 Task: Look for space in Unterkrozingen, Germany from 26th August, 2023 to 10th September, 2023 for 6 adults, 2 children in price range Rs.10000 to Rs.15000. Place can be entire place or shared room with 6 bedrooms having 6 beds and 6 bathrooms. Property type can be house, flat, guest house. Amenities needed are: wifi, TV, free parkinig on premises, gym, breakfast. Booking option can be shelf check-in. Required host language is English.
Action: Mouse pressed left at (535, 101)
Screenshot: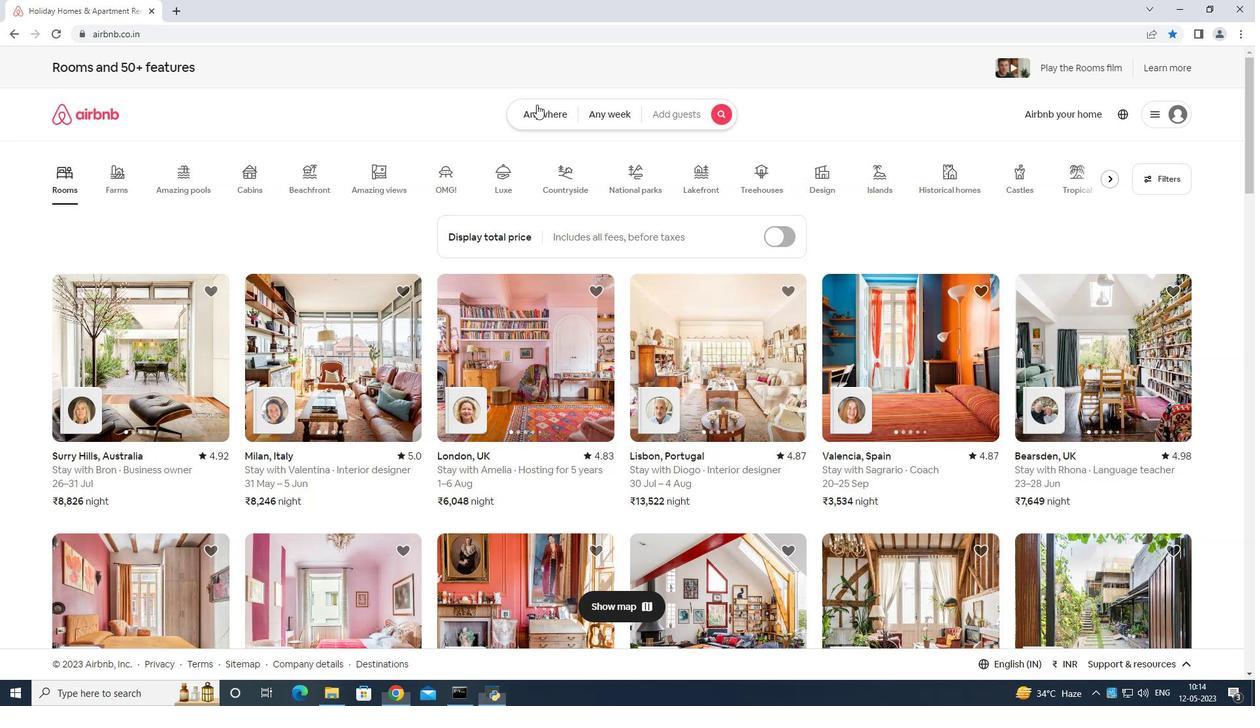 
Action: Mouse moved to (494, 166)
Screenshot: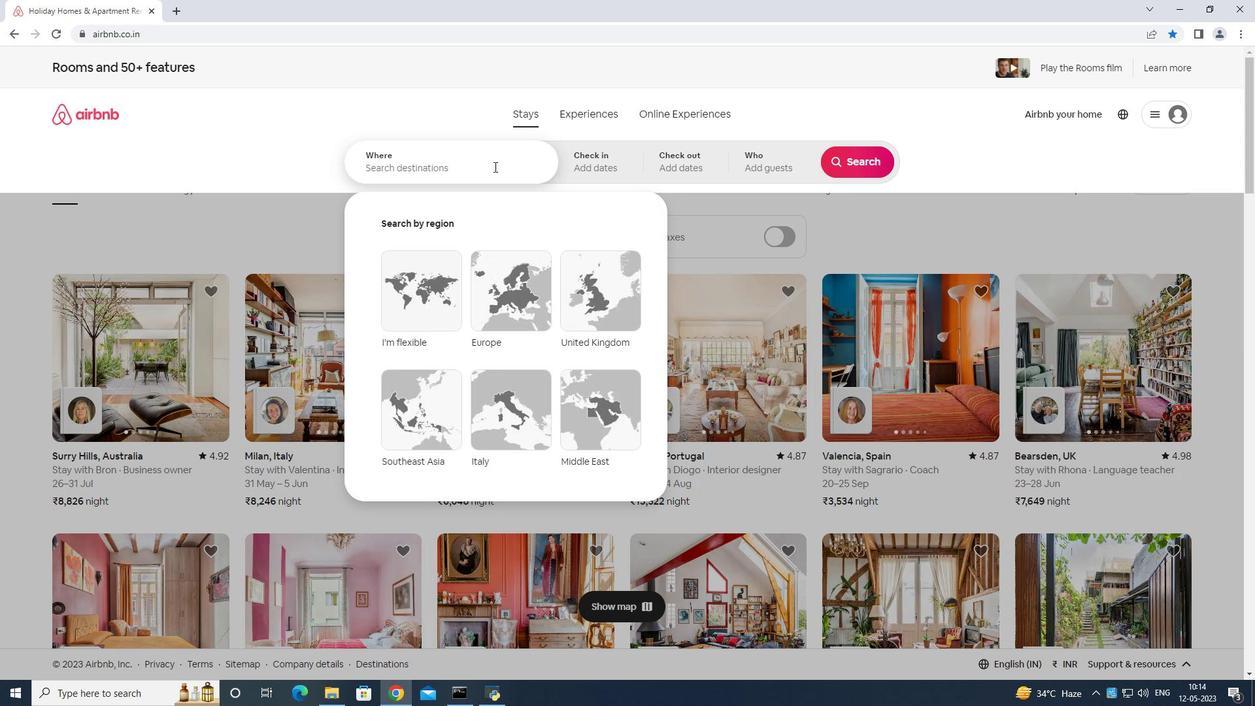 
Action: Mouse pressed left at (494, 166)
Screenshot: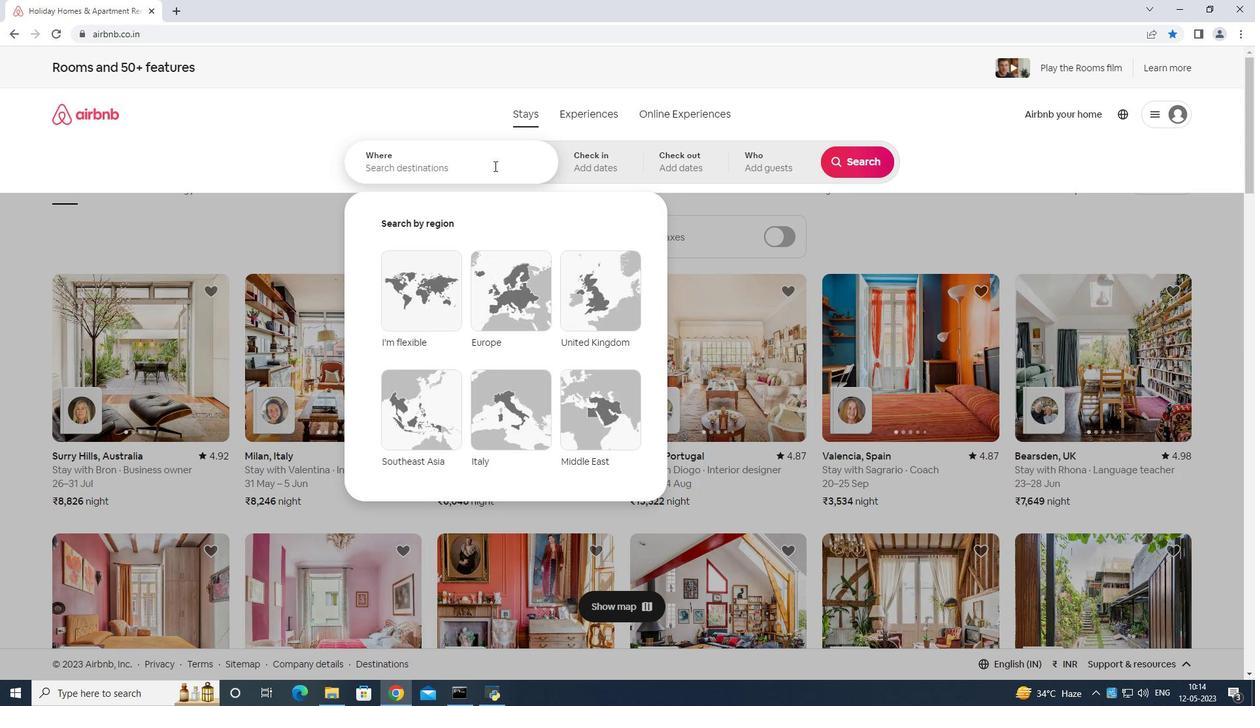 
Action: Mouse moved to (475, 160)
Screenshot: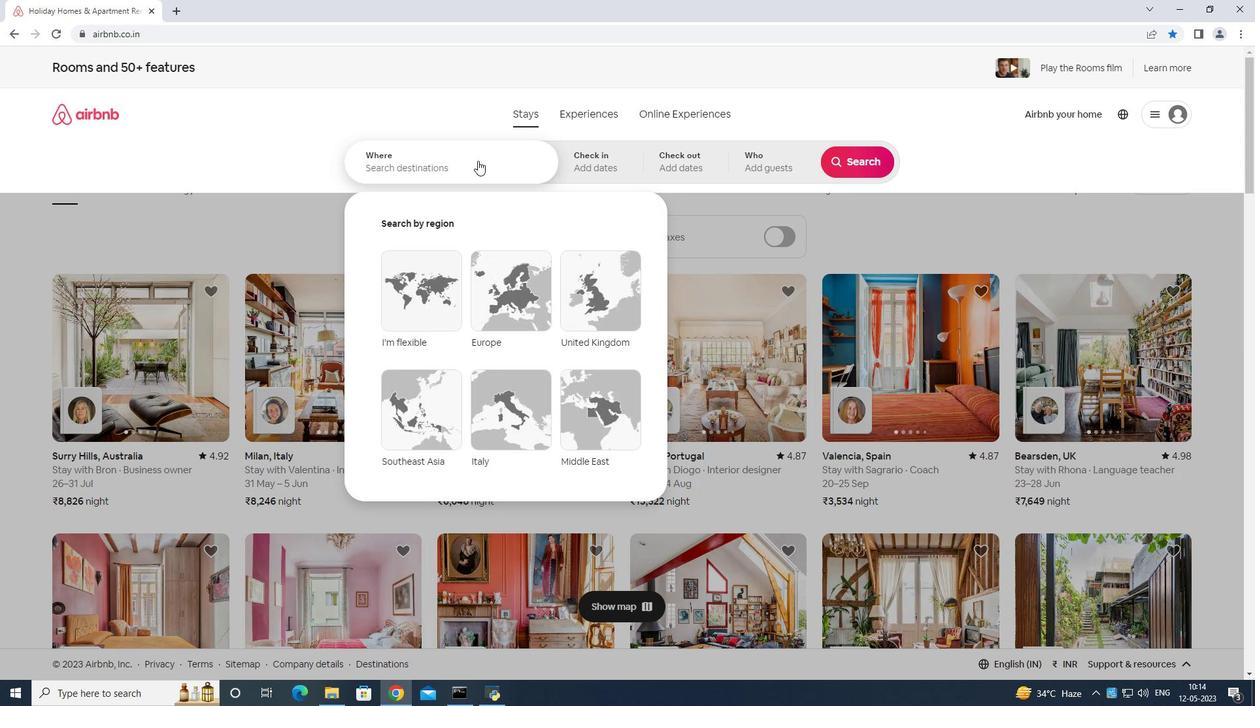 
Action: Key pressed <Key.shift>Untee<Key.backspace>rkrozingen<Key.space>germany<Key.enter>
Screenshot: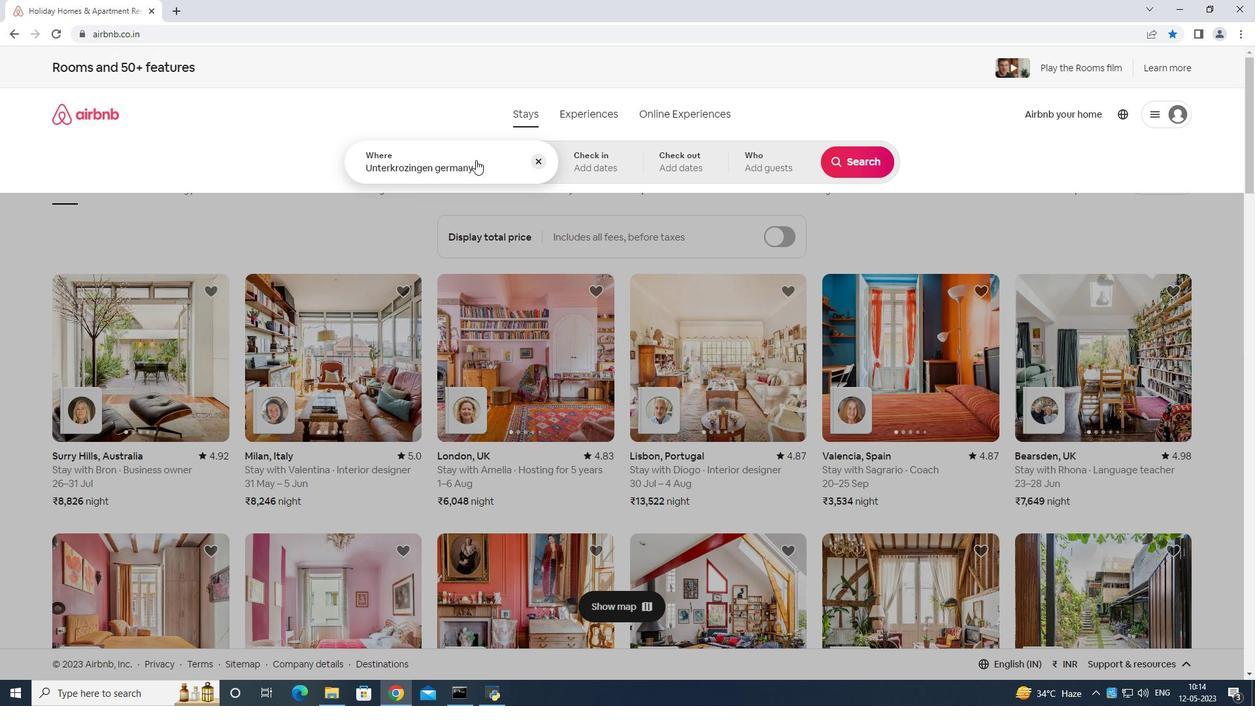 
Action: Mouse moved to (861, 273)
Screenshot: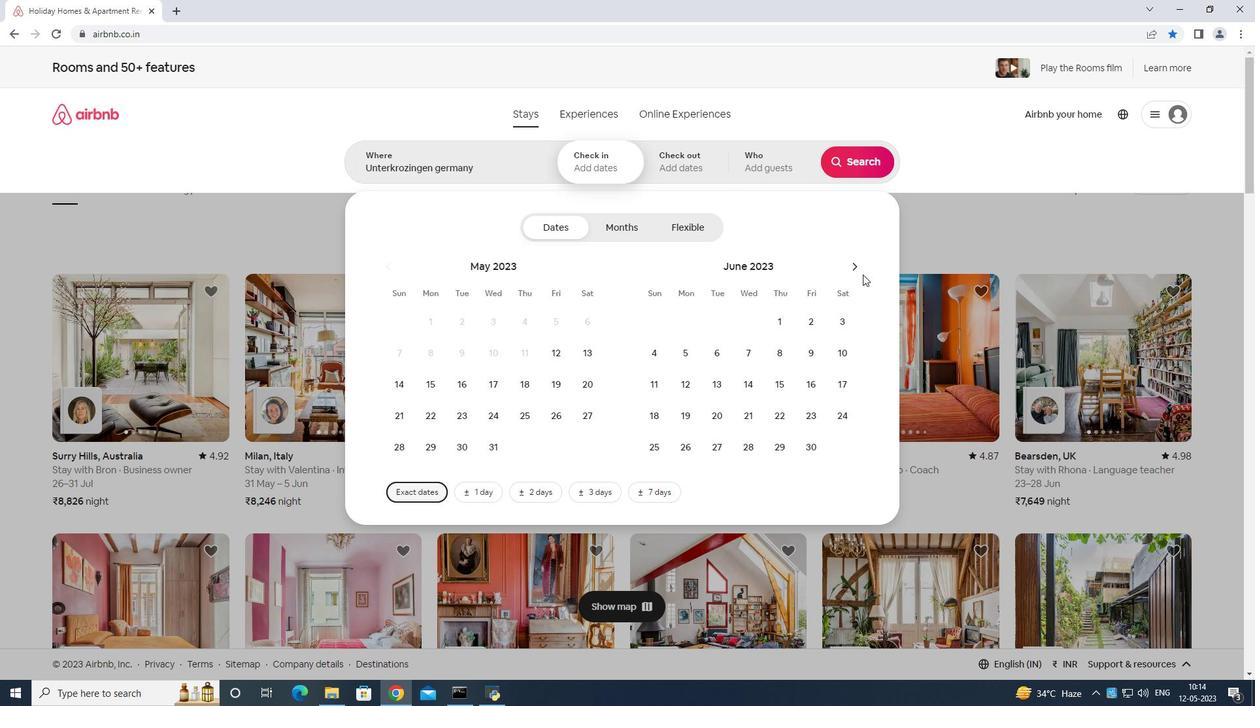 
Action: Mouse pressed left at (861, 273)
Screenshot: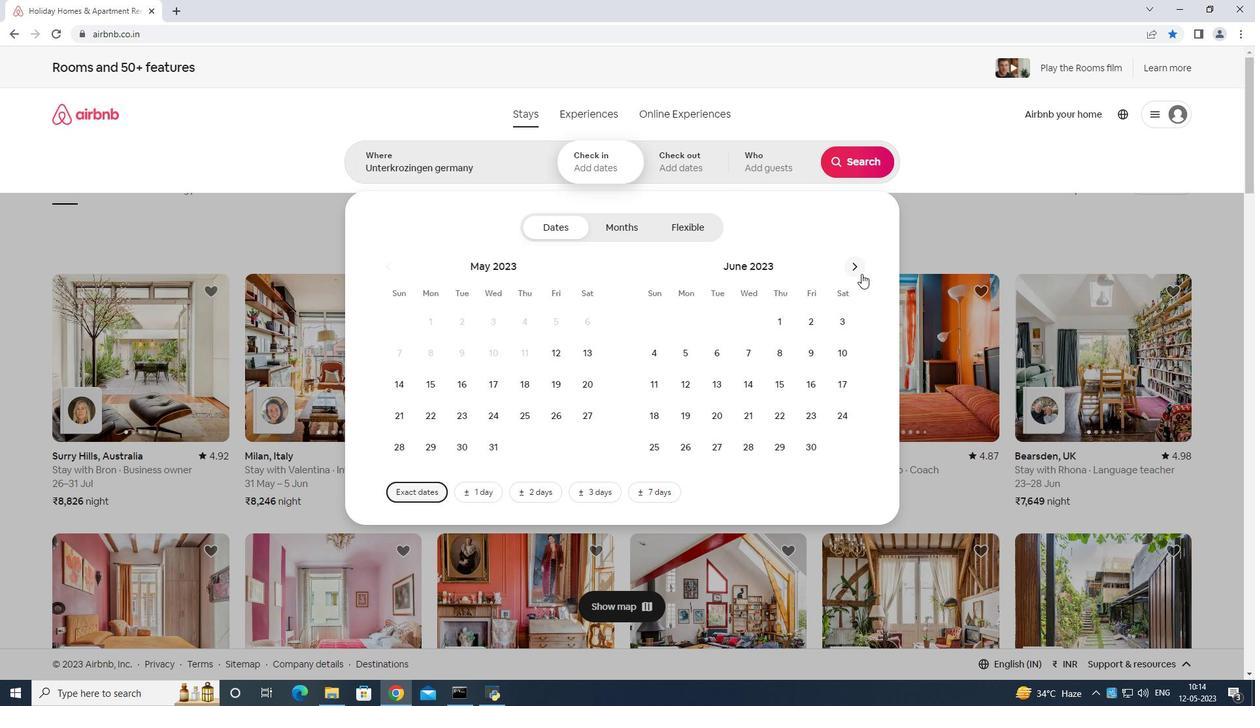 
Action: Mouse pressed left at (861, 273)
Screenshot: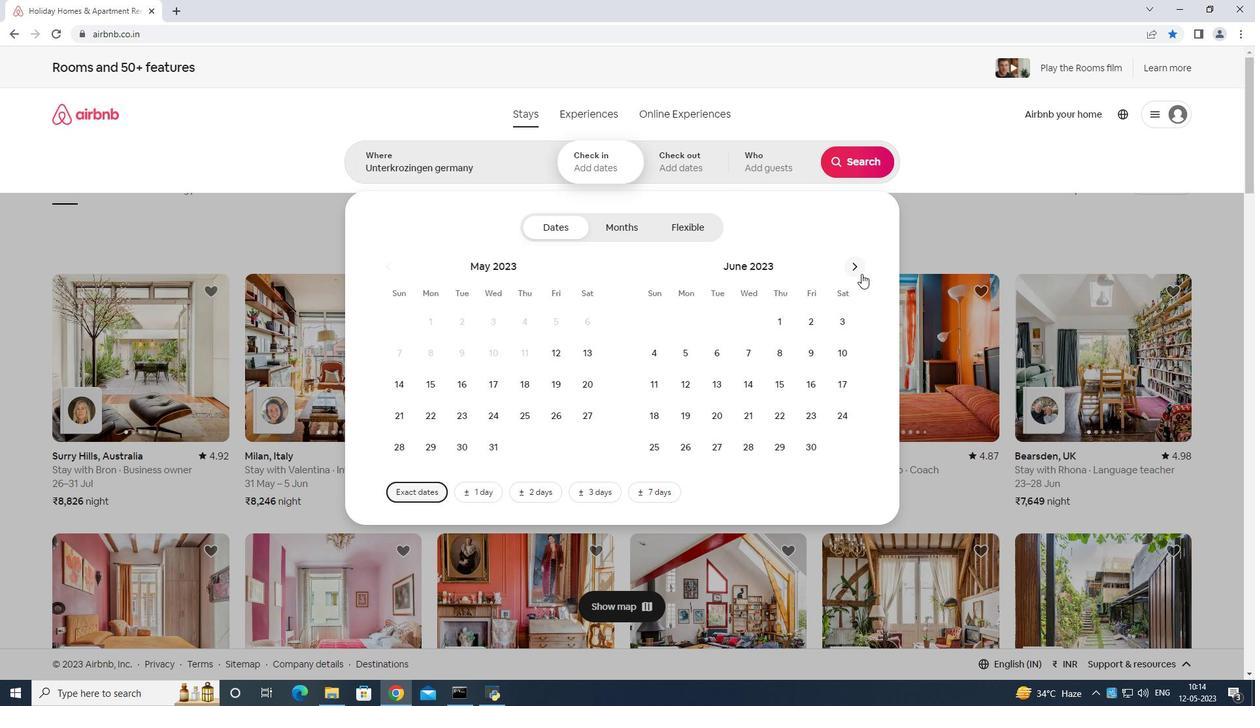 
Action: Mouse pressed left at (861, 273)
Screenshot: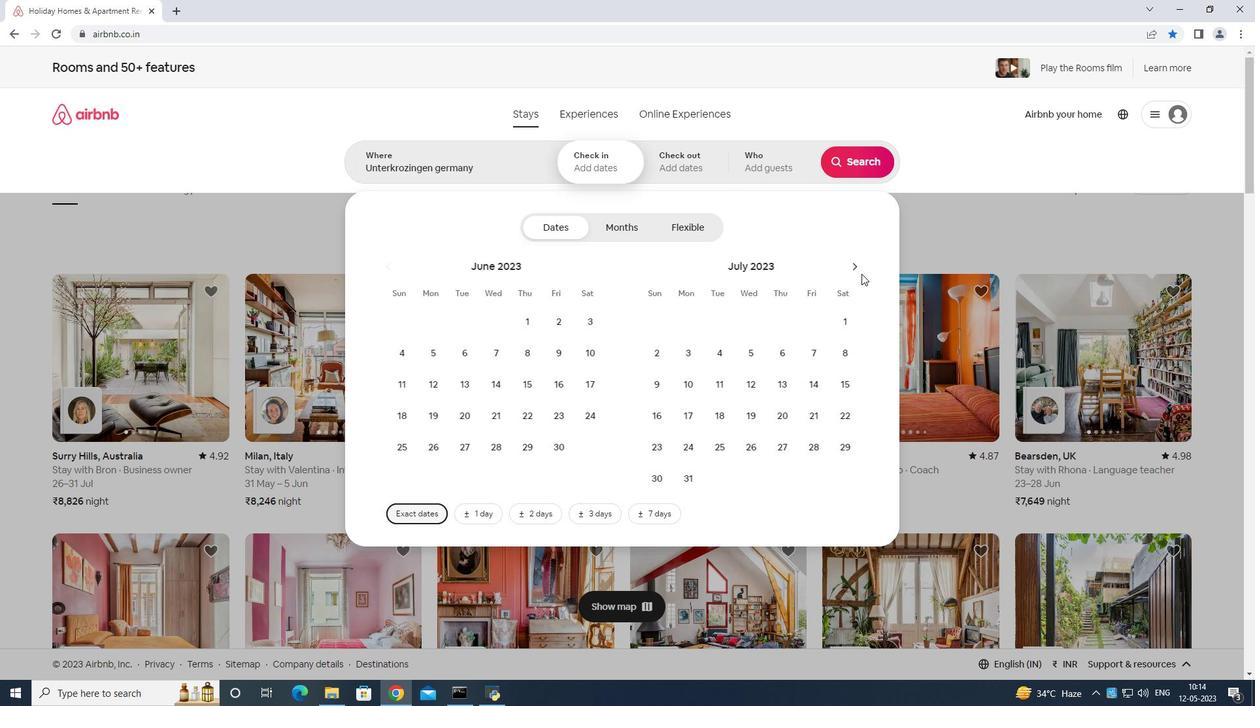 
Action: Mouse pressed left at (861, 273)
Screenshot: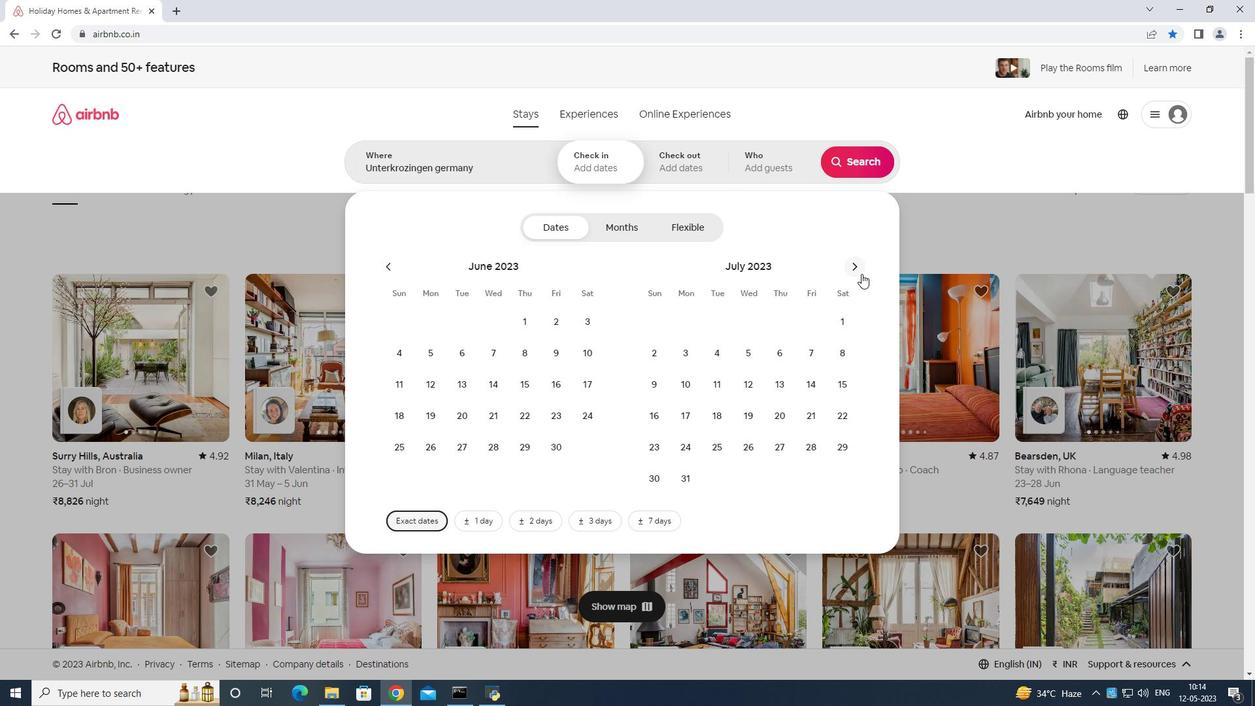 
Action: Mouse moved to (834, 412)
Screenshot: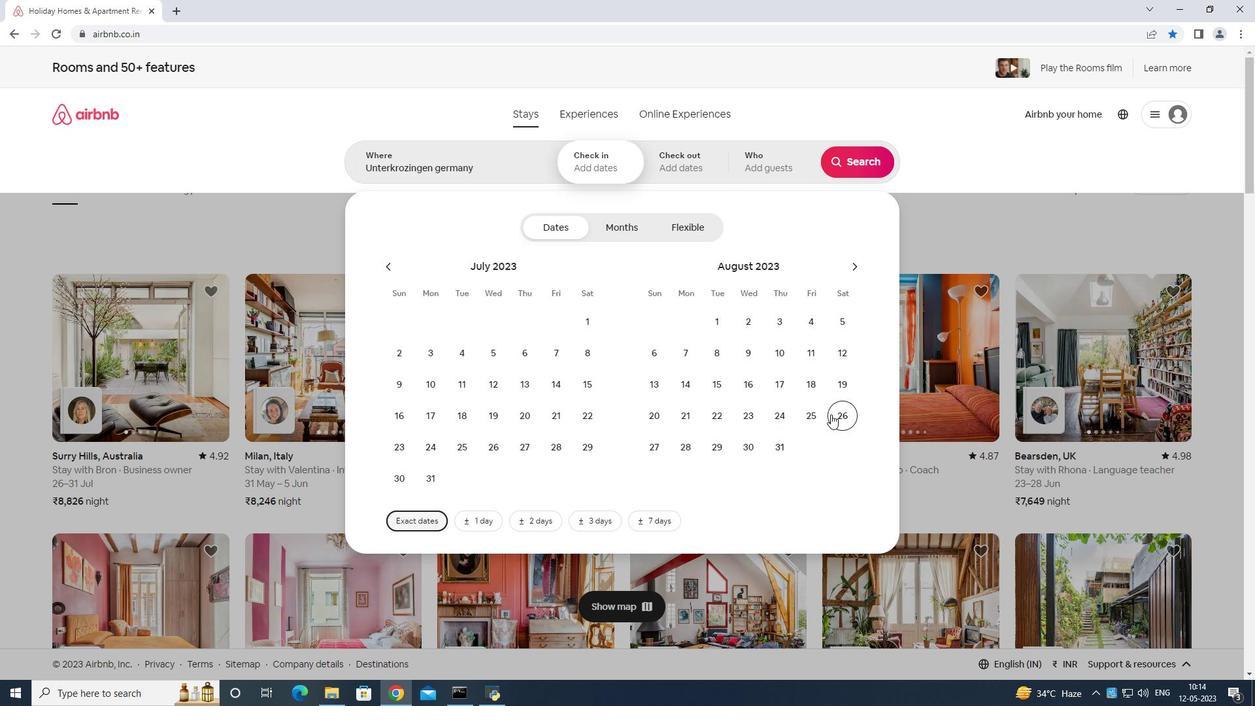 
Action: Mouse pressed left at (834, 412)
Screenshot: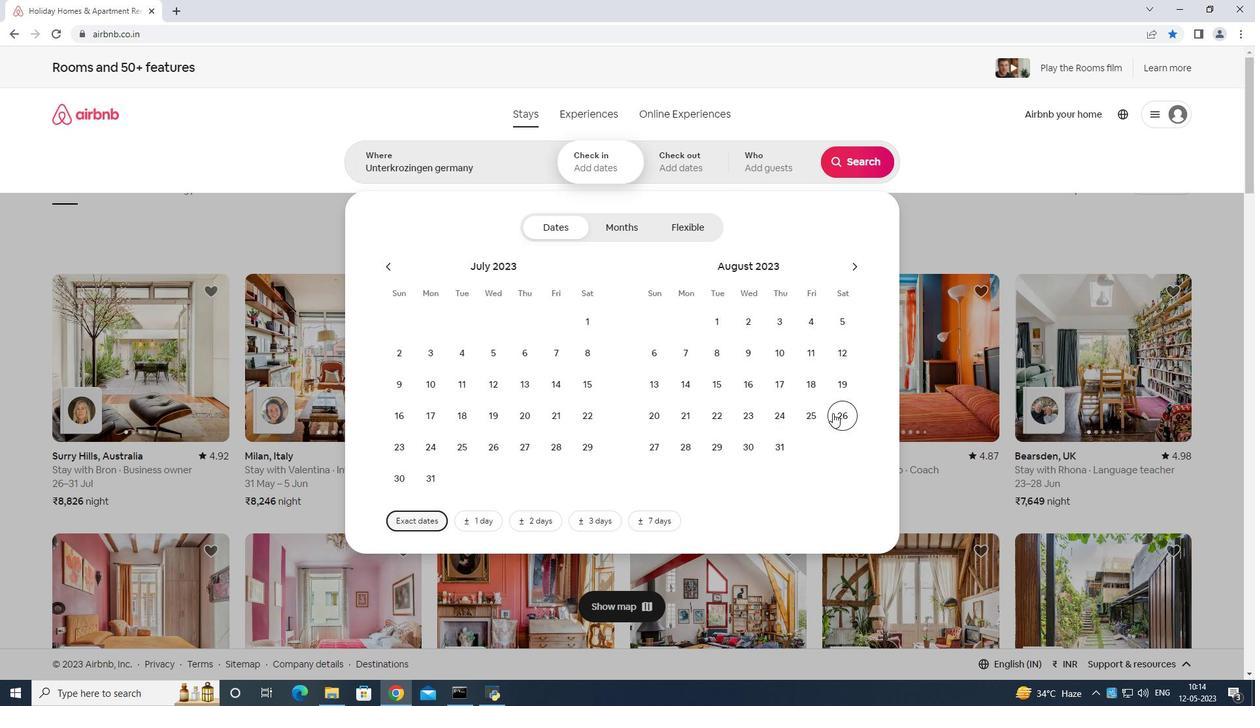 
Action: Mouse moved to (853, 268)
Screenshot: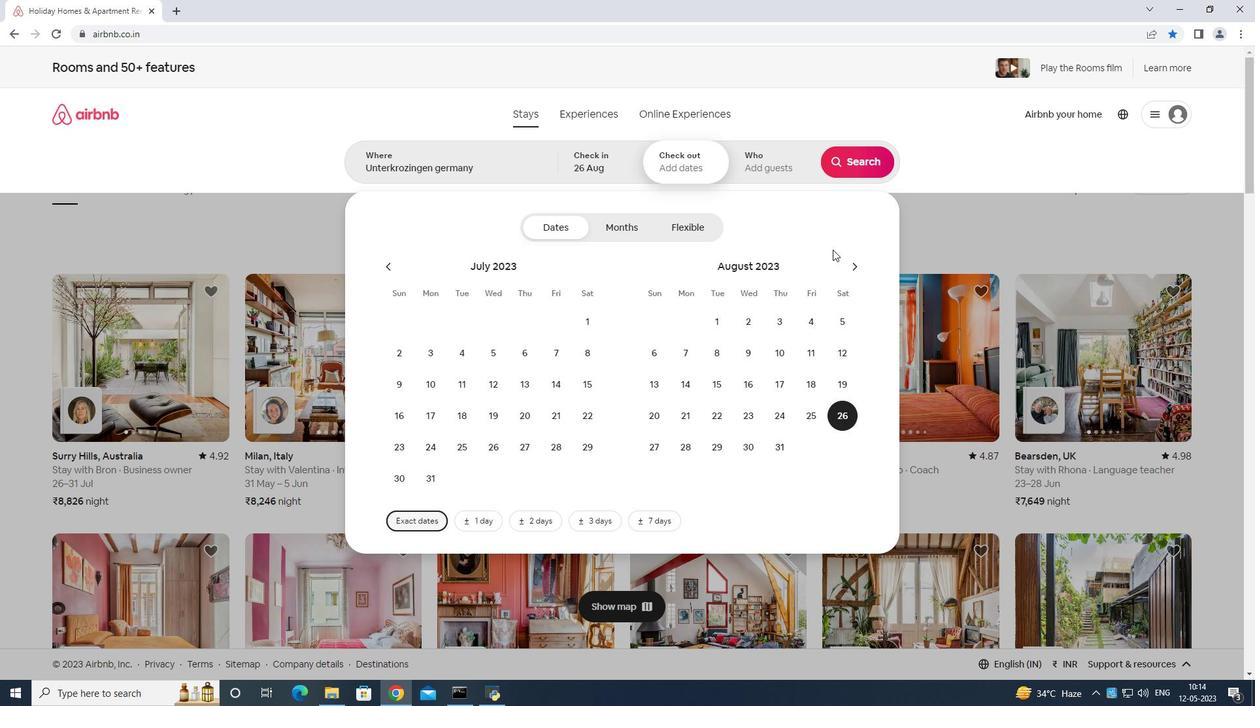 
Action: Mouse pressed left at (853, 268)
Screenshot: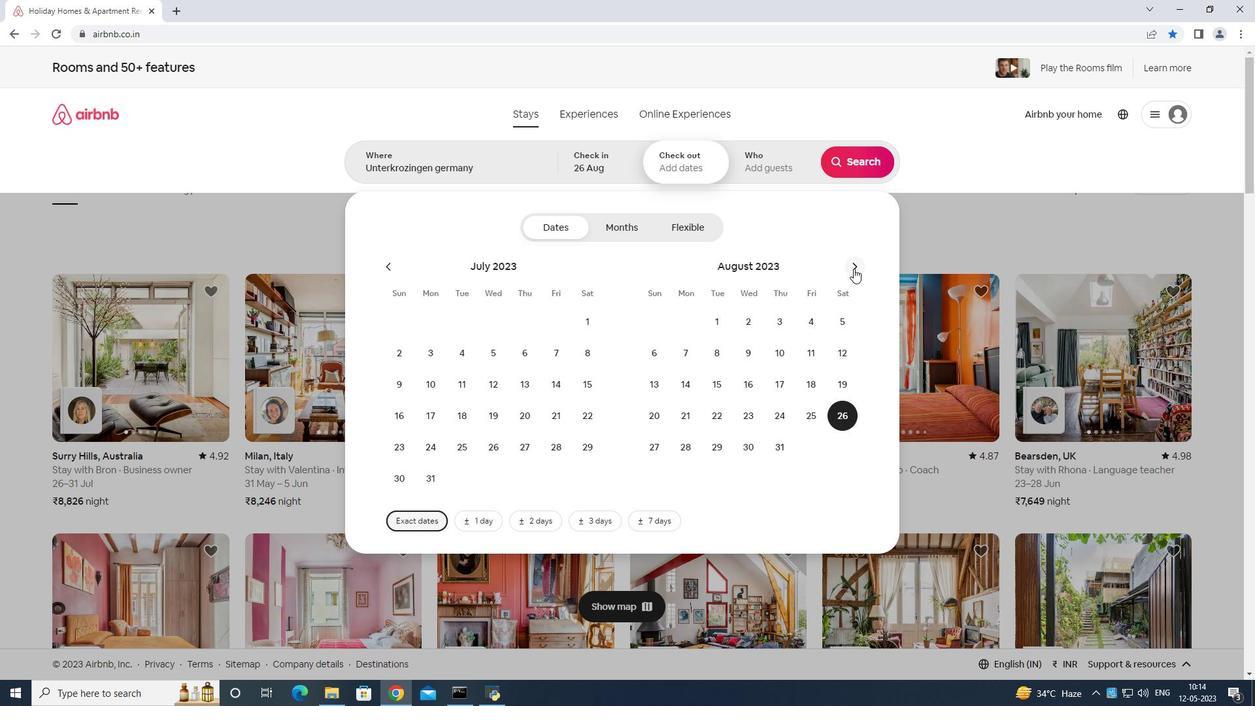 
Action: Mouse moved to (659, 386)
Screenshot: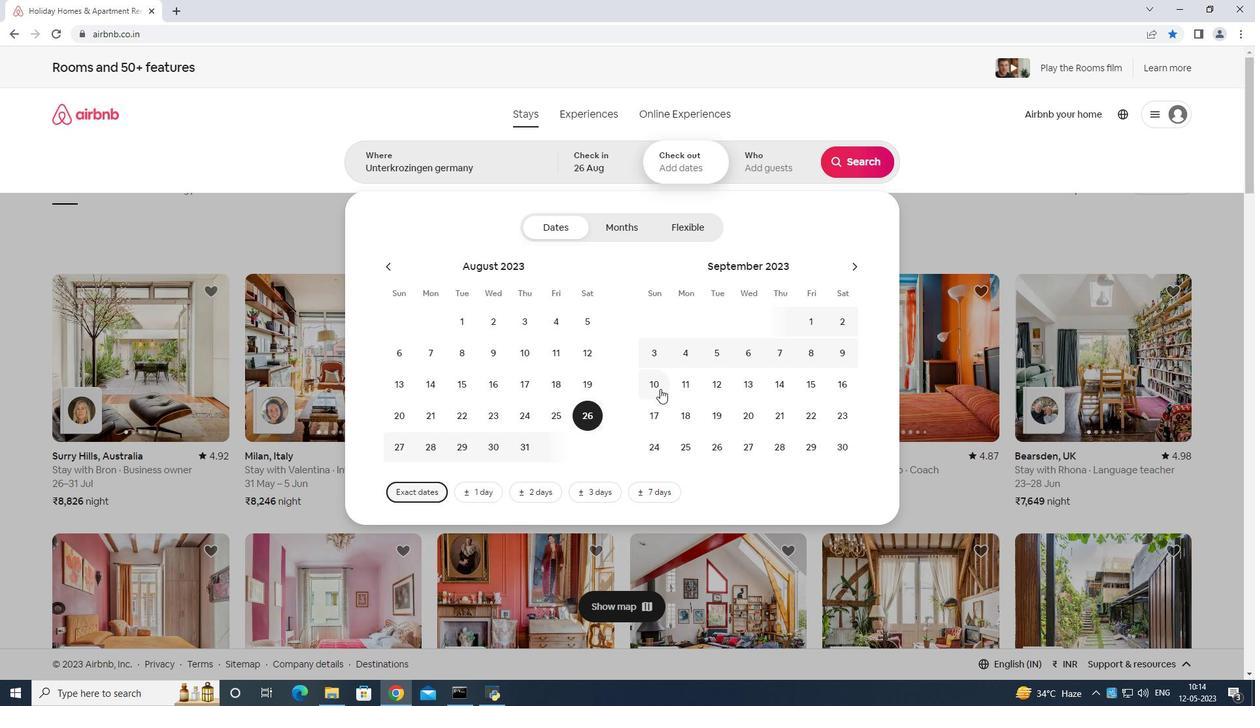 
Action: Mouse pressed left at (659, 386)
Screenshot: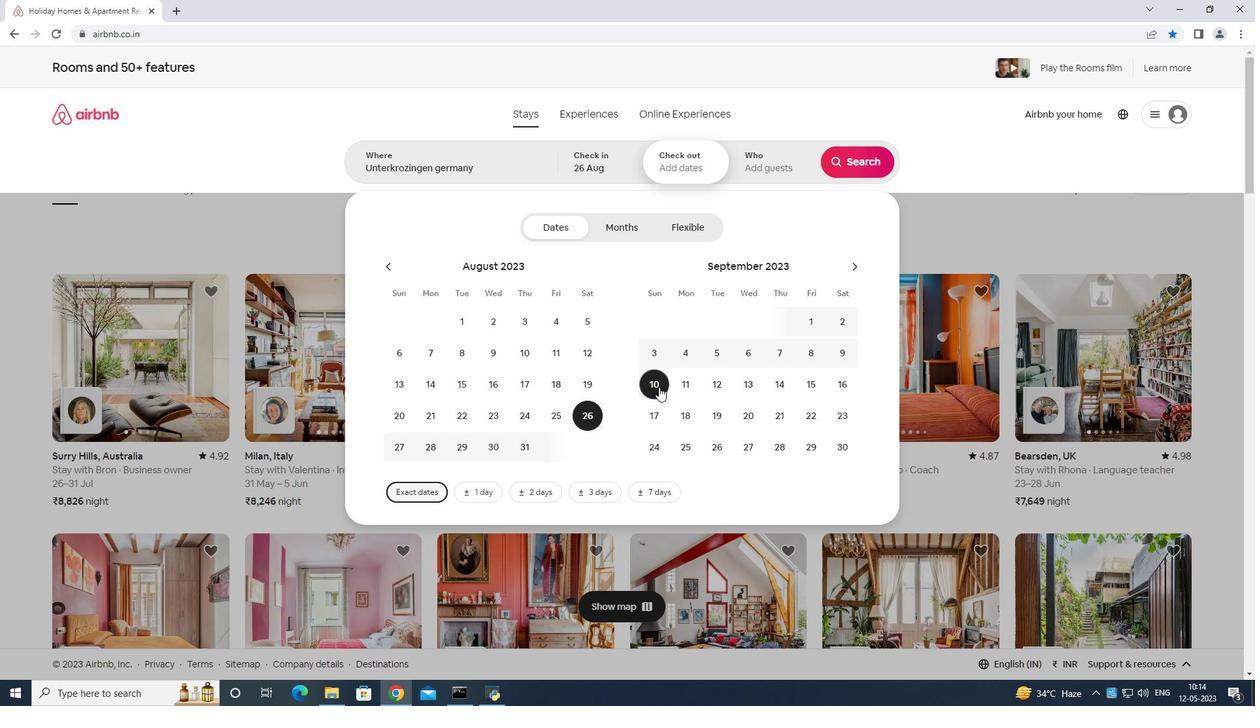 
Action: Mouse moved to (778, 164)
Screenshot: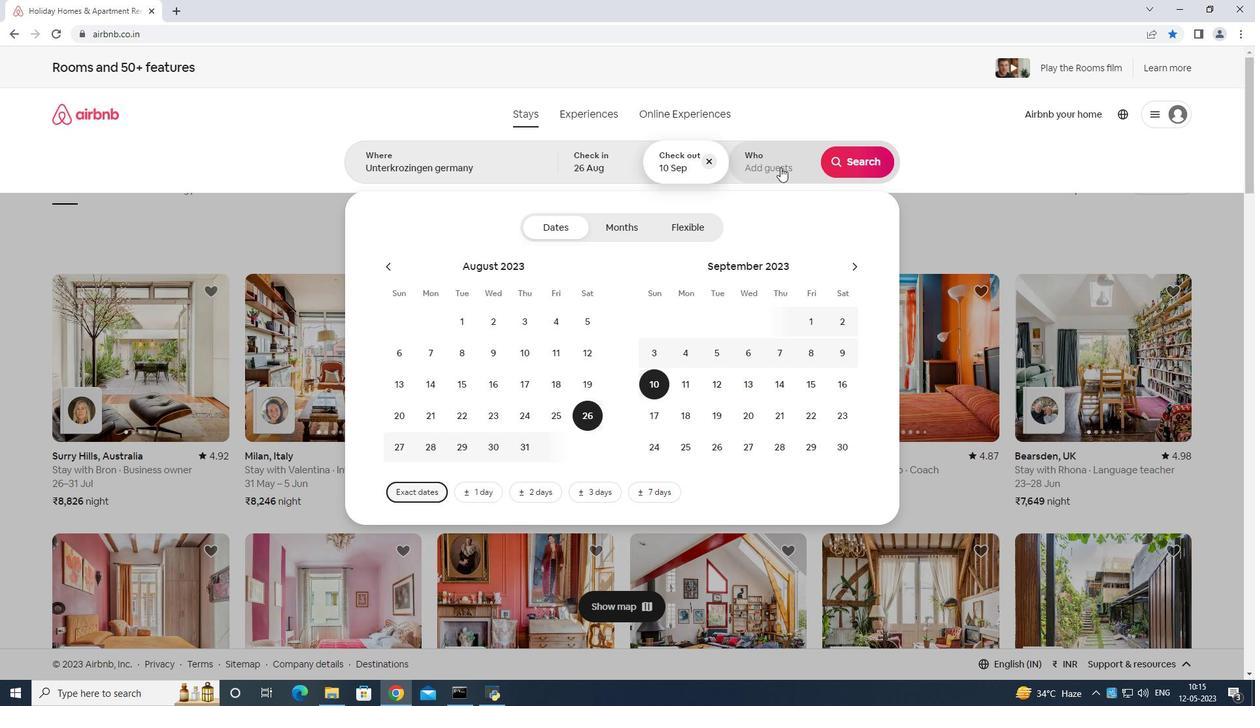 
Action: Mouse pressed left at (778, 164)
Screenshot: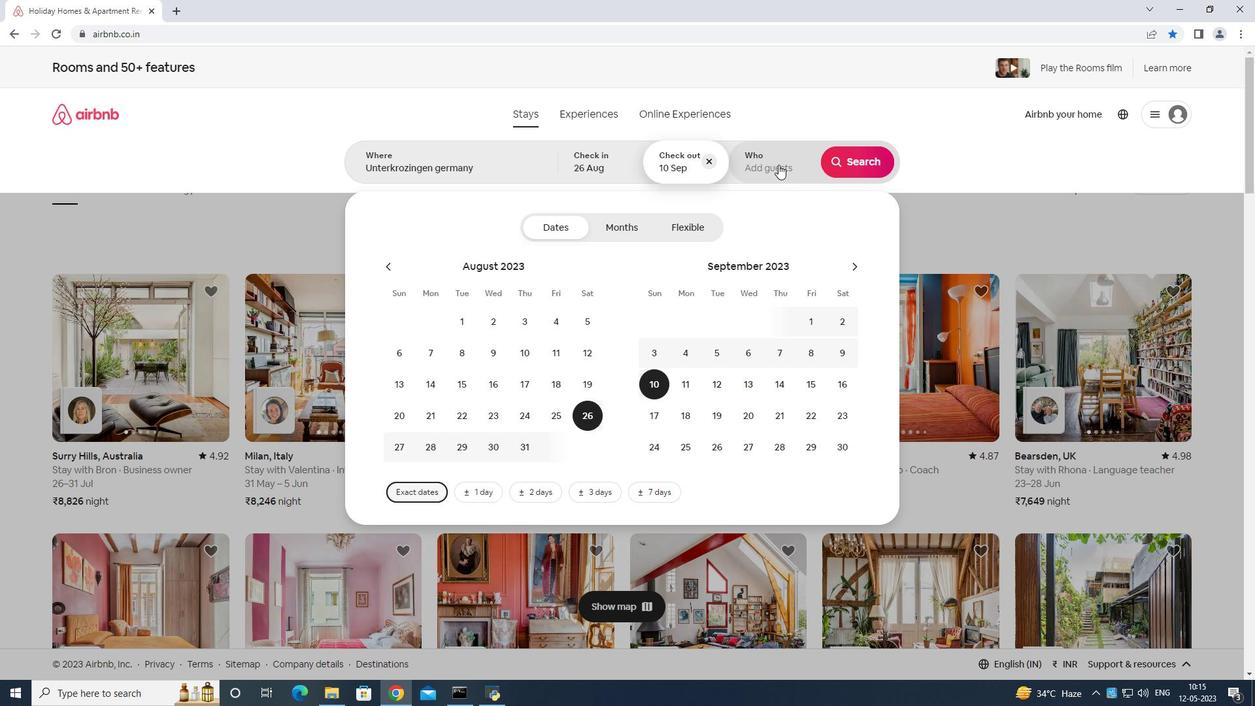 
Action: Mouse moved to (864, 244)
Screenshot: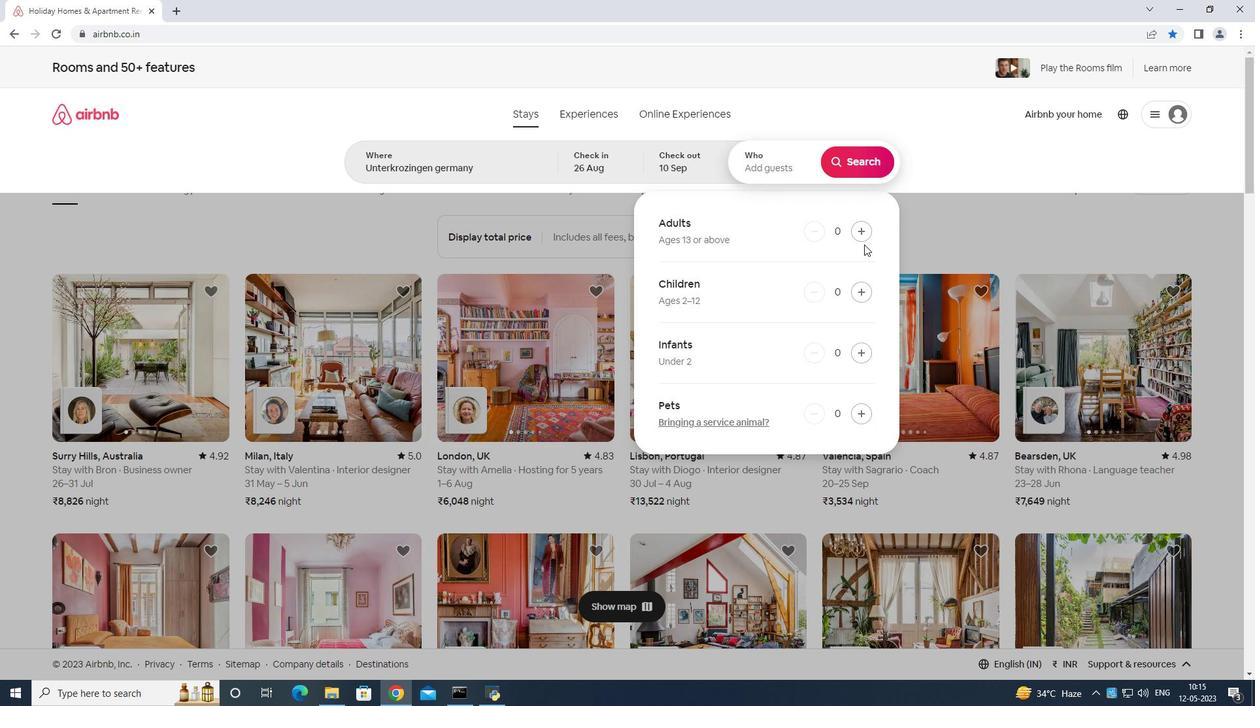 
Action: Mouse pressed left at (864, 244)
Screenshot: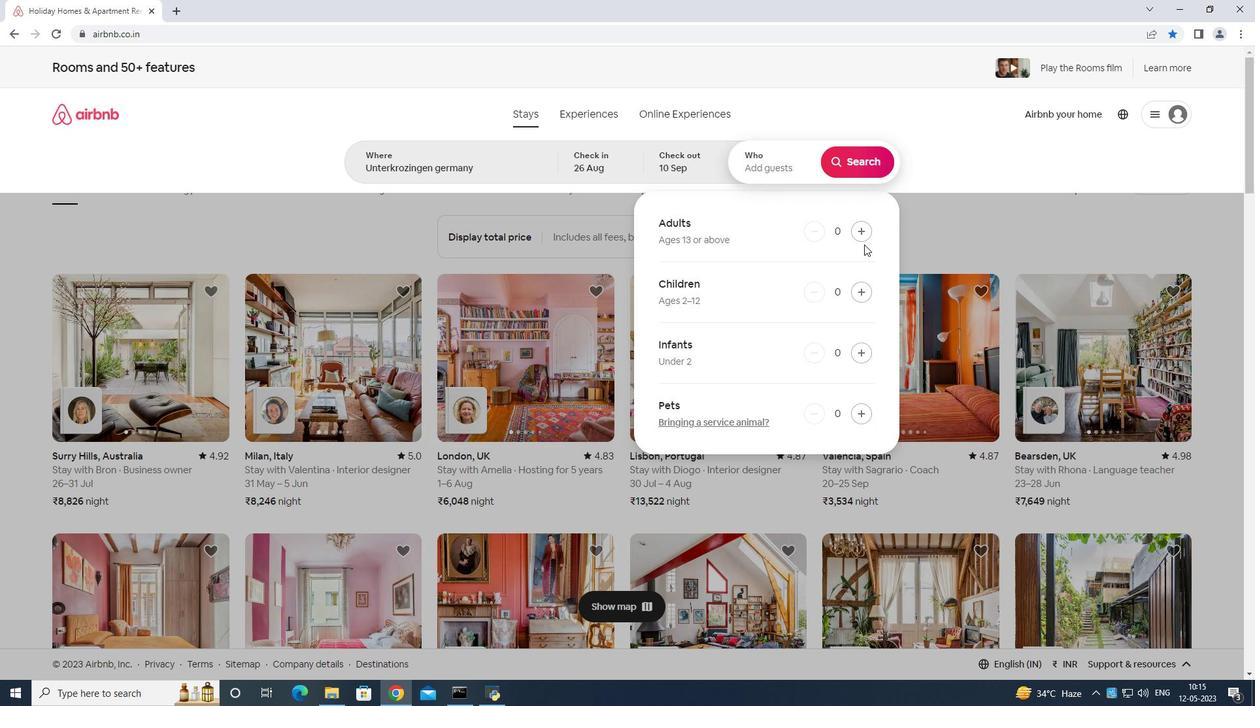 
Action: Mouse pressed left at (864, 244)
Screenshot: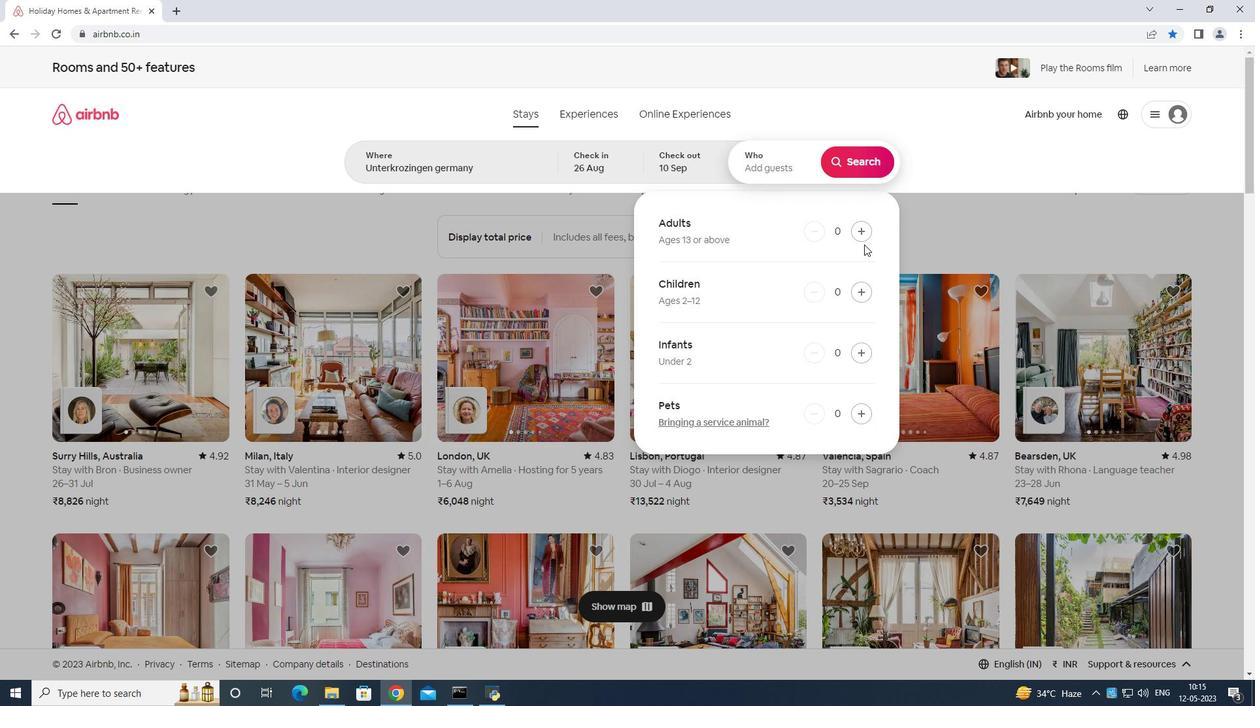 
Action: Mouse moved to (867, 236)
Screenshot: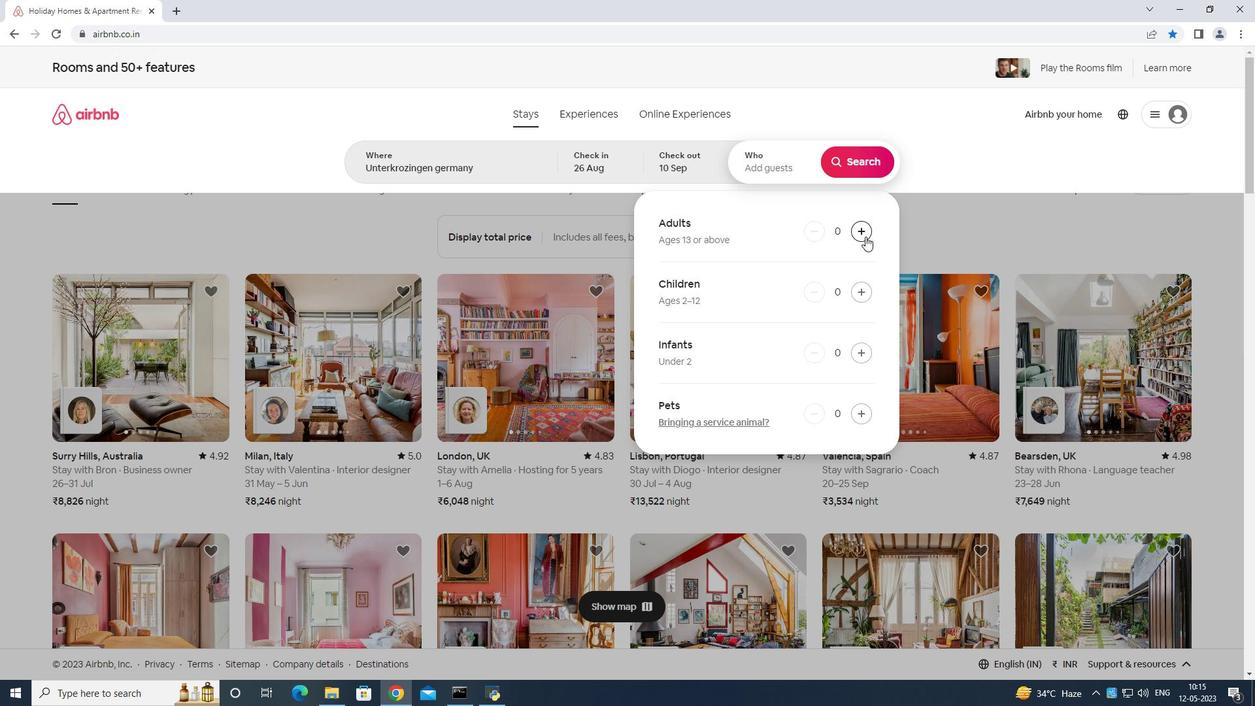 
Action: Mouse pressed left at (867, 236)
Screenshot: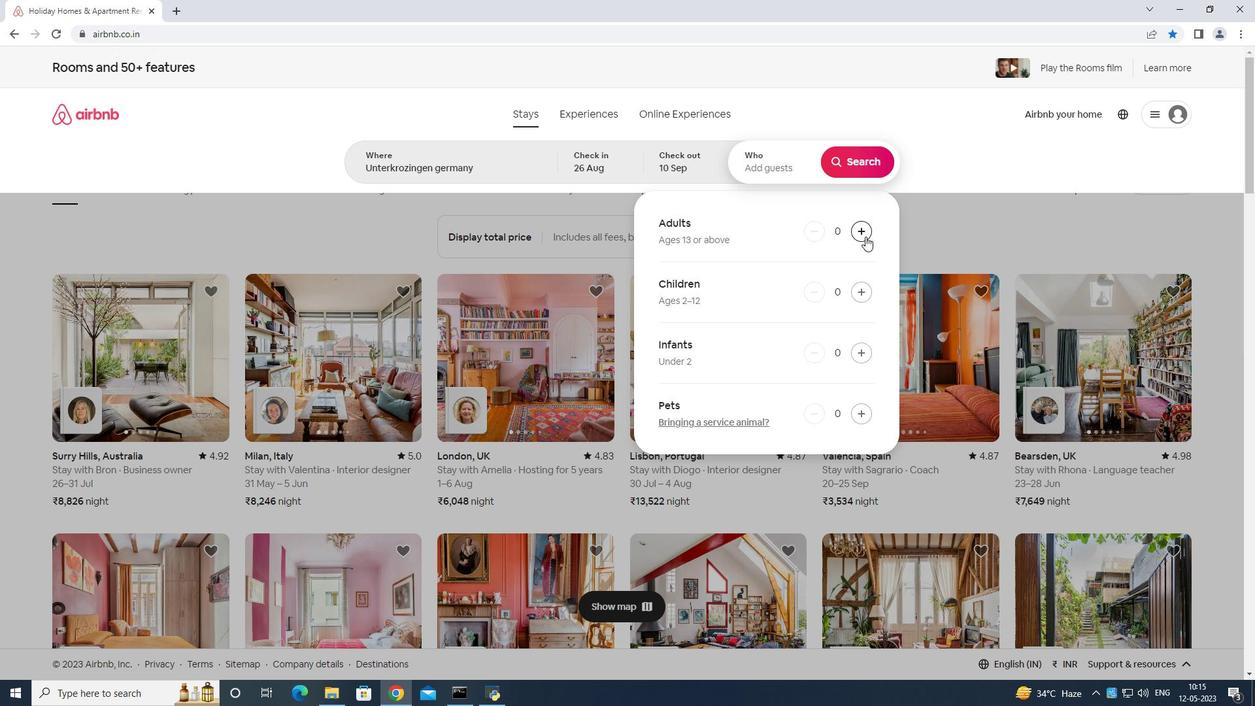 
Action: Mouse moved to (866, 230)
Screenshot: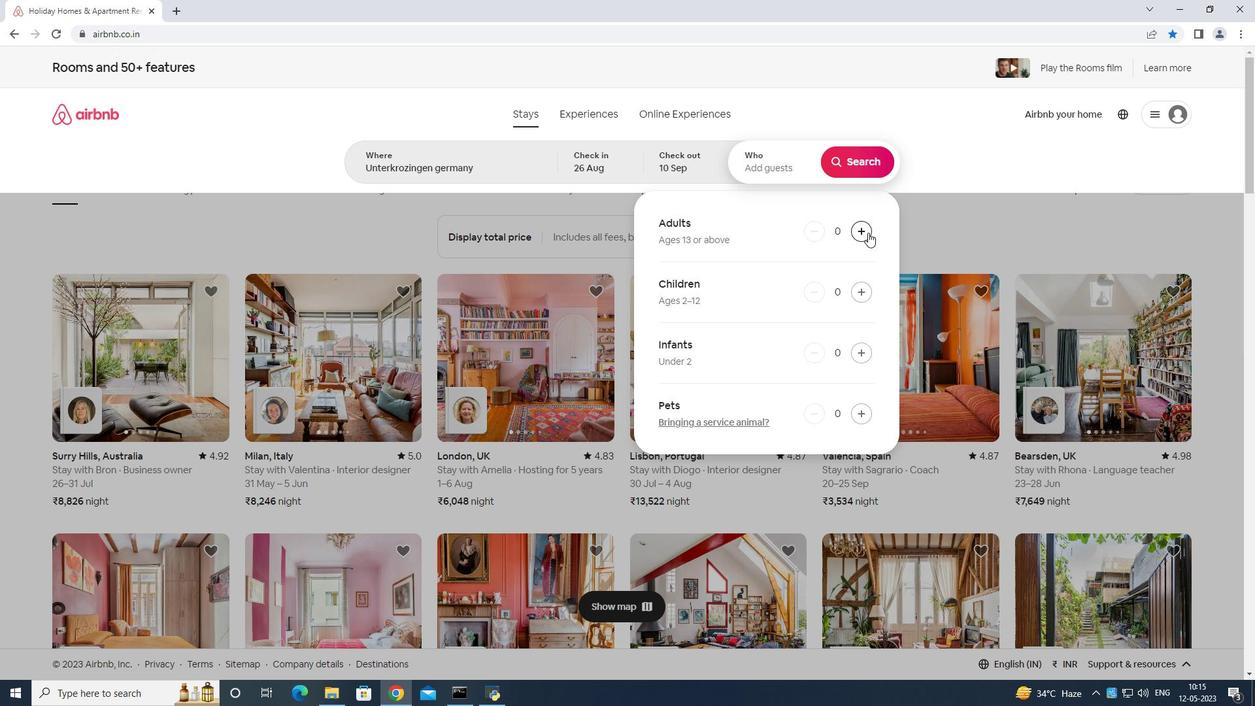 
Action: Mouse pressed left at (866, 230)
Screenshot: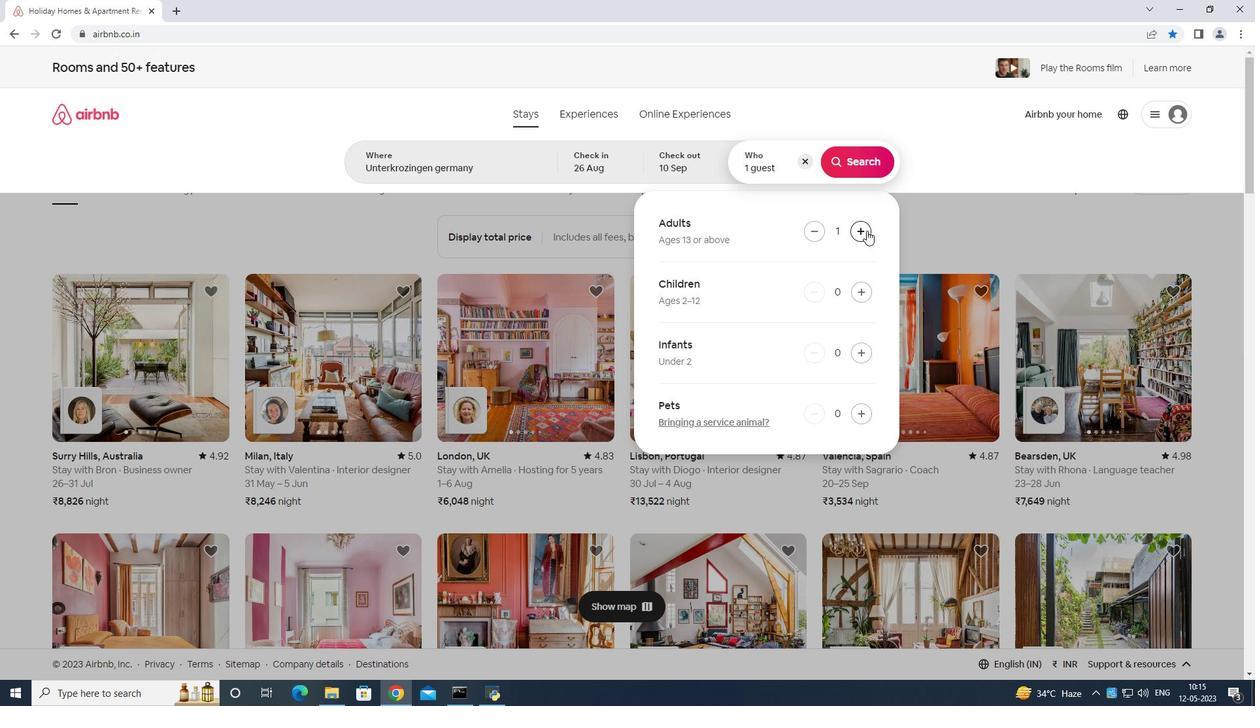 
Action: Mouse moved to (857, 163)
Screenshot: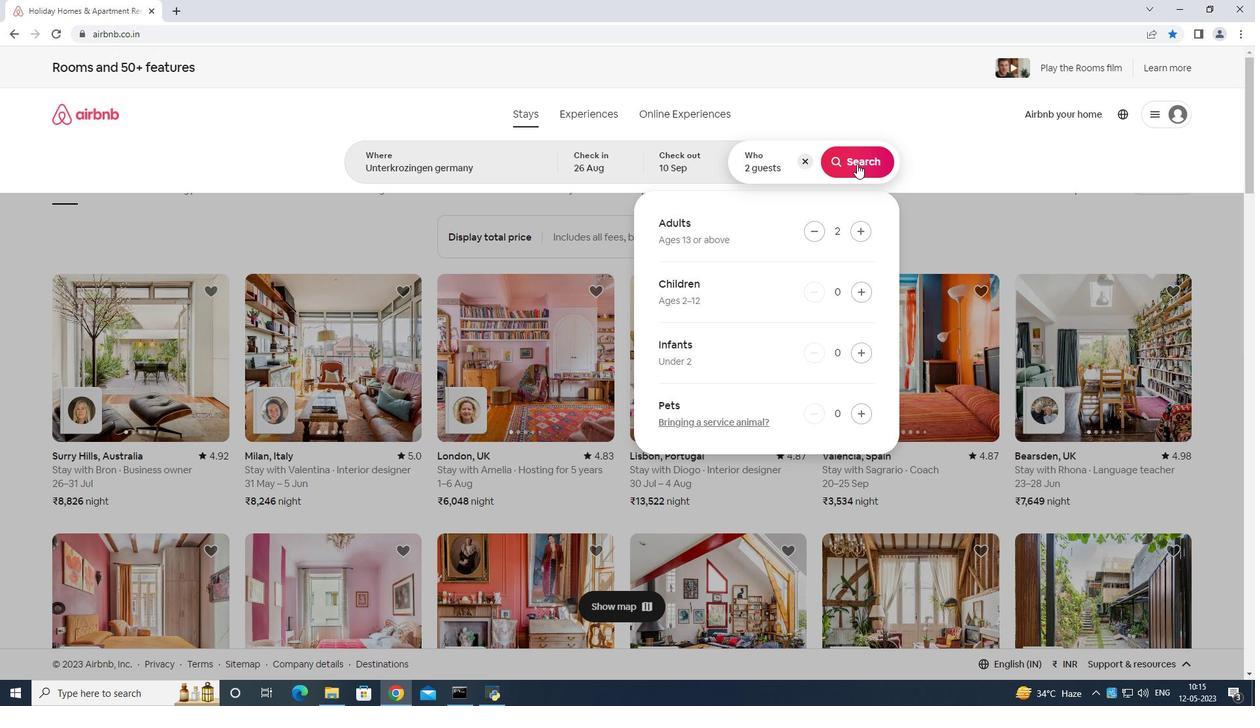 
Action: Mouse pressed left at (857, 163)
Screenshot: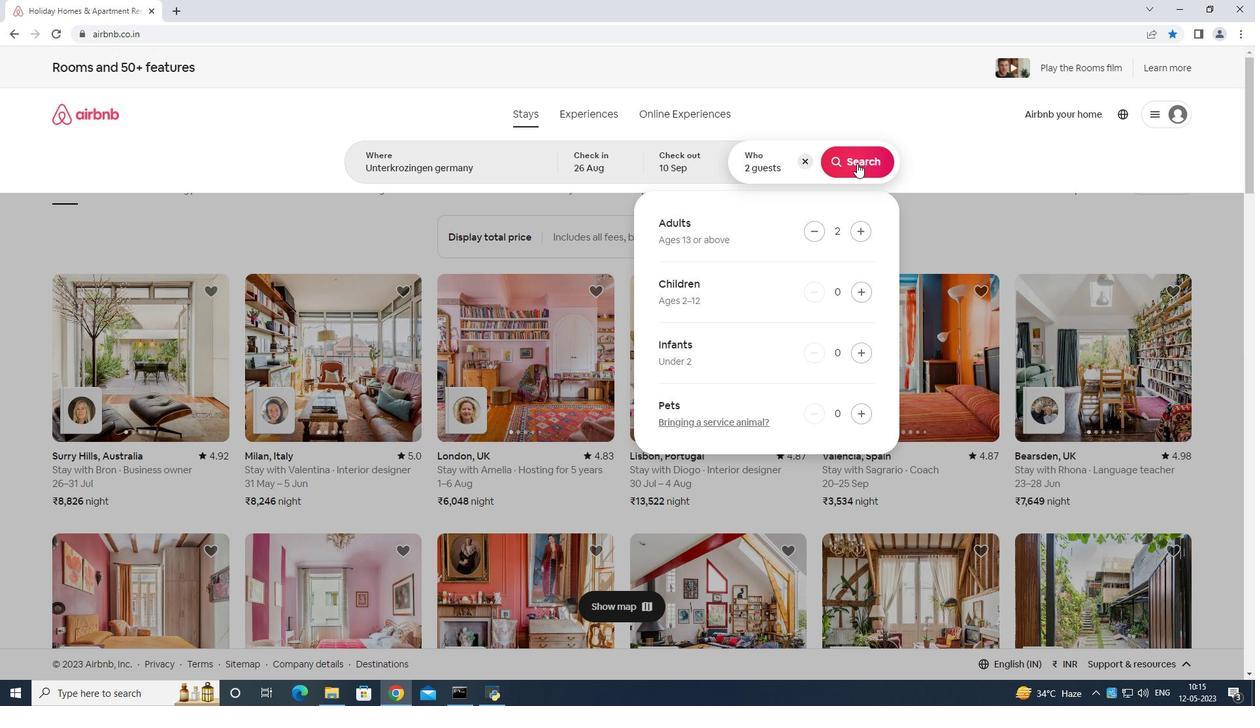 
Action: Mouse moved to (717, 73)
Screenshot: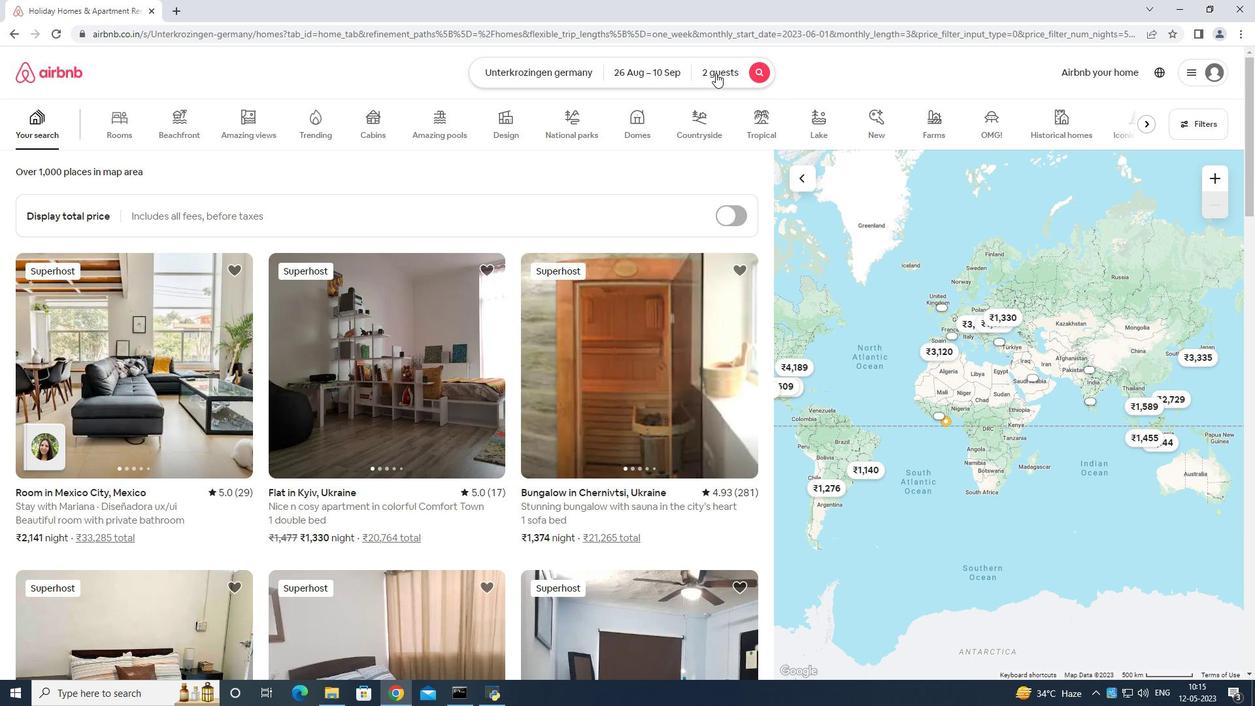 
Action: Mouse pressed left at (717, 73)
Screenshot: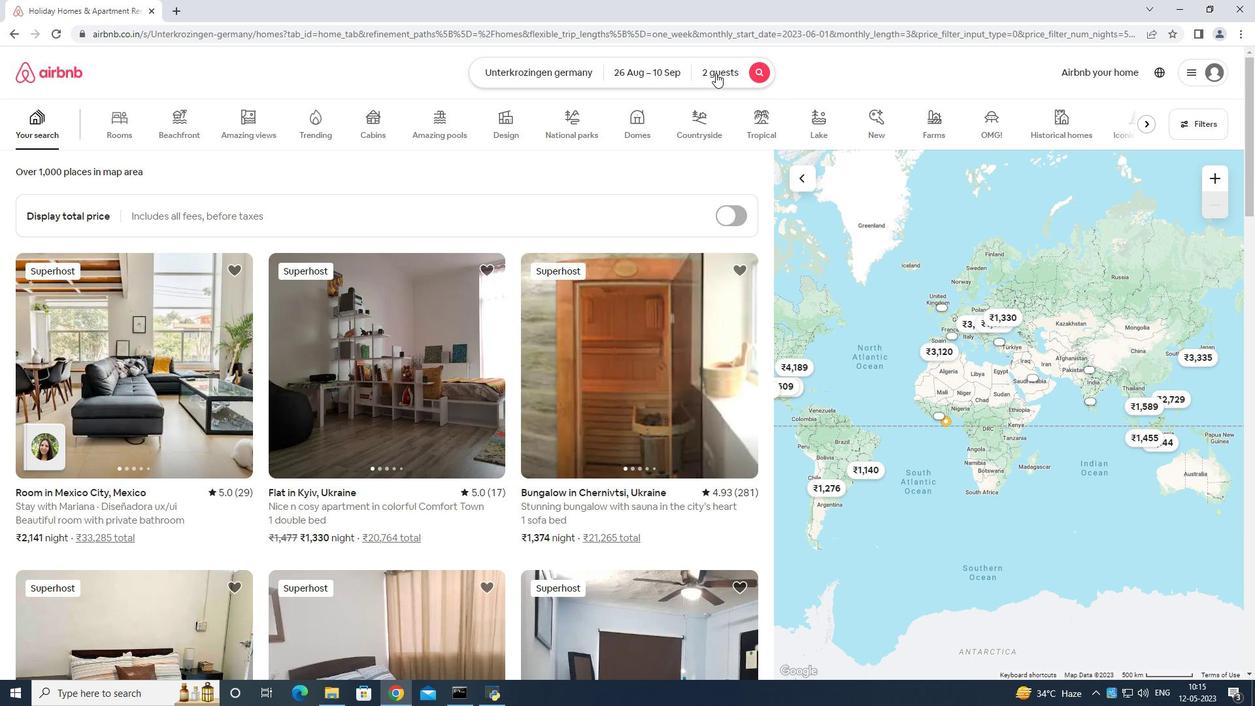 
Action: Mouse moved to (855, 186)
Screenshot: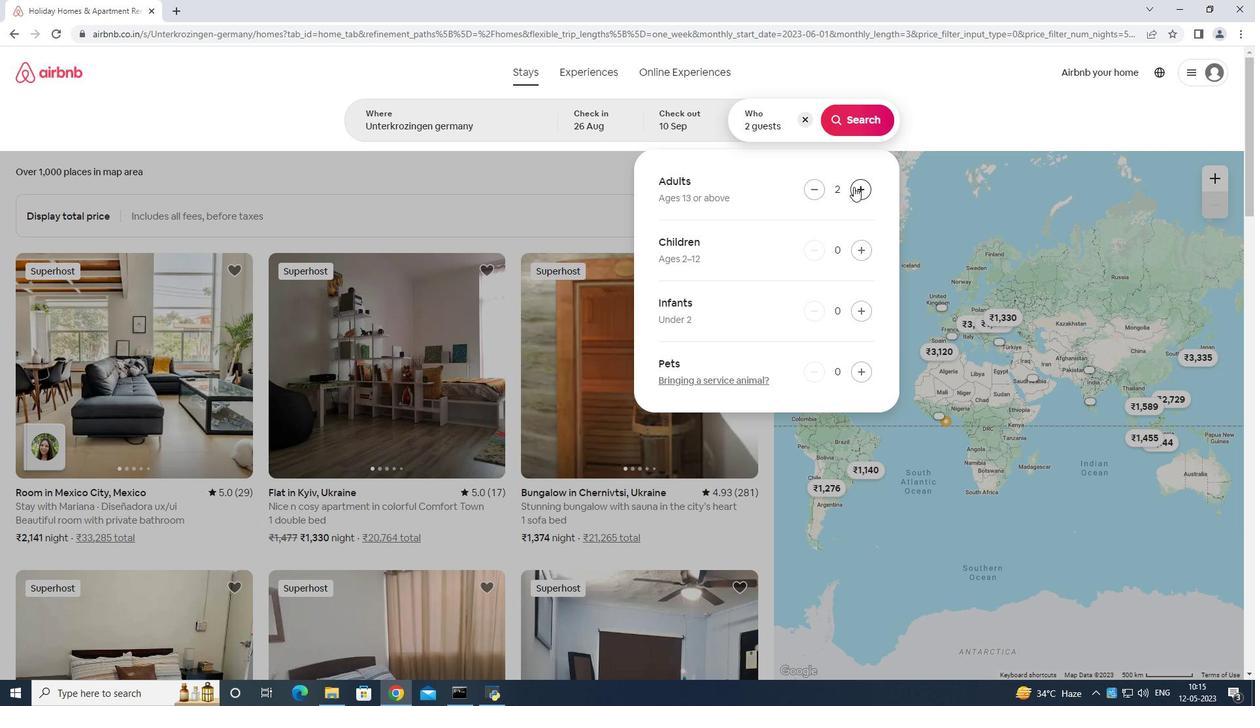 
Action: Mouse pressed left at (855, 186)
Screenshot: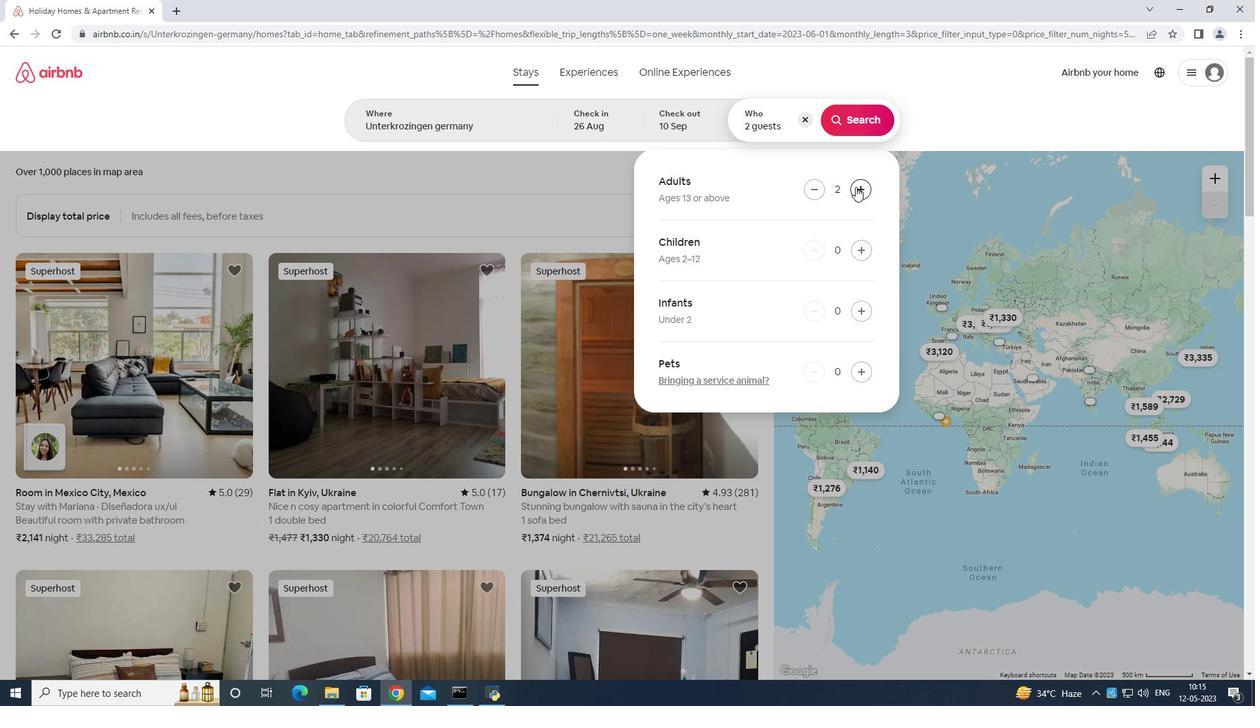 
Action: Mouse moved to (856, 186)
Screenshot: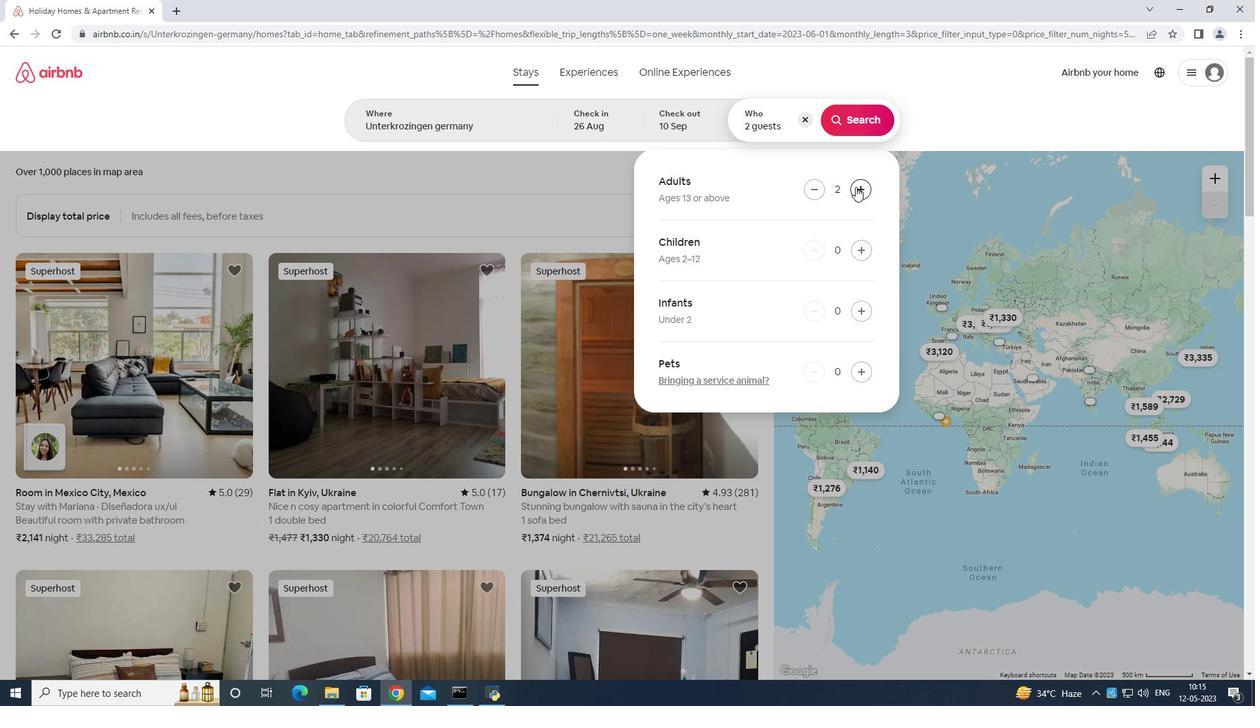 
Action: Mouse pressed left at (856, 186)
Screenshot: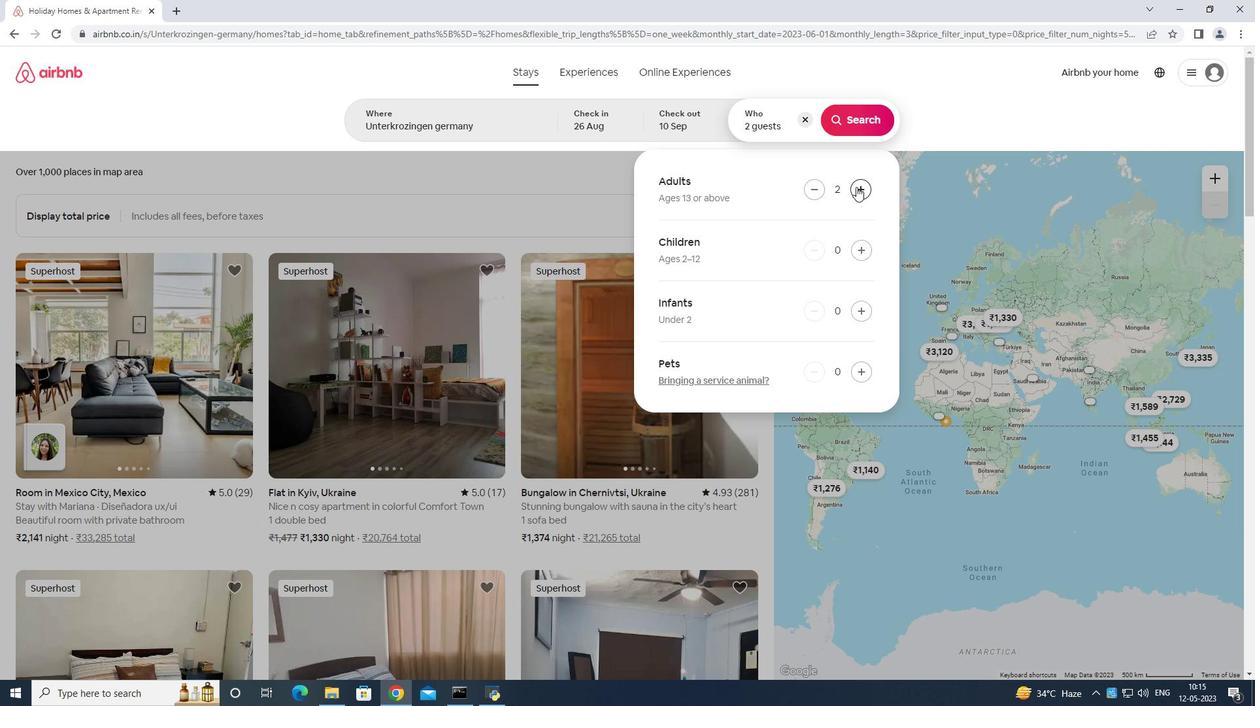 
Action: Mouse pressed left at (856, 186)
Screenshot: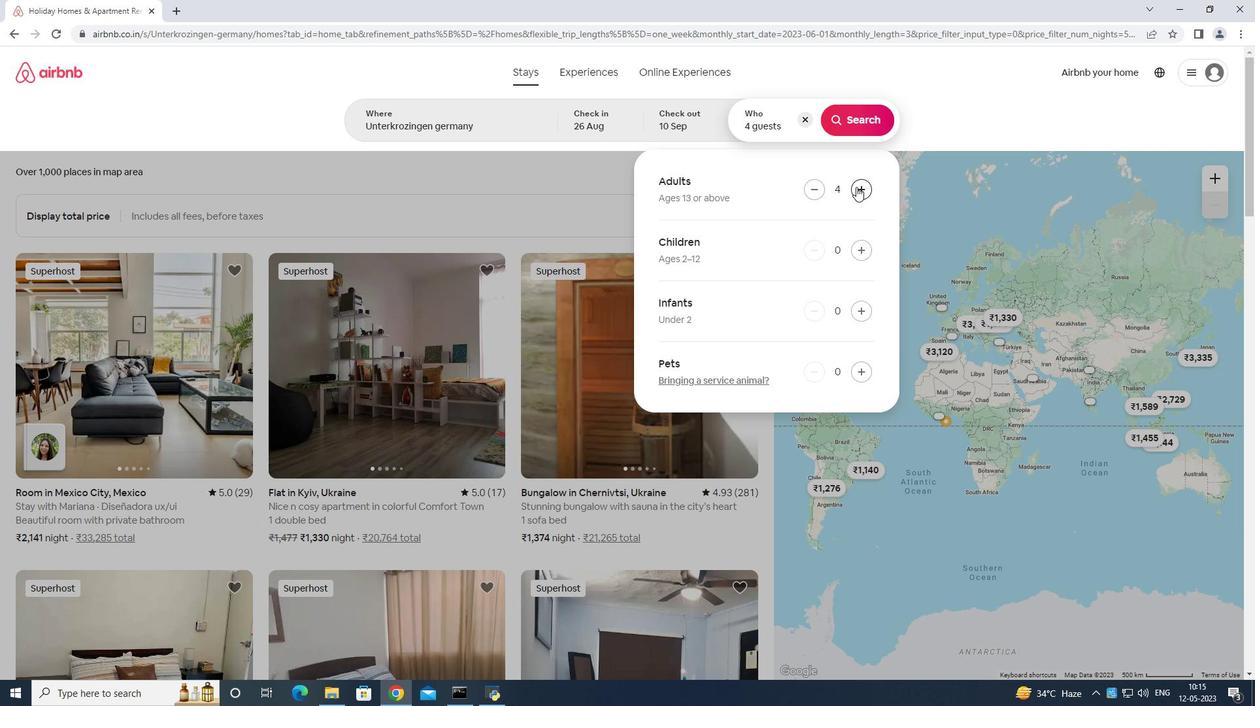 
Action: Mouse moved to (857, 186)
Screenshot: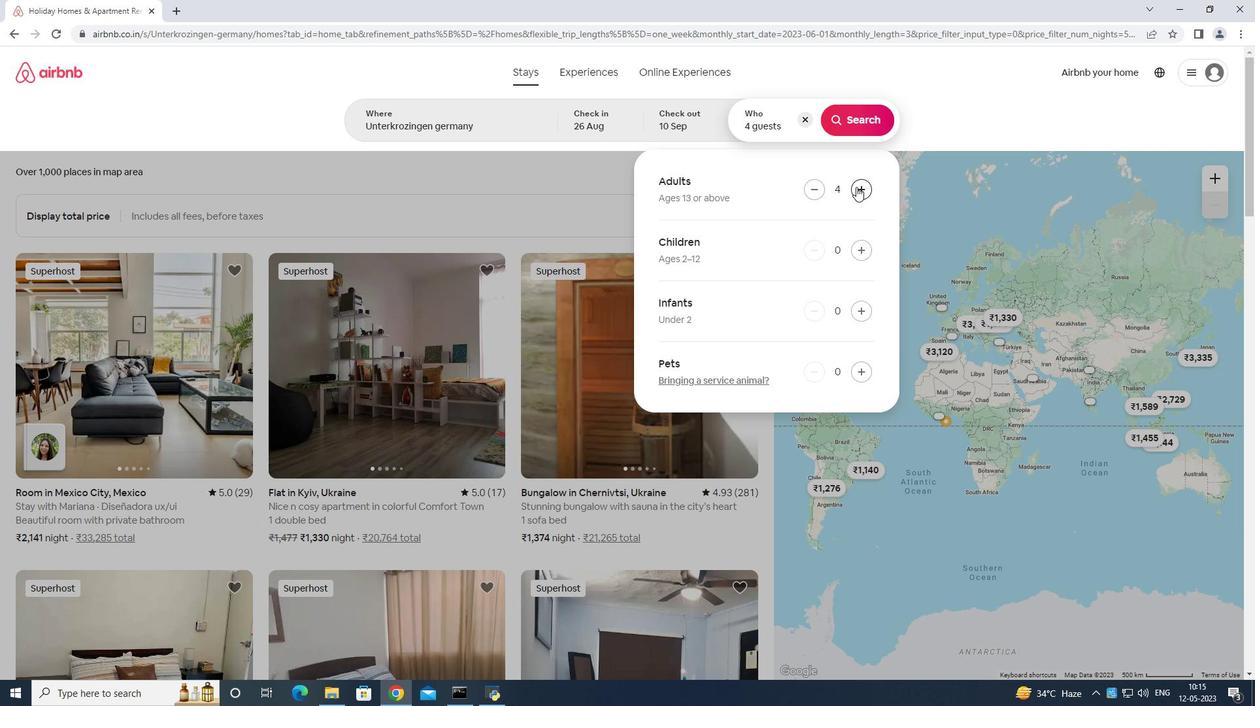 
Action: Mouse pressed left at (857, 186)
Screenshot: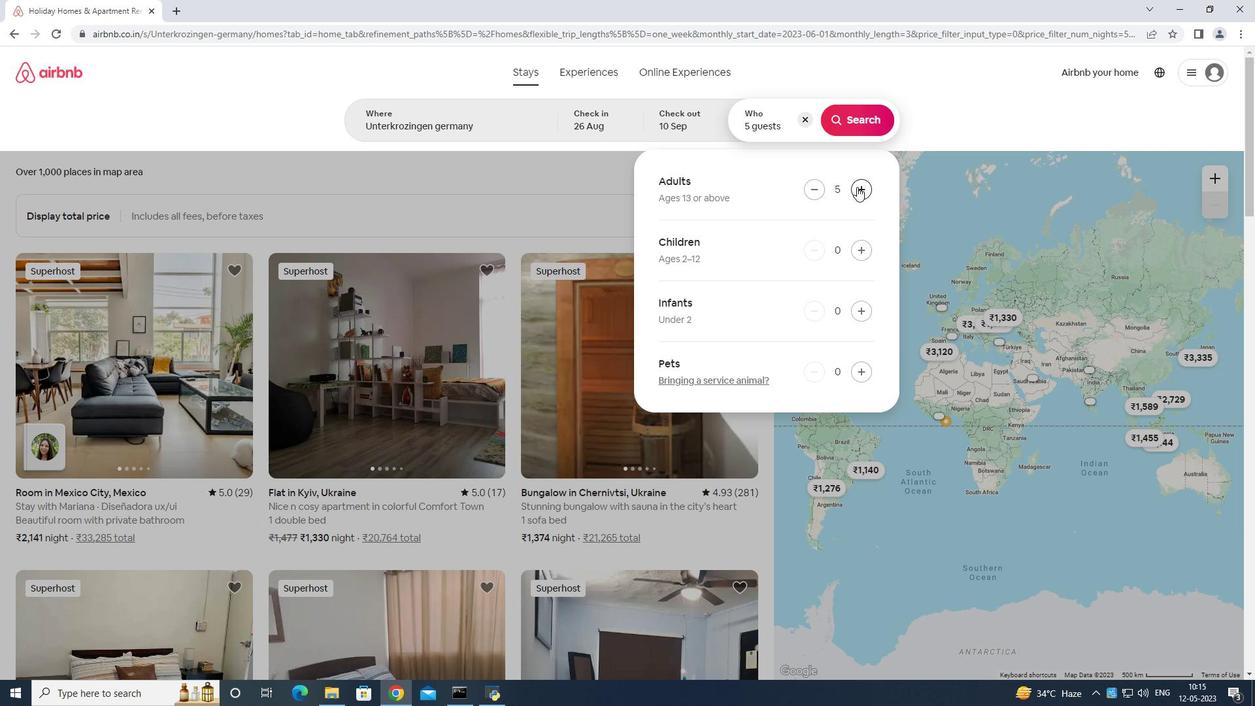 
Action: Mouse moved to (857, 245)
Screenshot: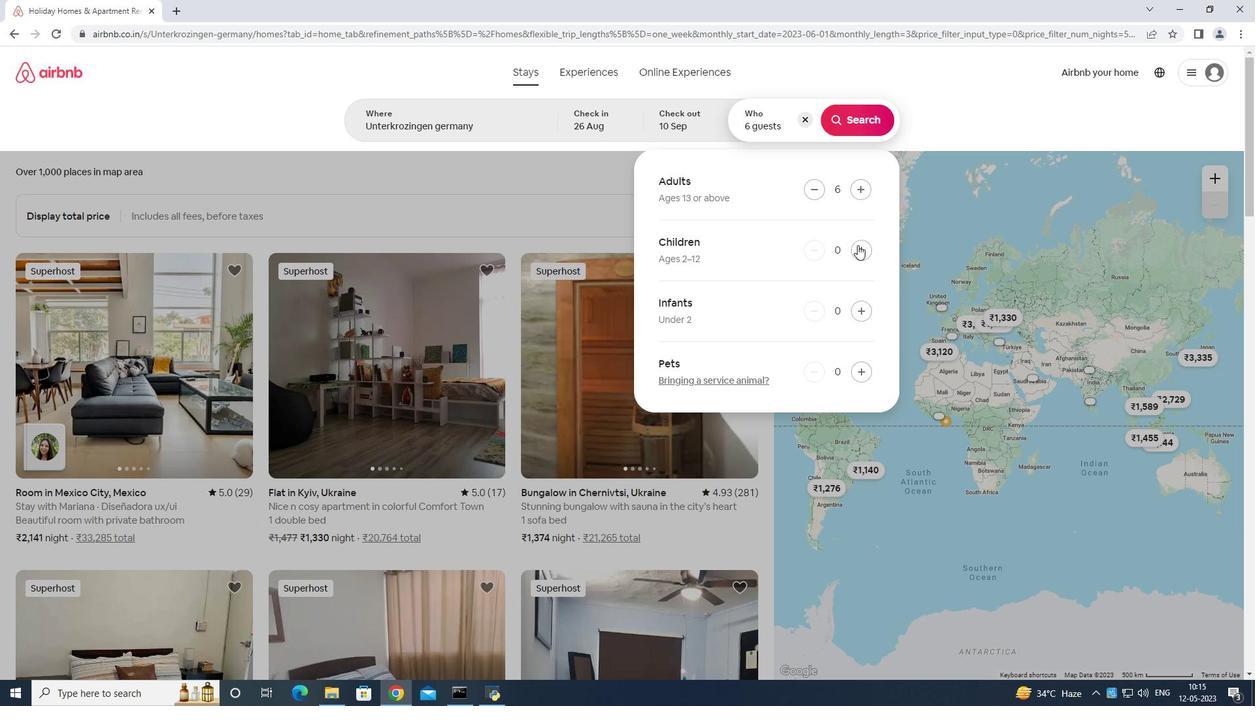 
Action: Mouse pressed left at (857, 245)
Screenshot: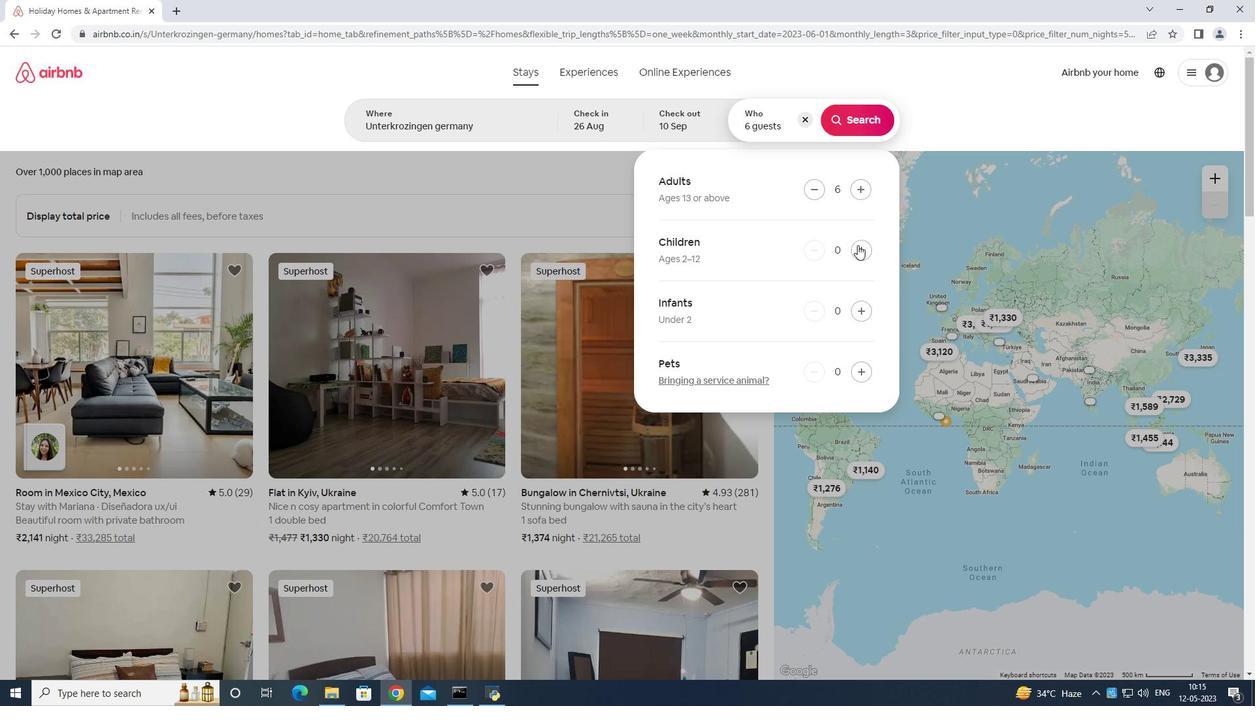 
Action: Mouse moved to (859, 245)
Screenshot: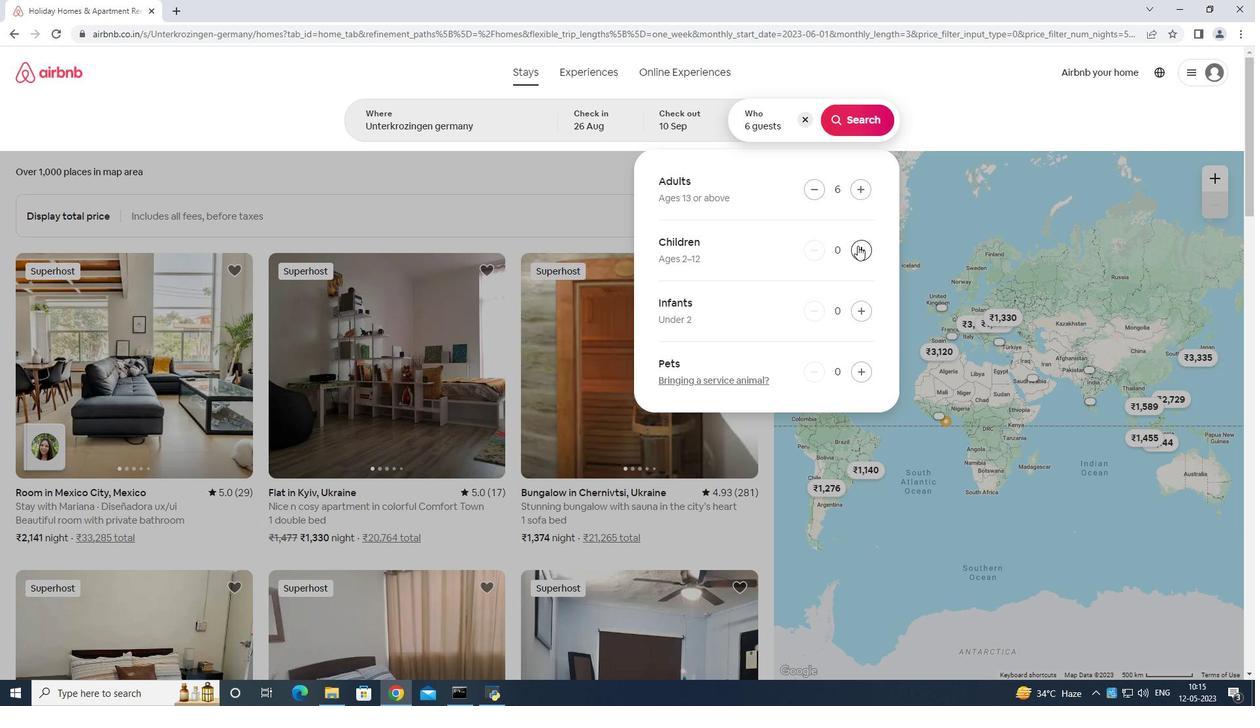 
Action: Mouse pressed left at (859, 245)
Screenshot: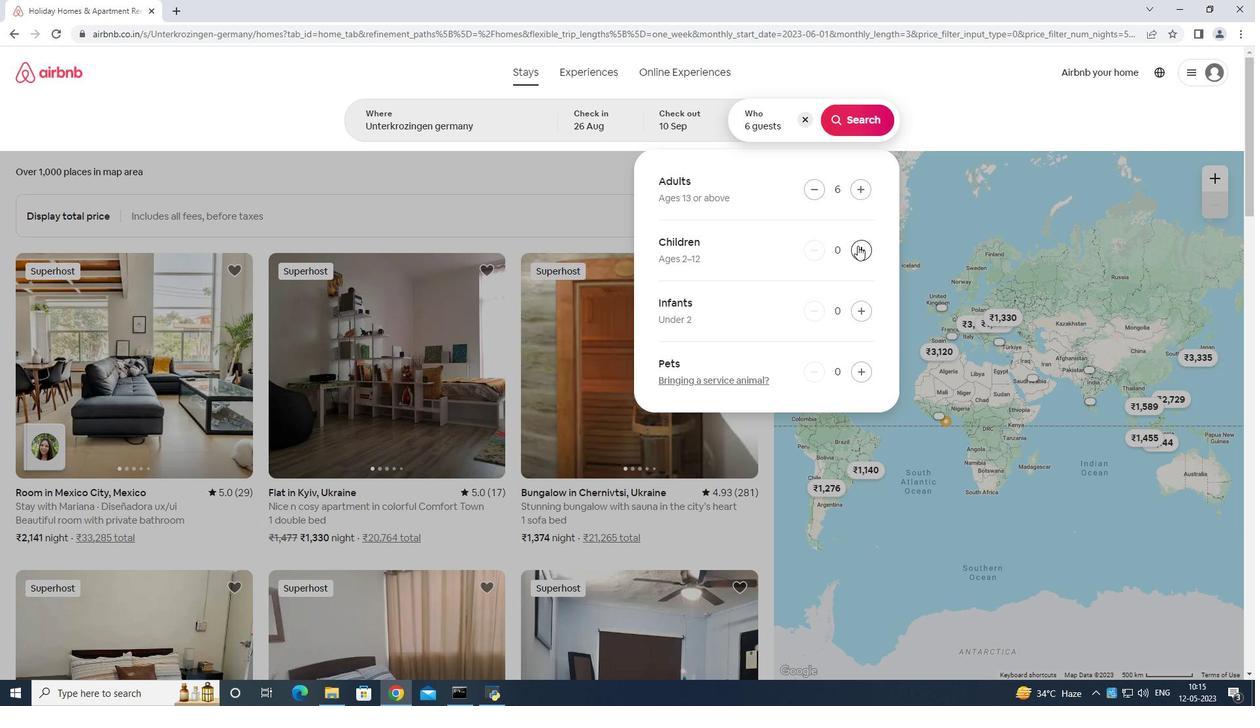 
Action: Mouse moved to (852, 119)
Screenshot: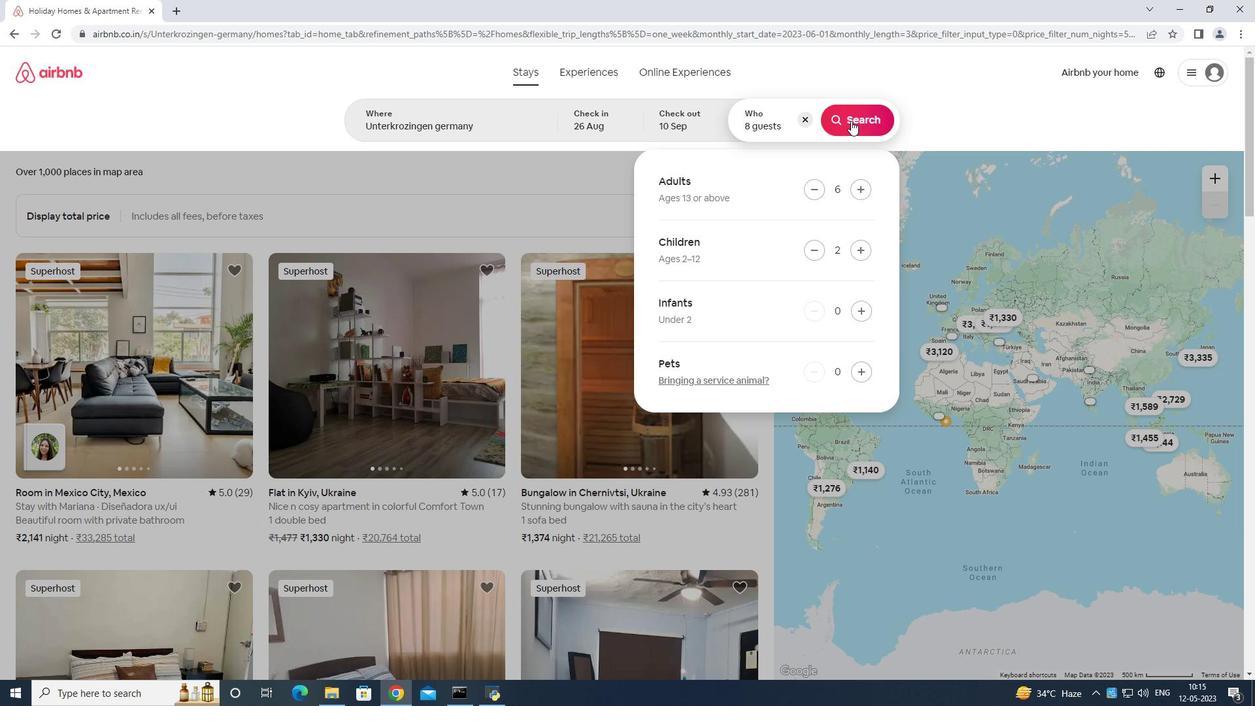 
Action: Mouse pressed left at (852, 119)
Screenshot: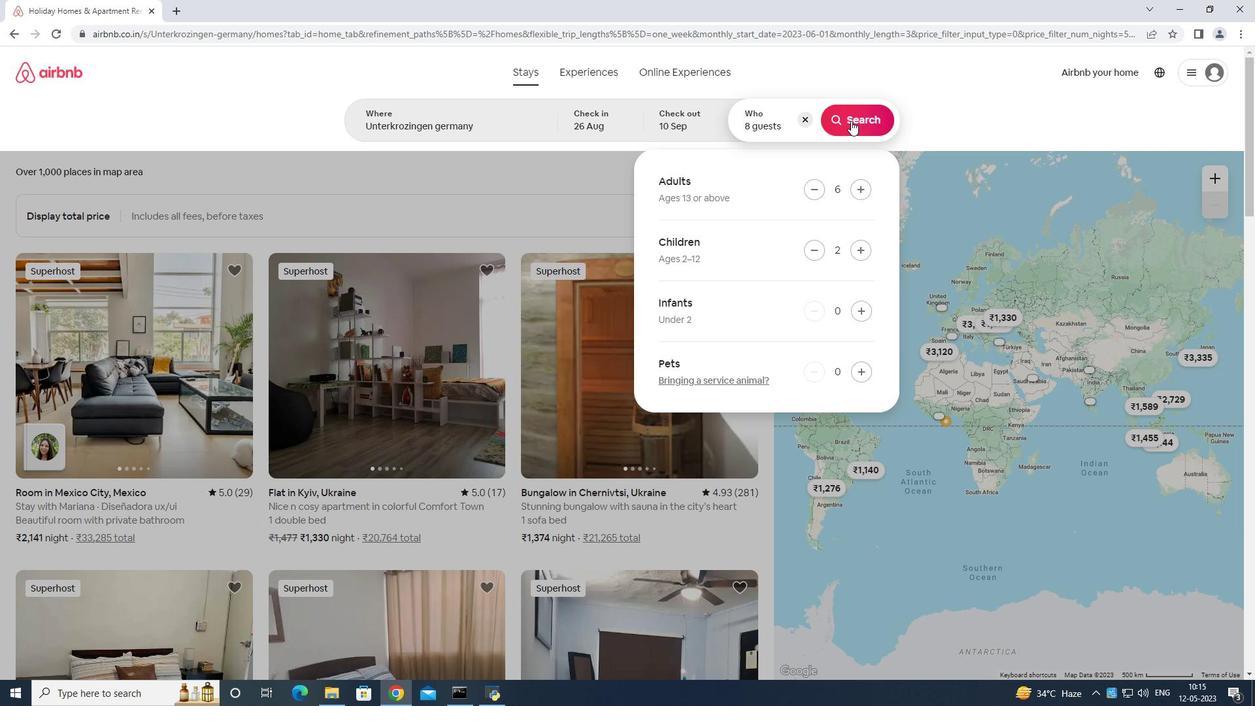 
Action: Mouse moved to (1193, 118)
Screenshot: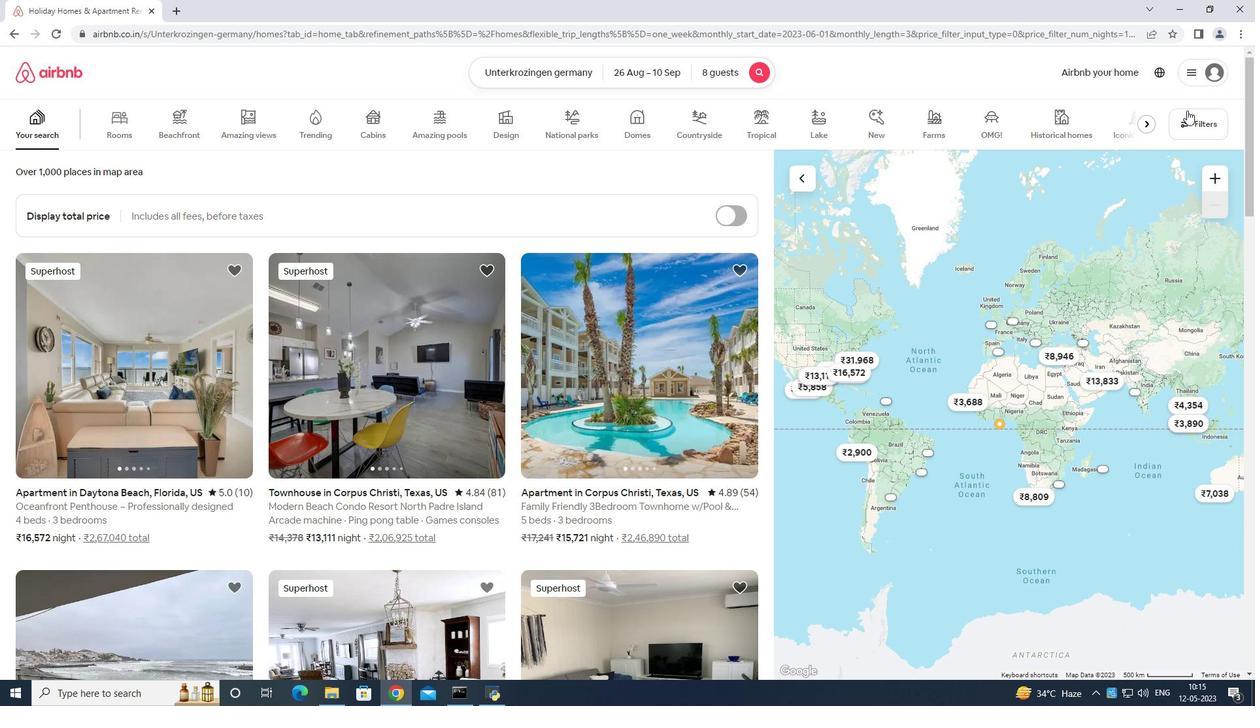 
Action: Mouse pressed left at (1193, 118)
Screenshot: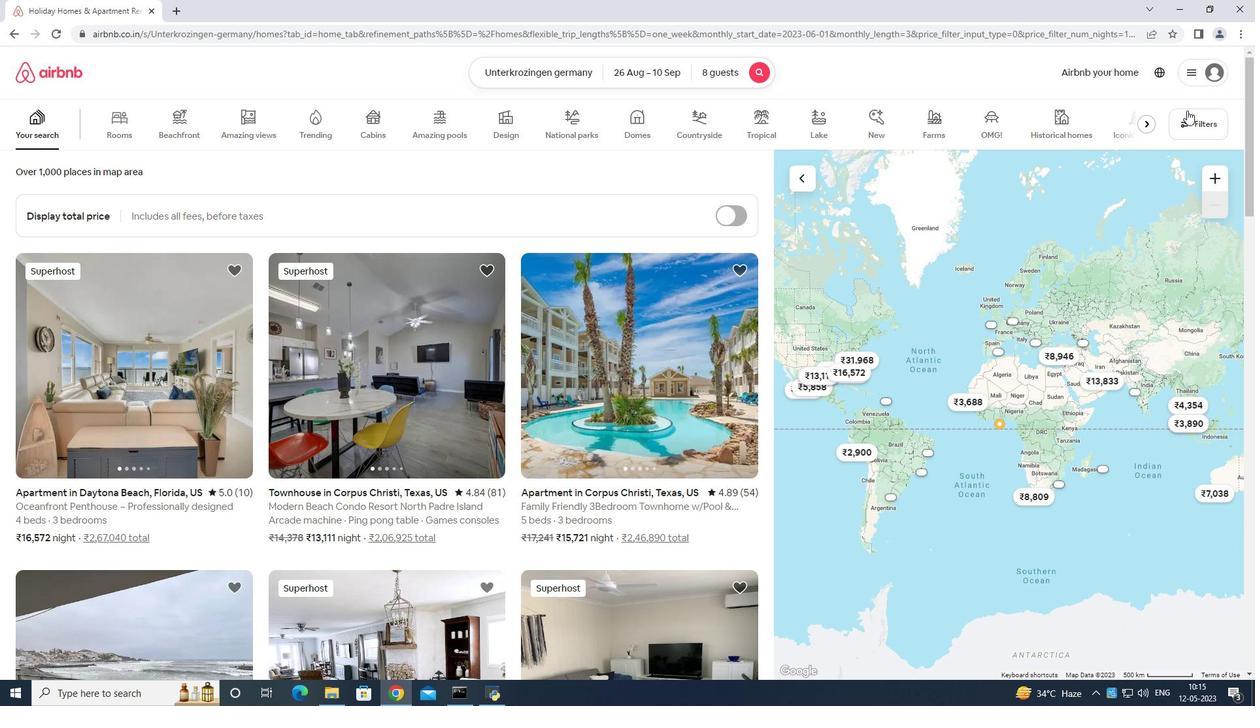 
Action: Mouse moved to (584, 434)
Screenshot: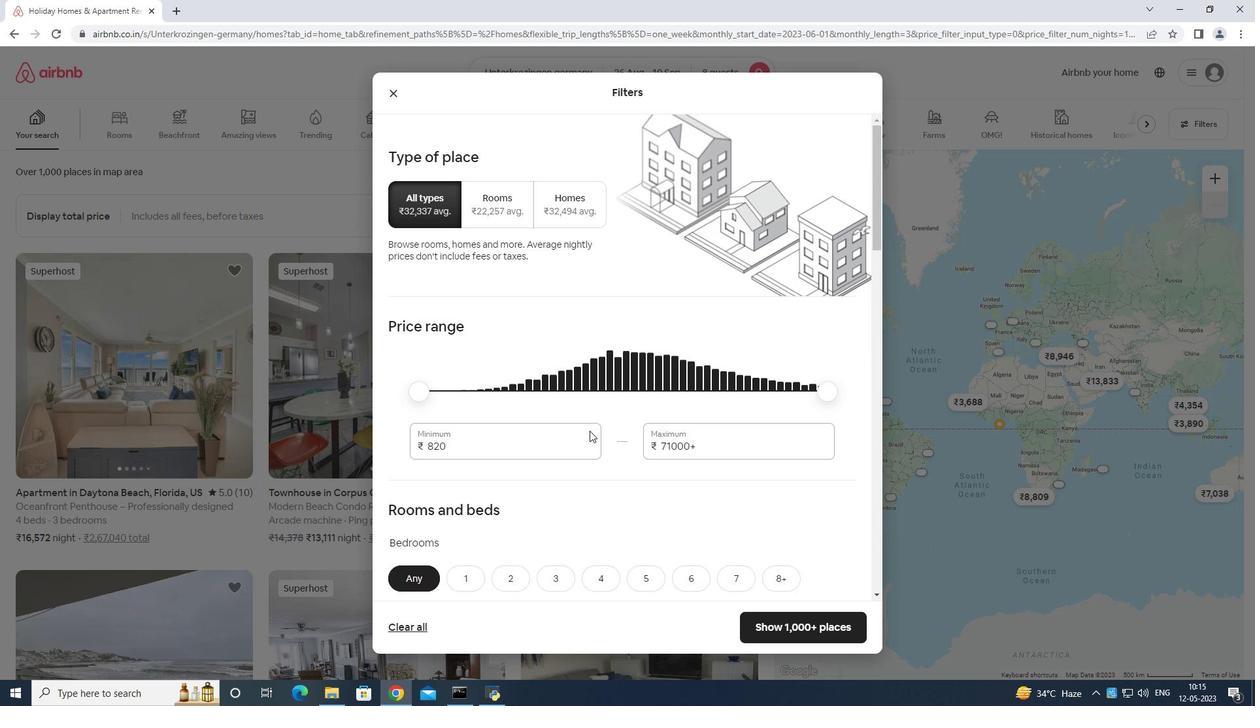 
Action: Mouse pressed left at (584, 434)
Screenshot: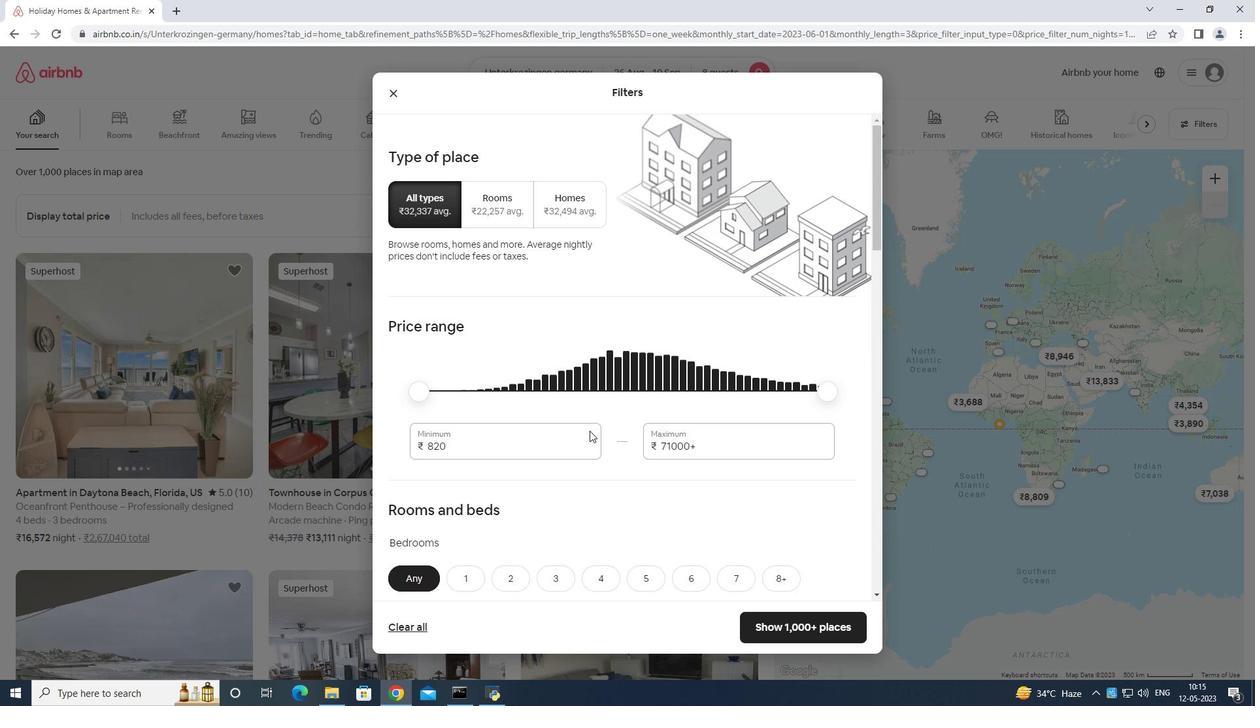 
Action: Mouse moved to (582, 435)
Screenshot: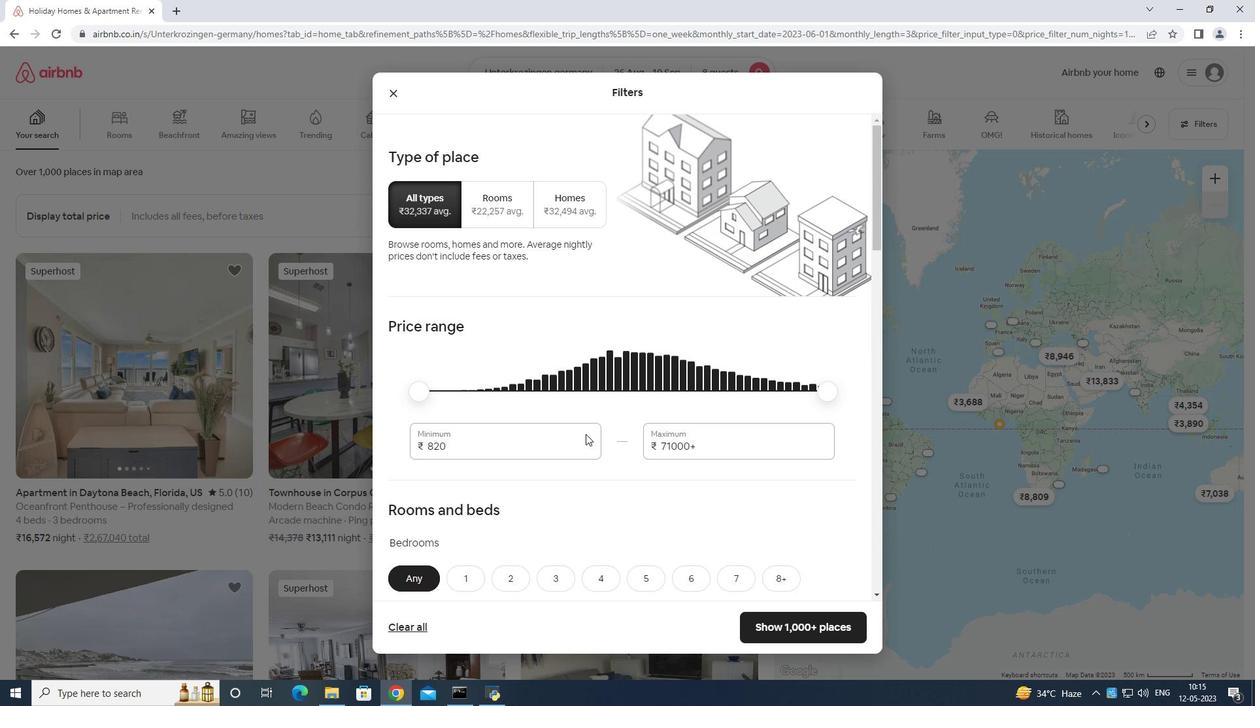 
Action: Key pressed <Key.backspace><Key.backspace><Key.backspace><Key.backspace><Key.backspace><Key.backspace><Key.backspace><Key.backspace><Key.backspace>10000
Screenshot: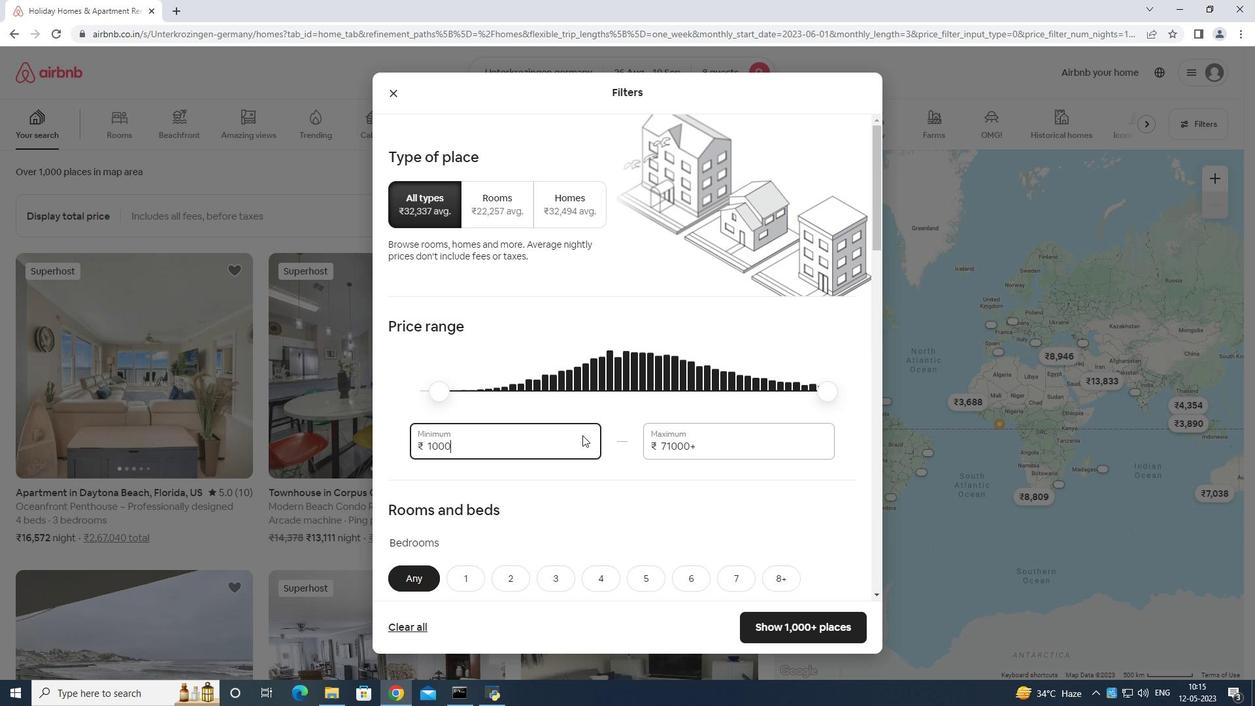 
Action: Mouse moved to (729, 441)
Screenshot: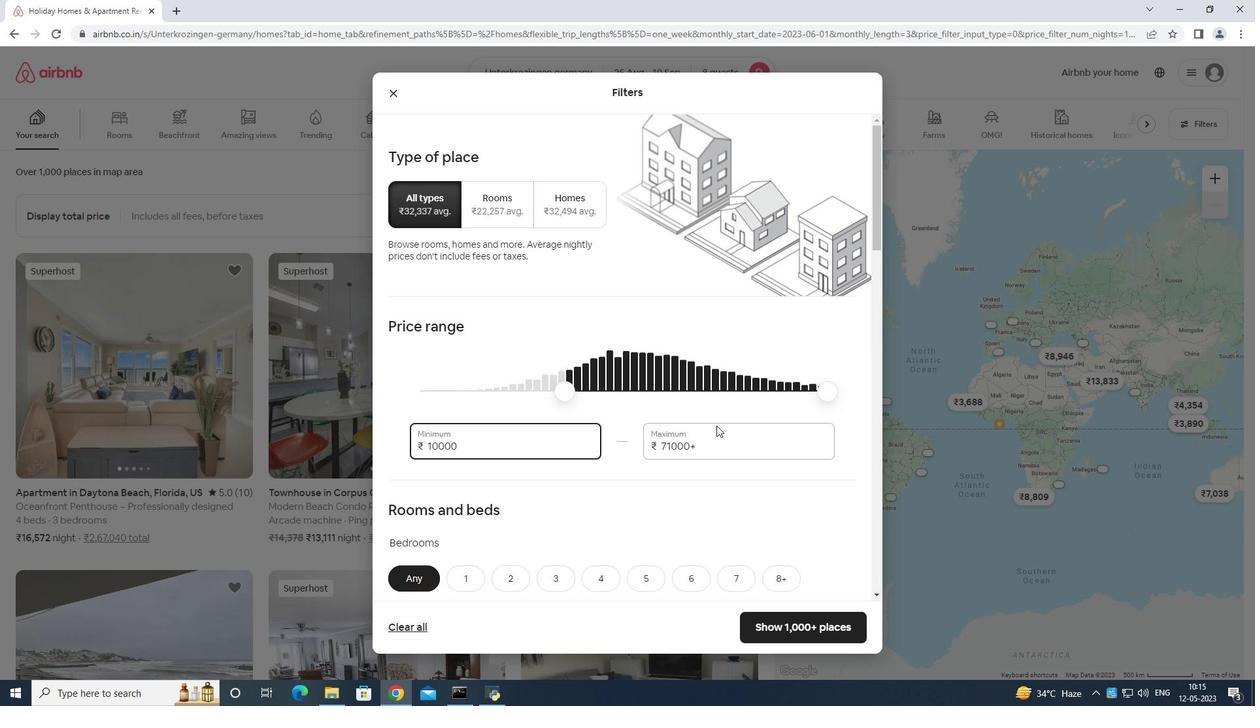 
Action: Mouse pressed left at (729, 441)
Screenshot: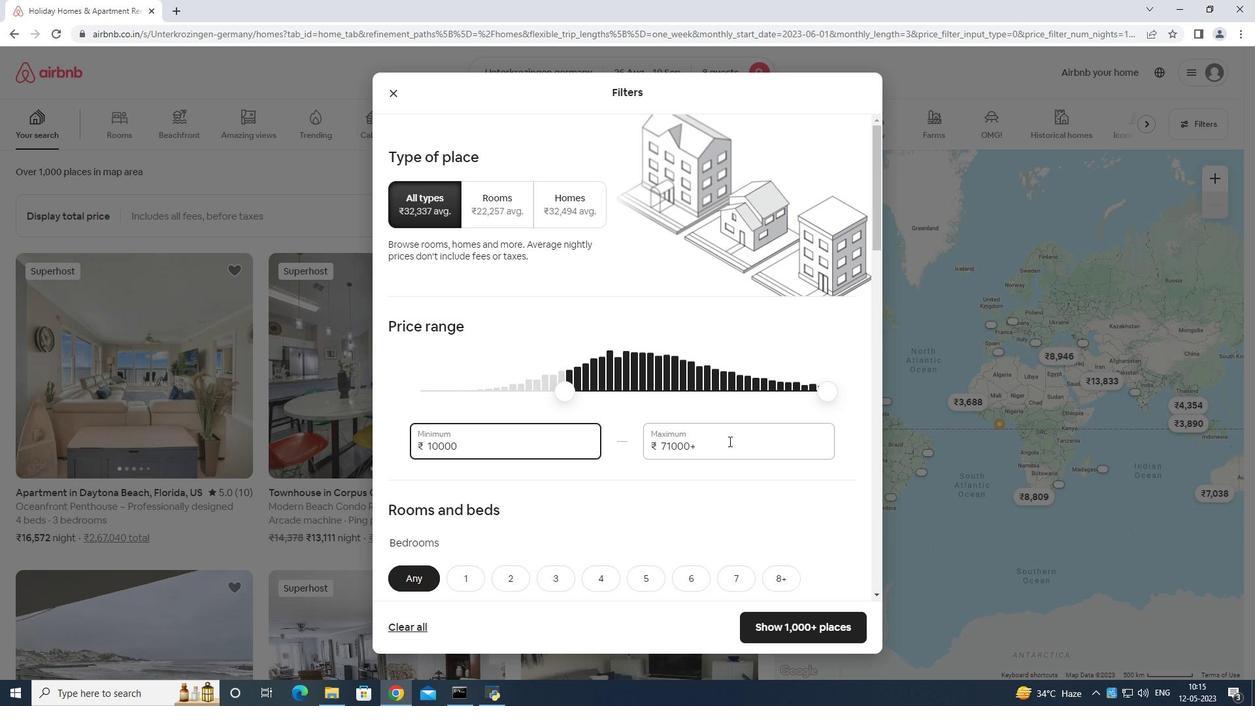 
Action: Key pressed <Key.backspace><Key.backspace><Key.backspace><Key.backspace><Key.backspace><Key.backspace><Key.backspace><Key.backspace><Key.backspace><Key.backspace><Key.backspace><Key.backspace><Key.backspace><Key.backspace><Key.backspace><Key.backspace><Key.backspace><Key.backspace><Key.backspace><Key.backspace><Key.backspace><Key.backspace><Key.backspace><Key.backspace><Key.backspace>15000
Screenshot: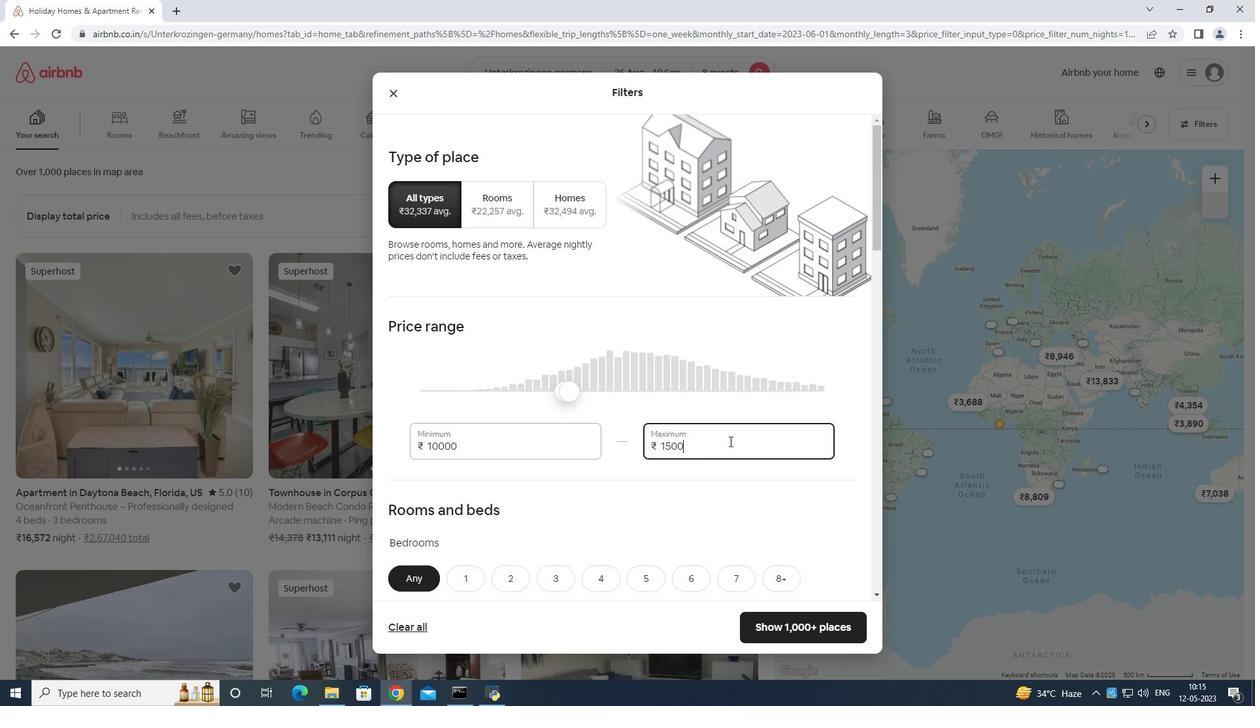 
Action: Mouse moved to (832, 434)
Screenshot: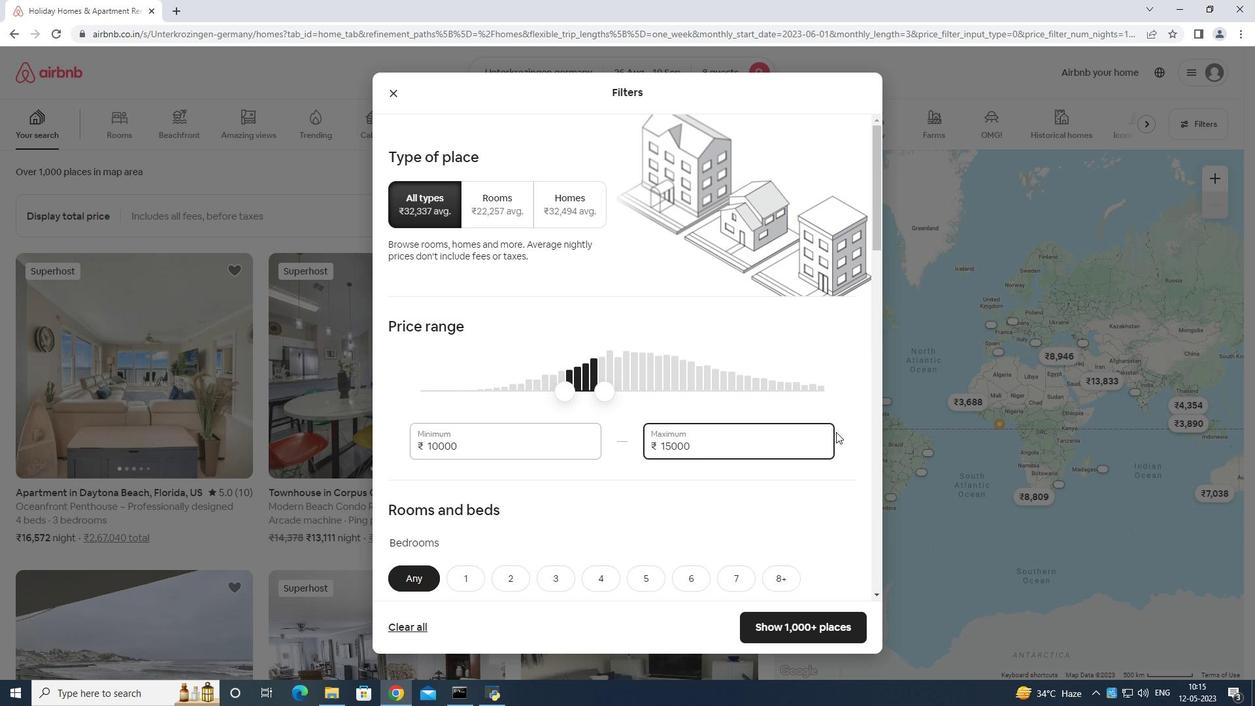 
Action: Mouse scrolled (832, 434) with delta (0, 0)
Screenshot: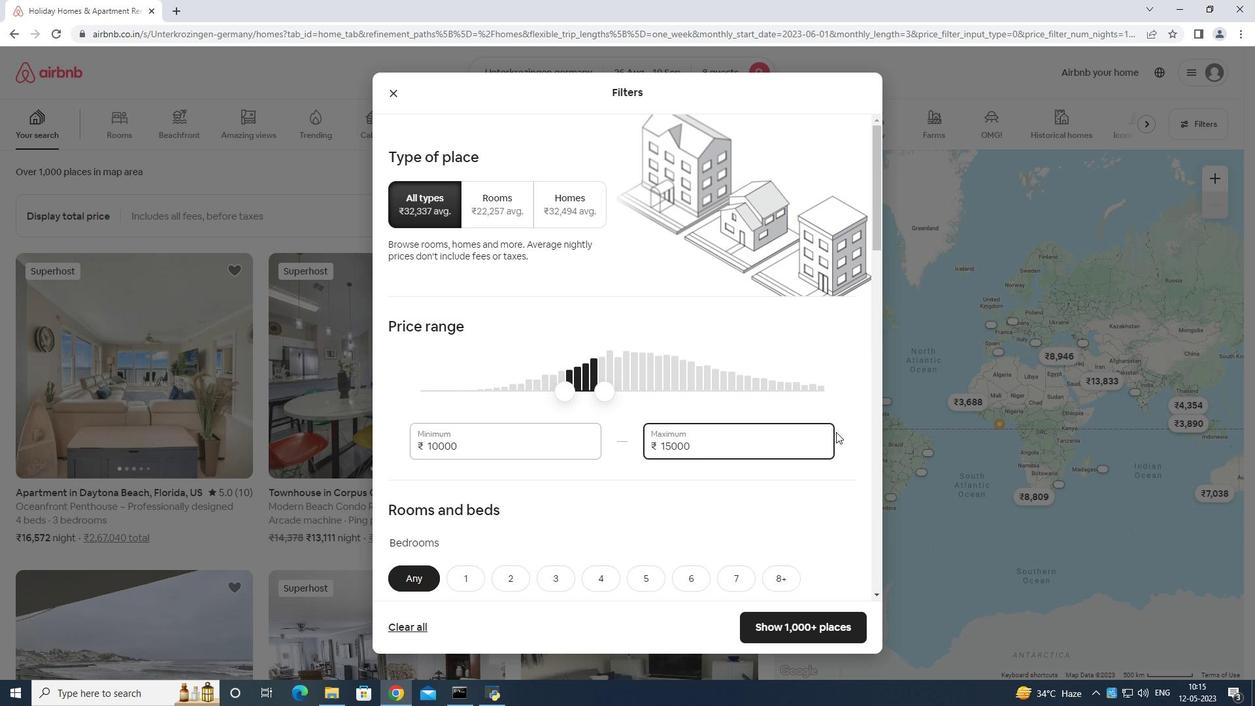 
Action: Mouse moved to (831, 435)
Screenshot: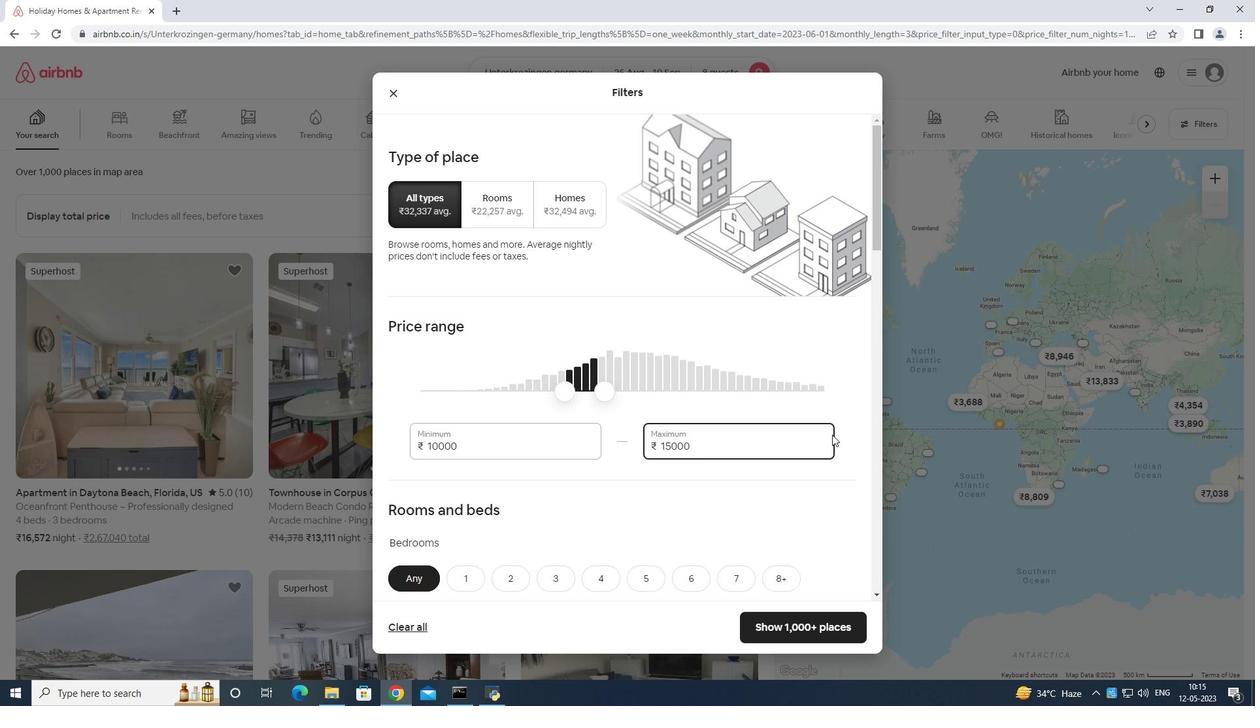 
Action: Mouse scrolled (831, 434) with delta (0, 0)
Screenshot: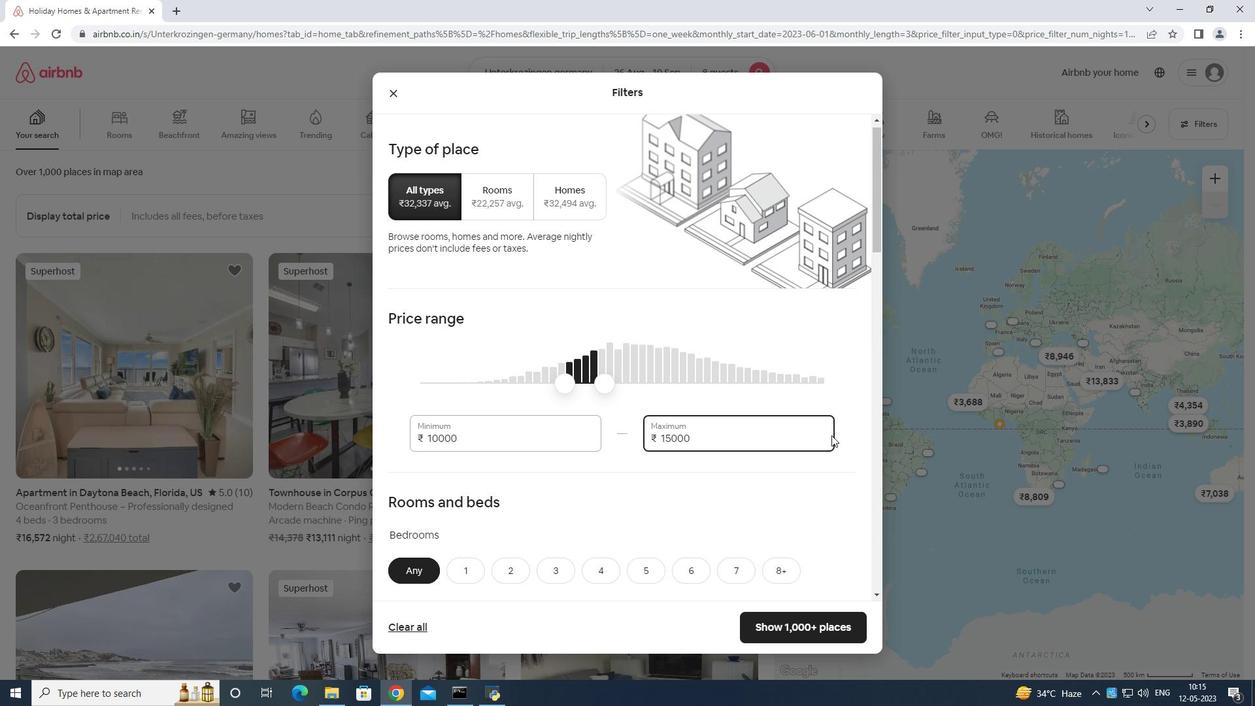 
Action: Mouse moved to (831, 435)
Screenshot: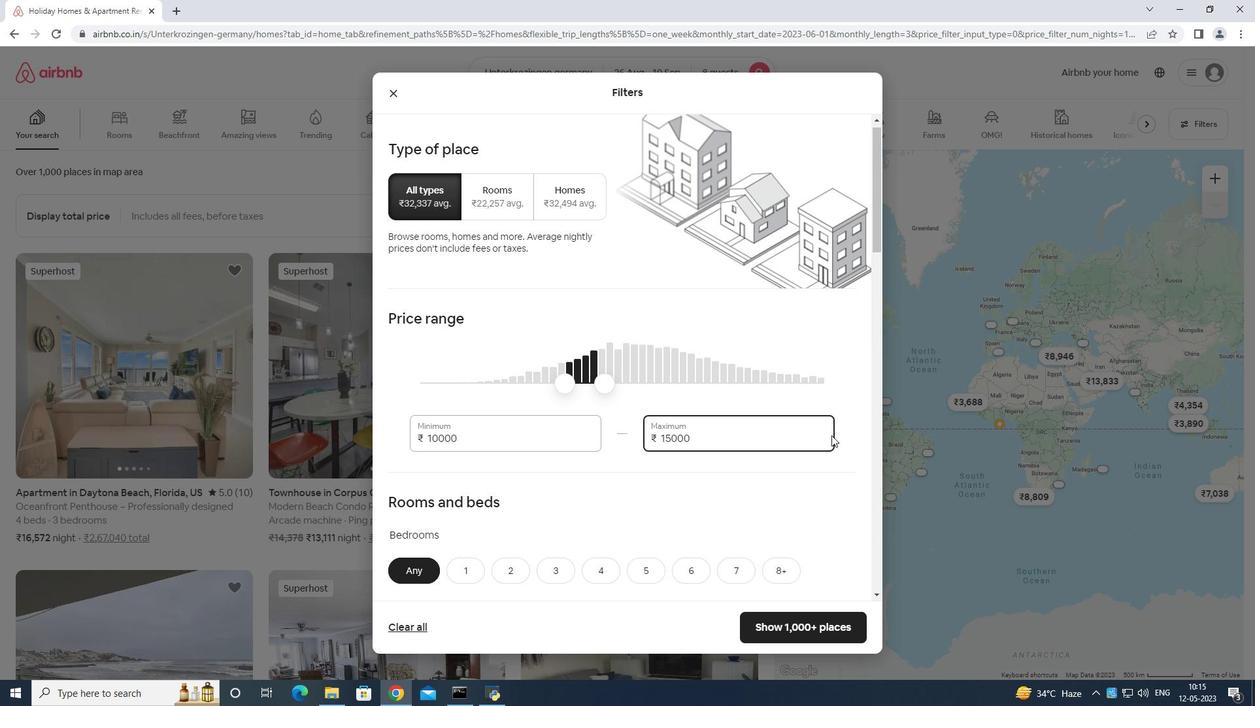 
Action: Mouse scrolled (831, 434) with delta (0, 0)
Screenshot: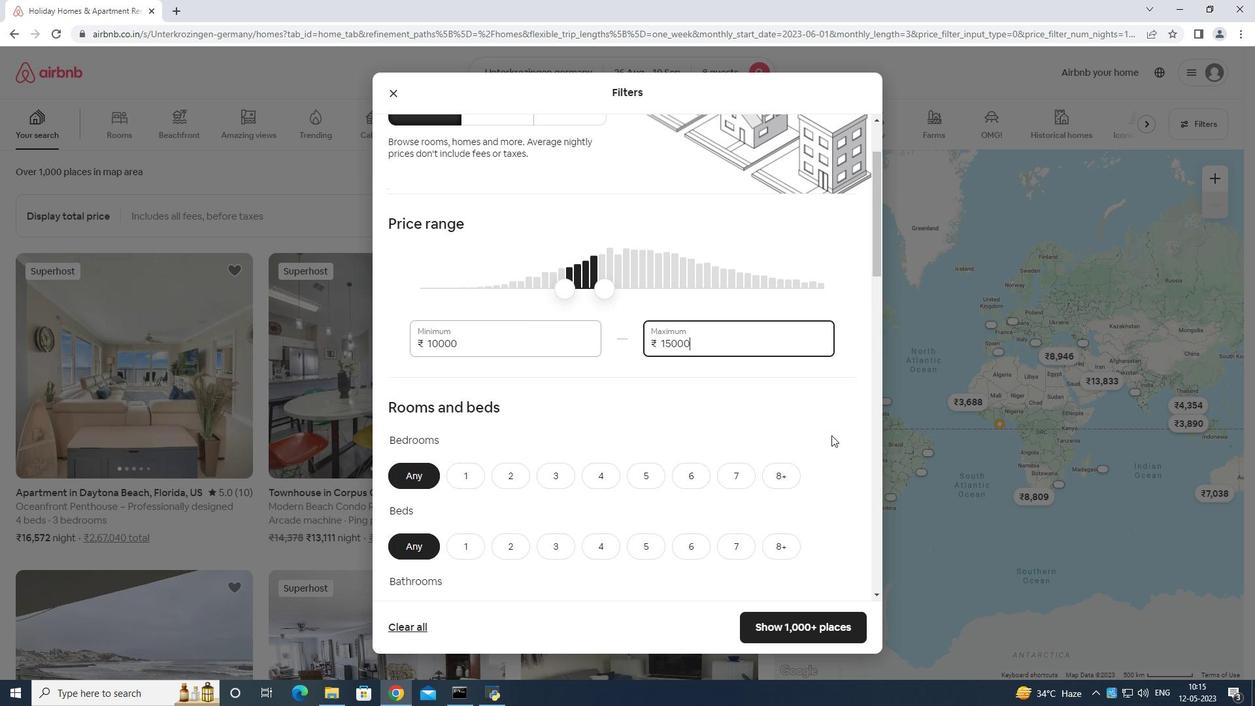 
Action: Mouse moved to (698, 381)
Screenshot: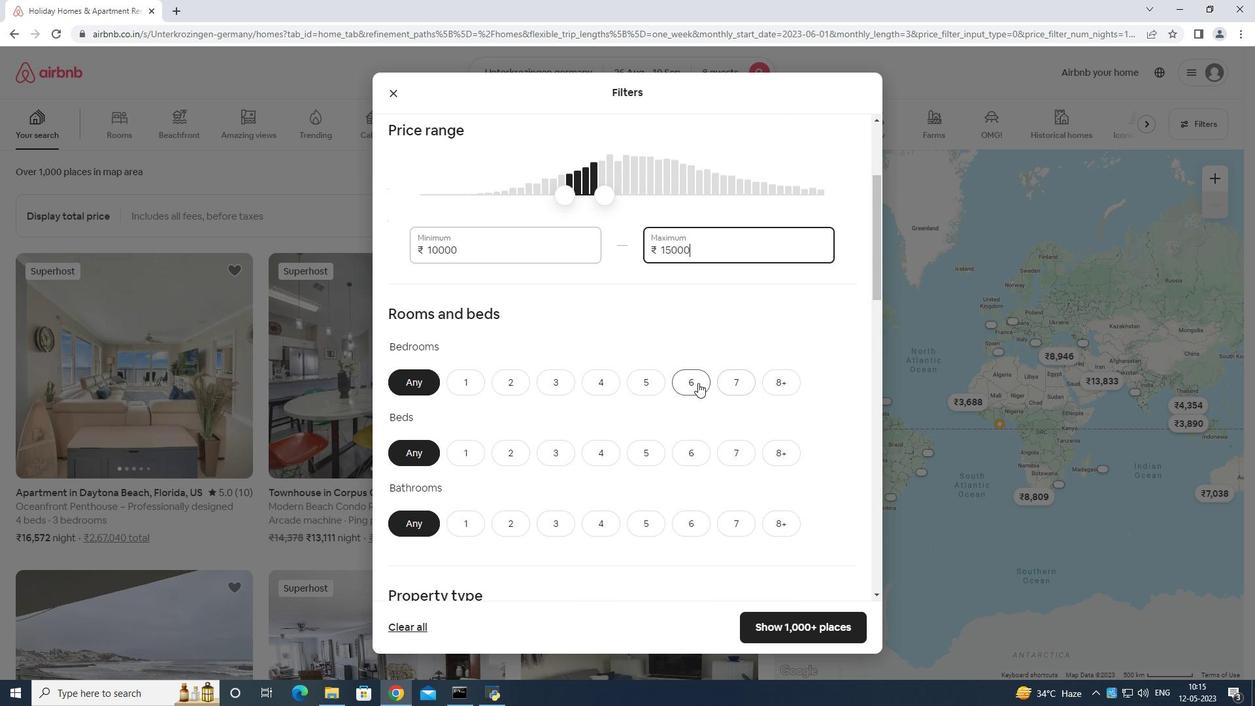 
Action: Mouse pressed left at (698, 381)
Screenshot: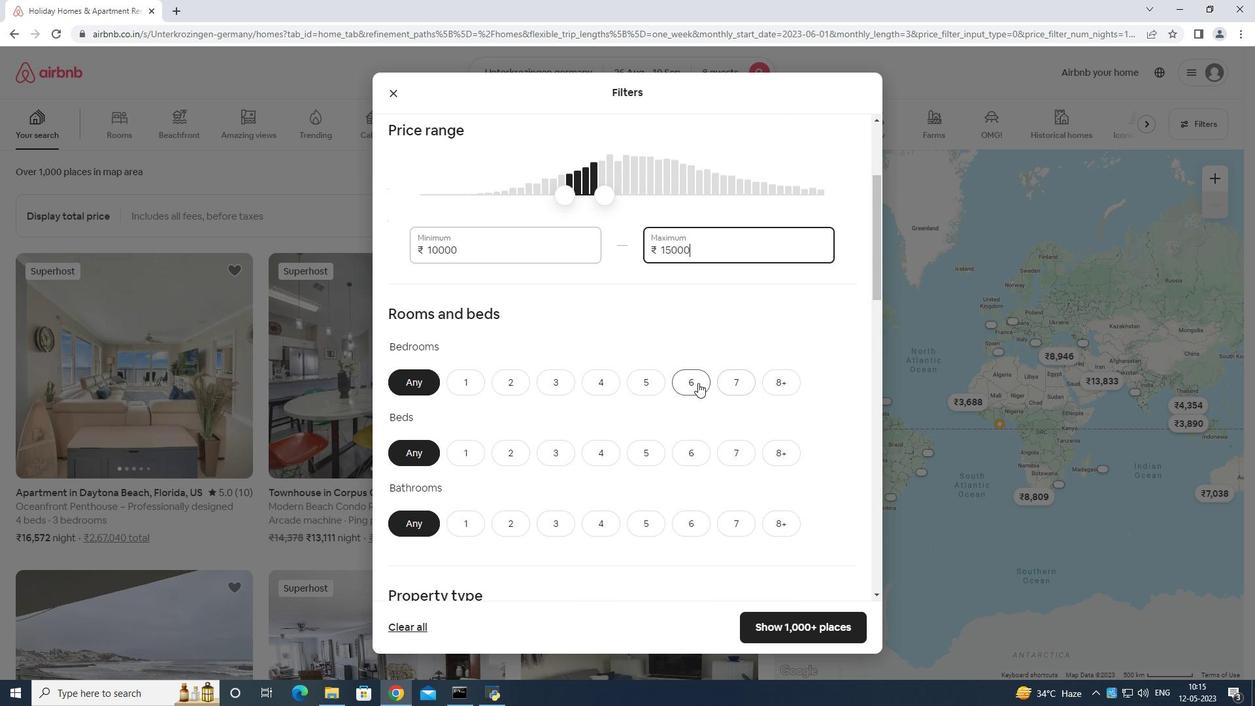 
Action: Mouse moved to (688, 462)
Screenshot: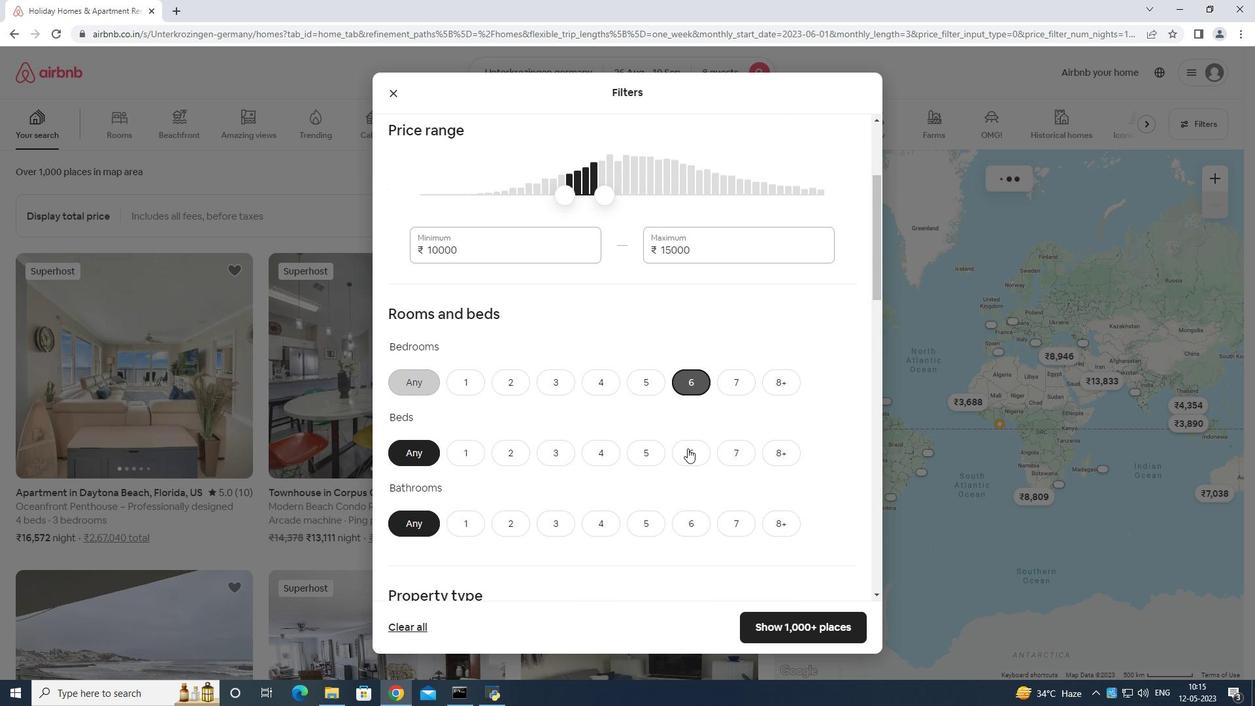 
Action: Mouse pressed left at (688, 462)
Screenshot: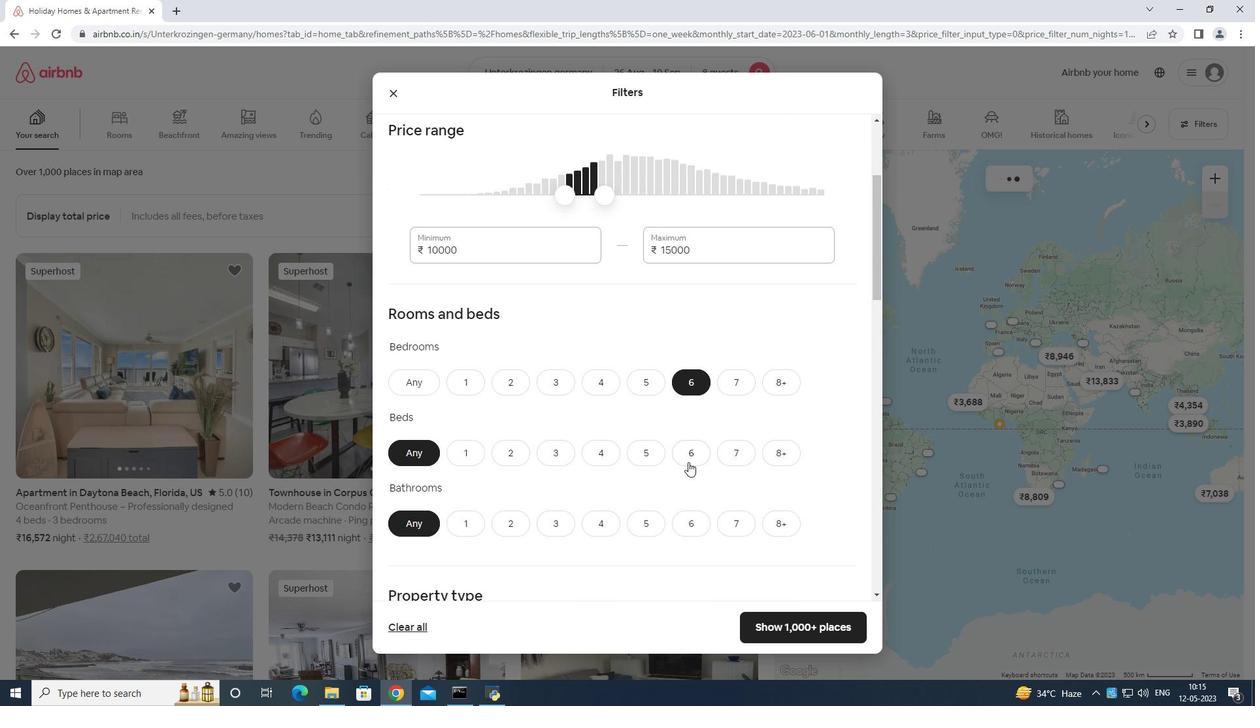 
Action: Mouse moved to (689, 523)
Screenshot: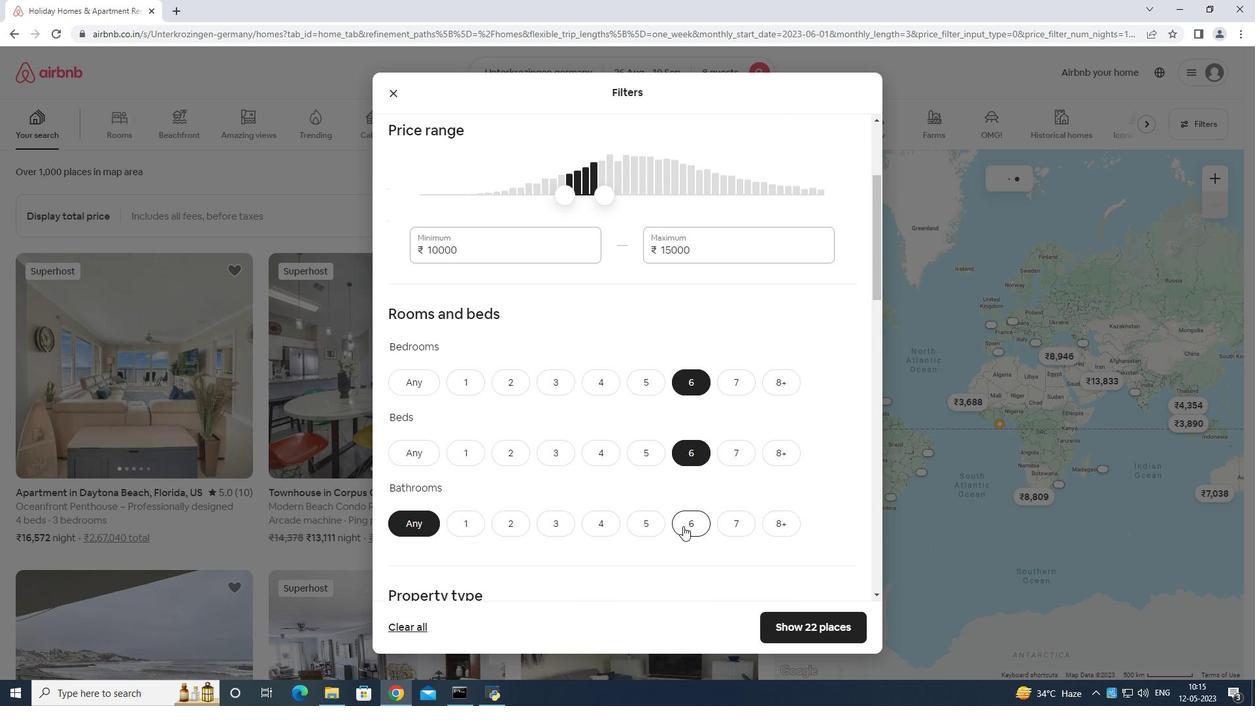 
Action: Mouse pressed left at (689, 523)
Screenshot: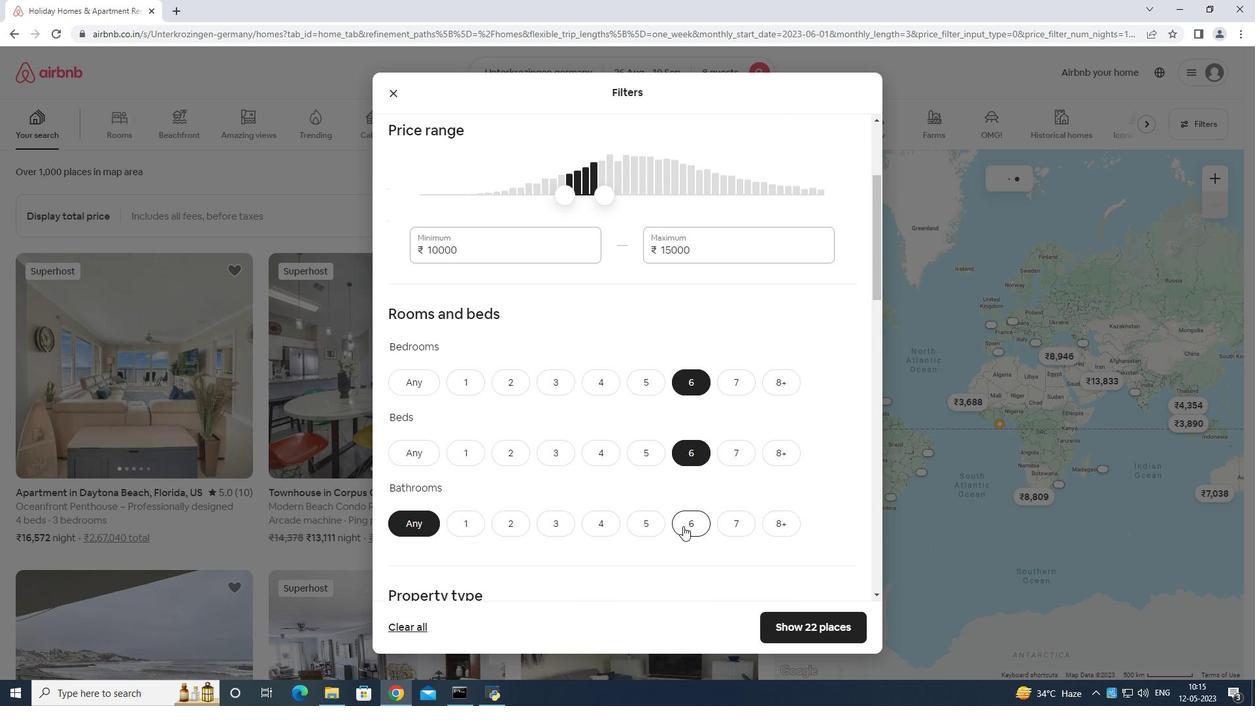 
Action: Mouse moved to (694, 513)
Screenshot: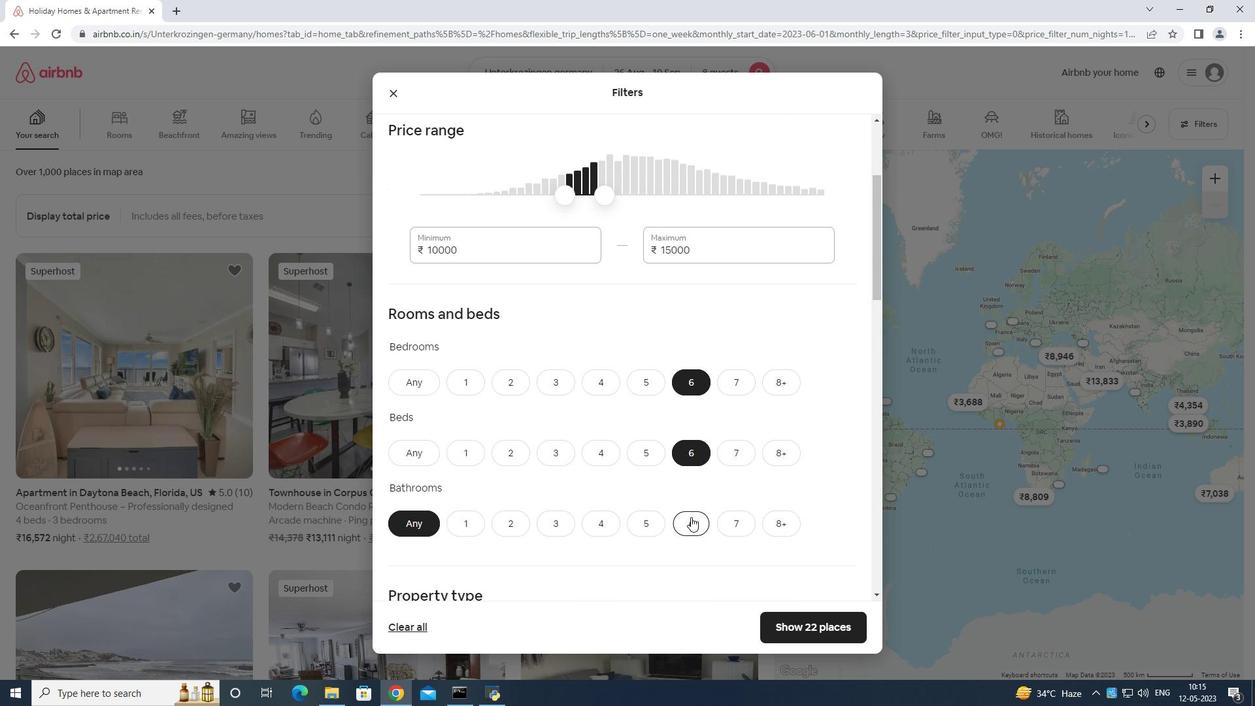 
Action: Mouse scrolled (694, 513) with delta (0, 0)
Screenshot: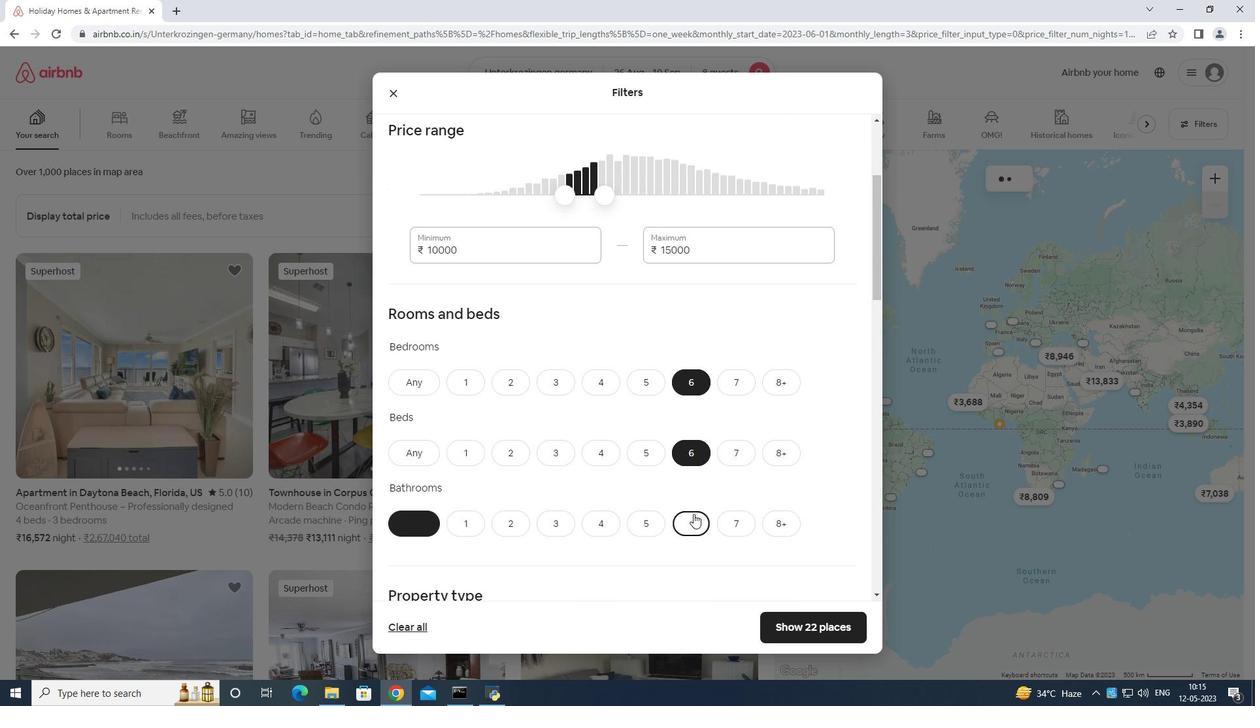 
Action: Mouse moved to (695, 514)
Screenshot: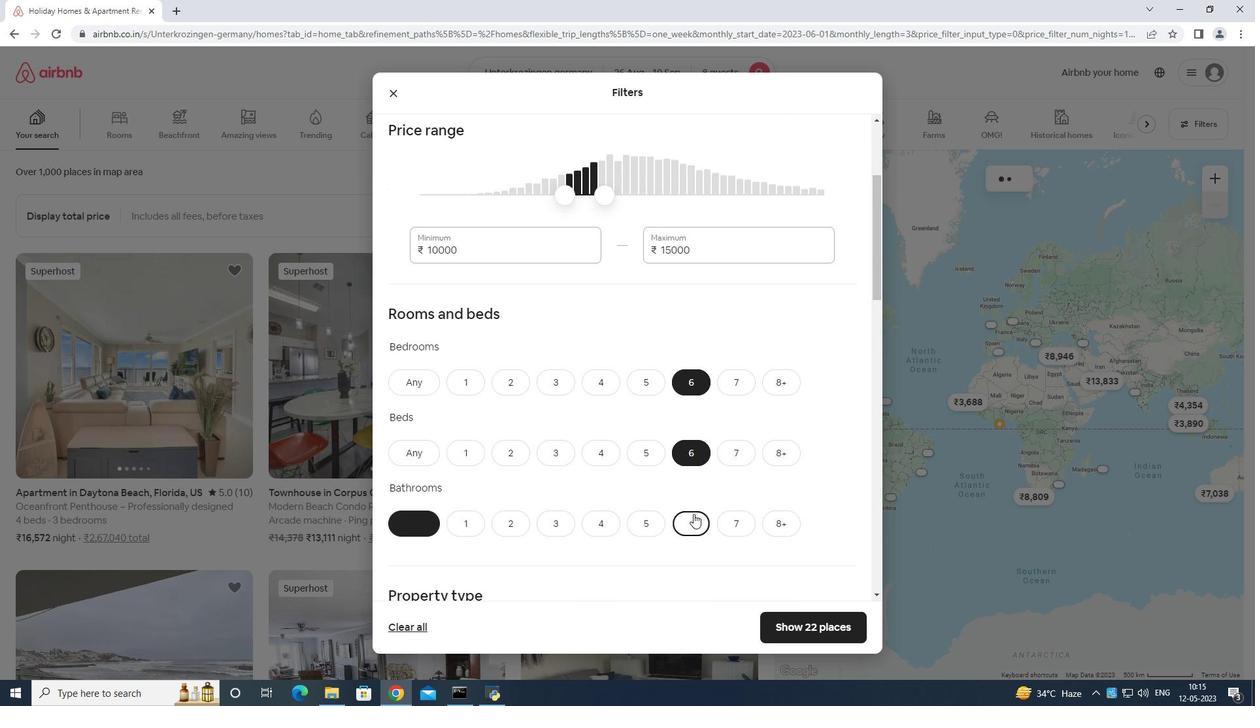 
Action: Mouse scrolled (695, 513) with delta (0, 0)
Screenshot: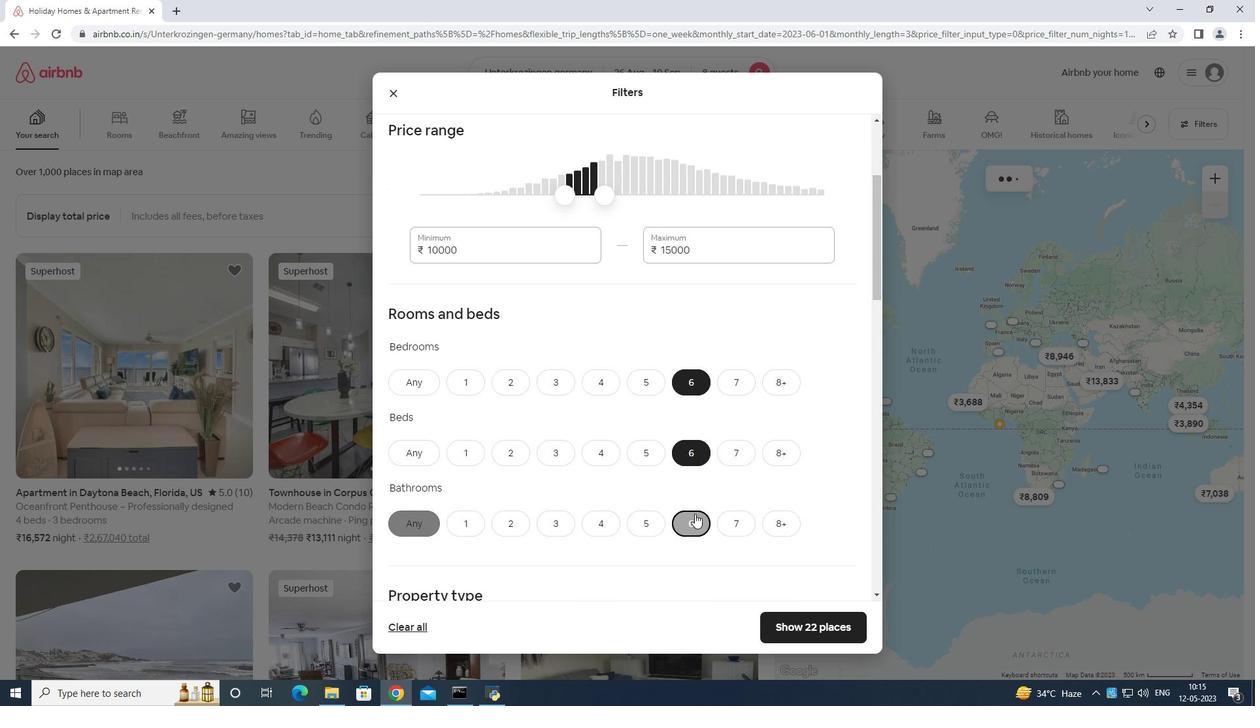 
Action: Mouse scrolled (695, 513) with delta (0, 0)
Screenshot: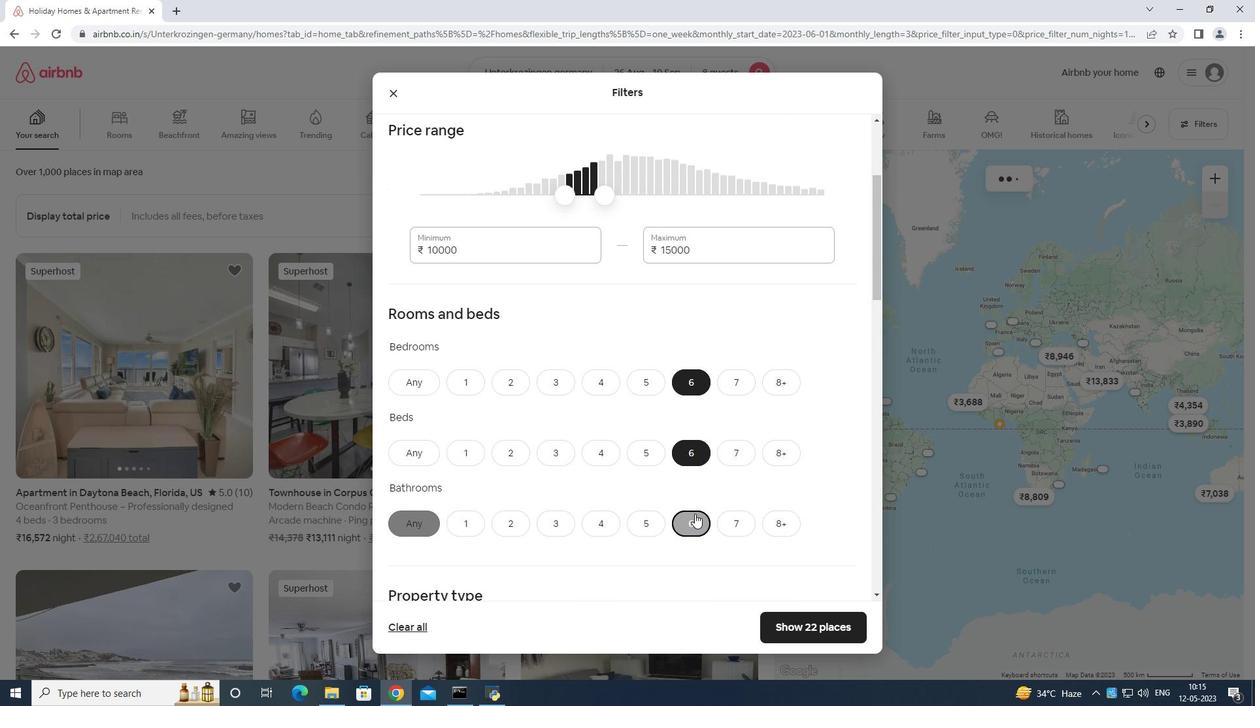
Action: Mouse scrolled (695, 513) with delta (0, 0)
Screenshot: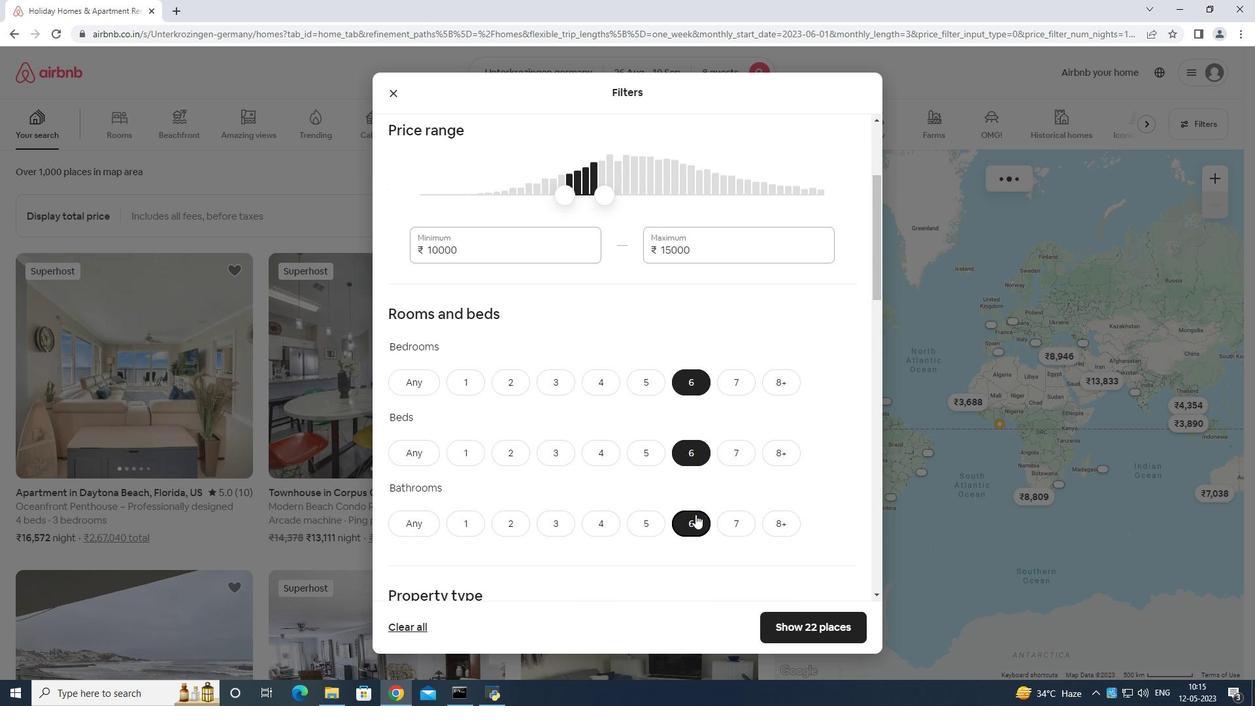 
Action: Mouse moved to (456, 386)
Screenshot: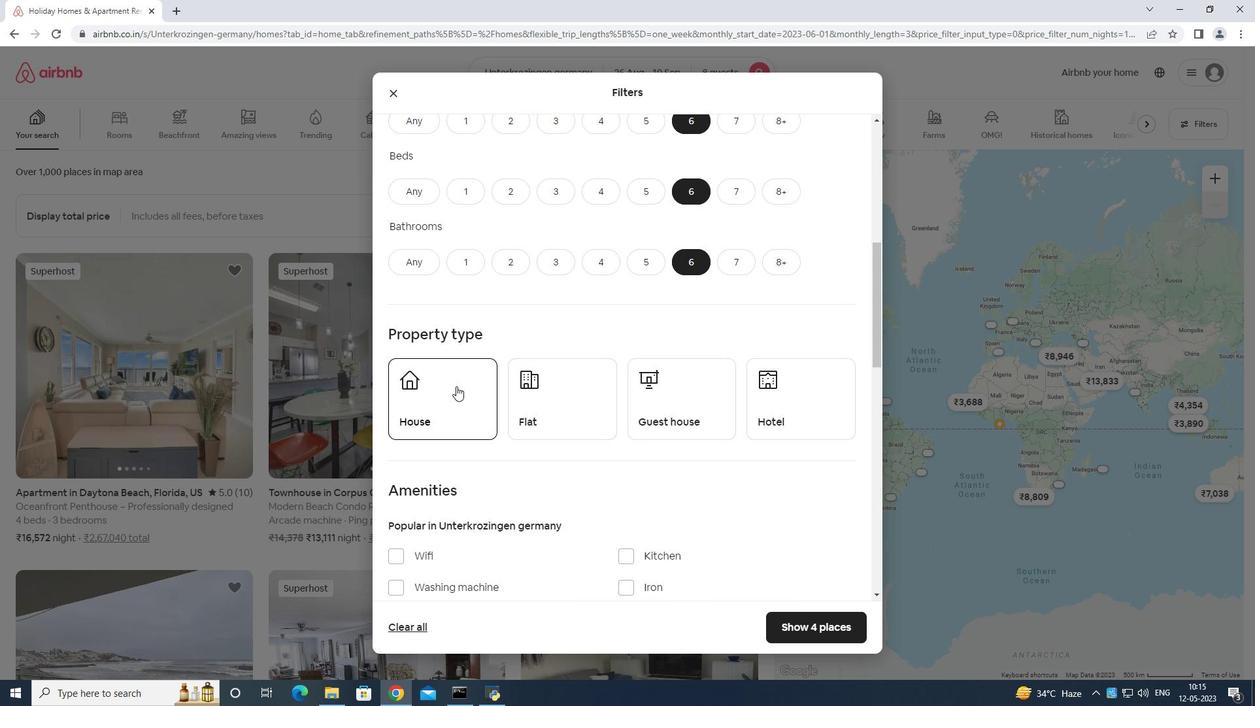 
Action: Mouse pressed left at (456, 386)
Screenshot: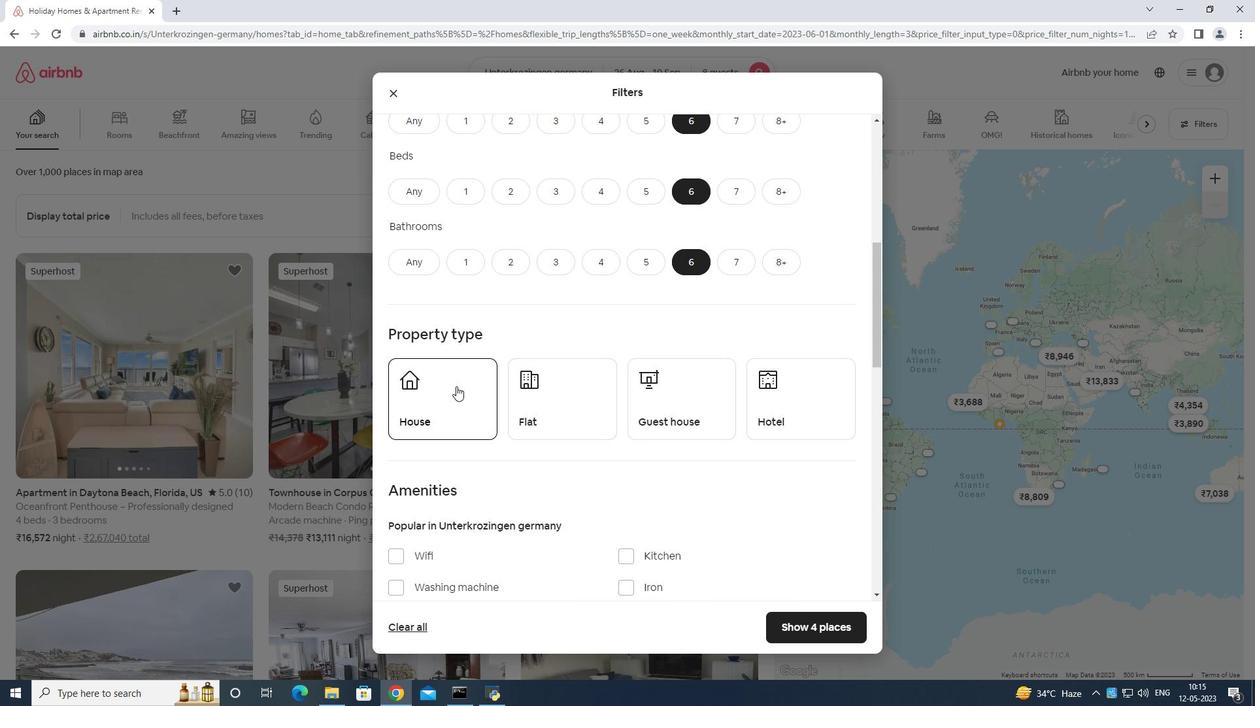 
Action: Mouse moved to (533, 387)
Screenshot: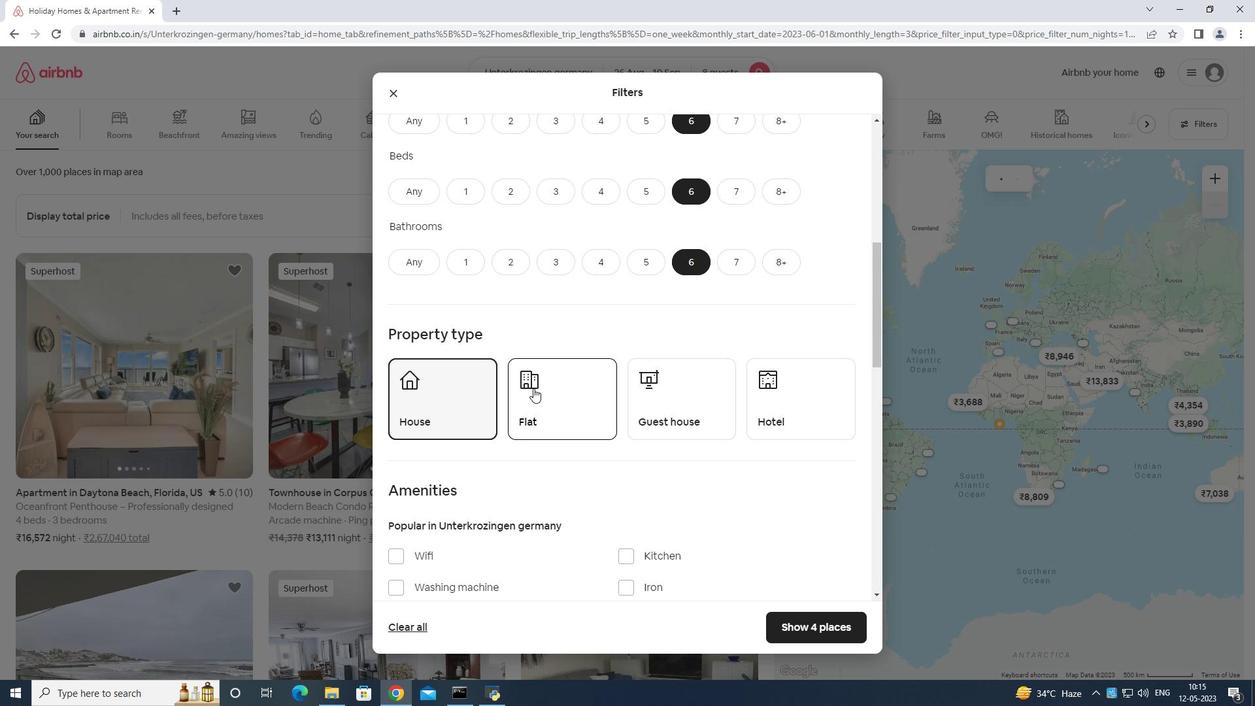 
Action: Mouse pressed left at (533, 387)
Screenshot: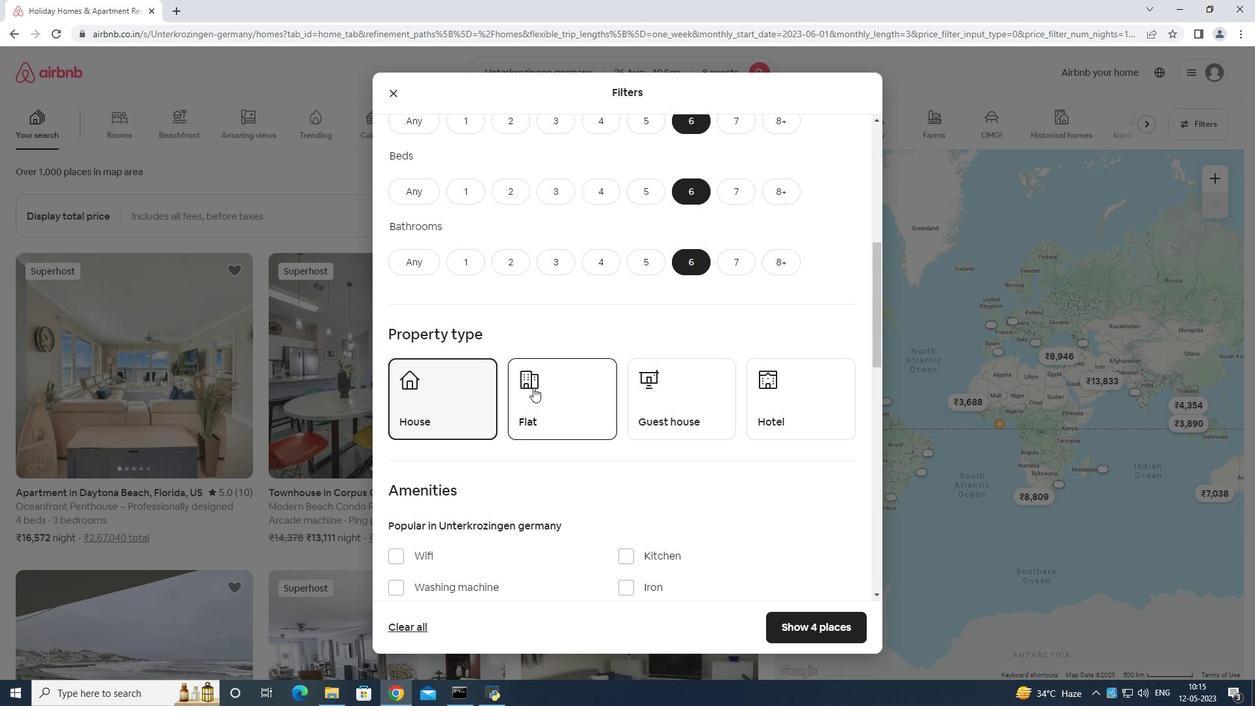 
Action: Mouse moved to (696, 406)
Screenshot: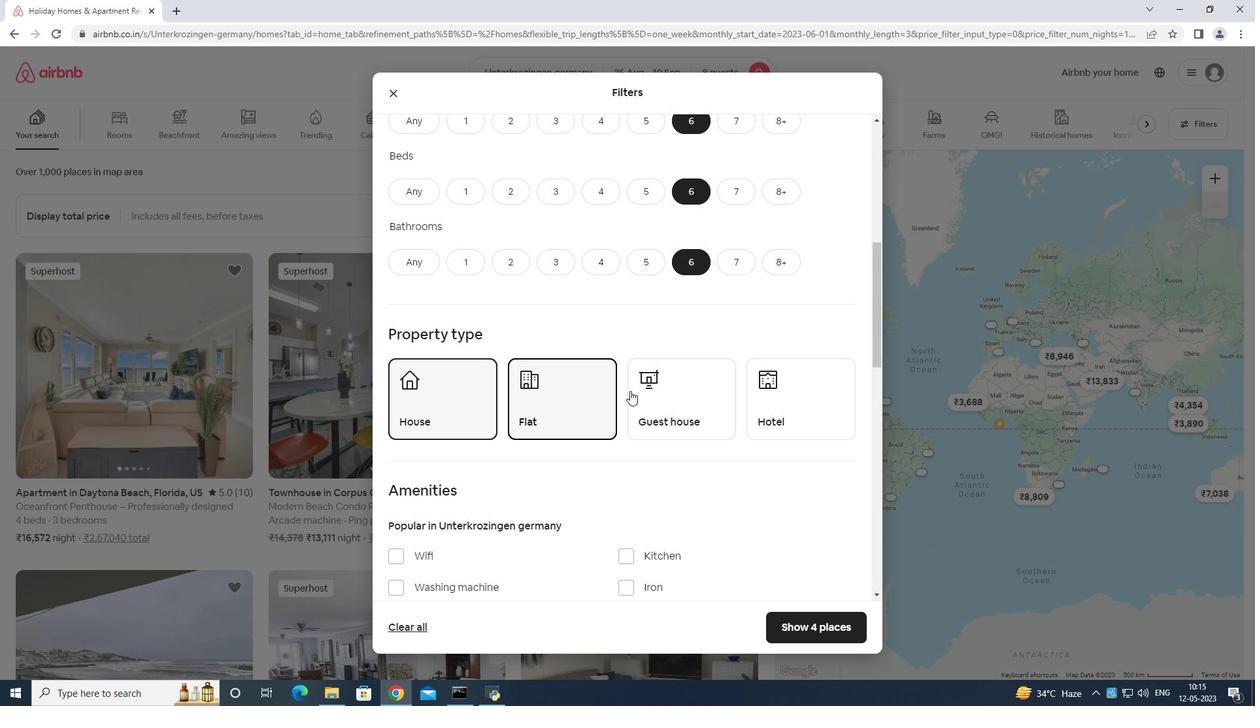 
Action: Mouse pressed left at (696, 406)
Screenshot: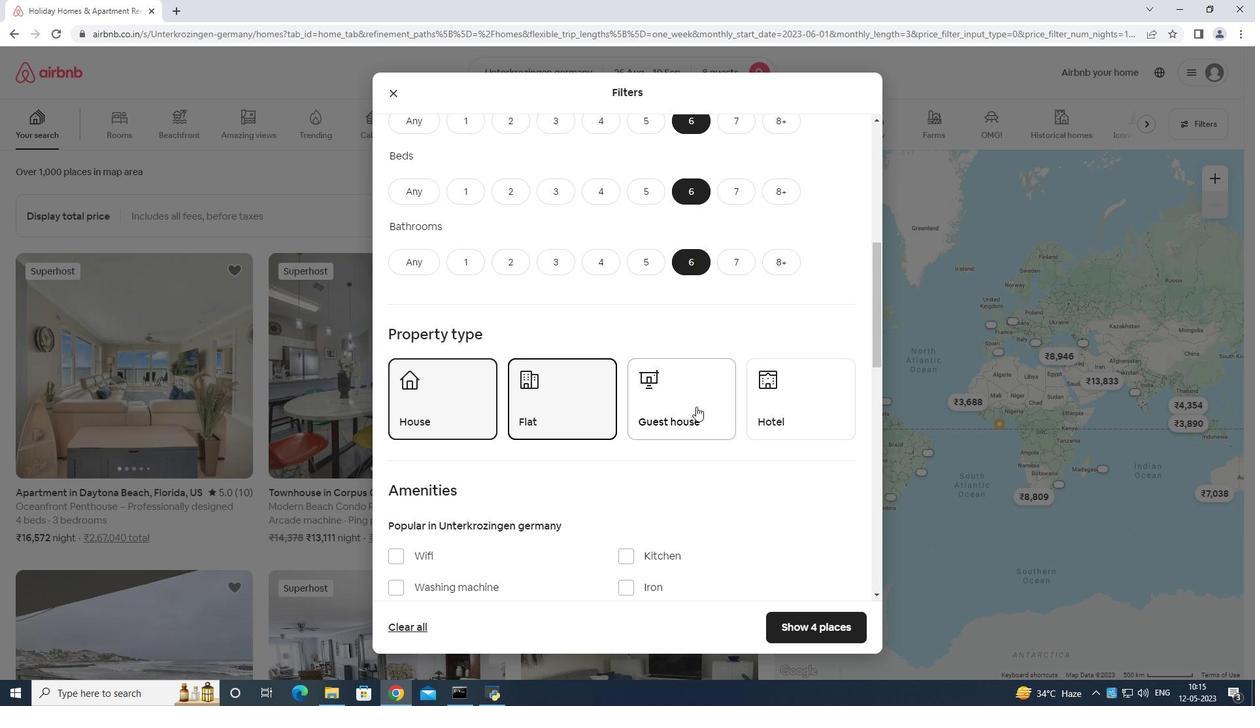 
Action: Mouse moved to (693, 413)
Screenshot: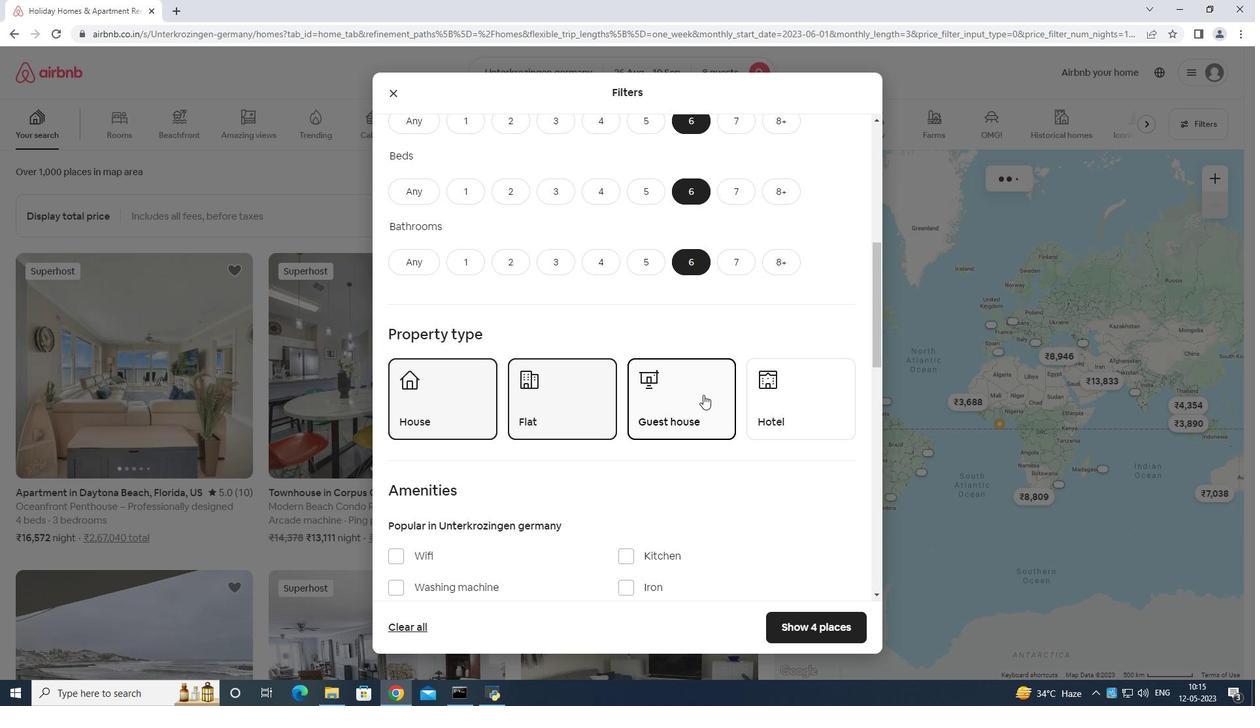 
Action: Mouse scrolled (693, 413) with delta (0, 0)
Screenshot: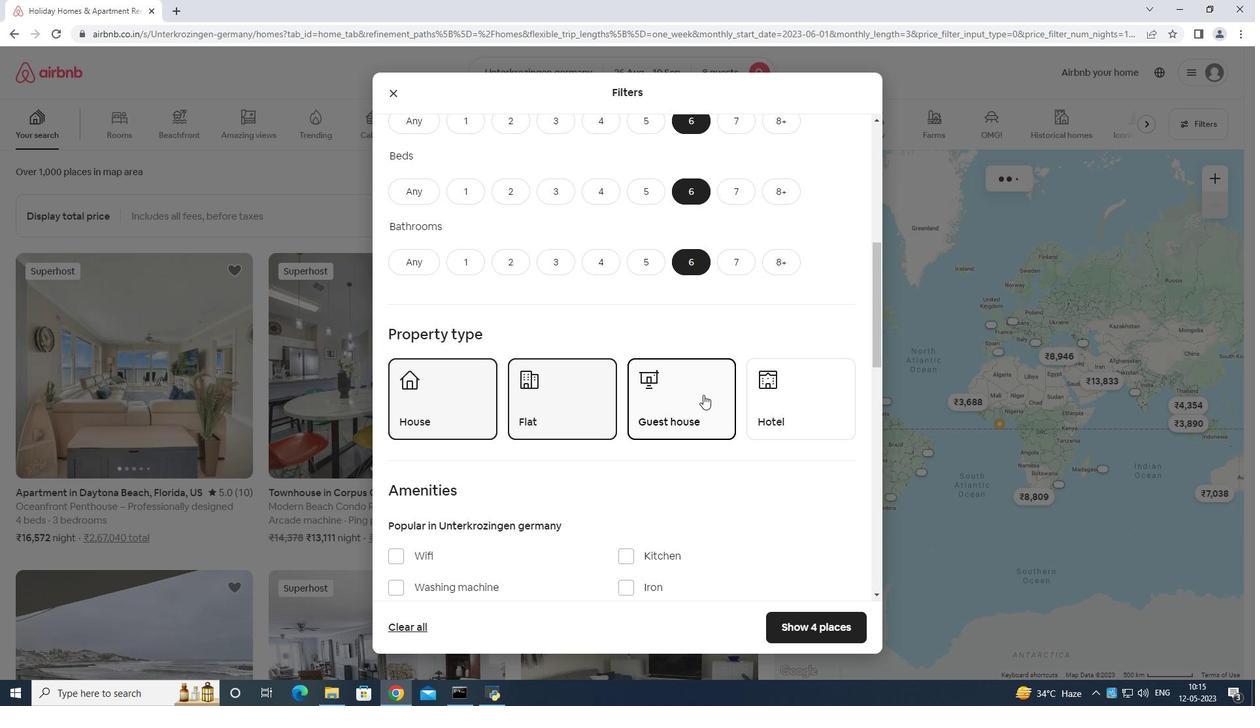 
Action: Mouse moved to (691, 418)
Screenshot: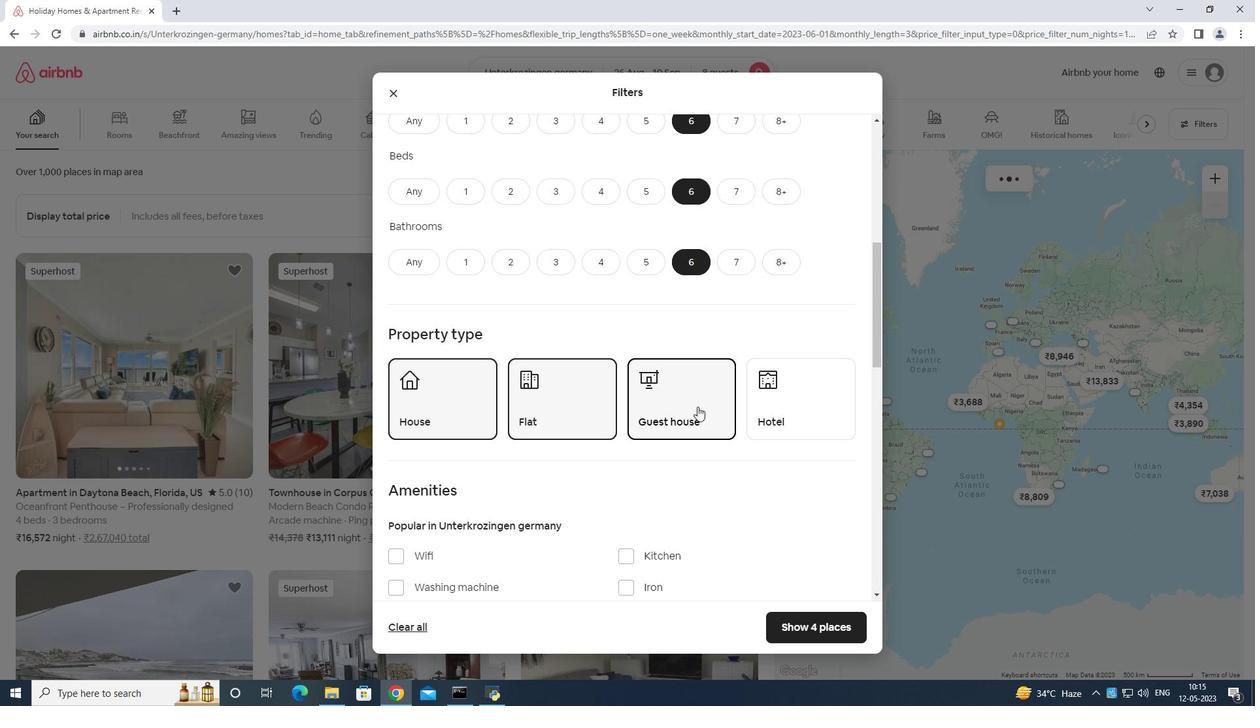 
Action: Mouse scrolled (691, 417) with delta (0, 0)
Screenshot: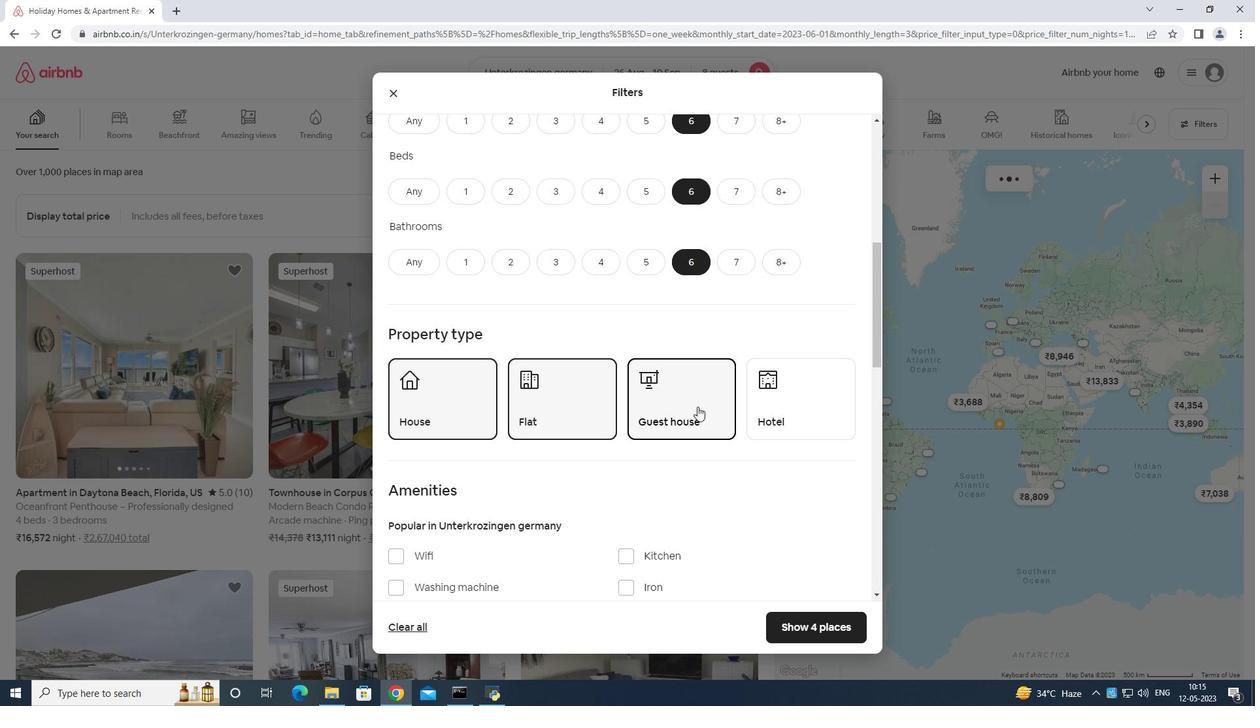 
Action: Mouse moved to (401, 422)
Screenshot: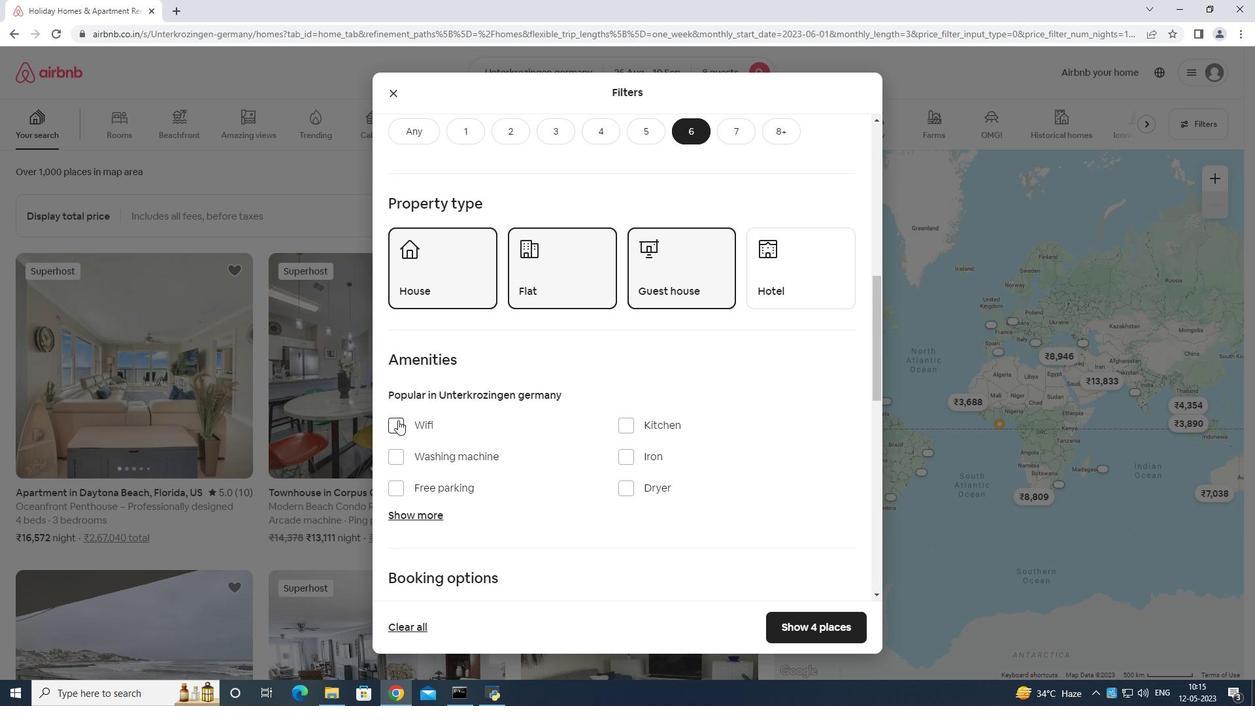
Action: Mouse pressed left at (401, 422)
Screenshot: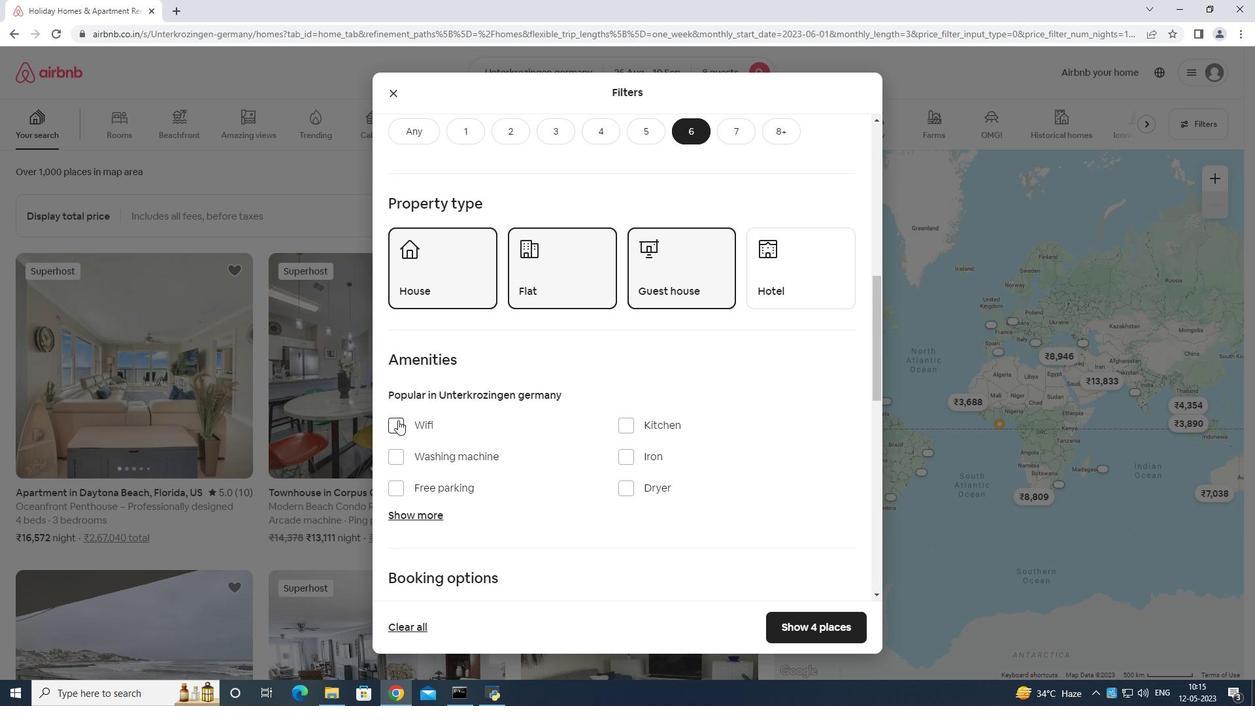 
Action: Mouse moved to (407, 491)
Screenshot: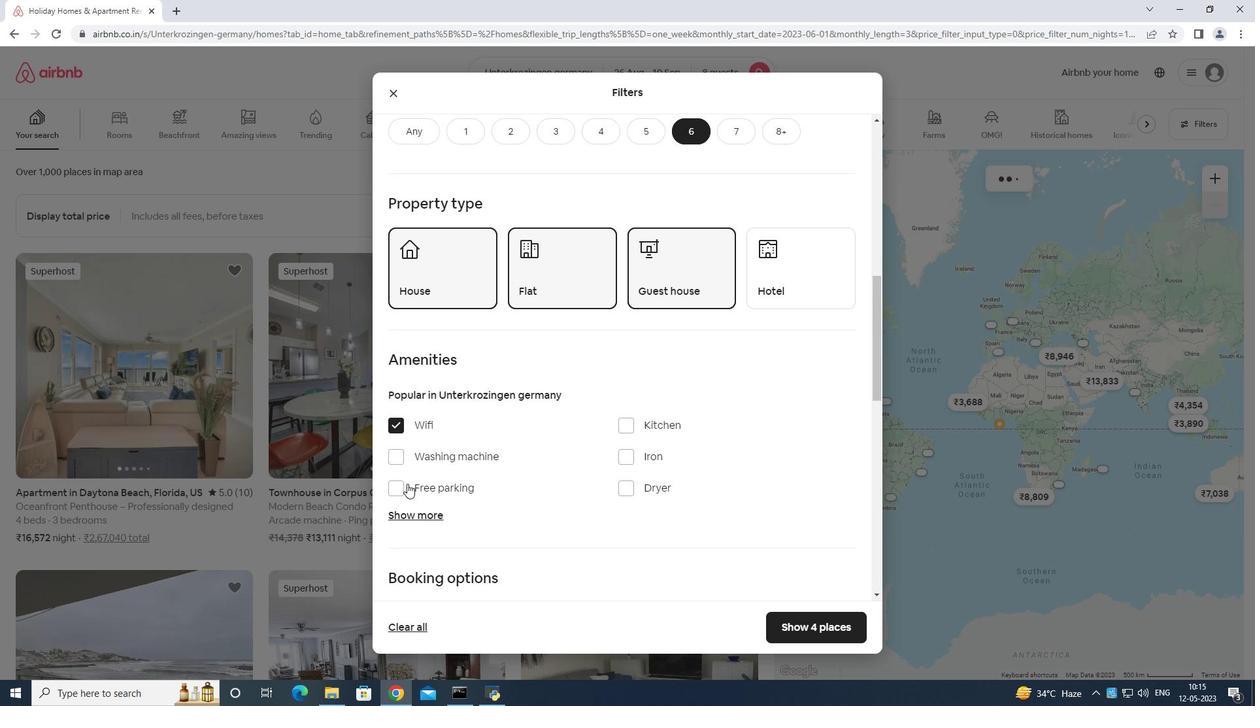 
Action: Mouse pressed left at (407, 491)
Screenshot: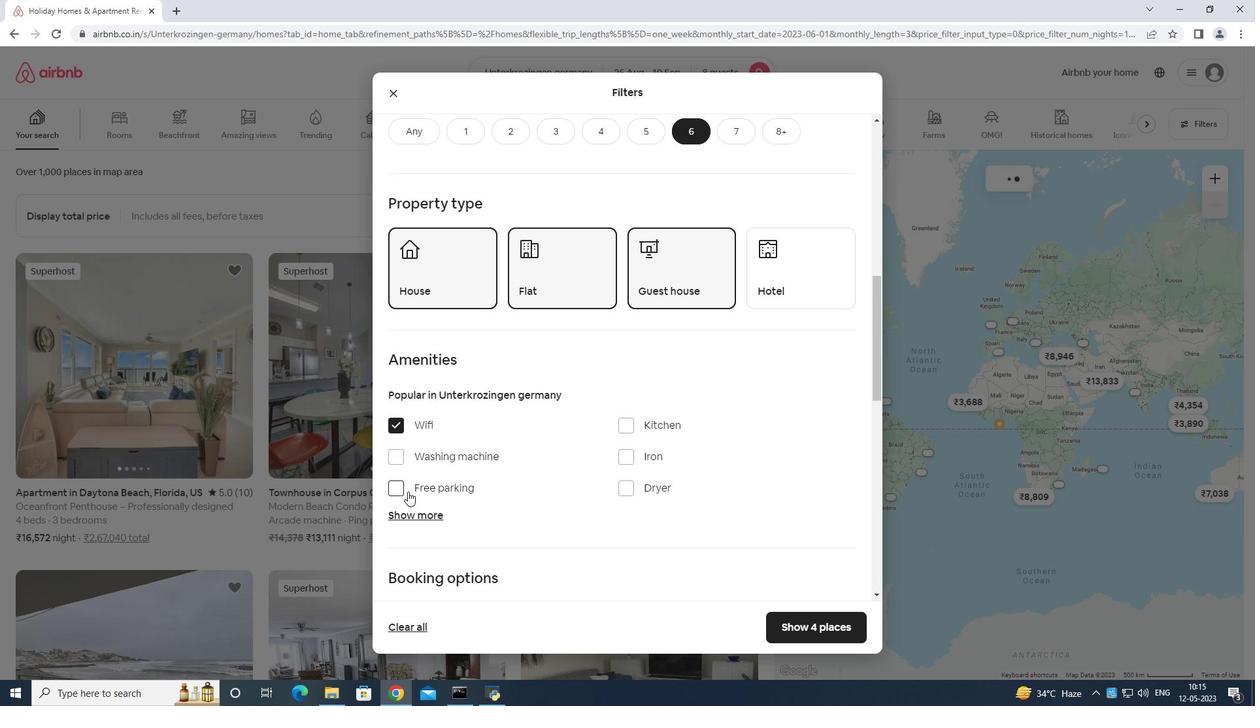 
Action: Mouse moved to (400, 507)
Screenshot: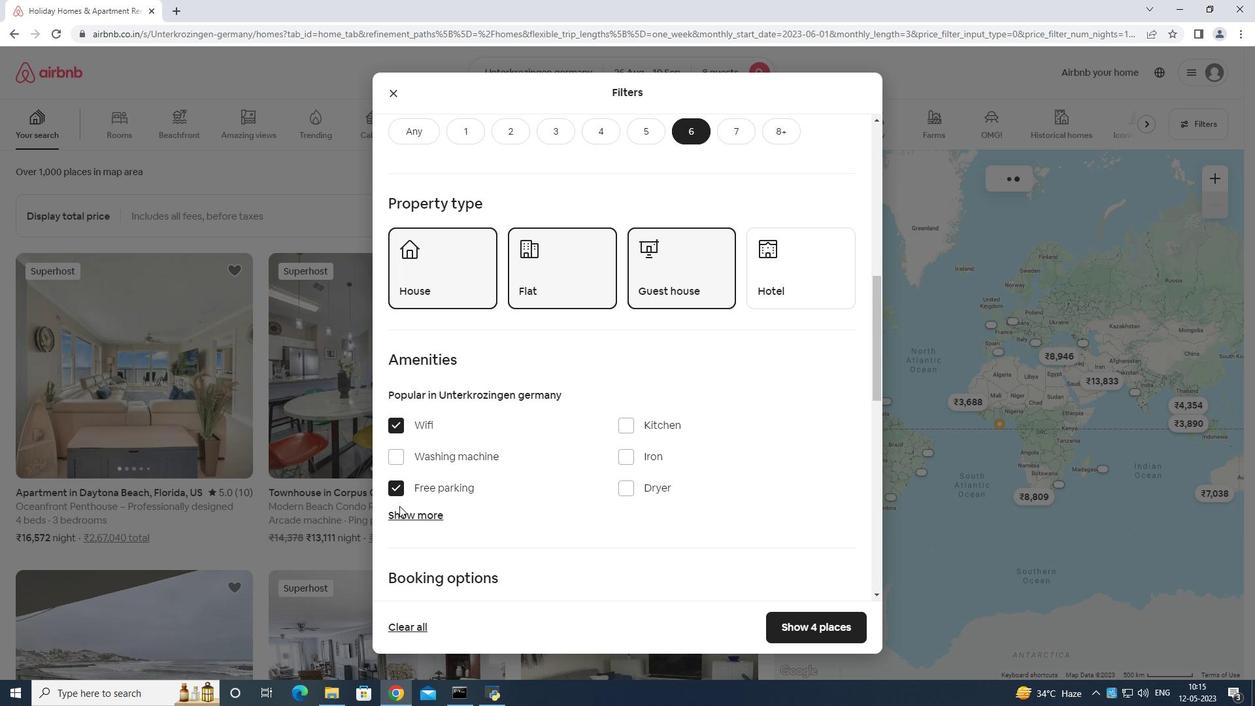 
Action: Mouse pressed left at (400, 507)
Screenshot: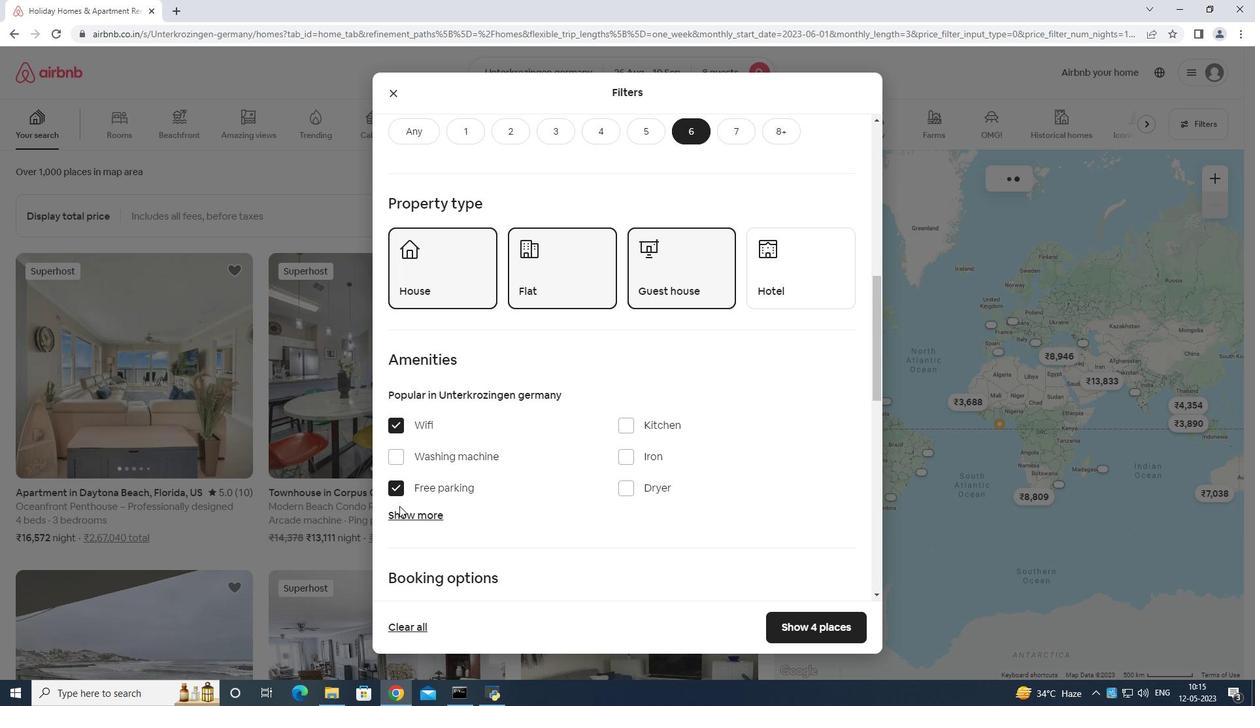 
Action: Mouse moved to (402, 515)
Screenshot: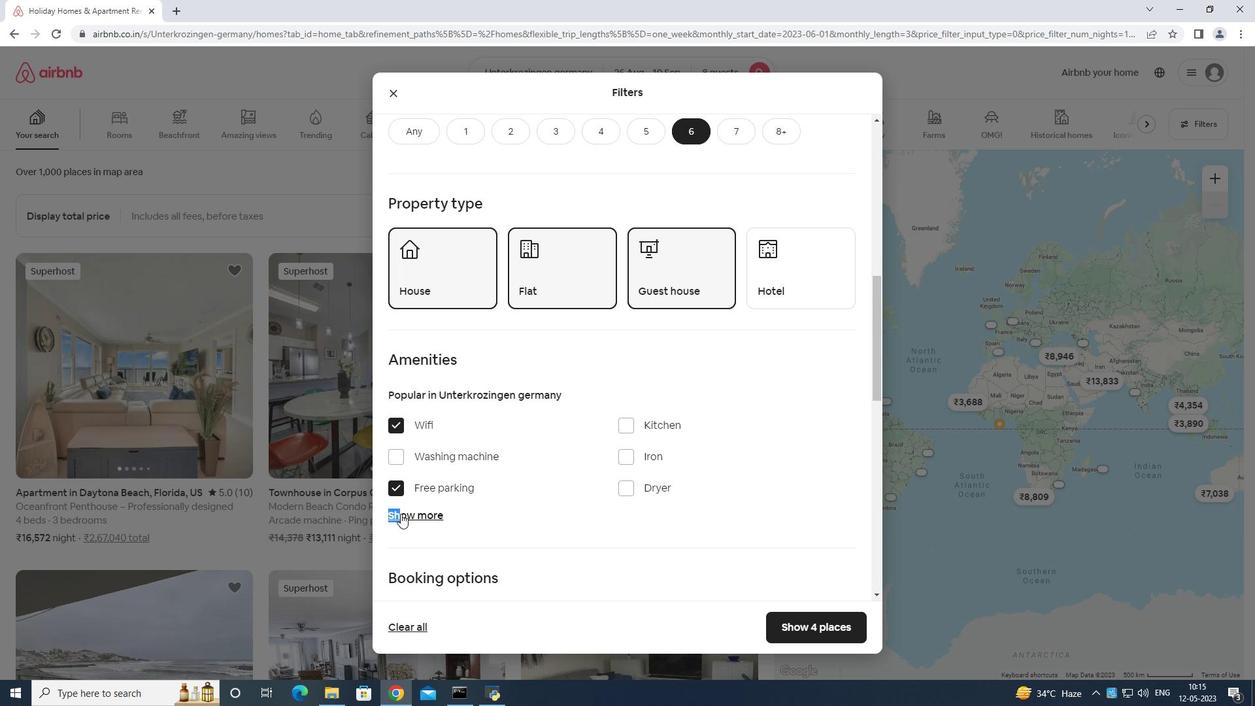 
Action: Mouse pressed left at (402, 515)
Screenshot: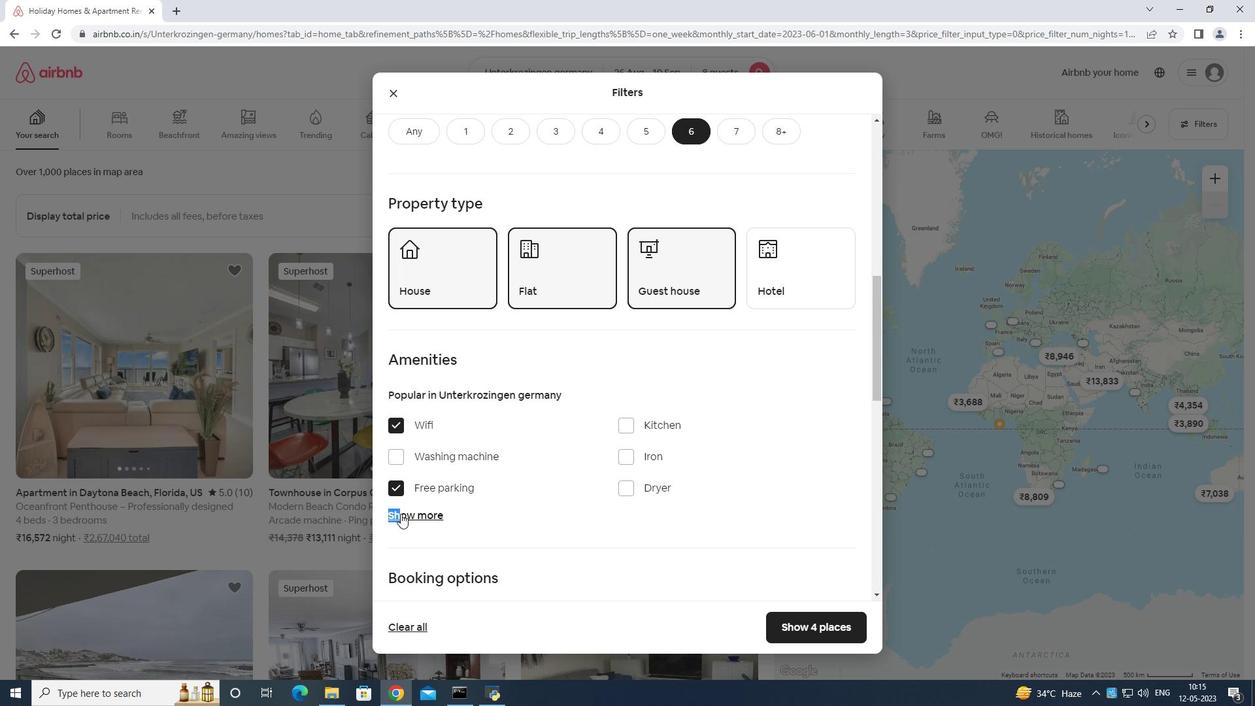 
Action: Mouse moved to (556, 556)
Screenshot: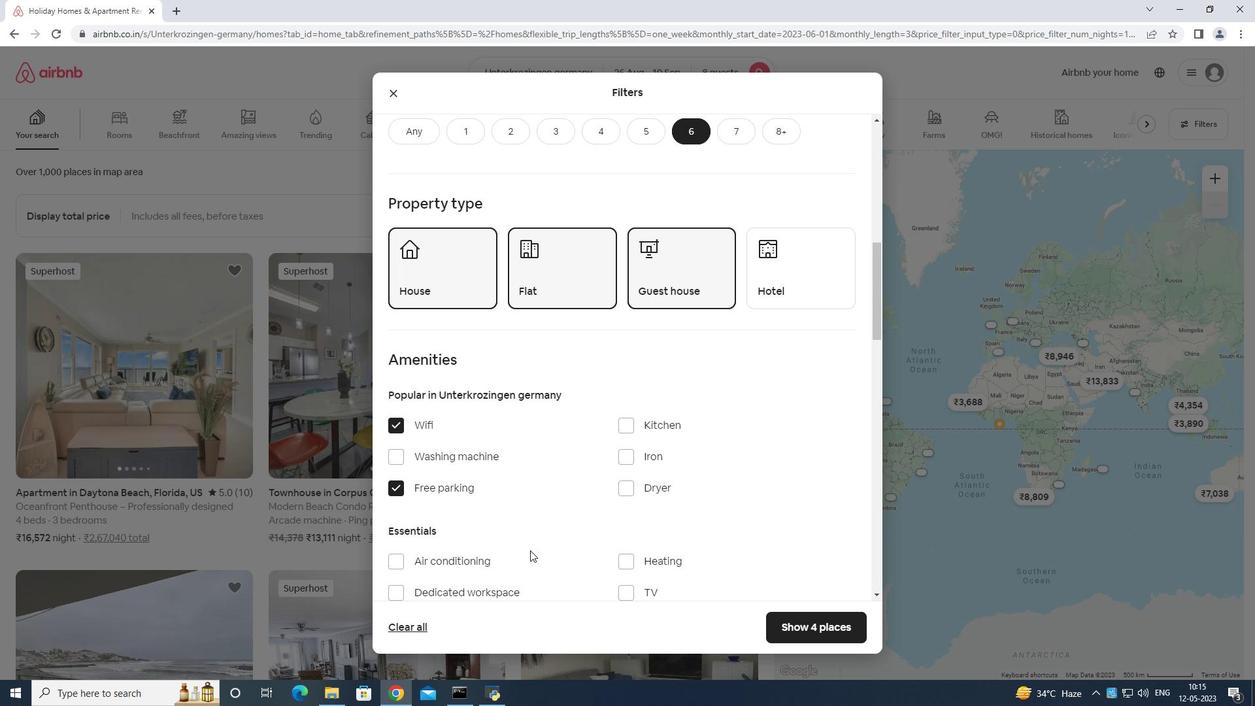 
Action: Mouse scrolled (534, 554) with delta (0, 0)
Screenshot: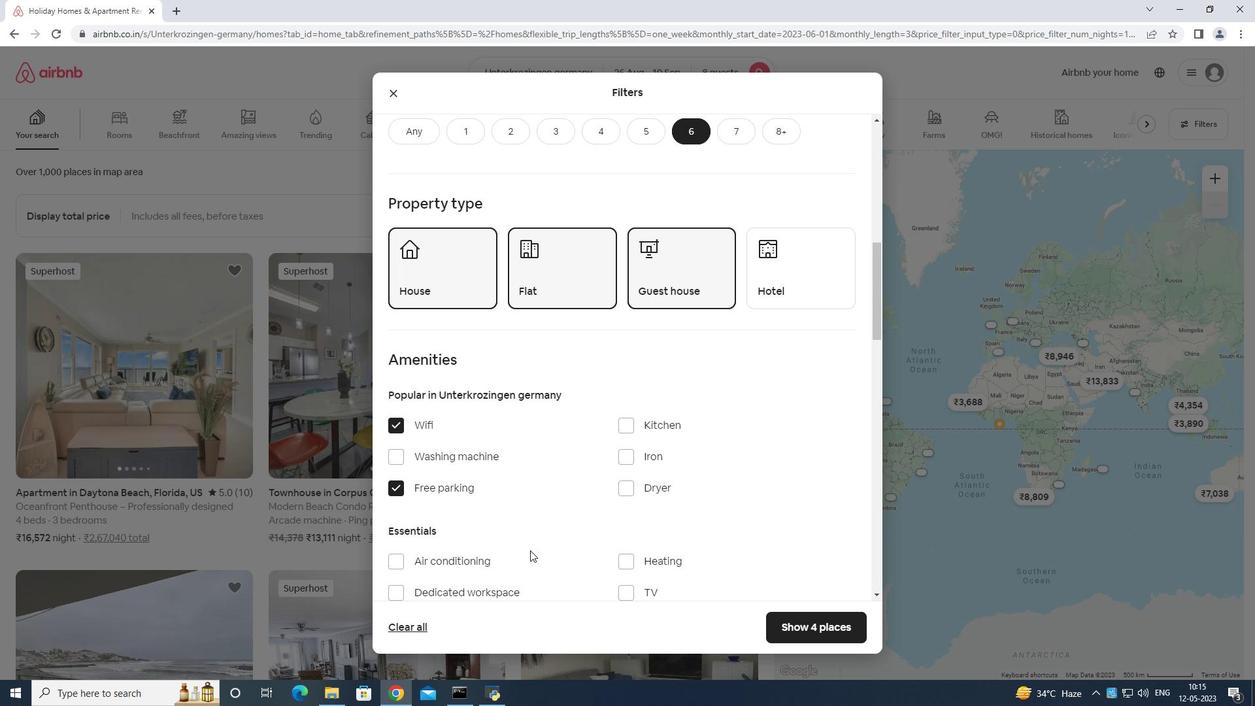 
Action: Mouse moved to (558, 554)
Screenshot: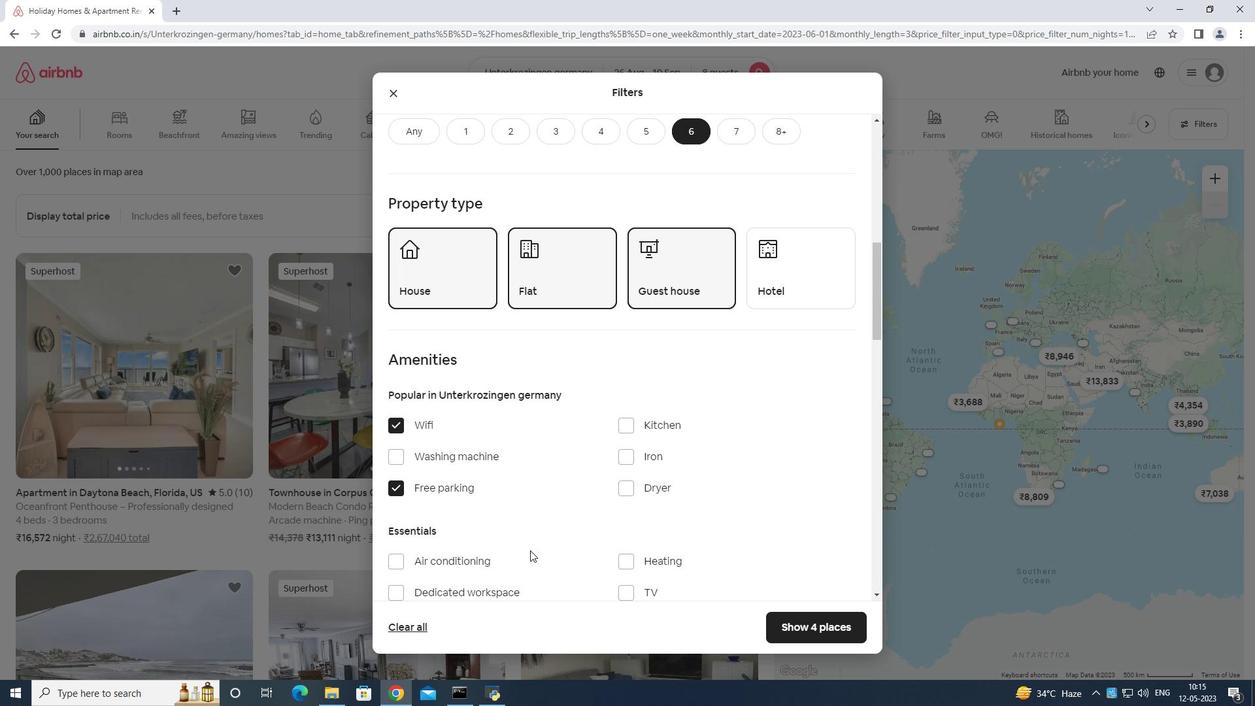 
Action: Mouse scrolled (545, 559) with delta (0, 0)
Screenshot: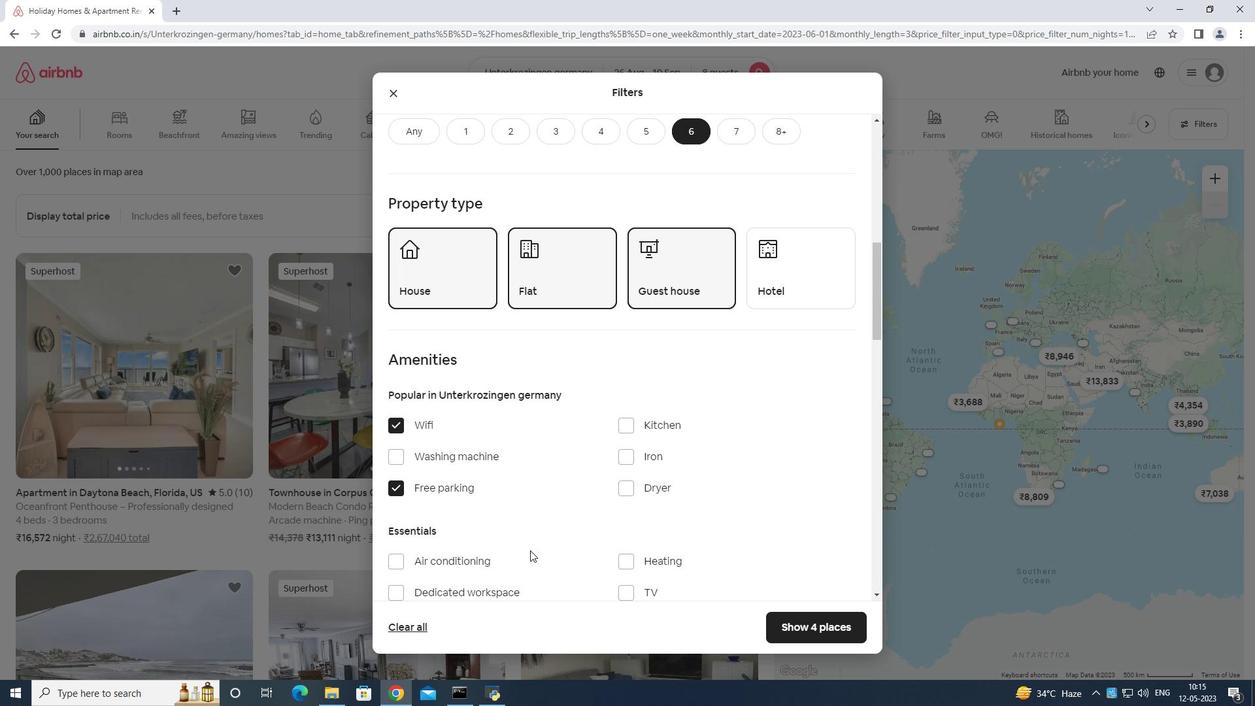 
Action: Mouse moved to (623, 464)
Screenshot: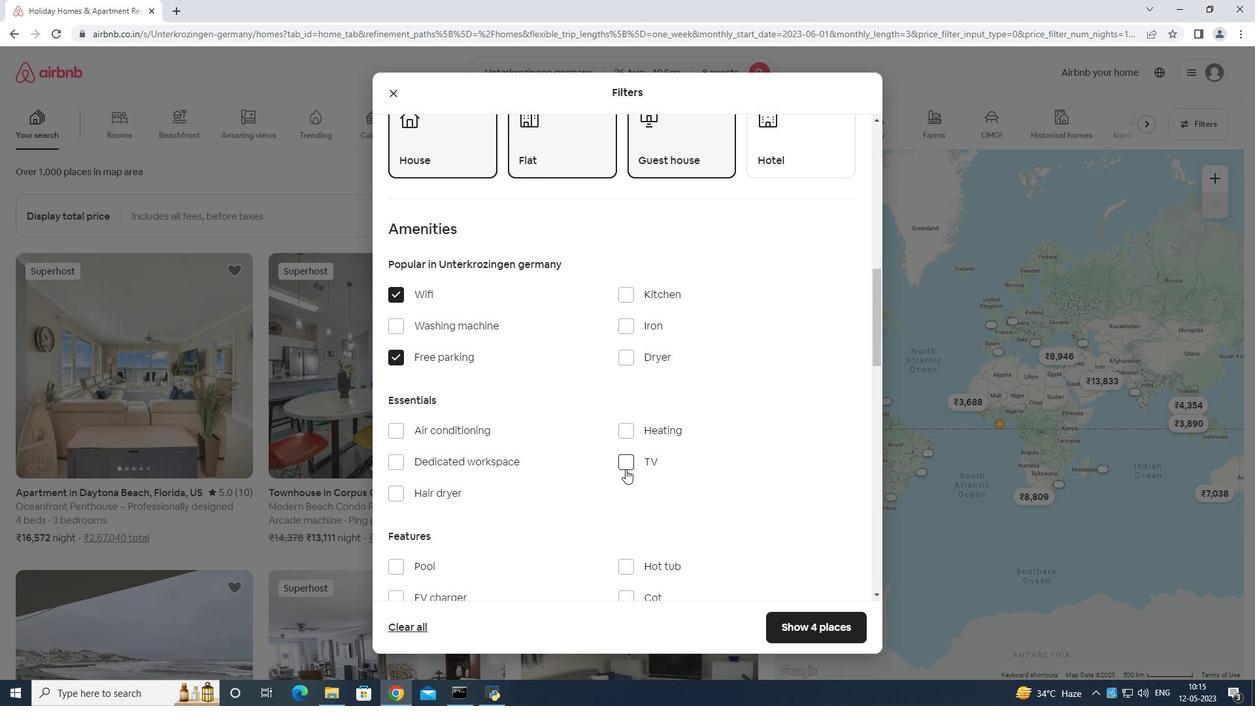 
Action: Mouse pressed left at (623, 464)
Screenshot: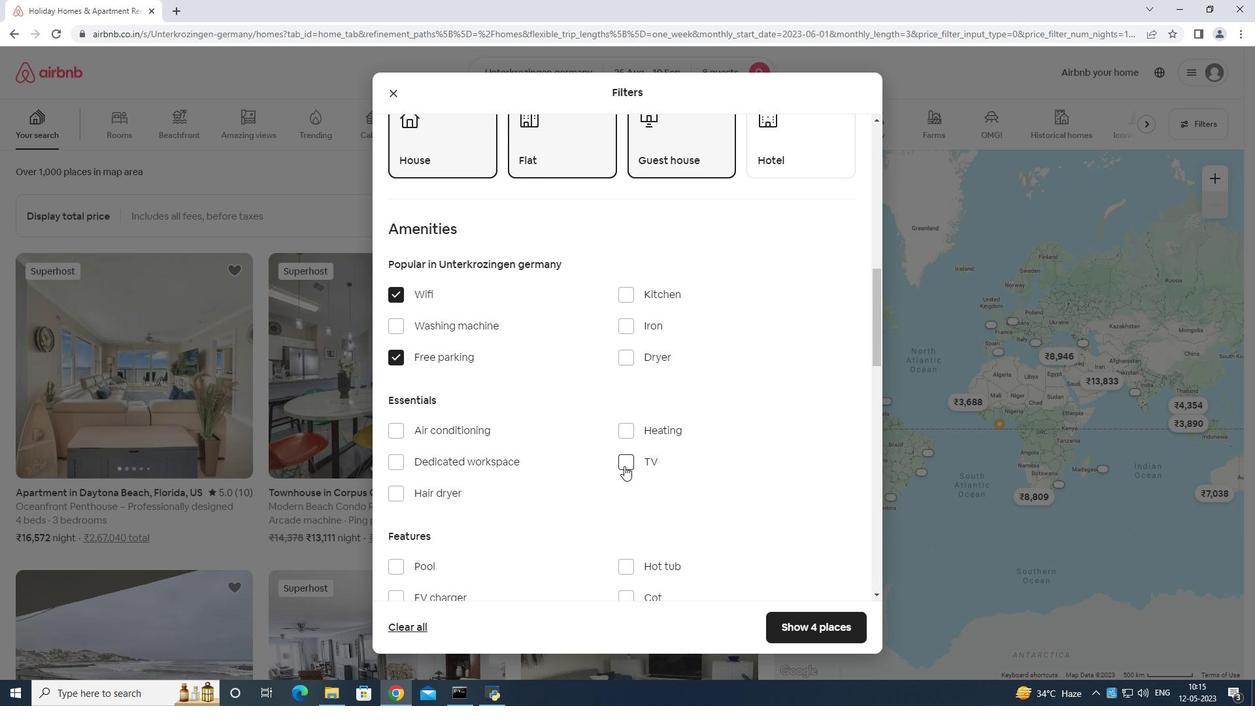 
Action: Mouse moved to (636, 458)
Screenshot: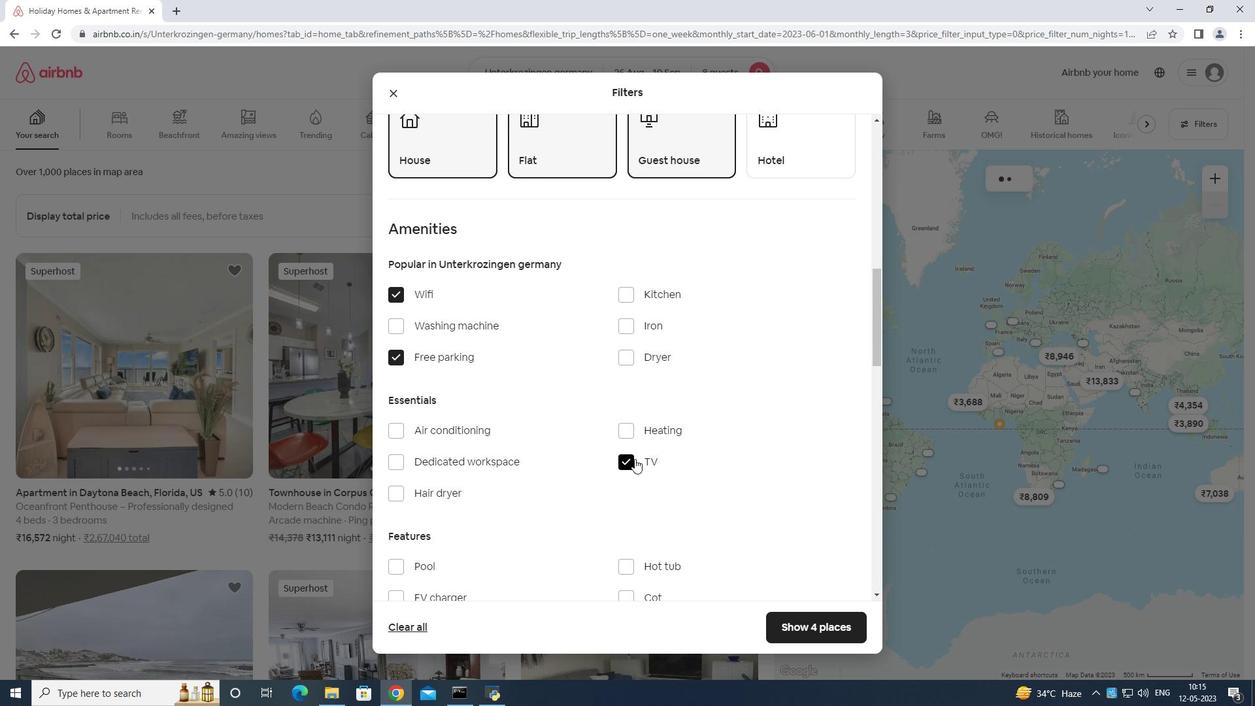 
Action: Mouse scrolled (636, 458) with delta (0, 0)
Screenshot: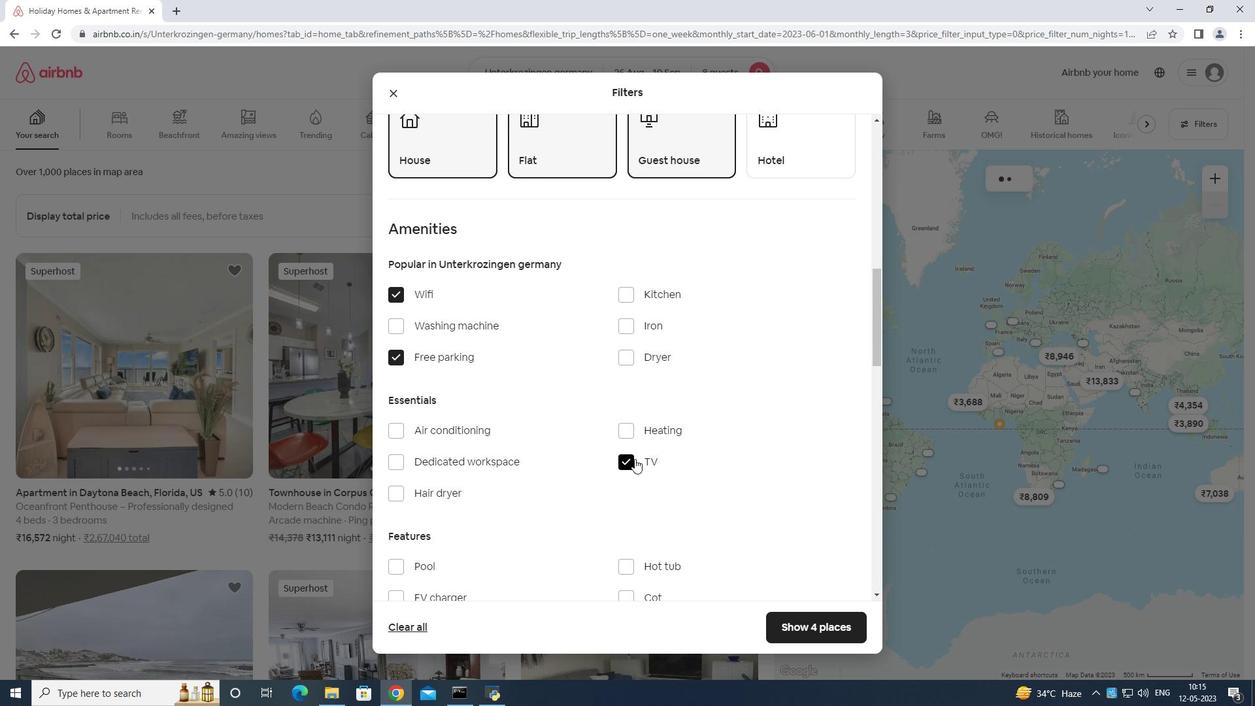 
Action: Mouse moved to (636, 460)
Screenshot: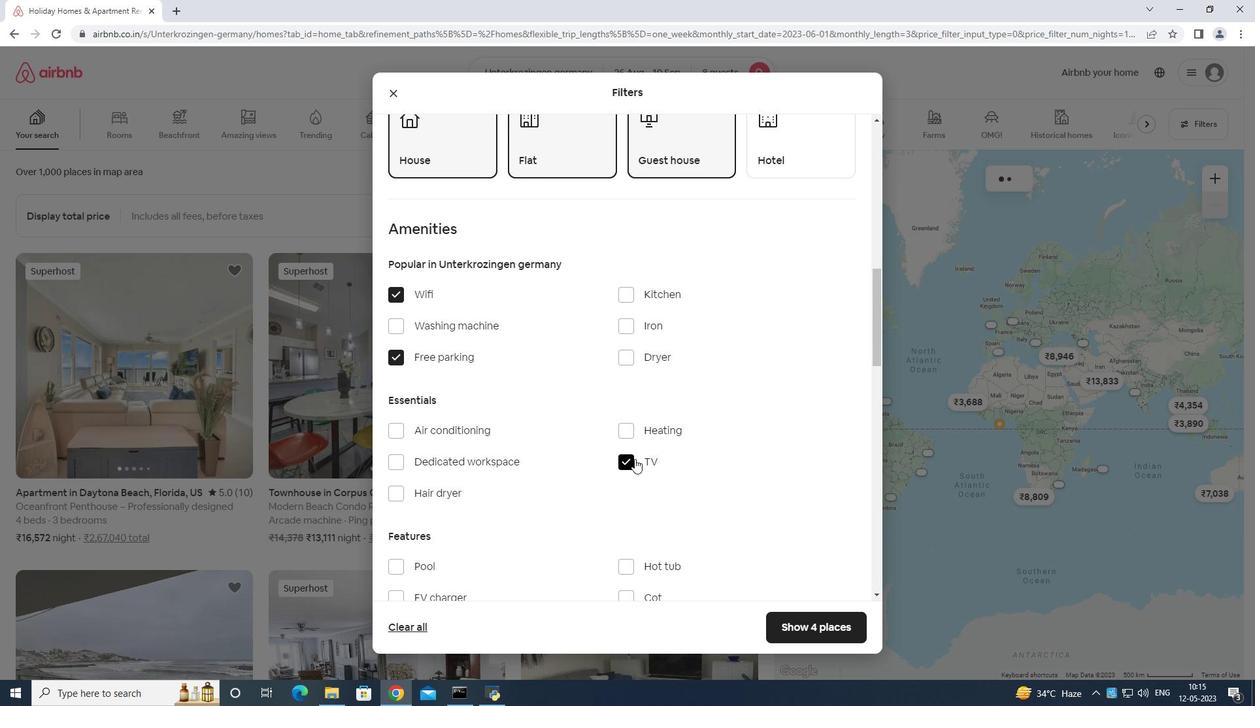
Action: Mouse scrolled (636, 460) with delta (0, 0)
Screenshot: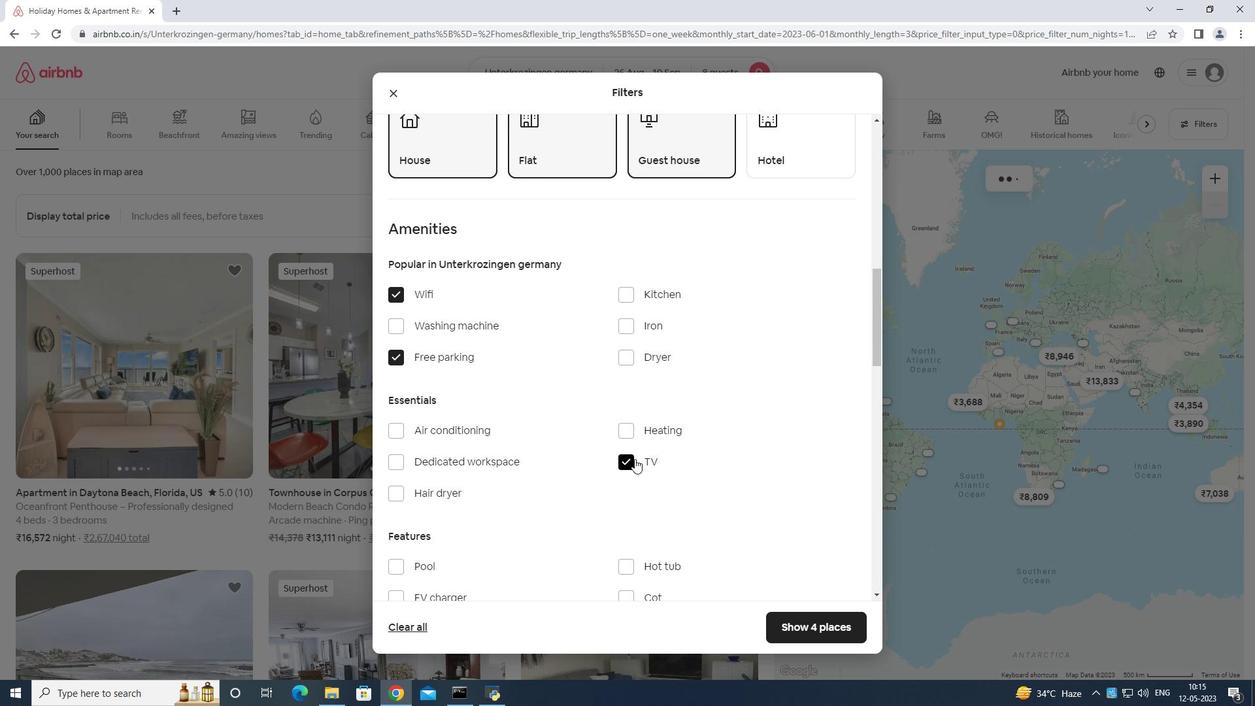 
Action: Mouse scrolled (636, 460) with delta (0, 0)
Screenshot: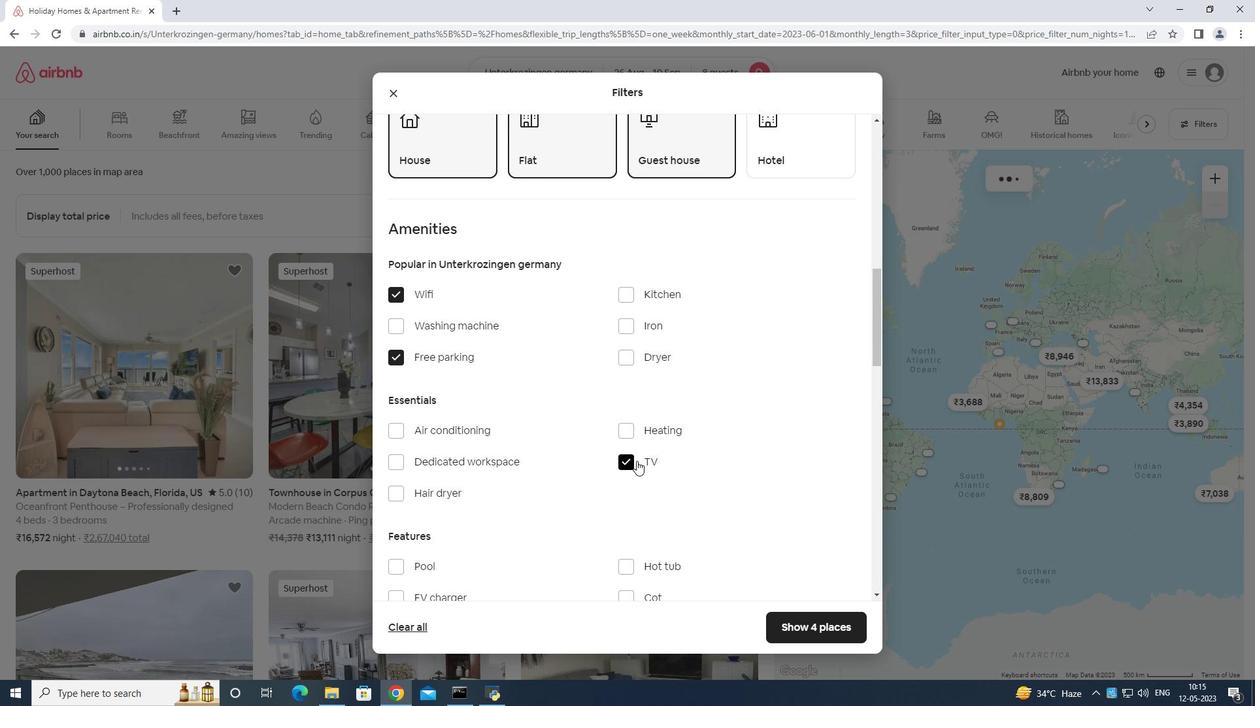 
Action: Mouse scrolled (636, 460) with delta (0, 0)
Screenshot: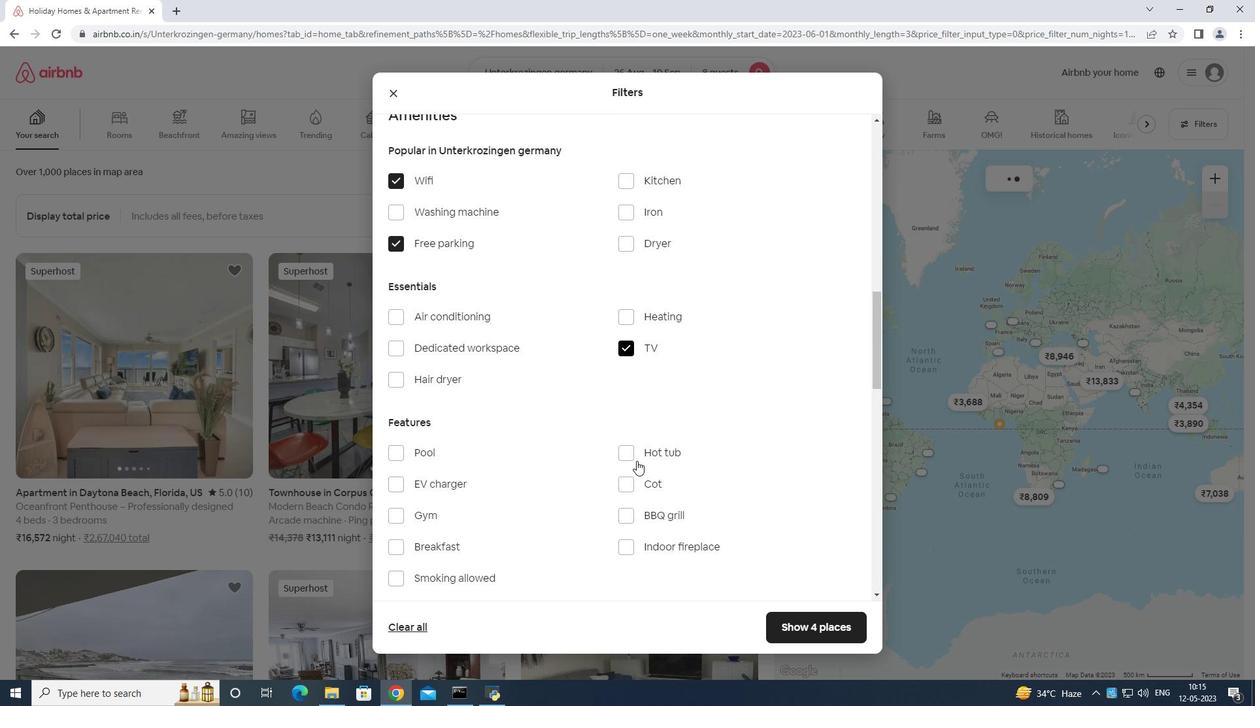 
Action: Mouse moved to (397, 366)
Screenshot: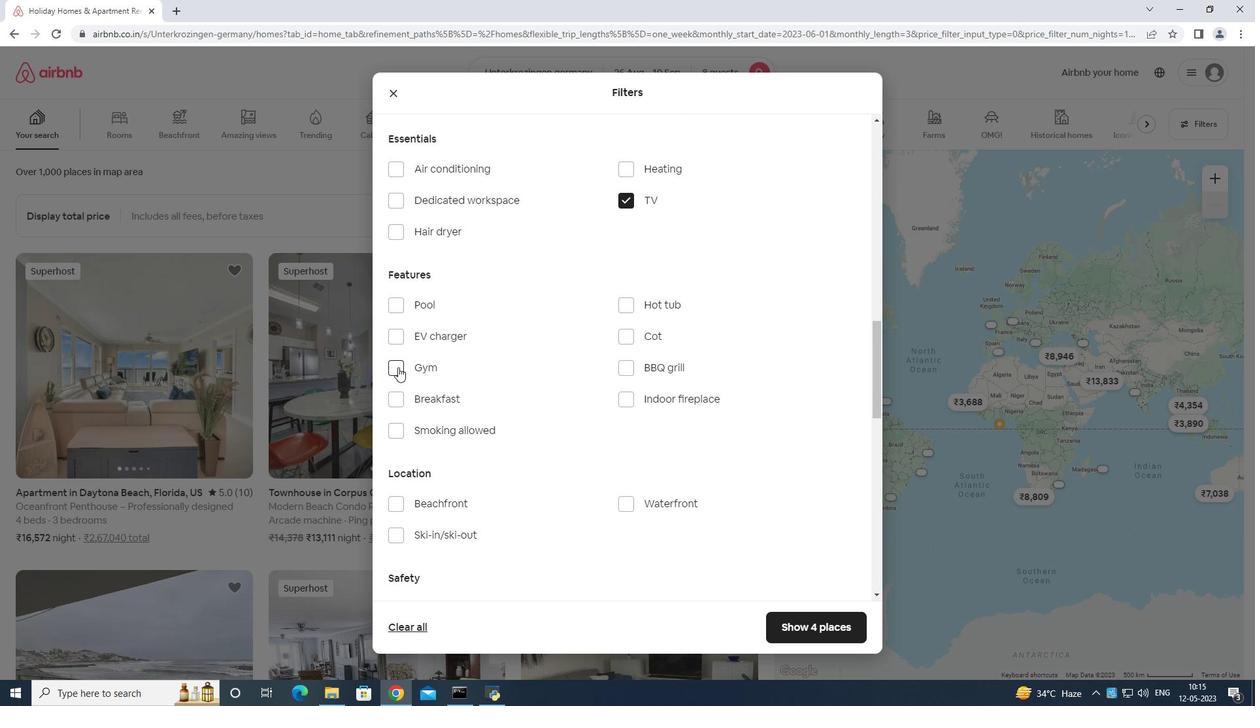 
Action: Mouse pressed left at (397, 366)
Screenshot: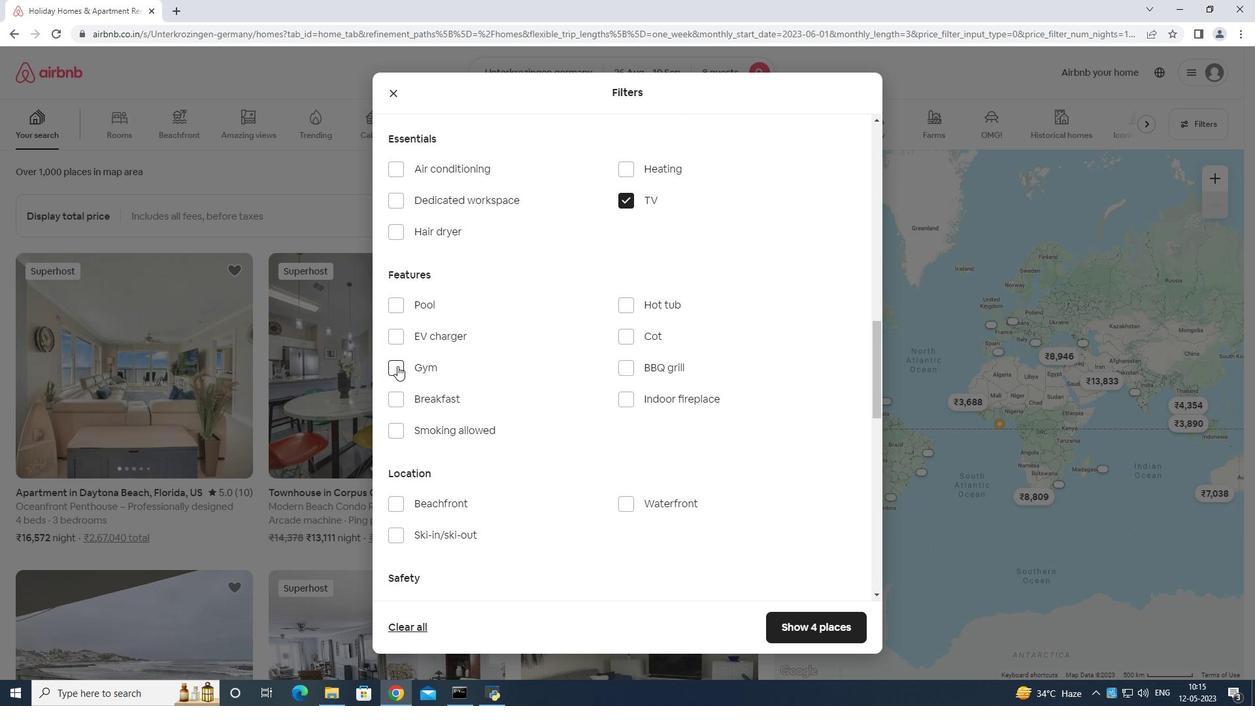 
Action: Mouse moved to (393, 401)
Screenshot: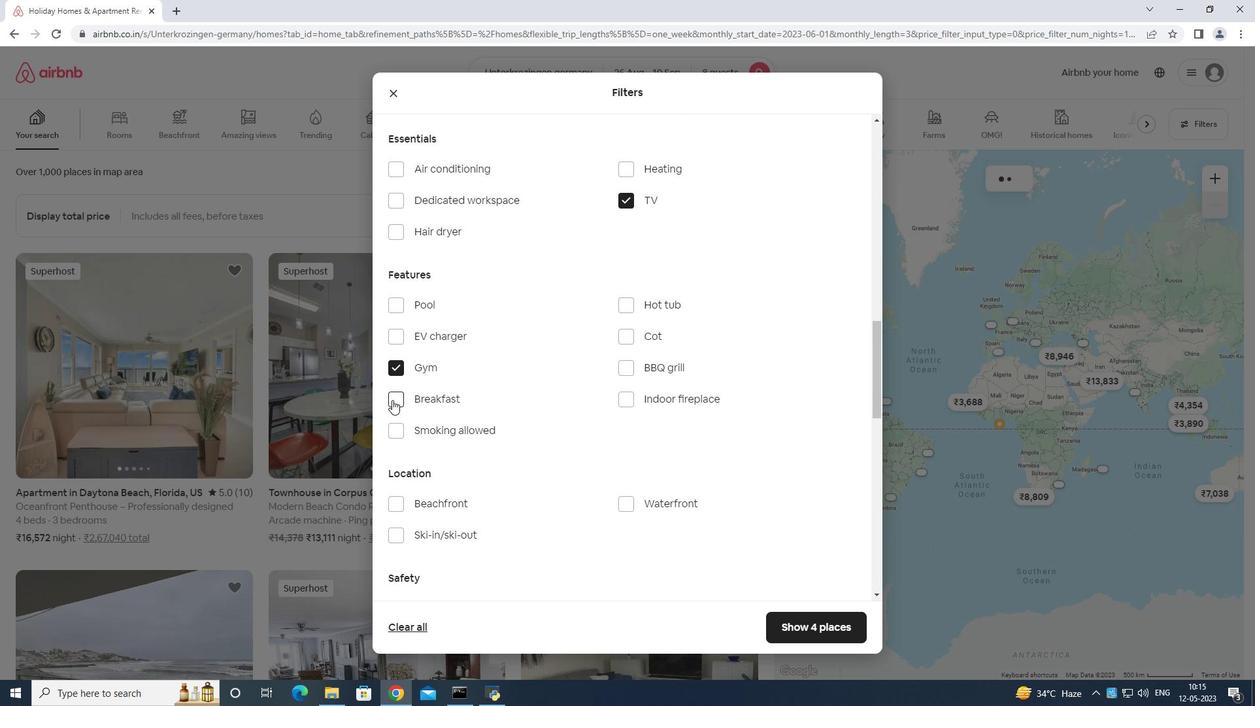 
Action: Mouse pressed left at (393, 401)
Screenshot: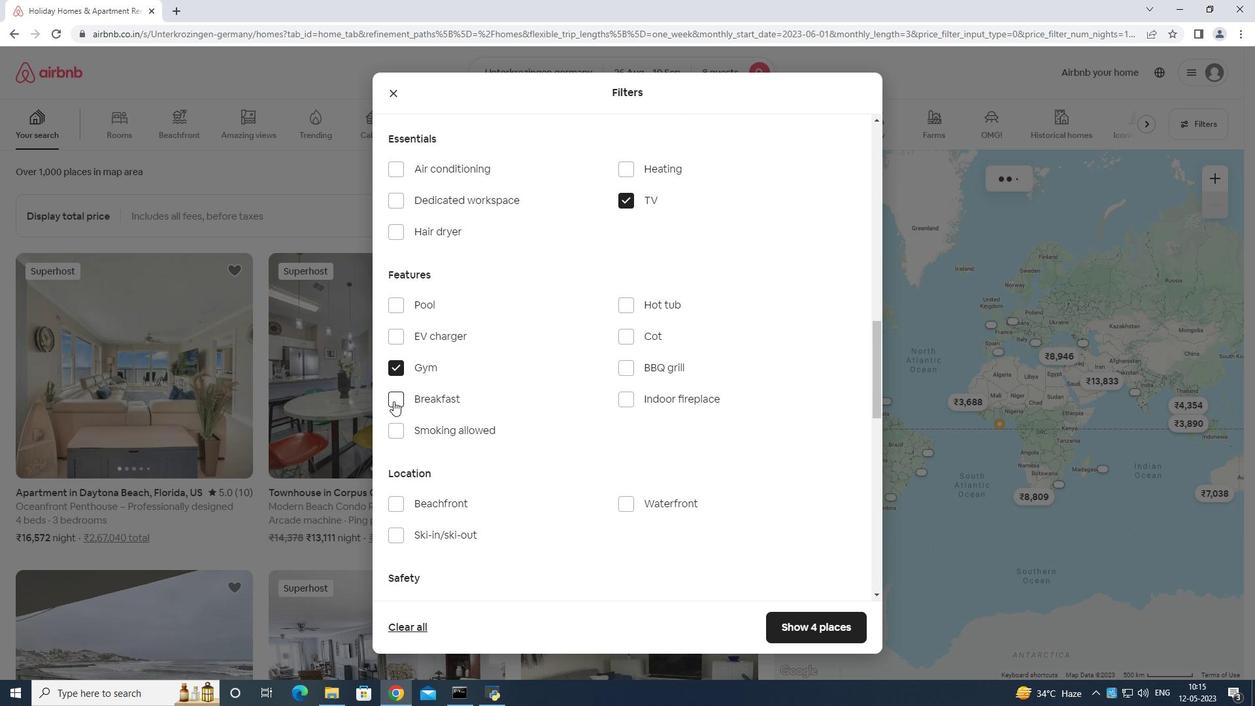 
Action: Mouse moved to (551, 407)
Screenshot: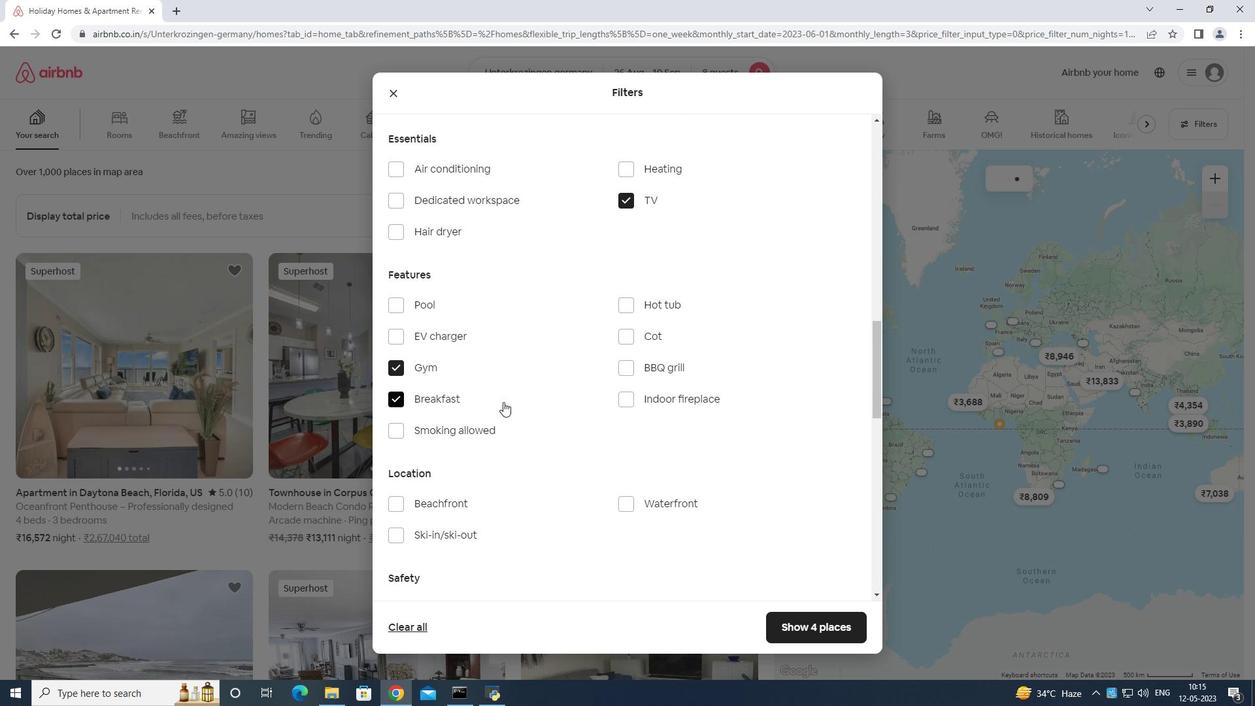
Action: Mouse scrolled (551, 407) with delta (0, 0)
Screenshot: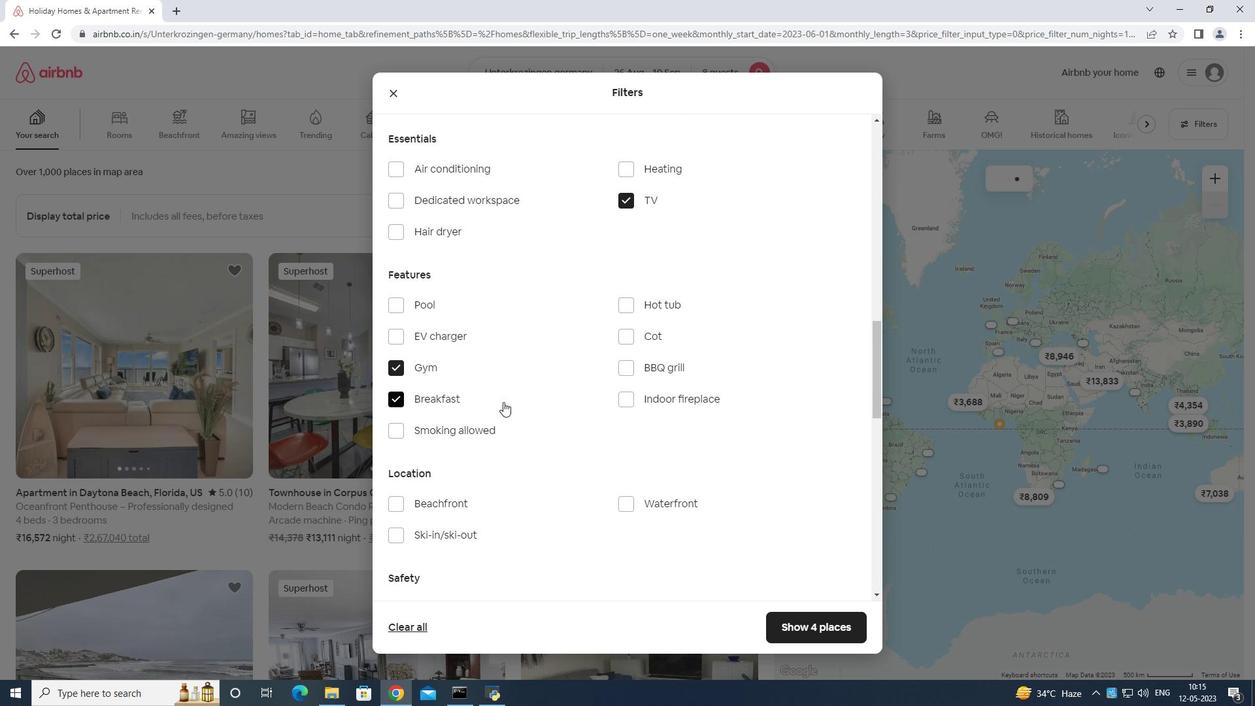 
Action: Mouse moved to (580, 413)
Screenshot: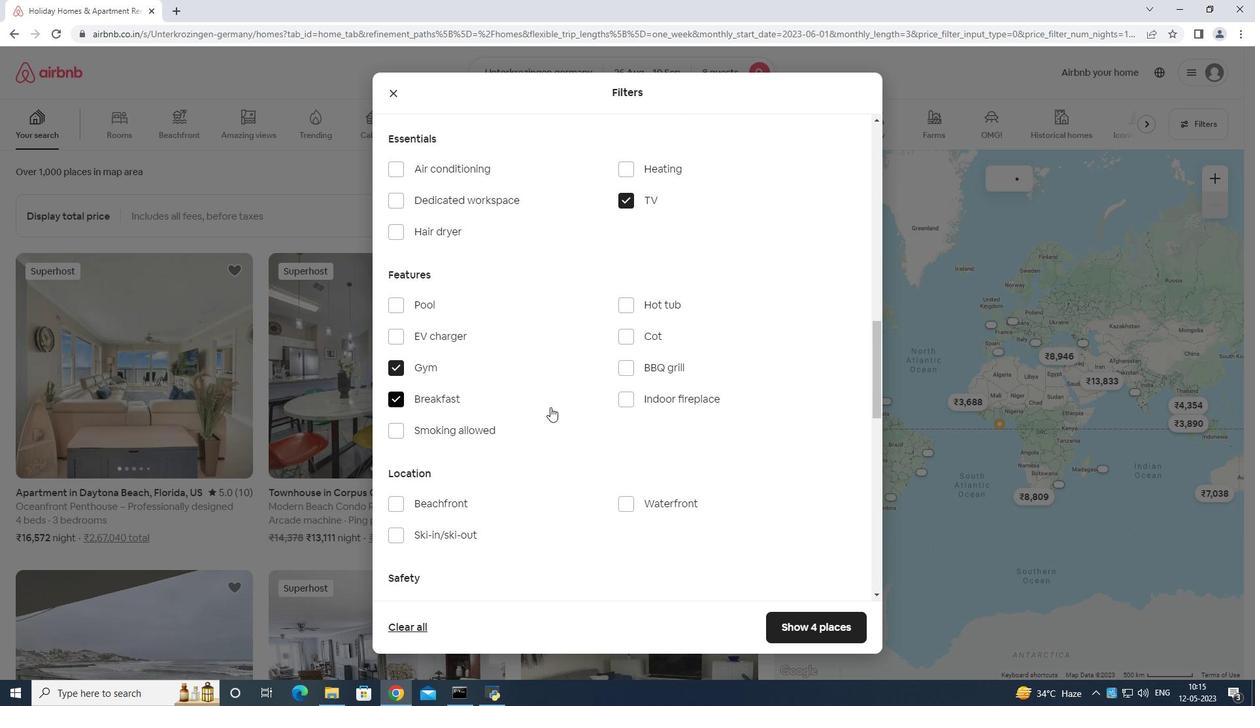 
Action: Mouse scrolled (575, 412) with delta (0, 0)
Screenshot: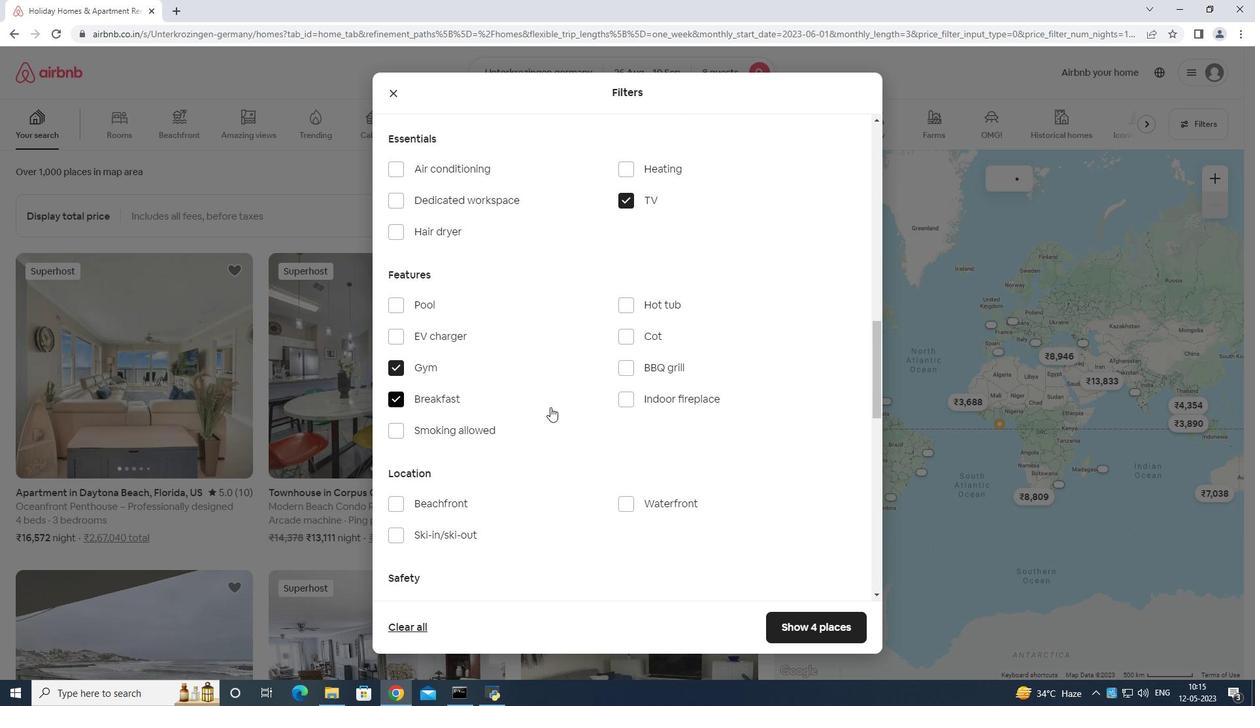 
Action: Mouse moved to (609, 413)
Screenshot: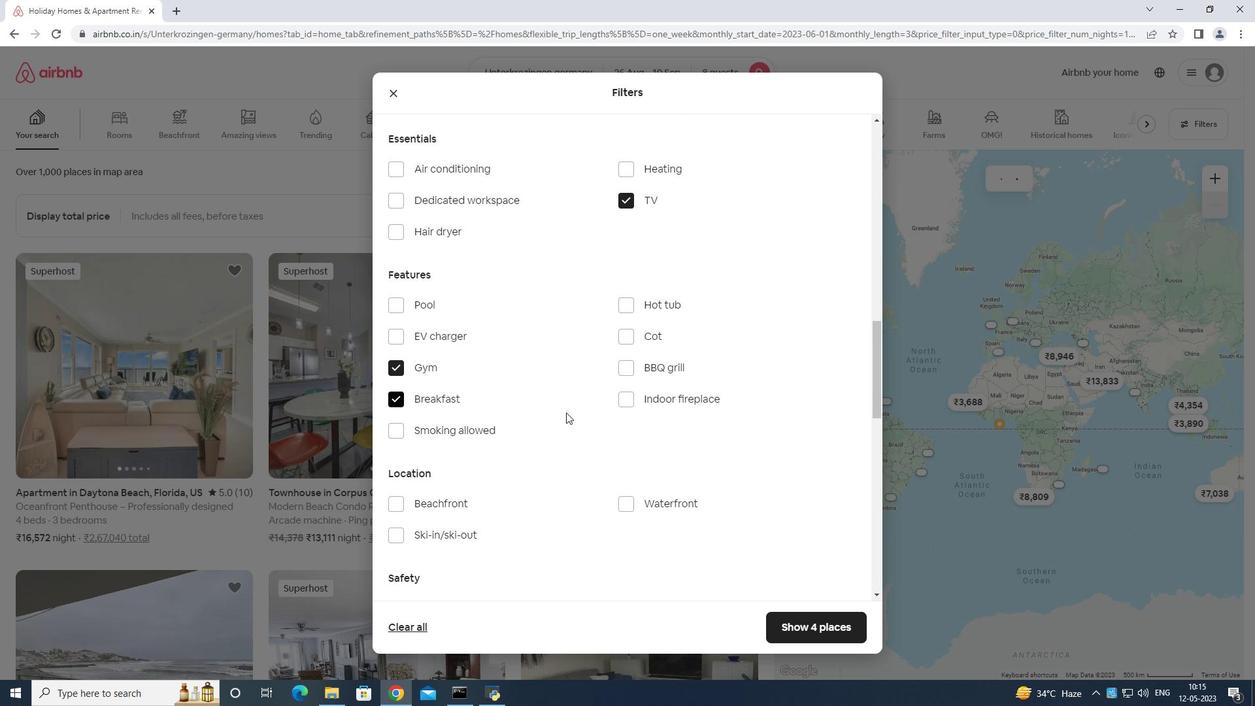 
Action: Mouse scrolled (609, 412) with delta (0, 0)
Screenshot: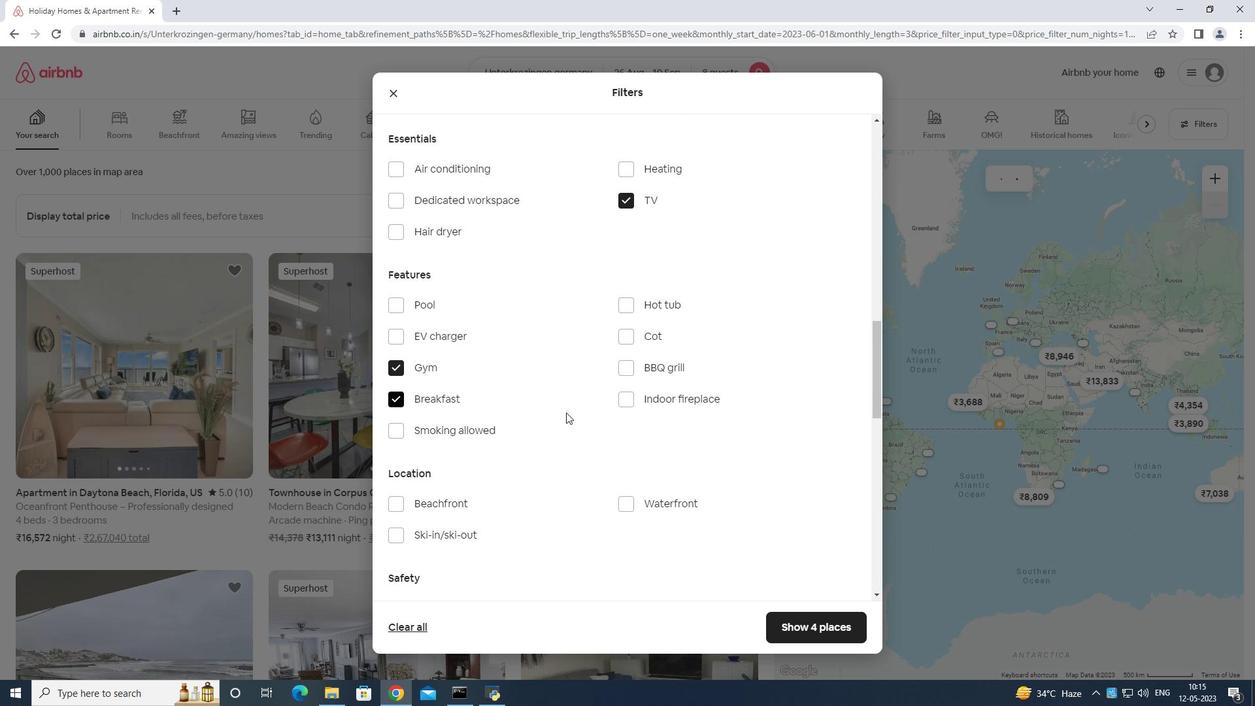 
Action: Mouse moved to (641, 415)
Screenshot: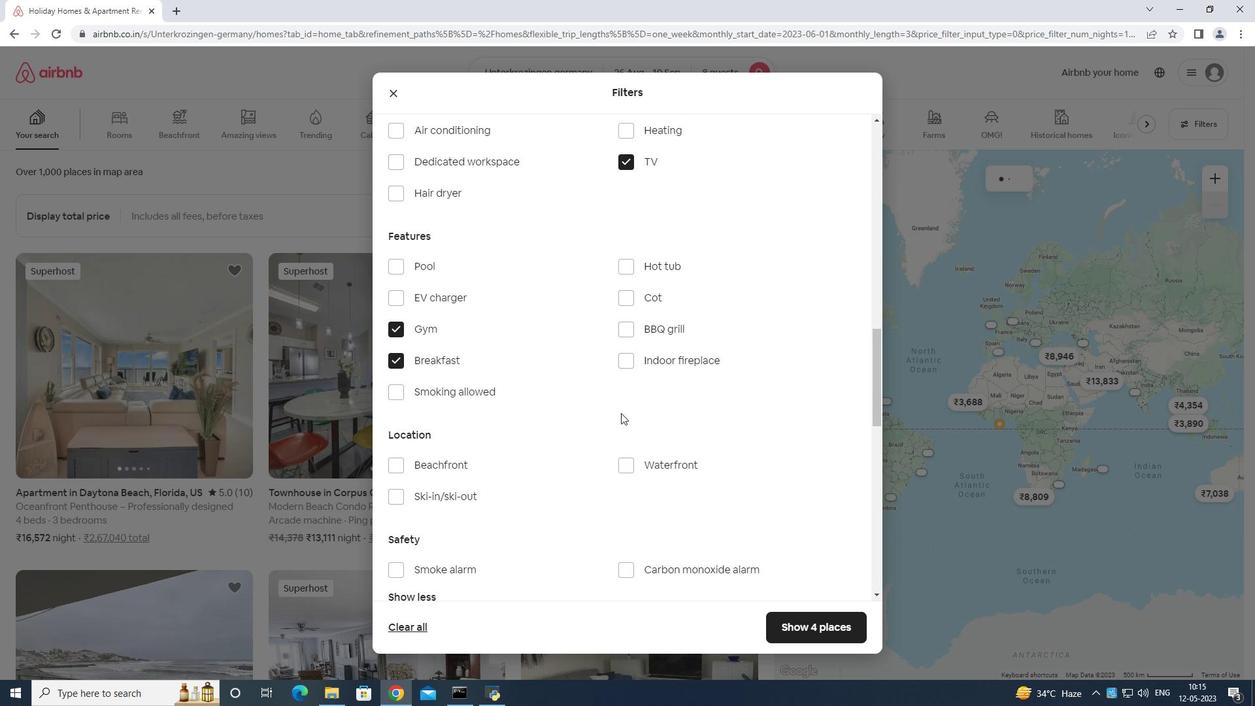 
Action: Mouse scrolled (641, 415) with delta (0, 0)
Screenshot: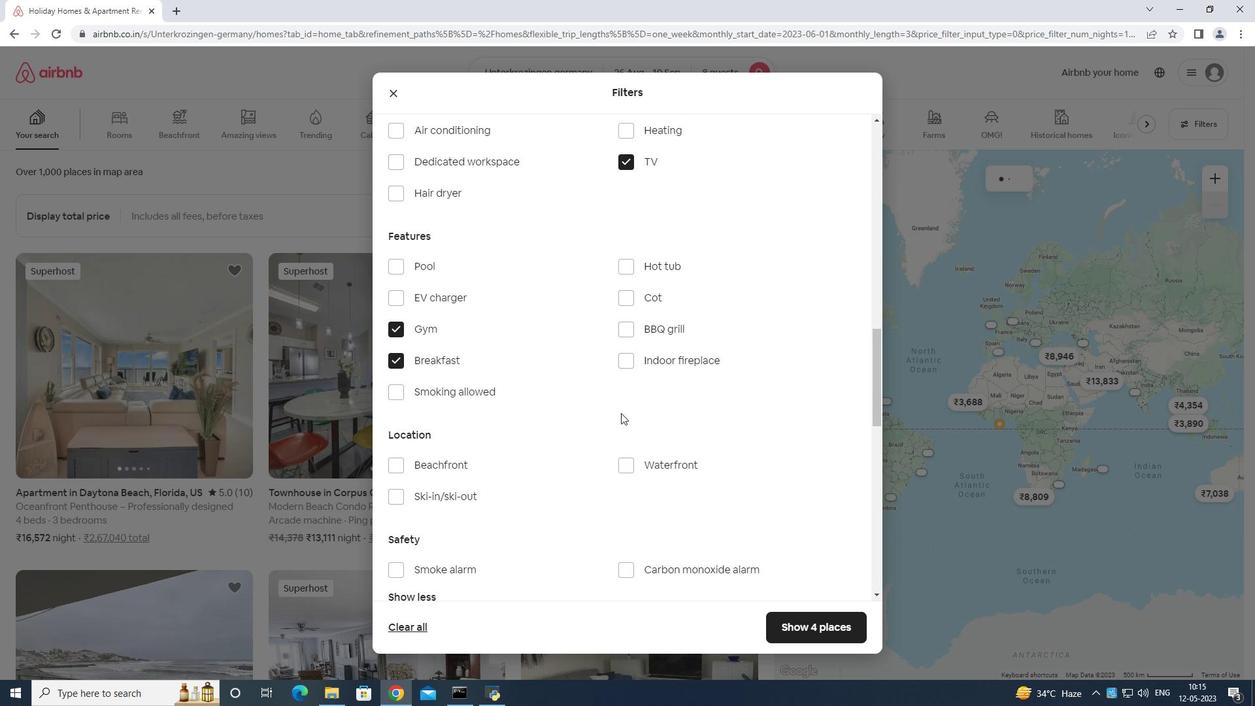 
Action: Mouse moved to (742, 437)
Screenshot: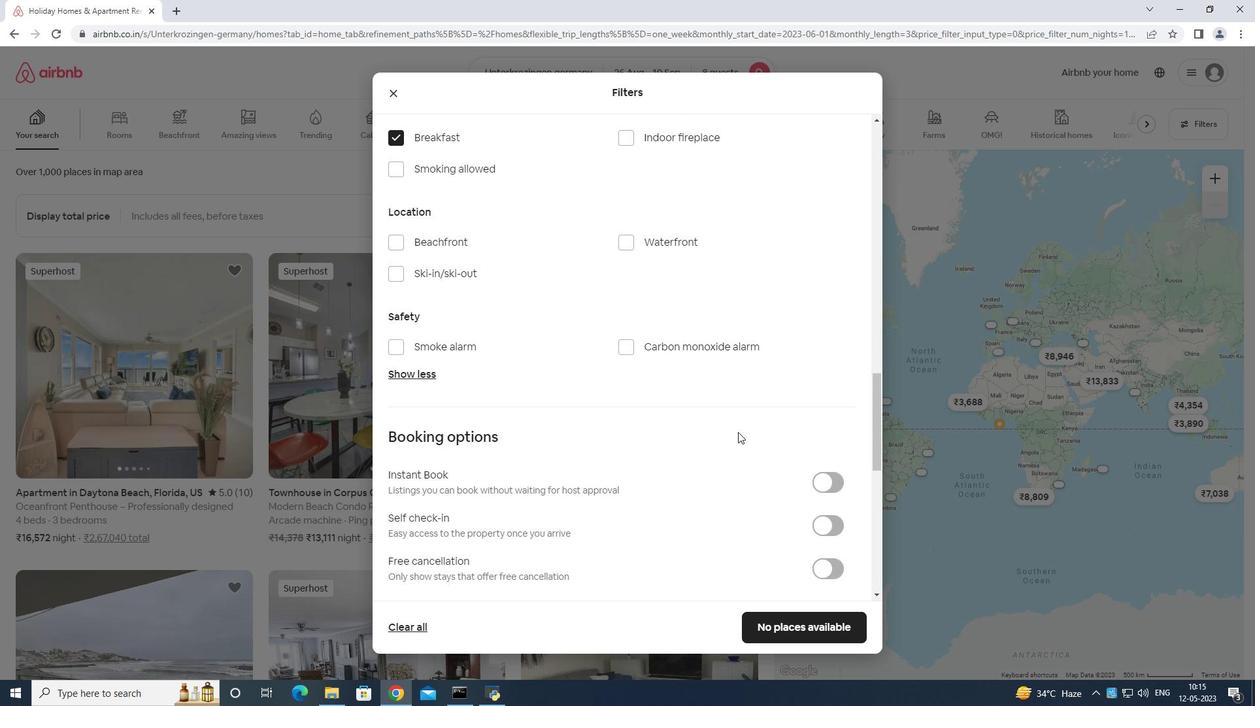 
Action: Mouse scrolled (742, 436) with delta (0, 0)
Screenshot: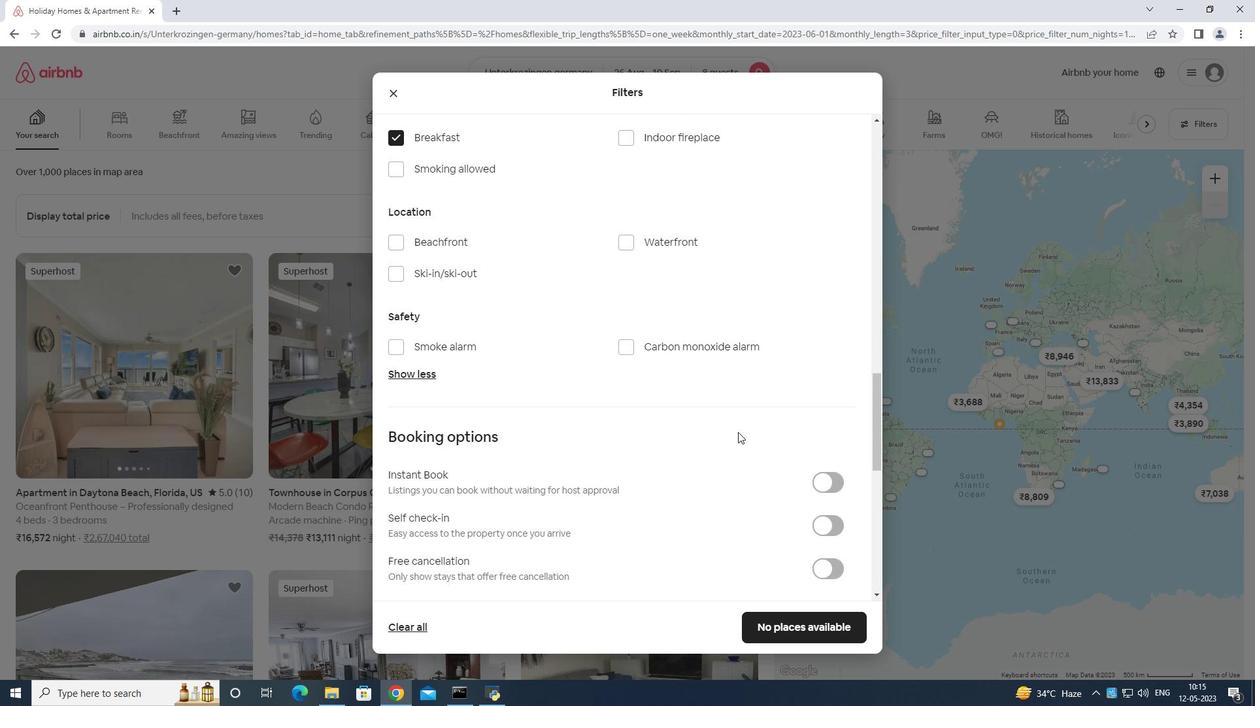 
Action: Mouse moved to (821, 467)
Screenshot: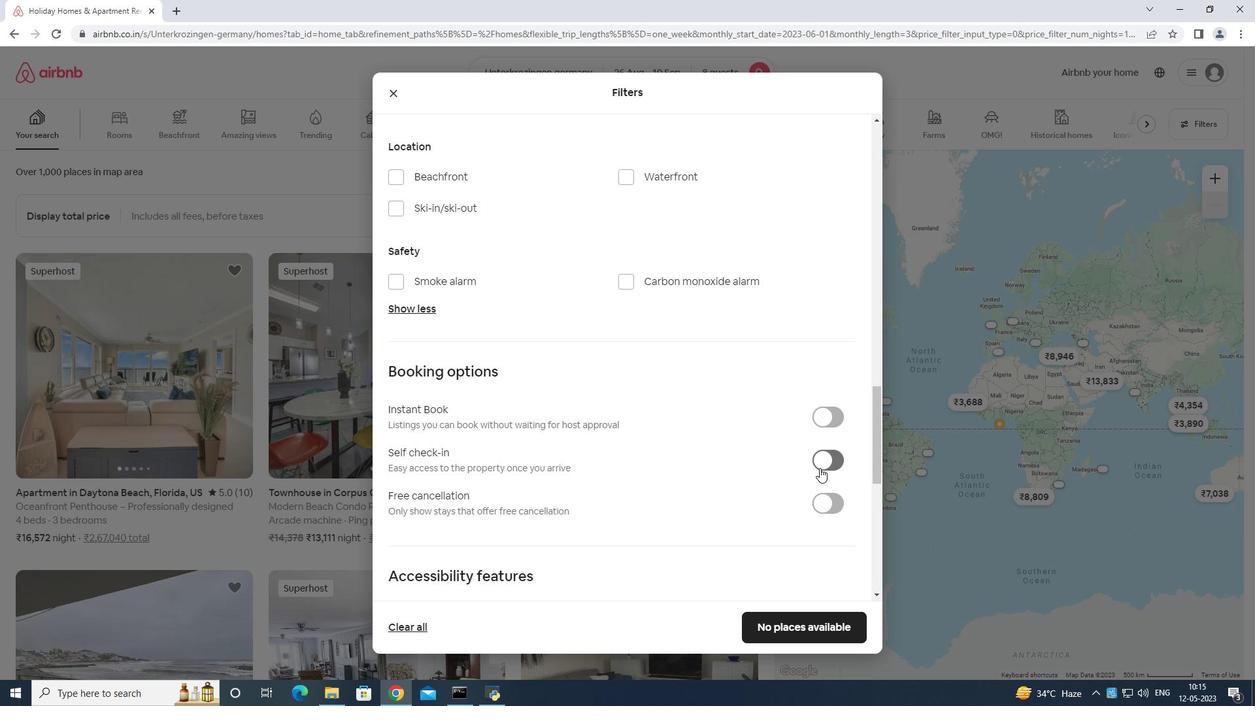 
Action: Mouse pressed left at (821, 467)
Screenshot: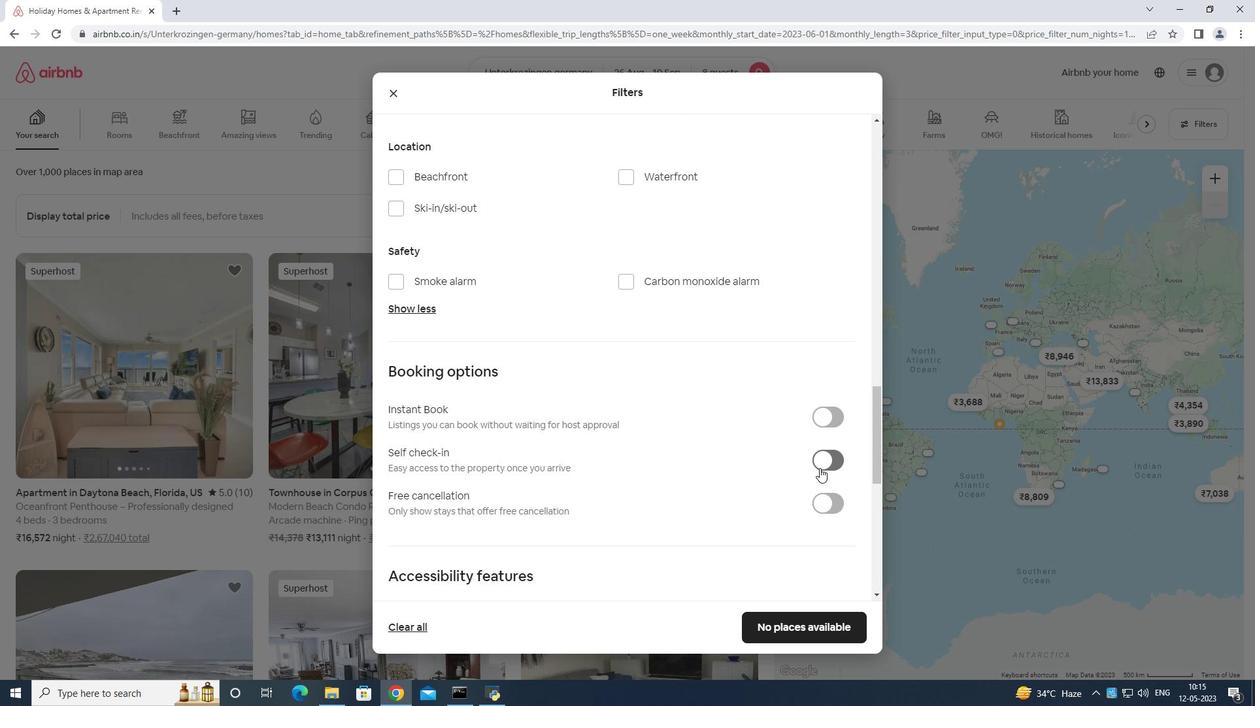 
Action: Mouse moved to (825, 462)
Screenshot: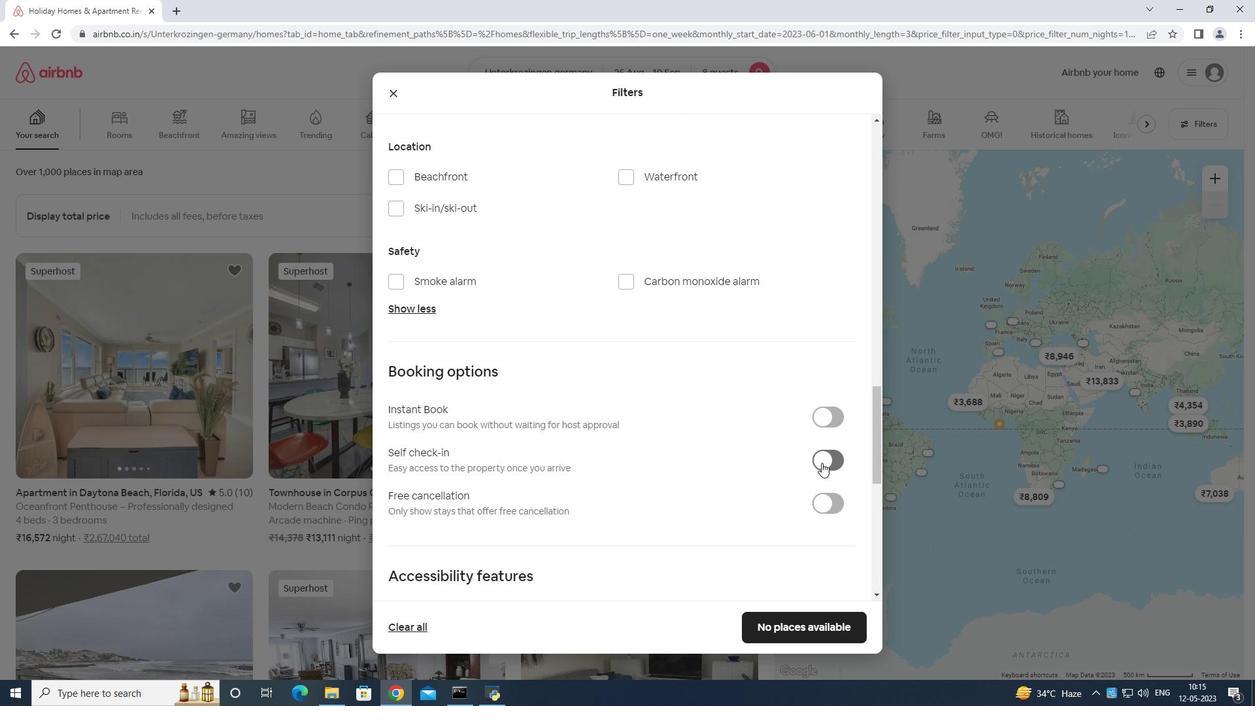 
Action: Mouse scrolled (825, 462) with delta (0, 0)
Screenshot: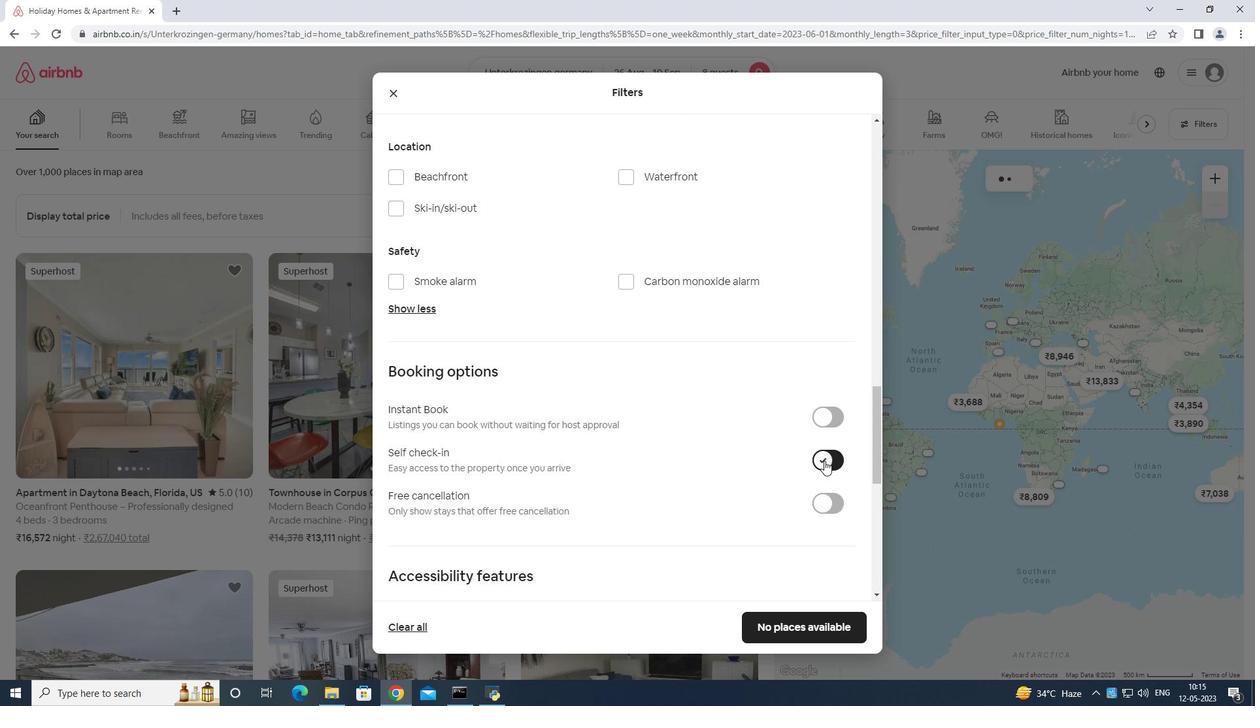 
Action: Mouse moved to (825, 465)
Screenshot: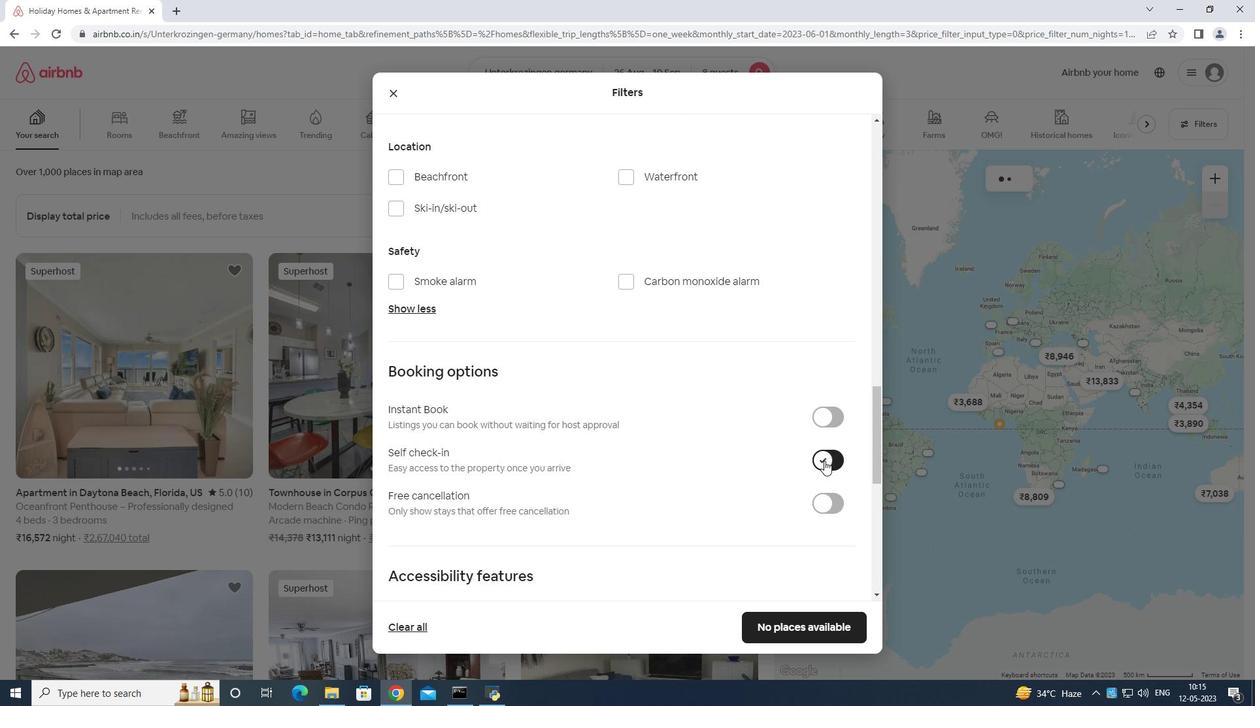 
Action: Mouse scrolled (825, 464) with delta (0, 0)
Screenshot: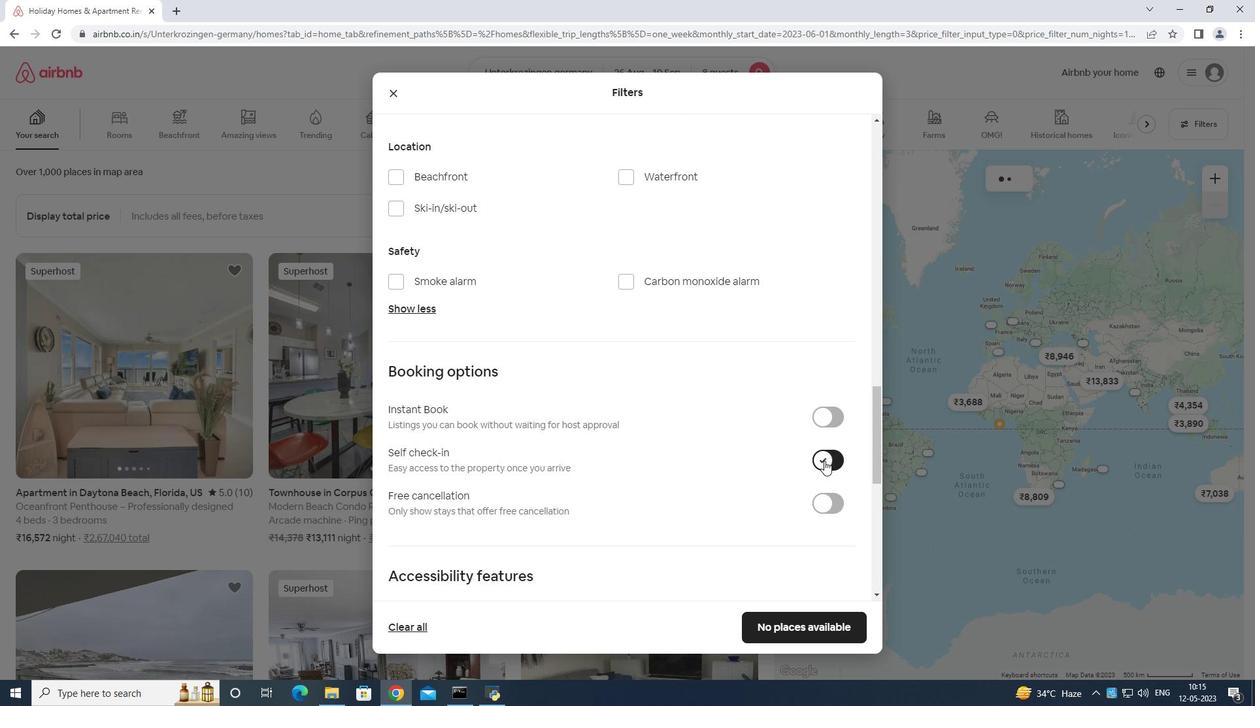 
Action: Mouse moved to (825, 466)
Screenshot: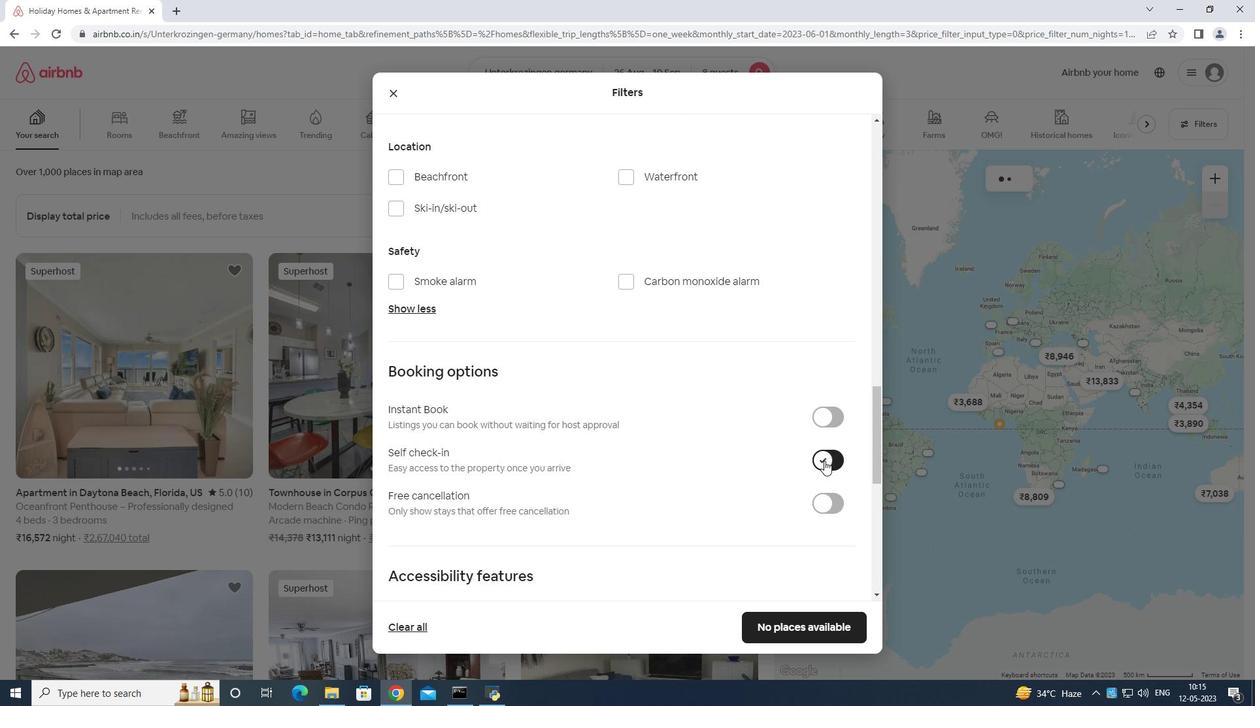 
Action: Mouse scrolled (825, 465) with delta (0, 0)
Screenshot: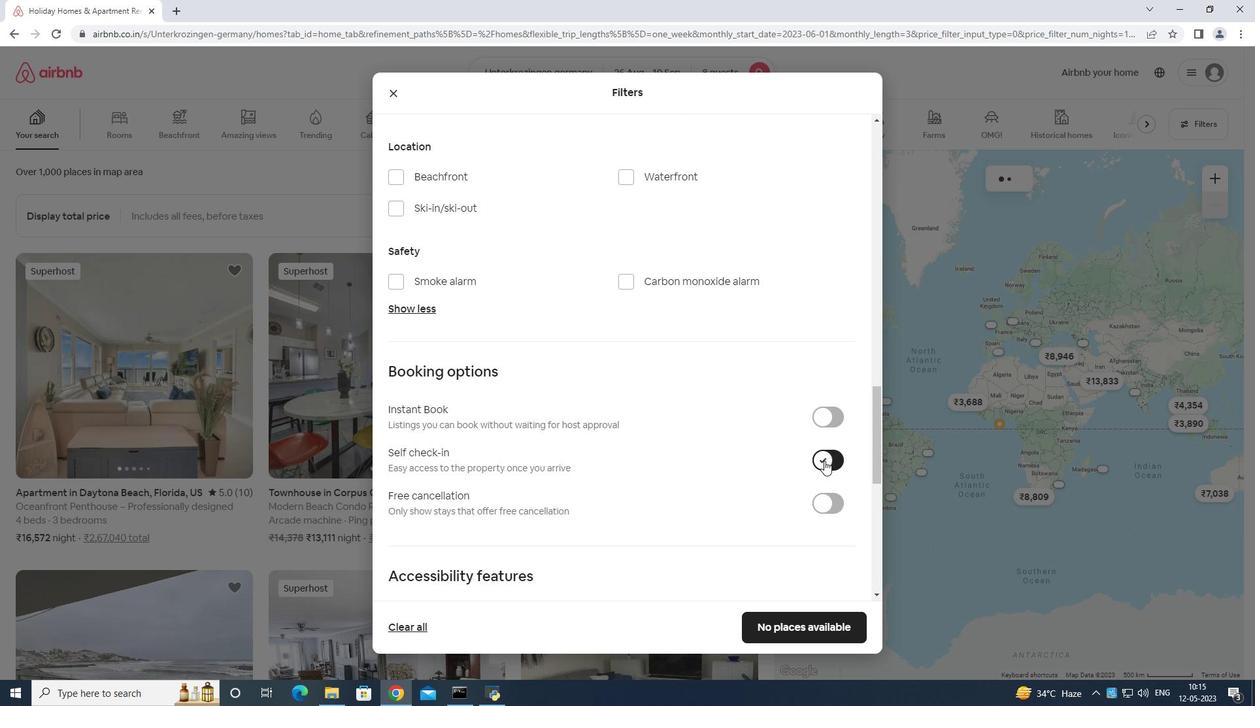 
Action: Mouse moved to (823, 463)
Screenshot: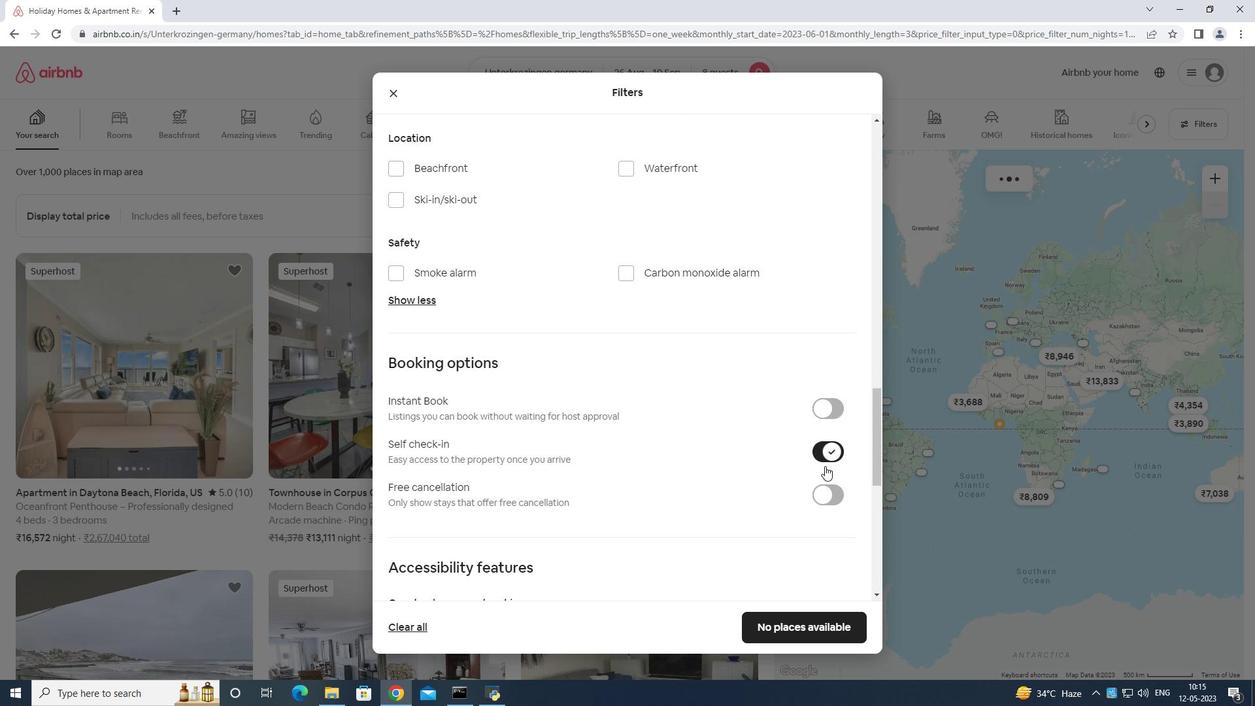 
Action: Mouse scrolled (823, 462) with delta (0, 0)
Screenshot: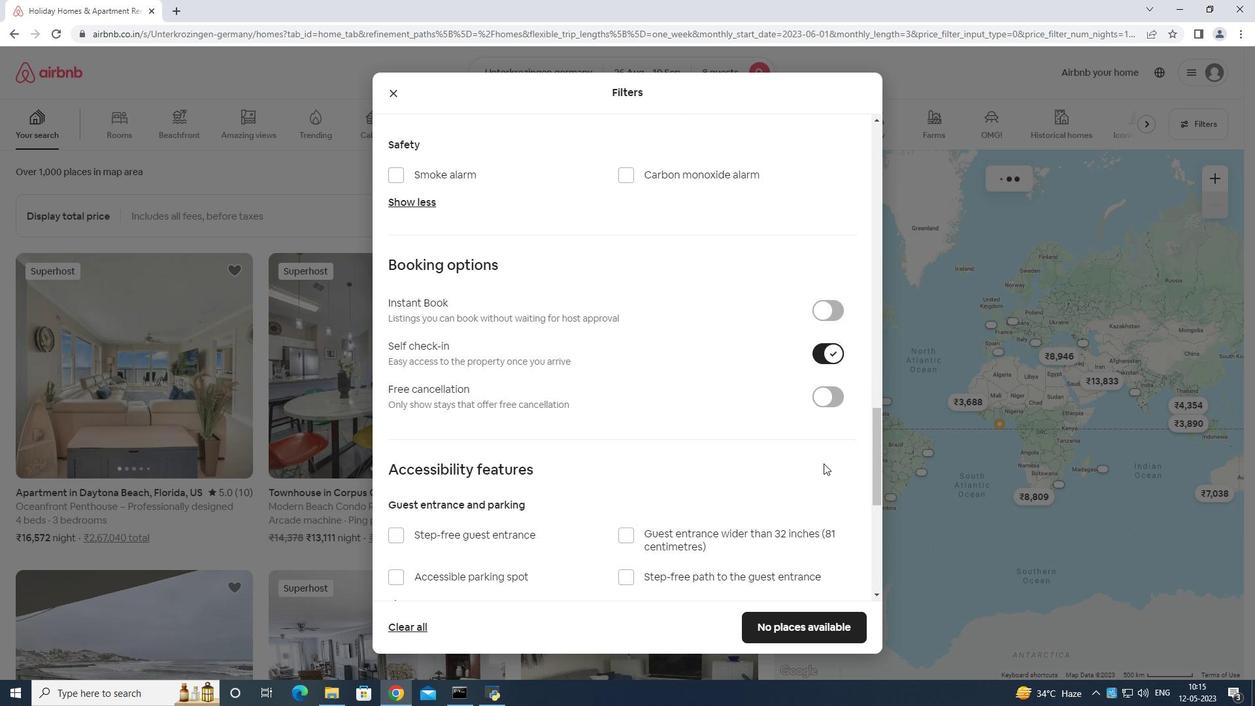 
Action: Mouse scrolled (823, 462) with delta (0, 0)
Screenshot: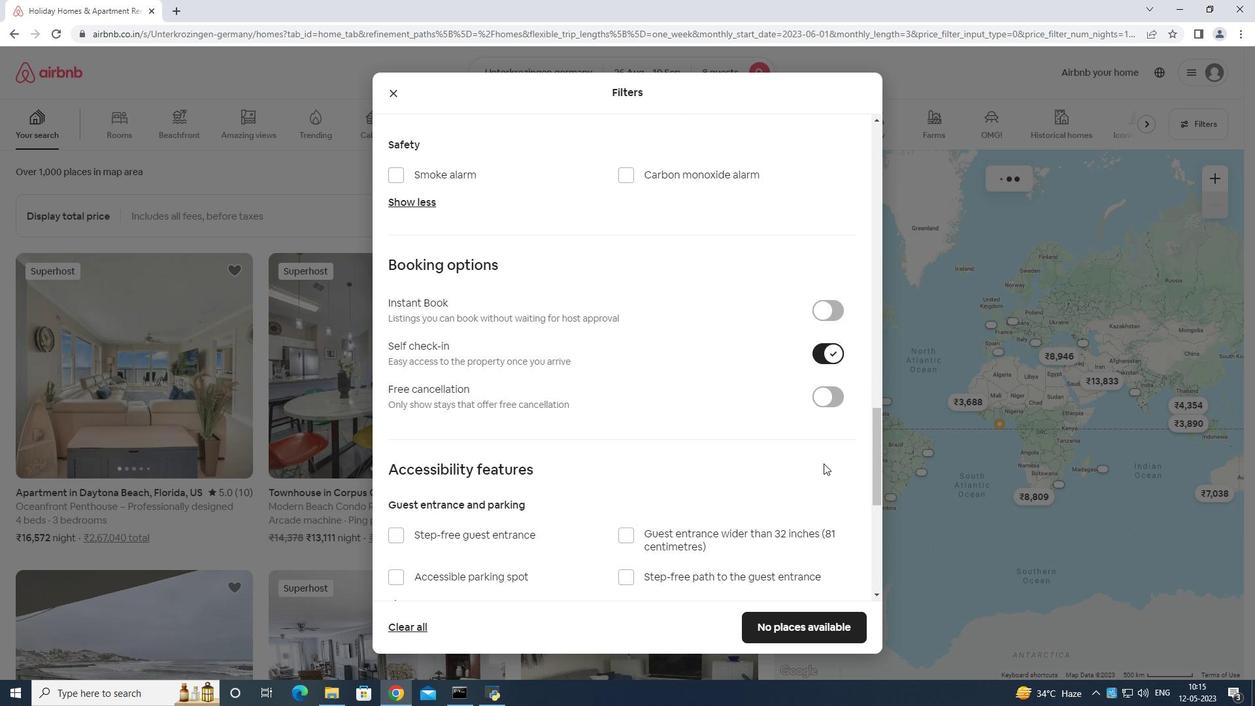 
Action: Mouse moved to (823, 460)
Screenshot: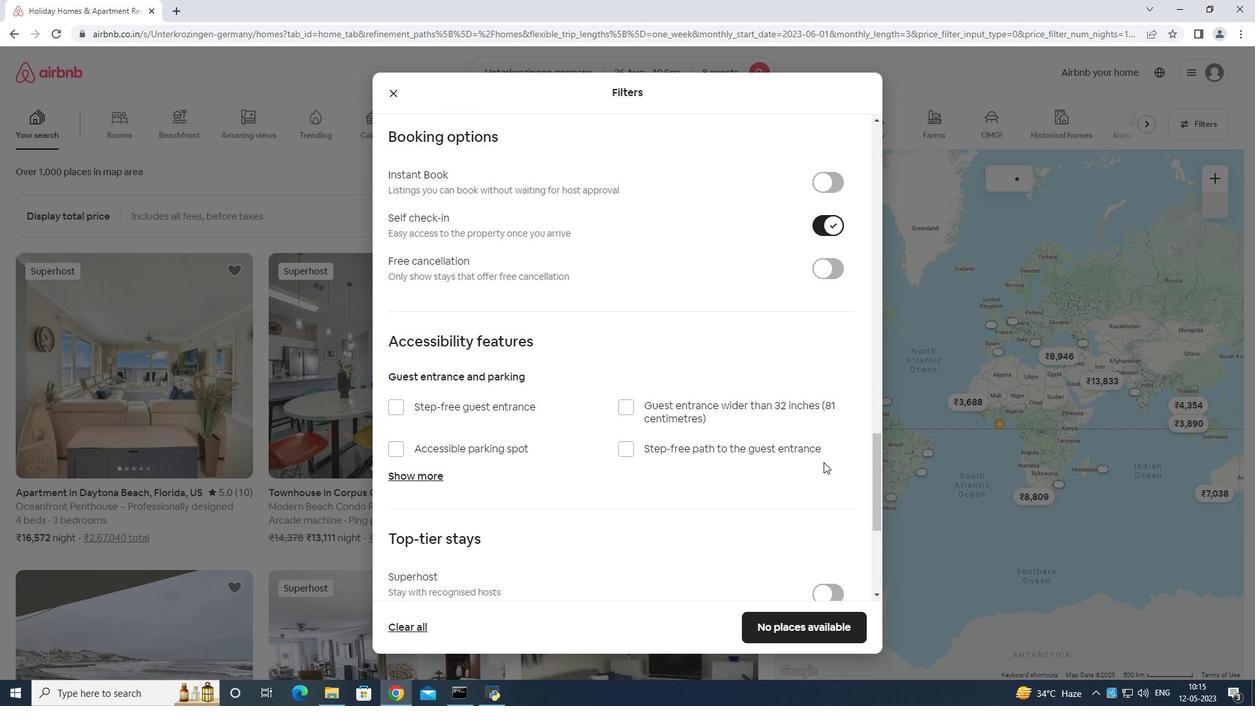 
Action: Mouse scrolled (823, 460) with delta (0, 0)
Screenshot: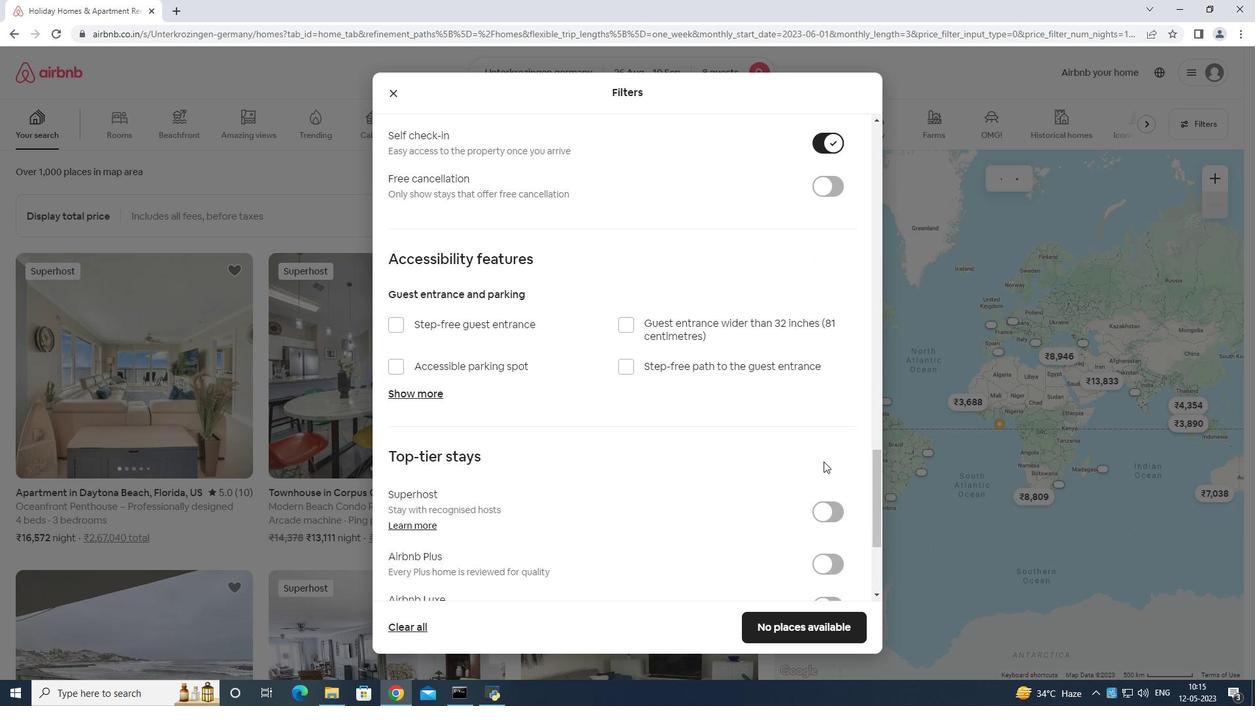 
Action: Mouse moved to (815, 464)
Screenshot: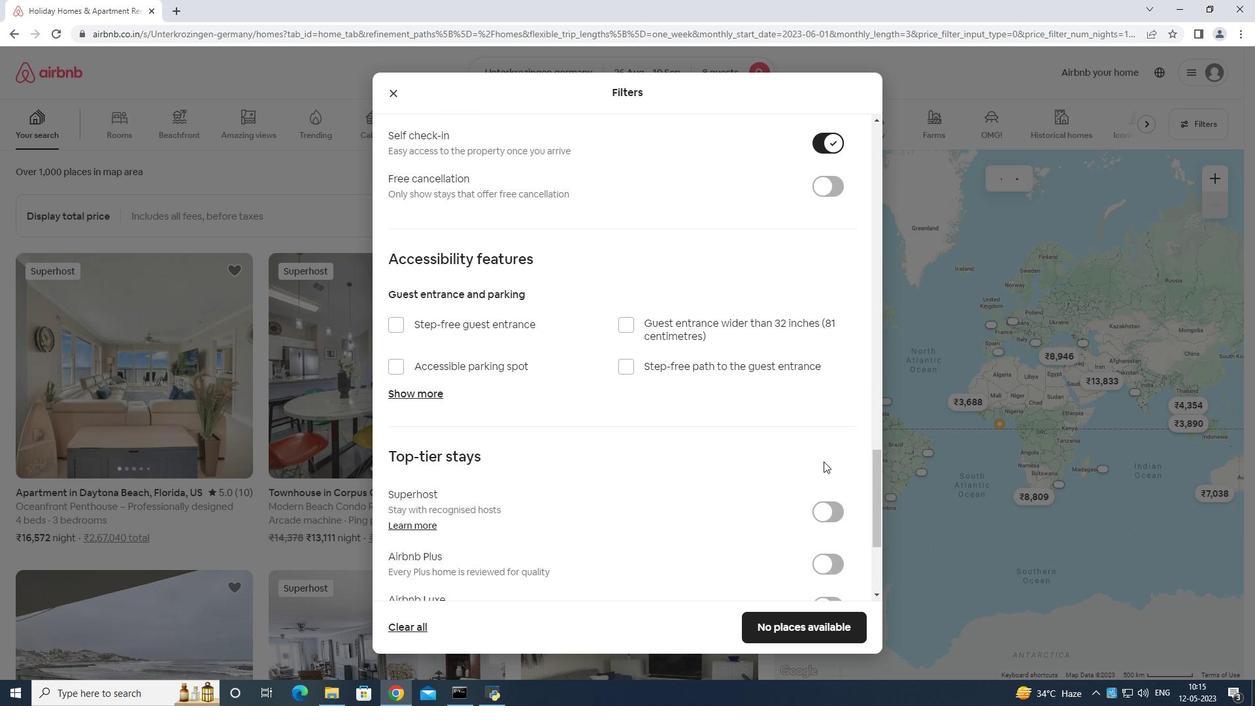 
Action: Mouse scrolled (817, 462) with delta (0, 0)
Screenshot: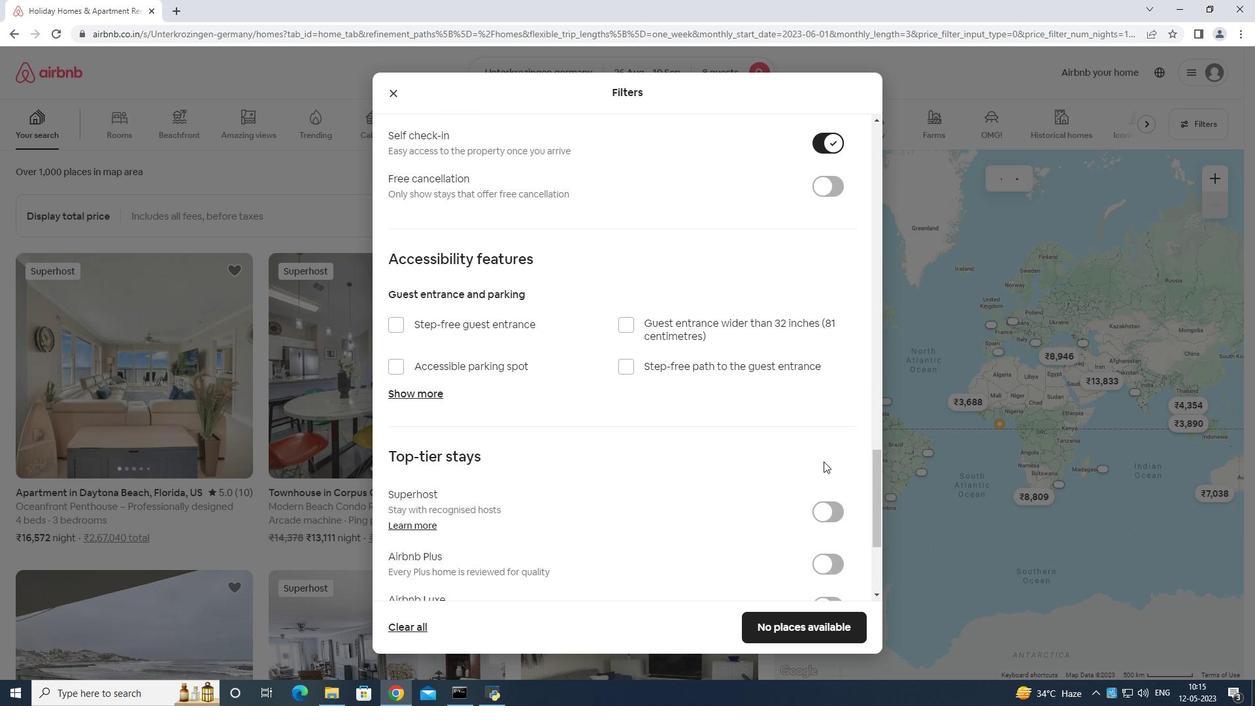 
Action: Mouse moved to (813, 464)
Screenshot: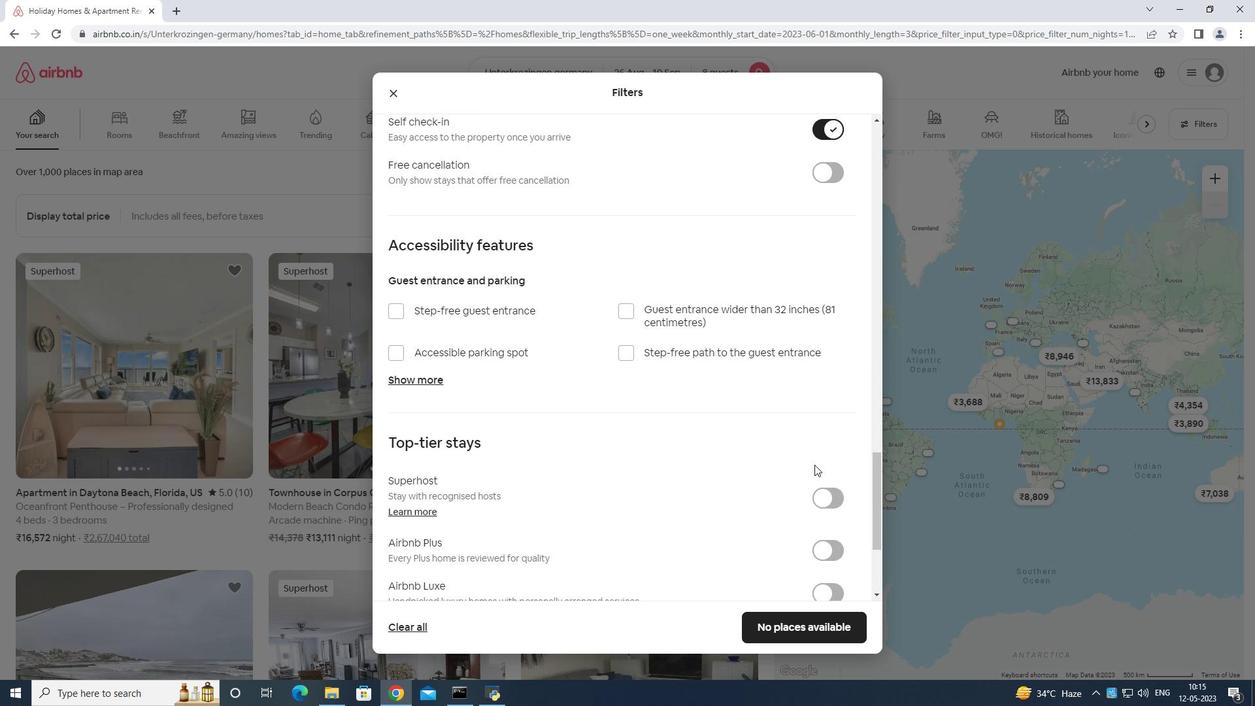 
Action: Mouse scrolled (813, 464) with delta (0, 0)
Screenshot: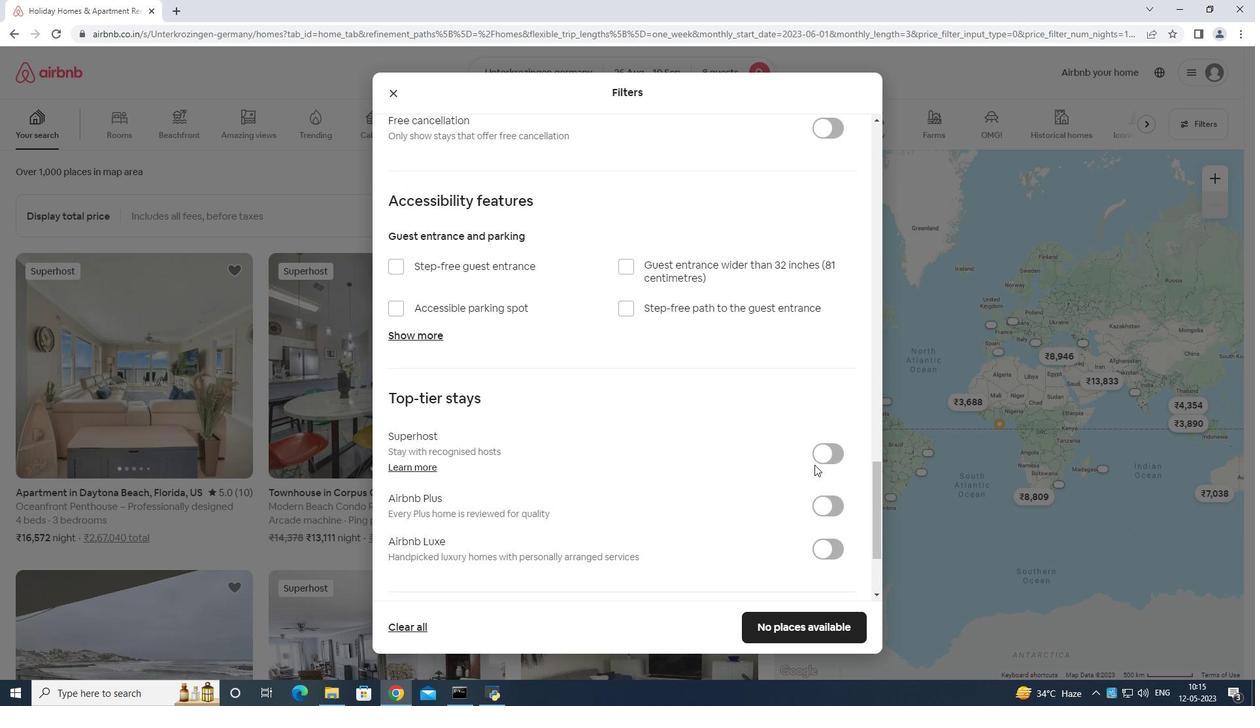 
Action: Mouse scrolled (813, 464) with delta (0, 0)
Screenshot: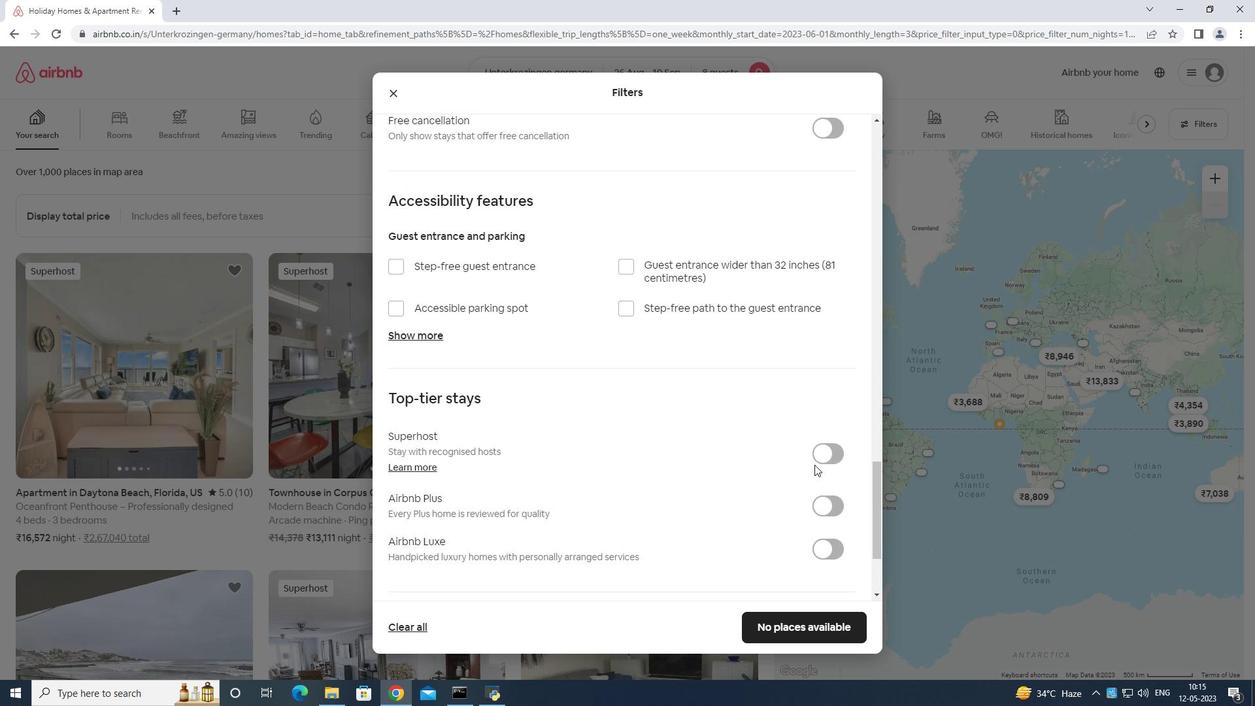 
Action: Mouse moved to (789, 362)
Screenshot: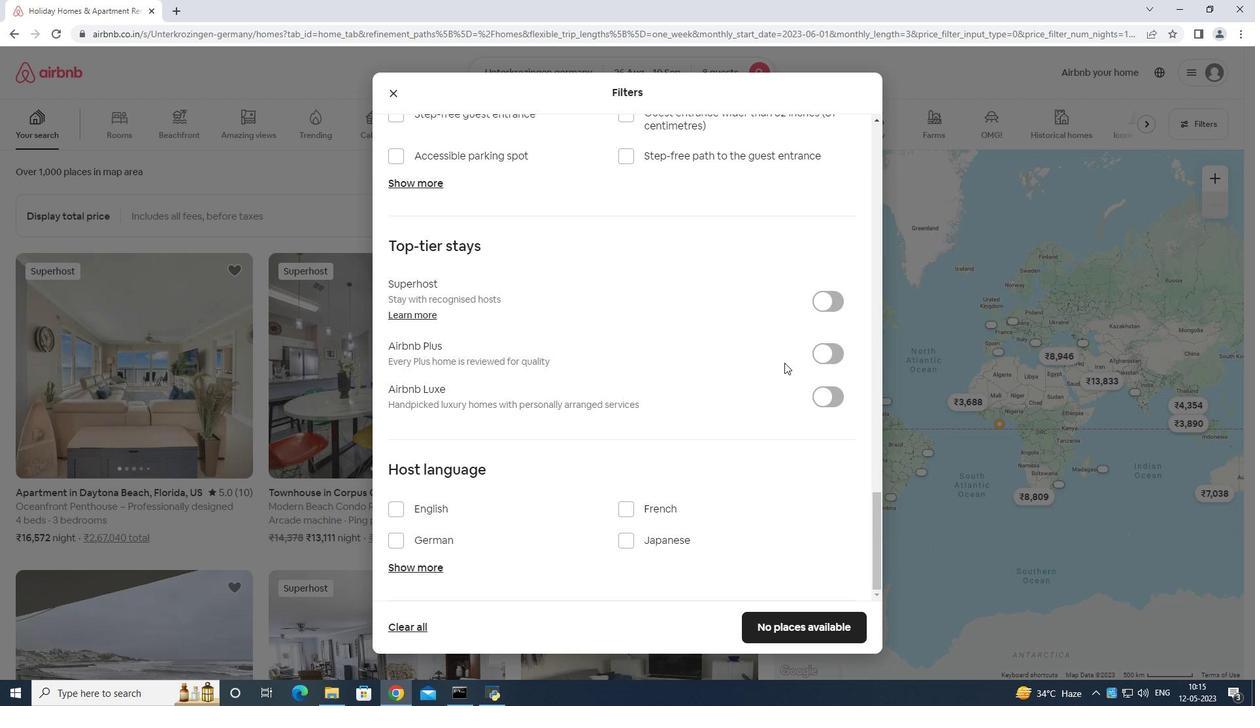 
Action: Mouse scrolled (789, 362) with delta (0, 0)
Screenshot: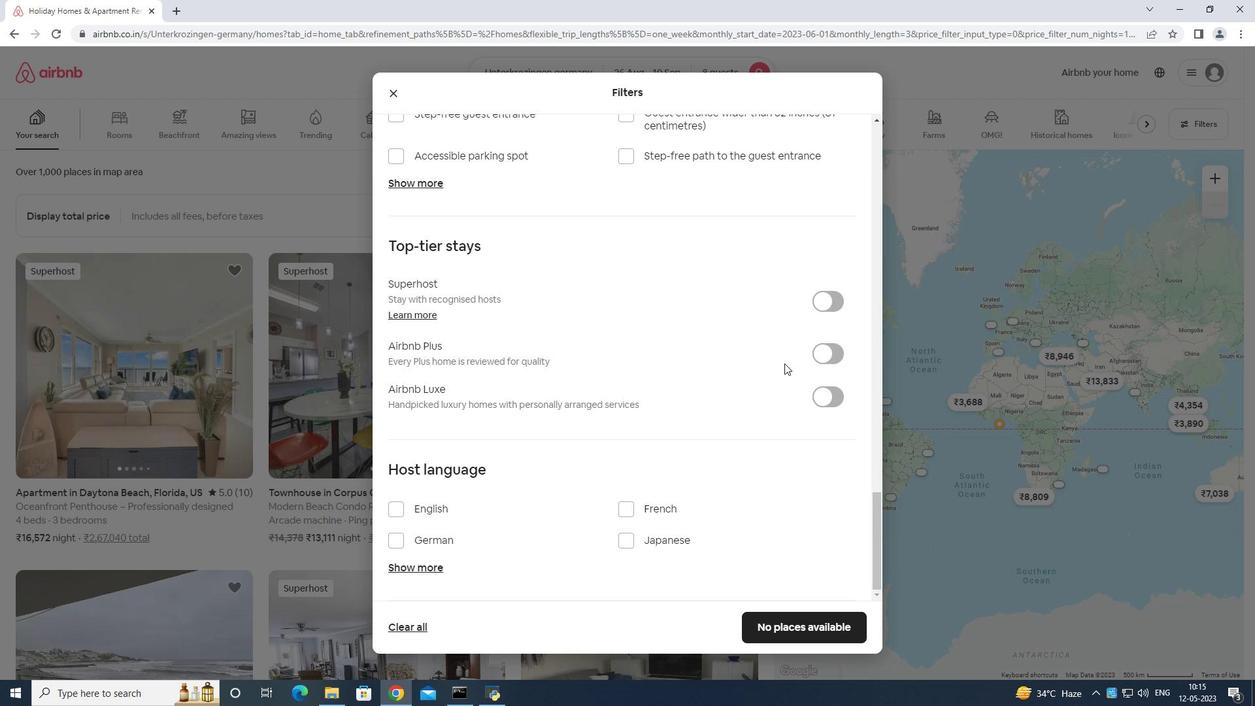 
Action: Mouse moved to (793, 359)
Screenshot: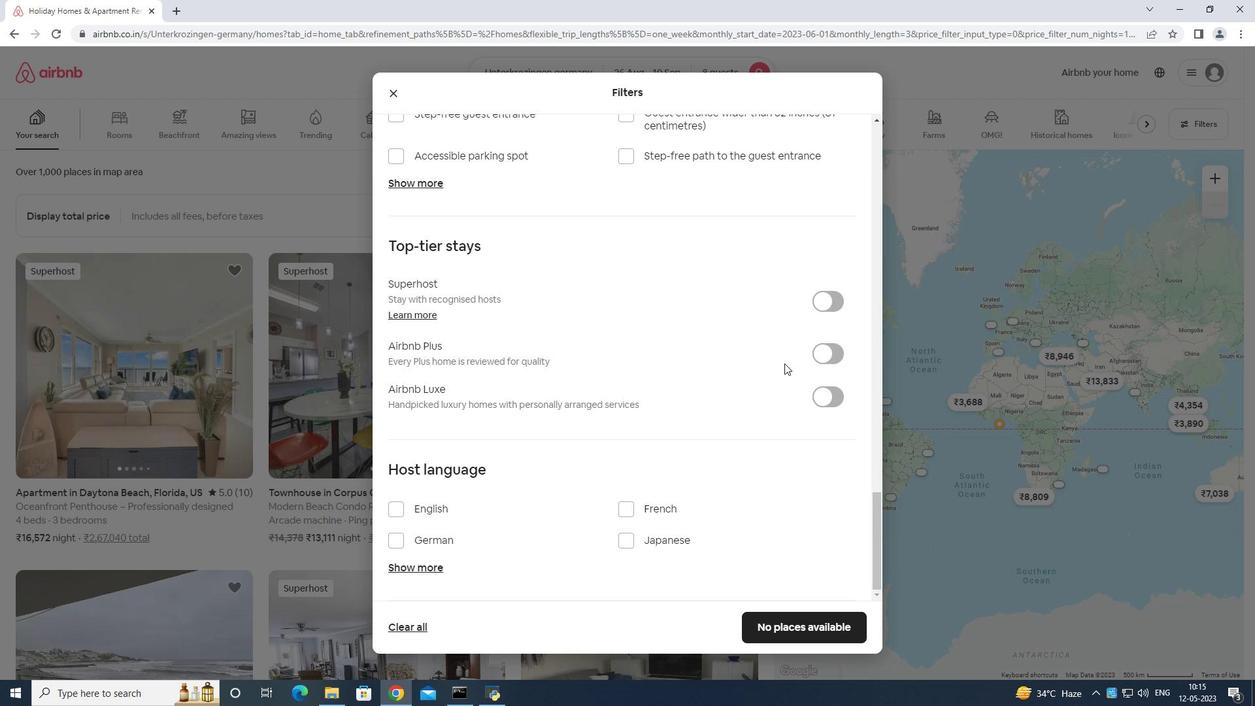 
Action: Mouse scrolled (793, 360) with delta (0, 0)
Screenshot: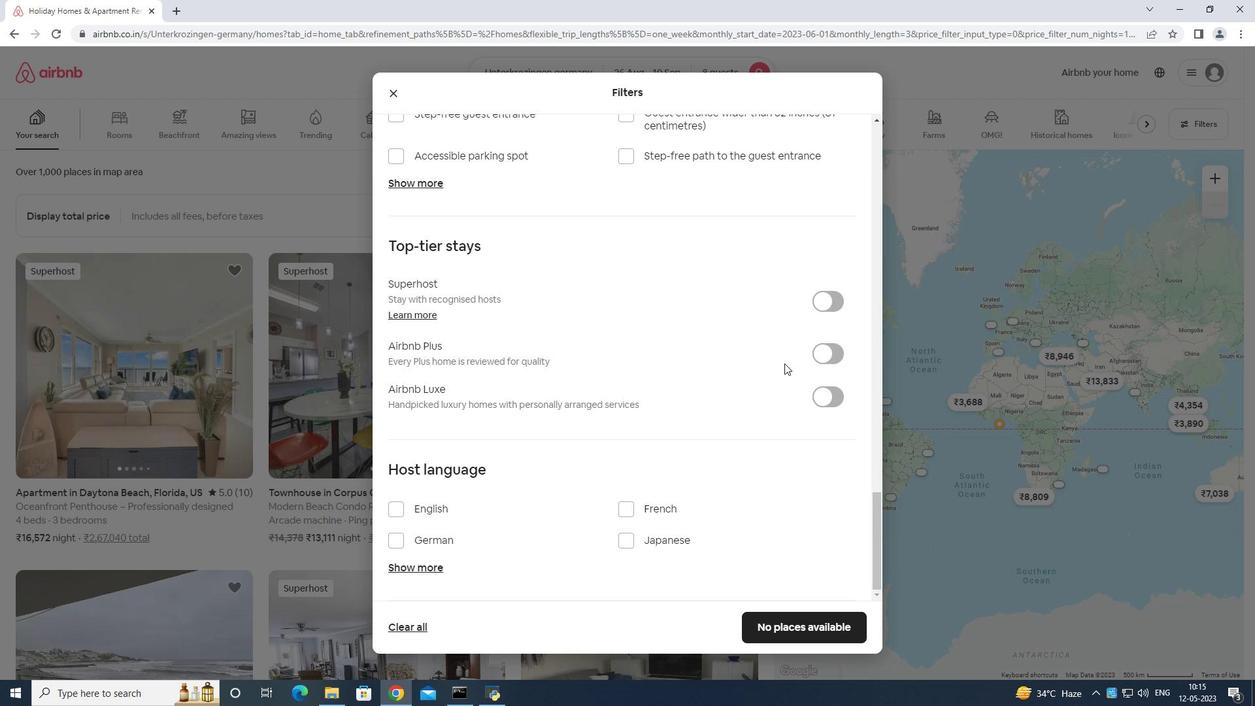 
Action: Mouse moved to (795, 358)
Screenshot: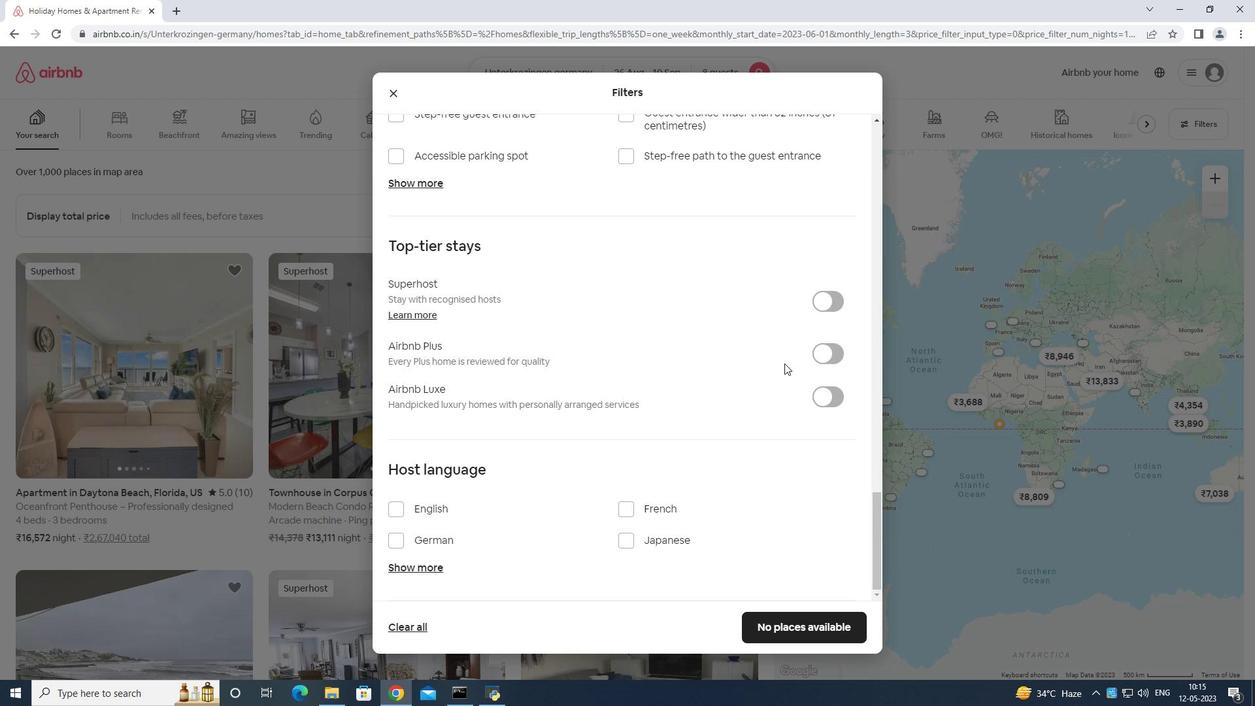 
Action: Mouse scrolled (795, 359) with delta (0, 0)
Screenshot: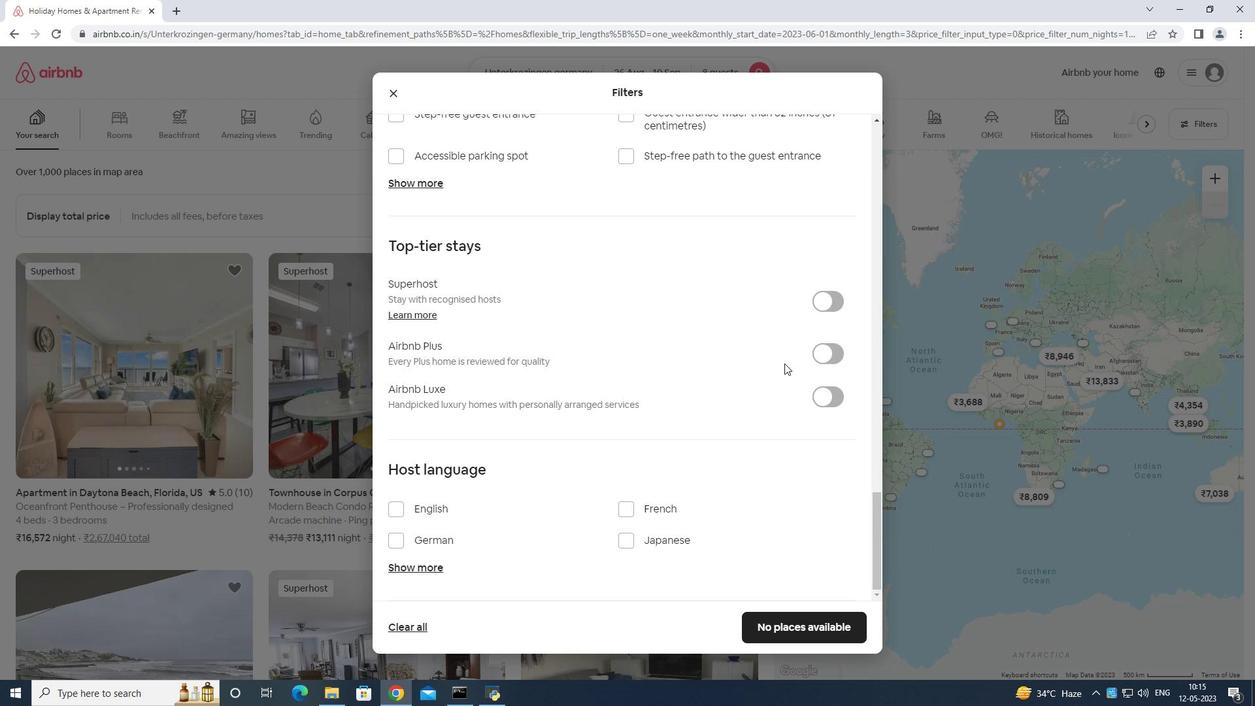 
Action: Mouse moved to (797, 357)
Screenshot: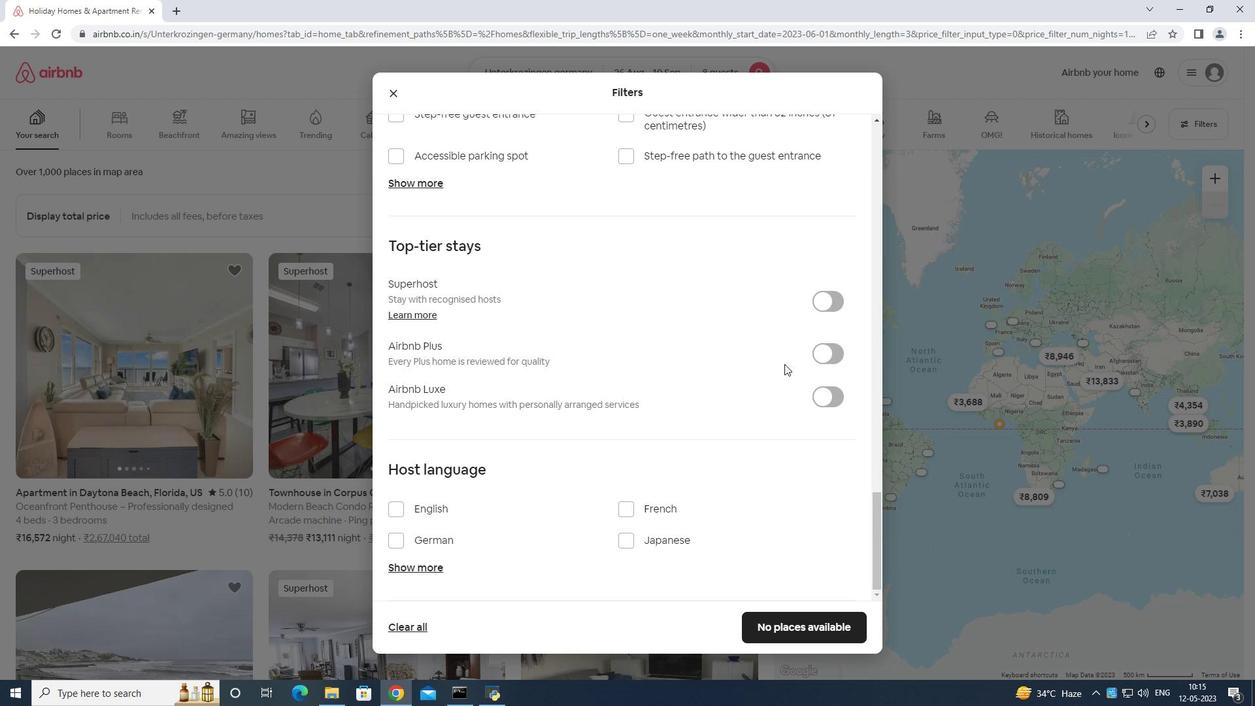 
Action: Mouse scrolled (797, 358) with delta (0, 0)
Screenshot: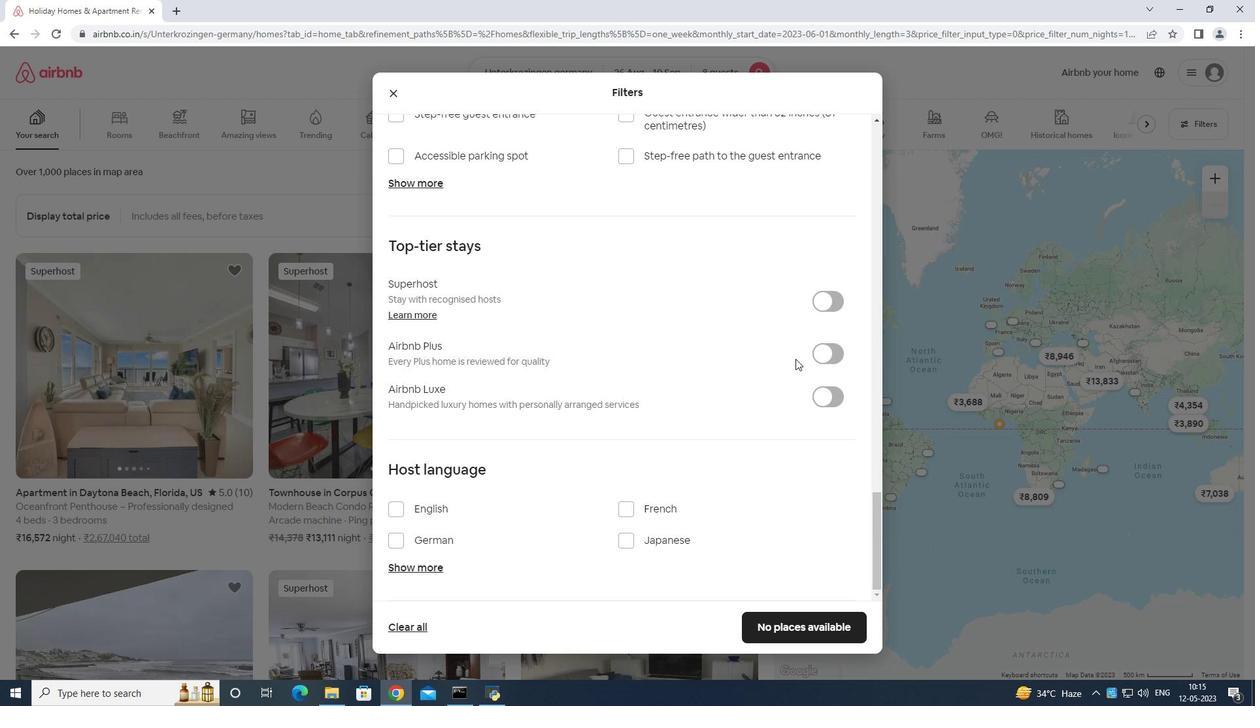 
Action: Mouse moved to (797, 361)
Screenshot: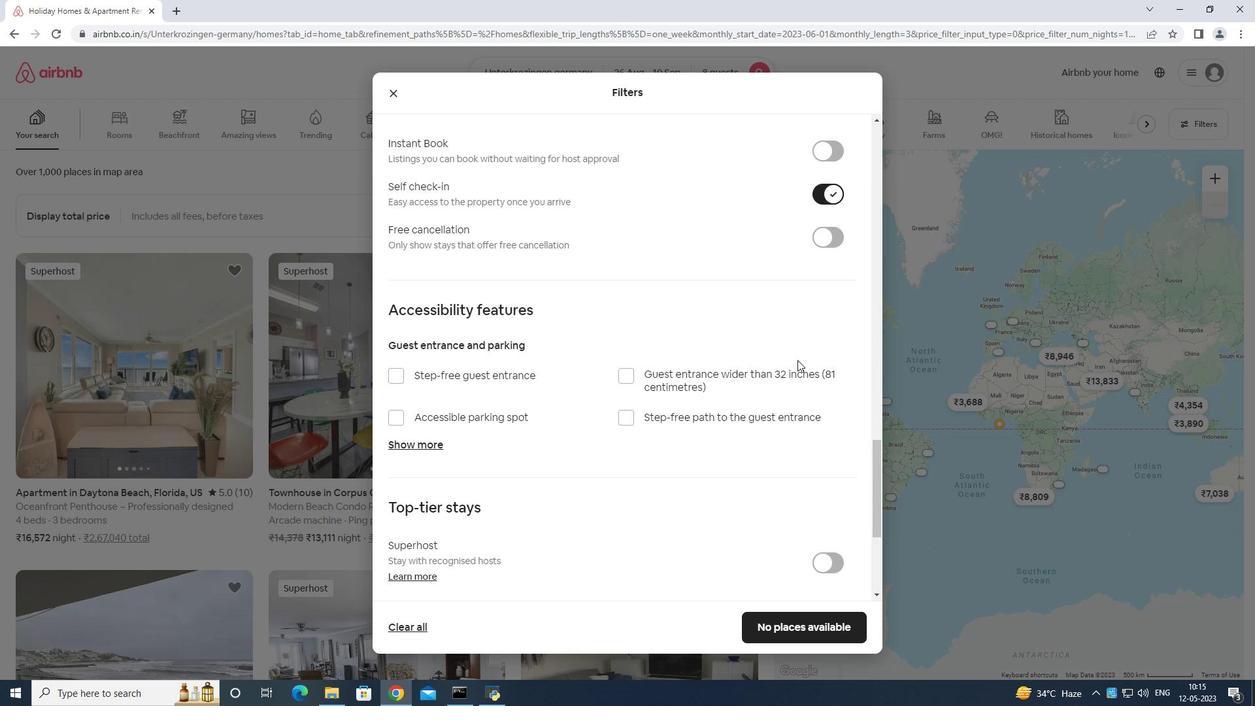 
Action: Mouse scrolled (797, 360) with delta (0, 0)
Screenshot: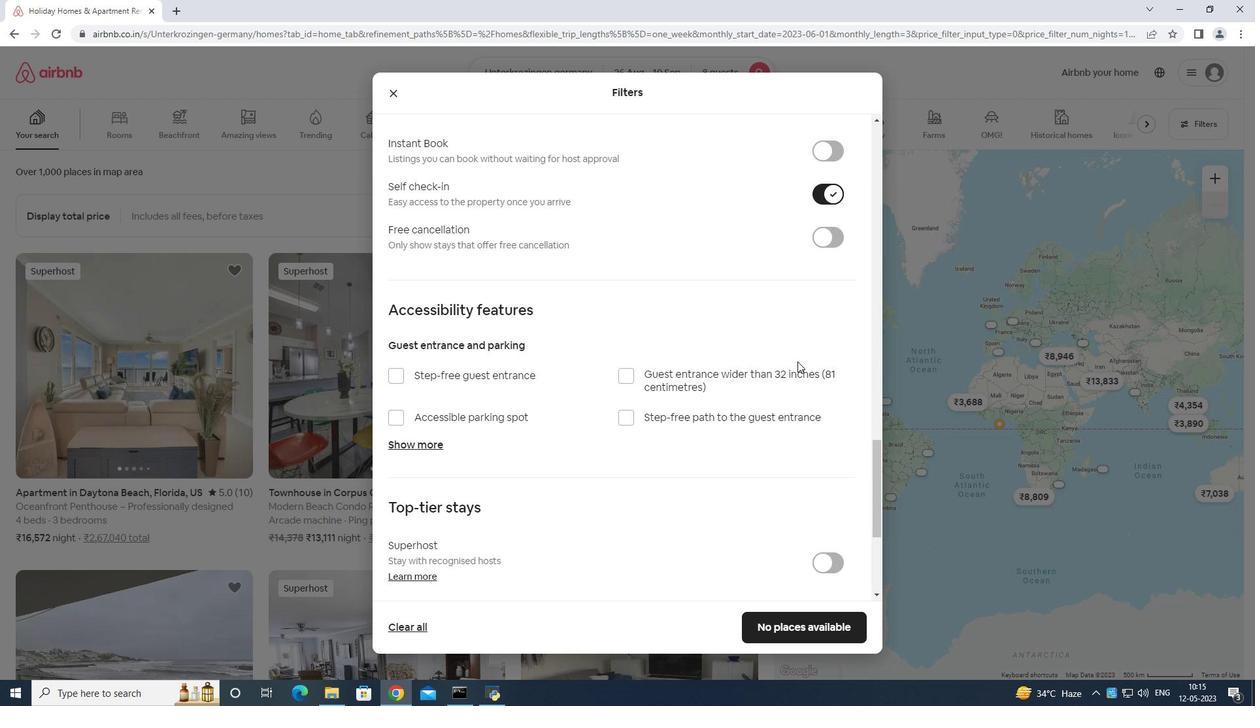 
Action: Mouse scrolled (797, 360) with delta (0, 0)
Screenshot: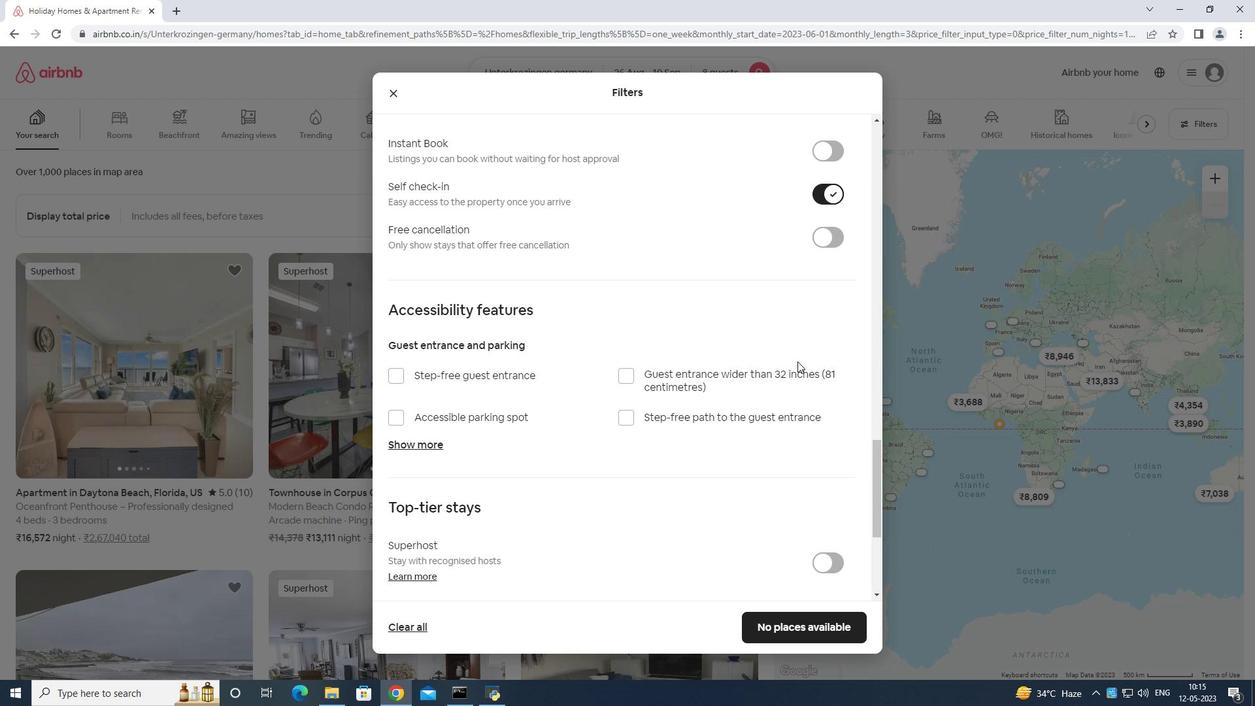 
Action: Mouse scrolled (797, 362) with delta (0, 0)
Screenshot: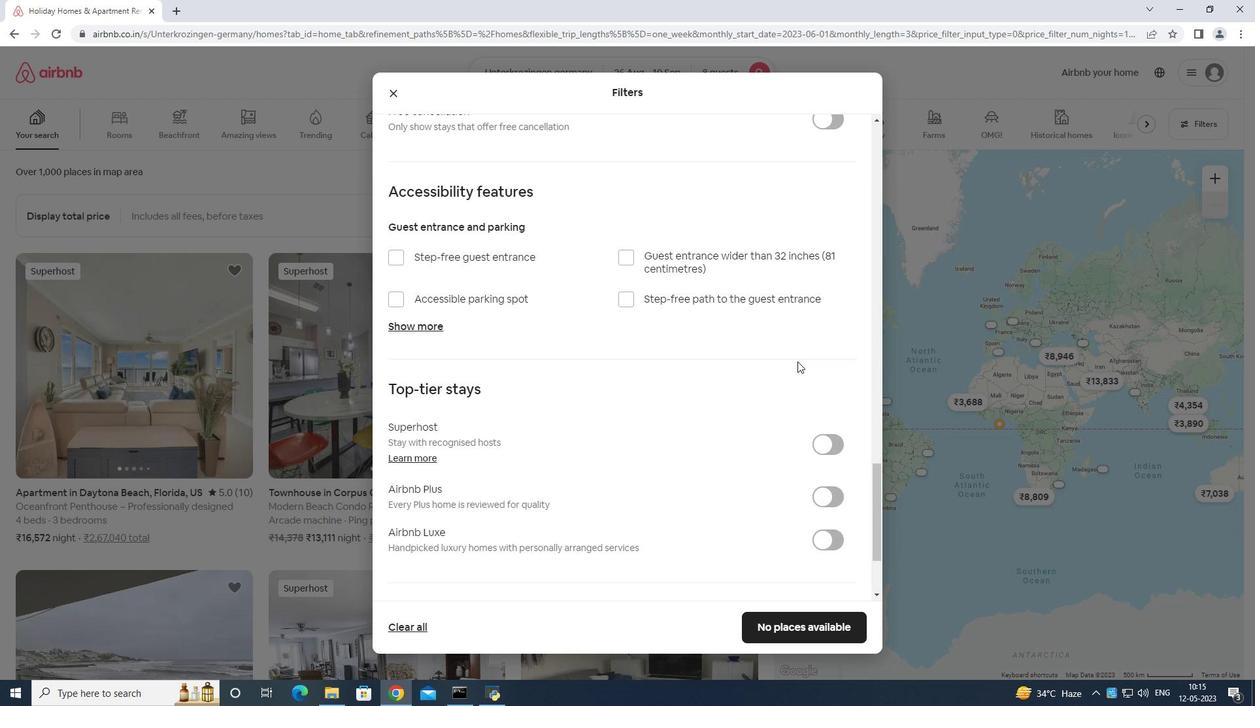 
Action: Mouse scrolled (797, 362) with delta (0, 0)
Screenshot: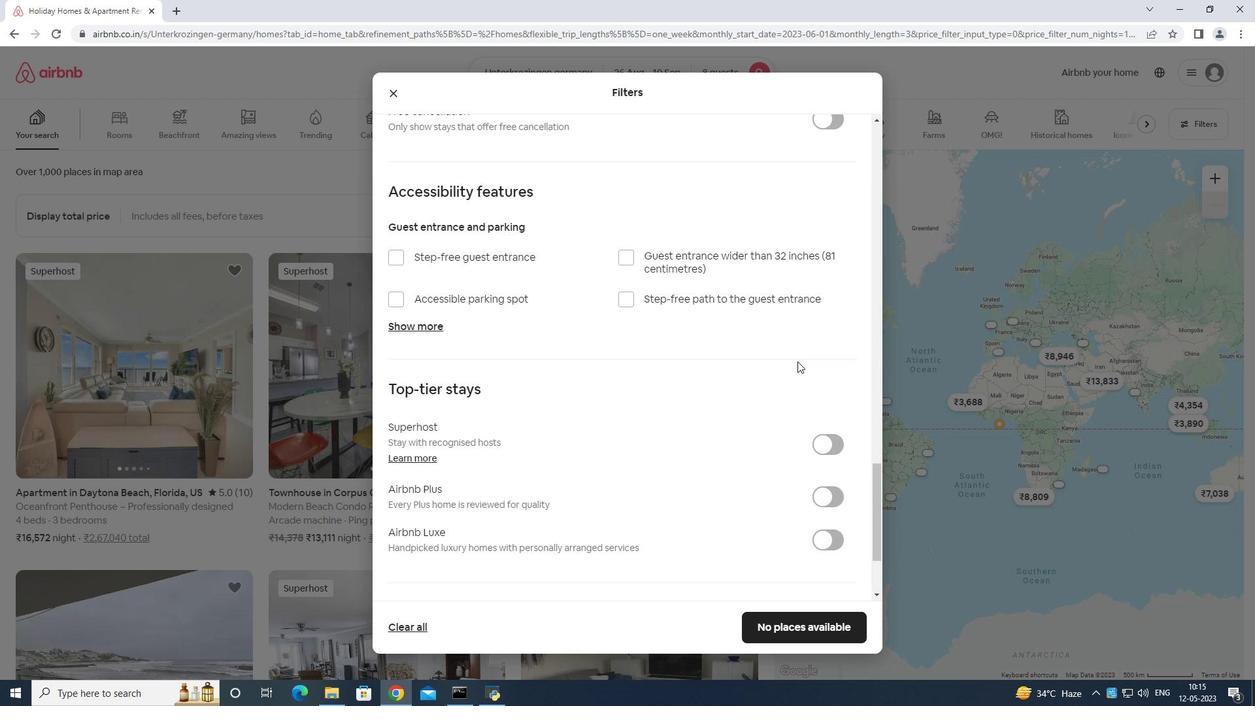 
Action: Mouse moved to (797, 362)
Screenshot: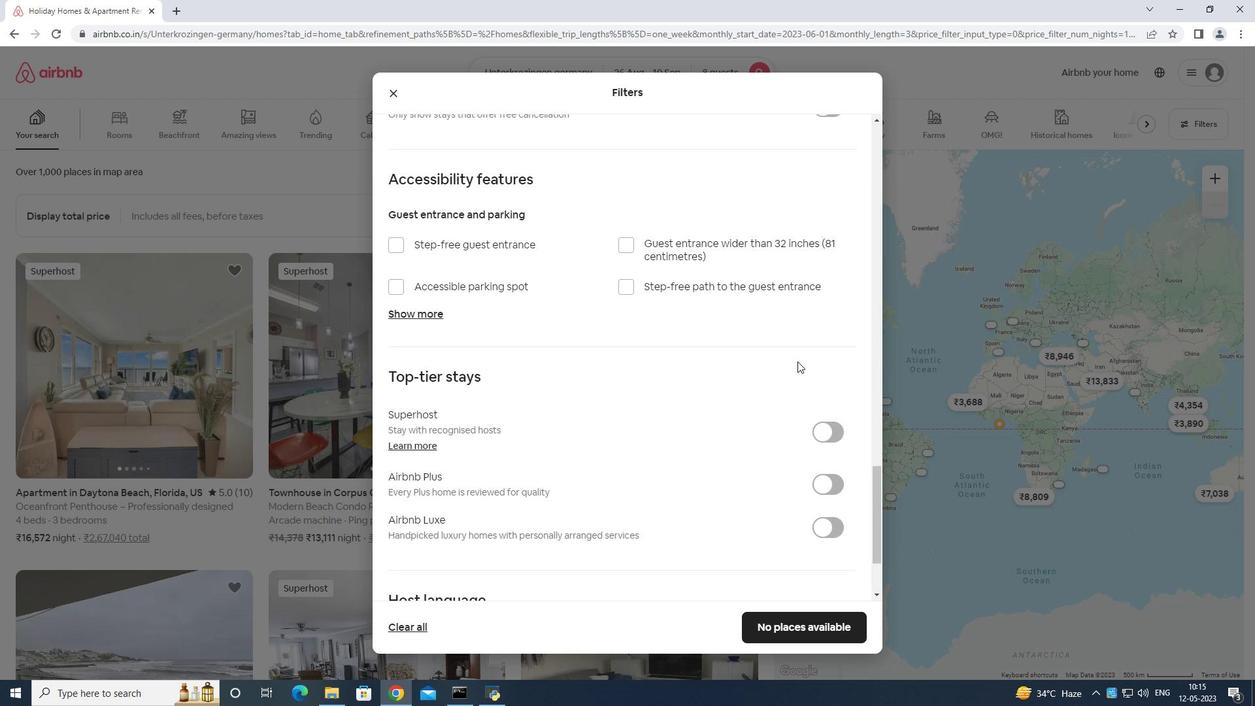 
Action: Mouse scrolled (797, 362) with delta (0, 0)
Screenshot: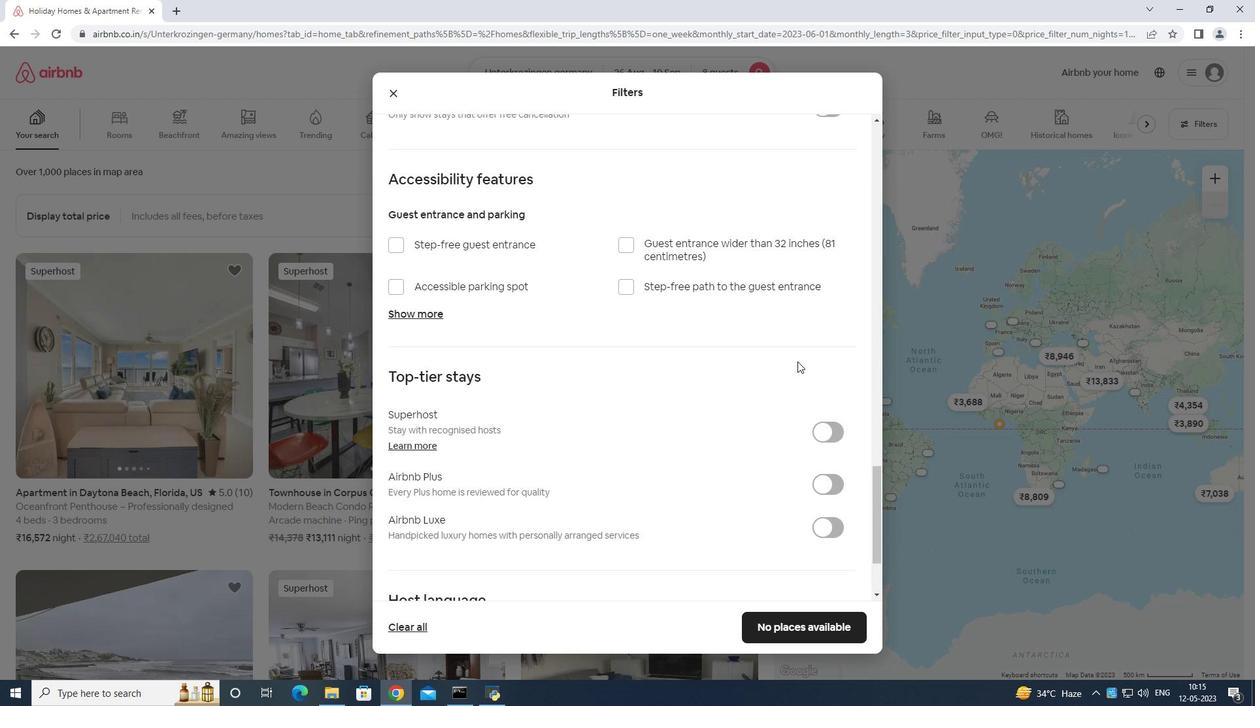 
Action: Mouse moved to (797, 364)
Screenshot: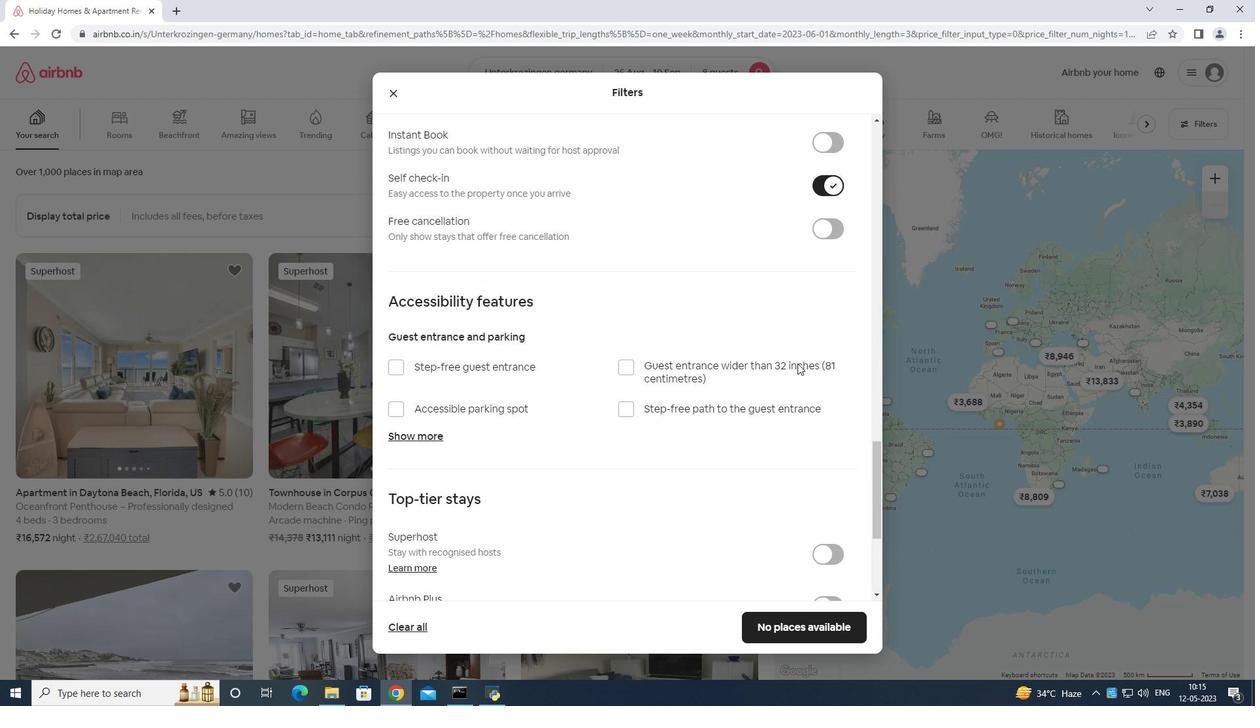 
Action: Mouse scrolled (797, 364) with delta (0, 0)
Screenshot: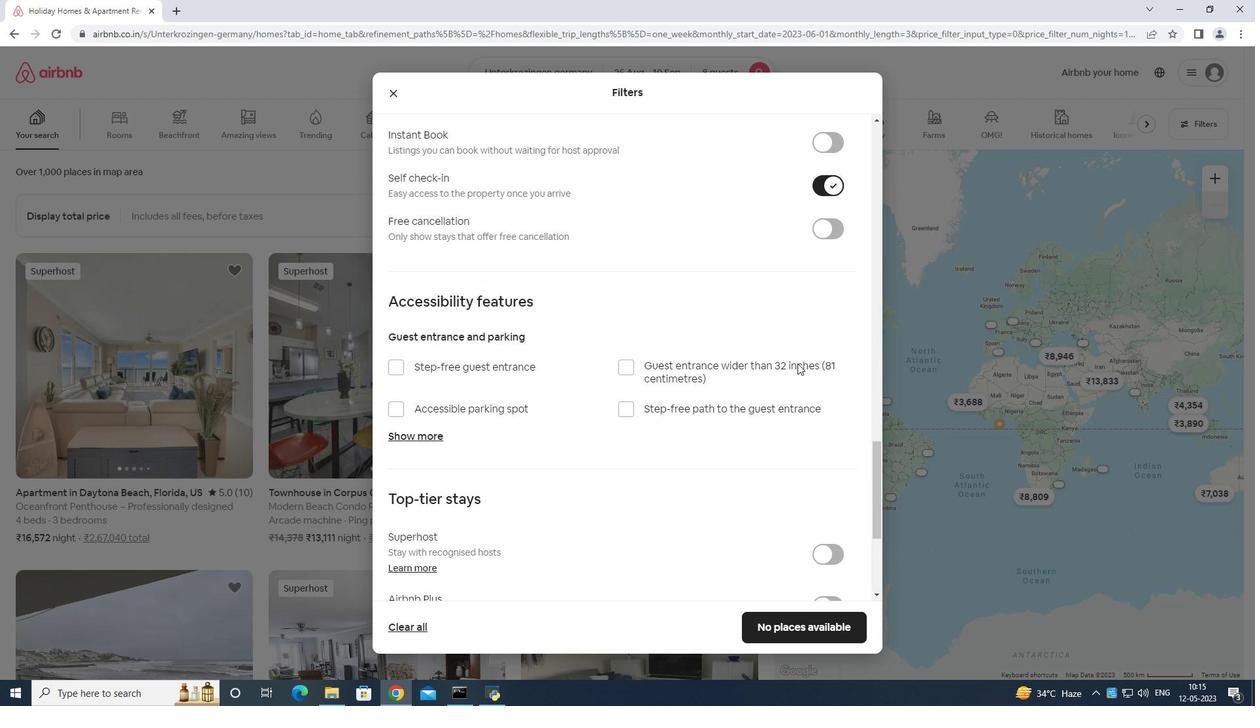 
Action: Mouse moved to (827, 336)
Screenshot: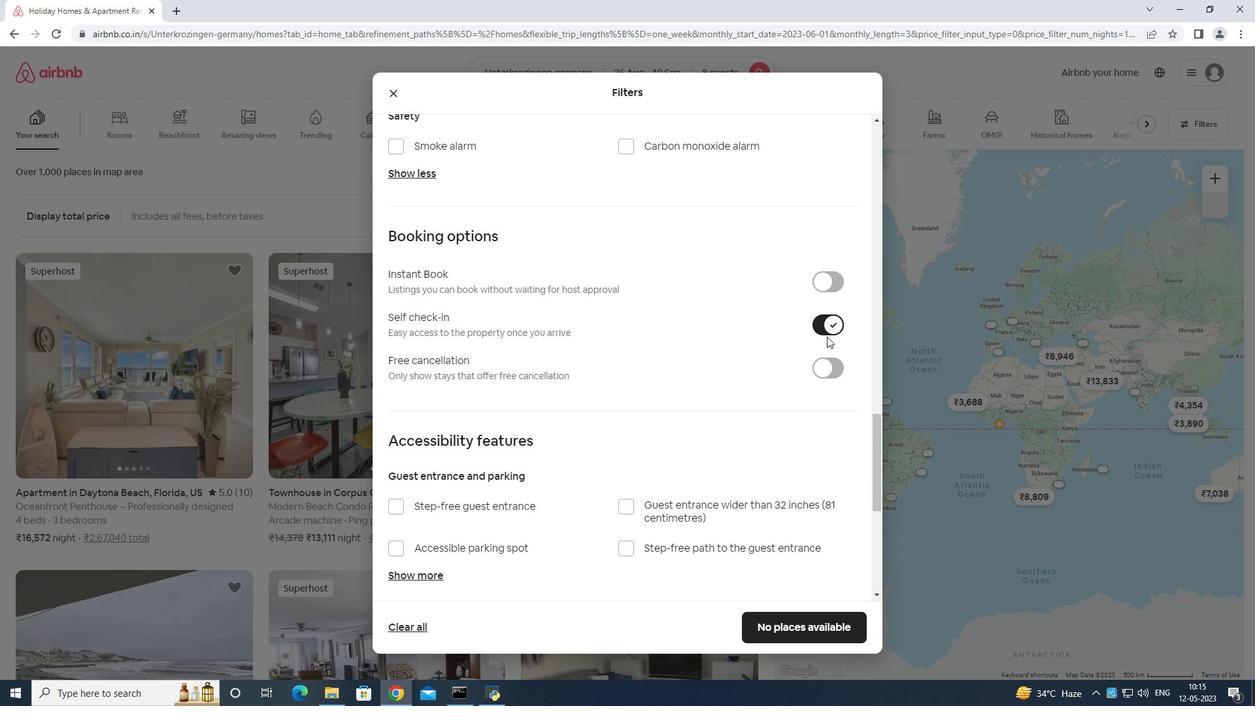 
Action: Mouse pressed left at (827, 336)
Screenshot: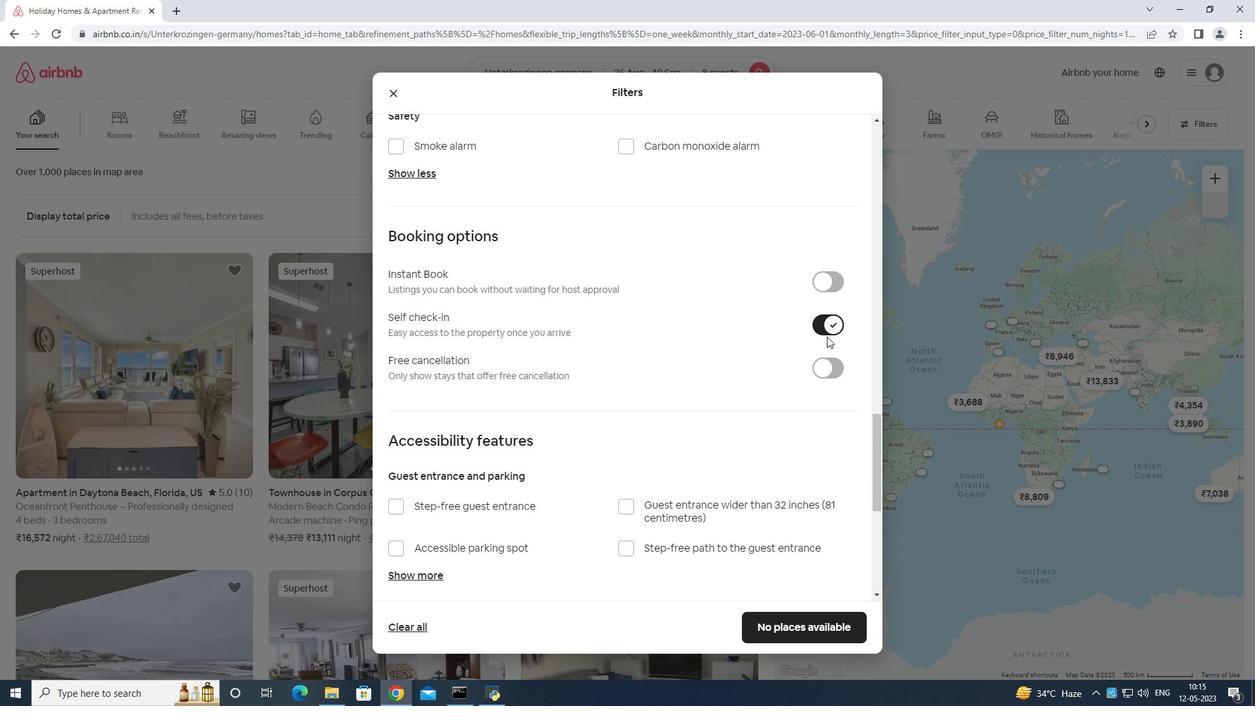 
Action: Mouse moved to (828, 330)
Screenshot: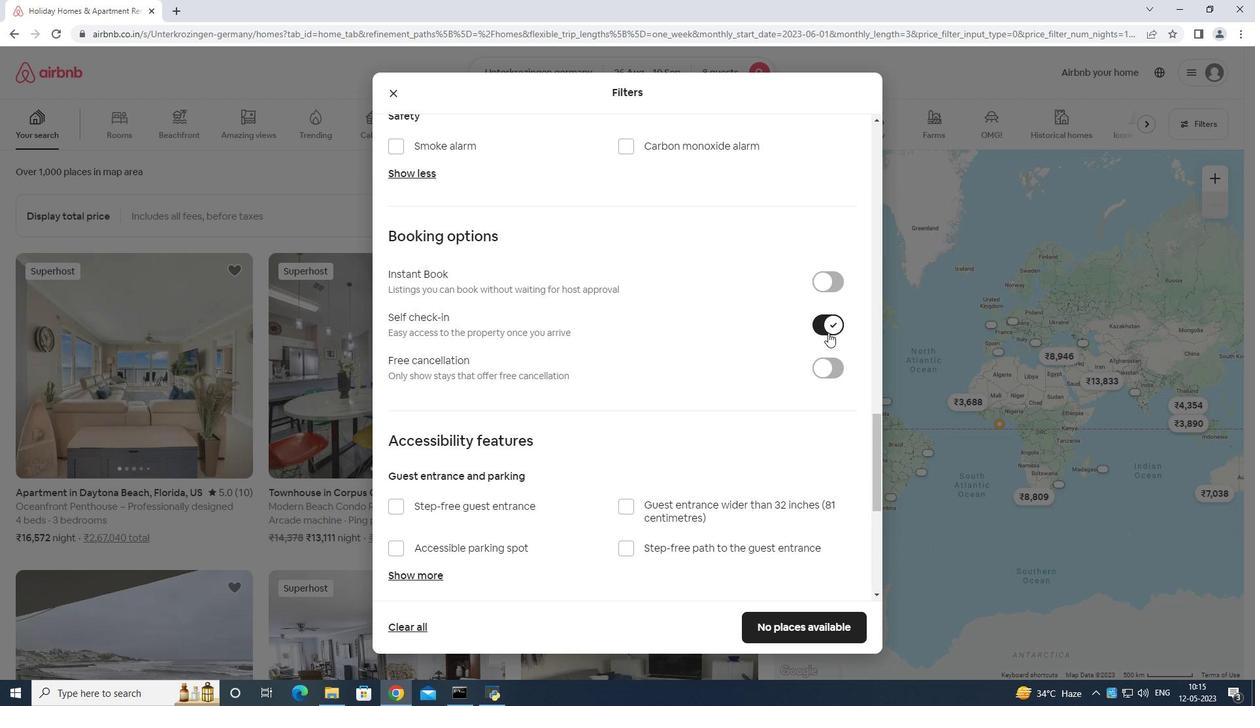 
Action: Mouse pressed left at (828, 330)
Screenshot: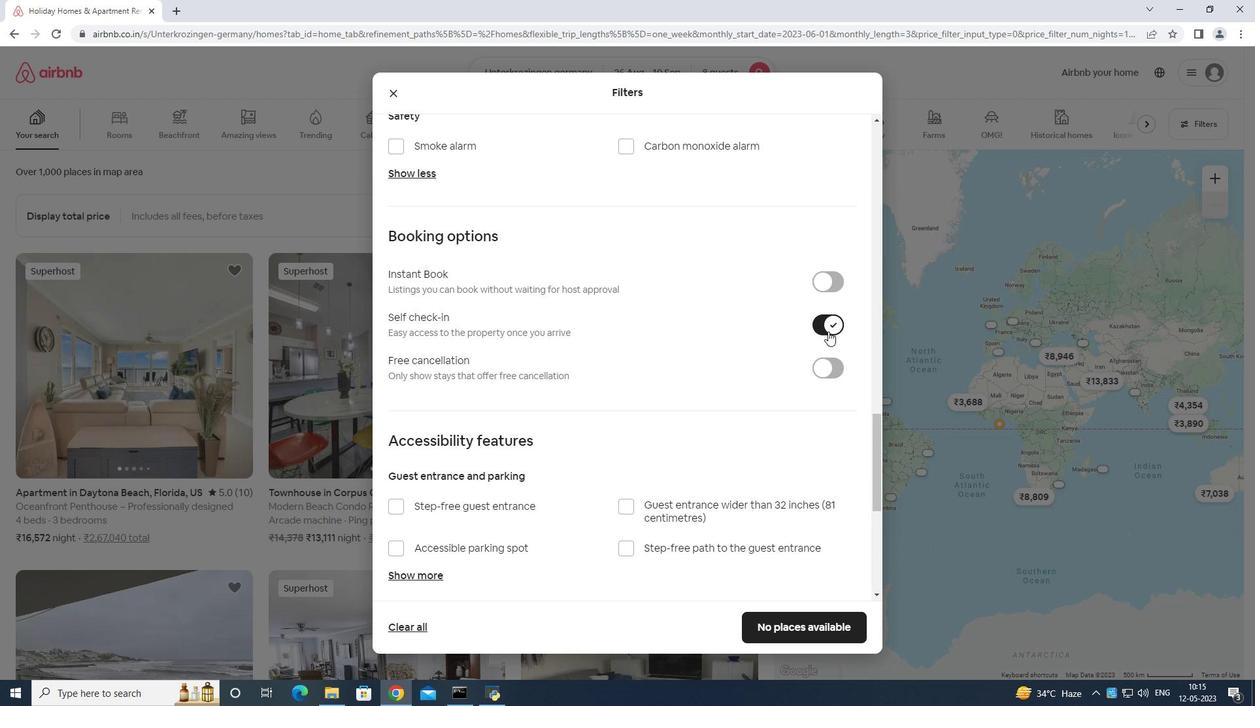 
Action: Mouse moved to (830, 324)
Screenshot: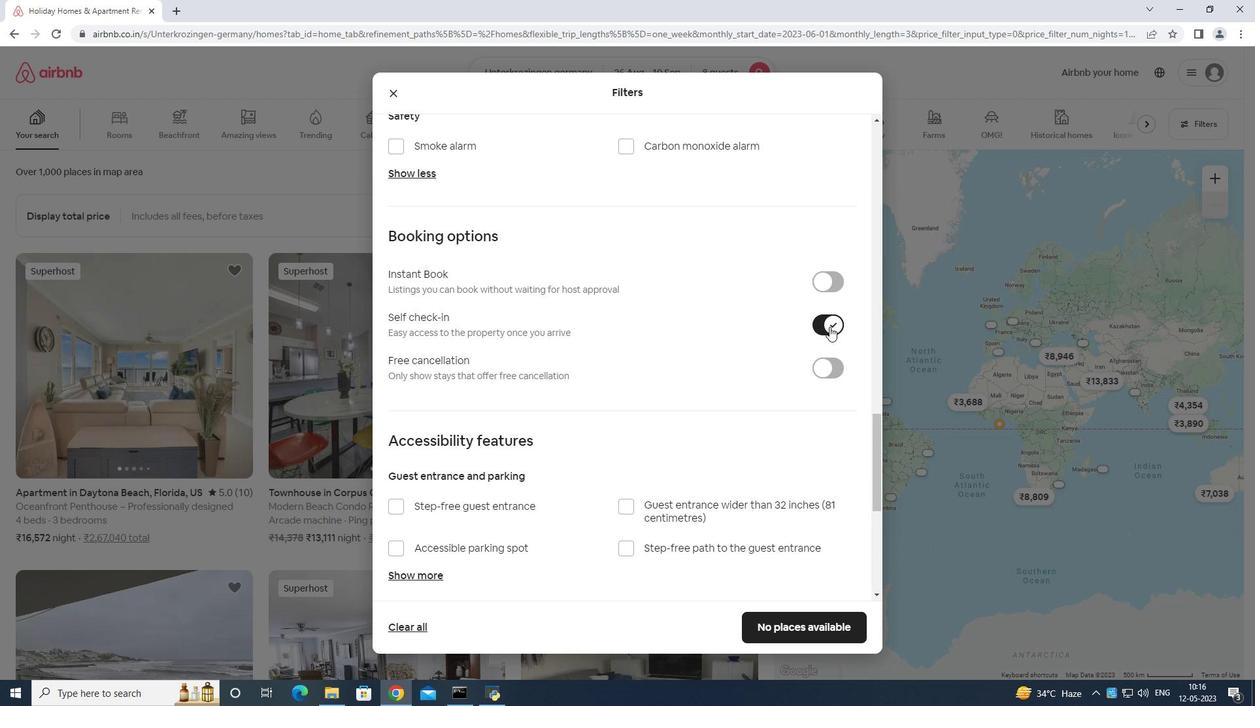 
Action: Mouse scrolled (830, 324) with delta (0, 0)
Screenshot: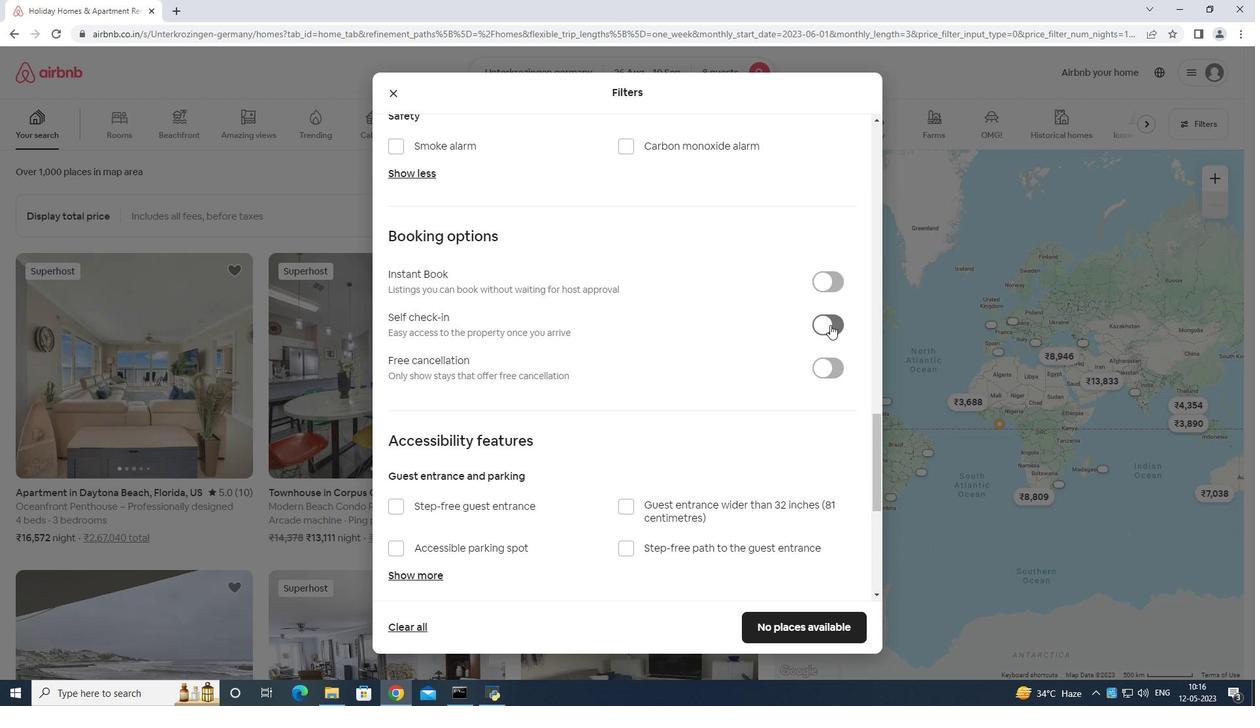 
Action: Mouse scrolled (830, 324) with delta (0, 0)
Screenshot: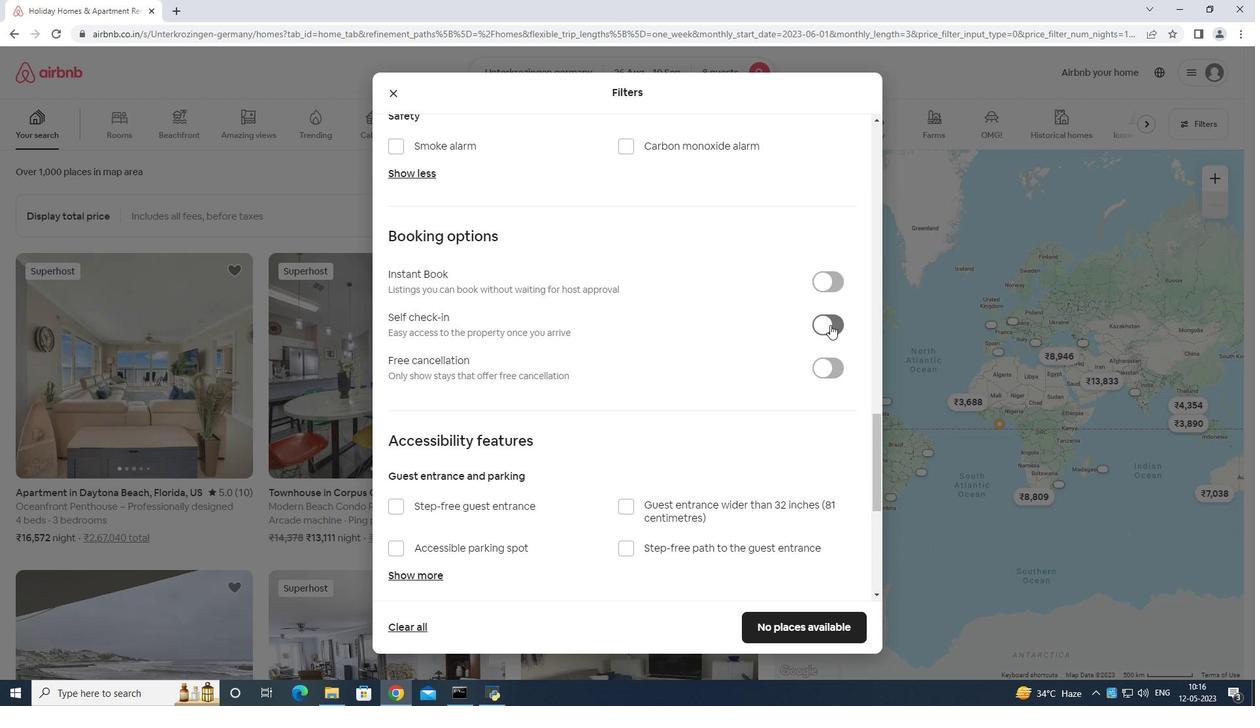 
Action: Mouse scrolled (830, 324) with delta (0, 0)
Screenshot: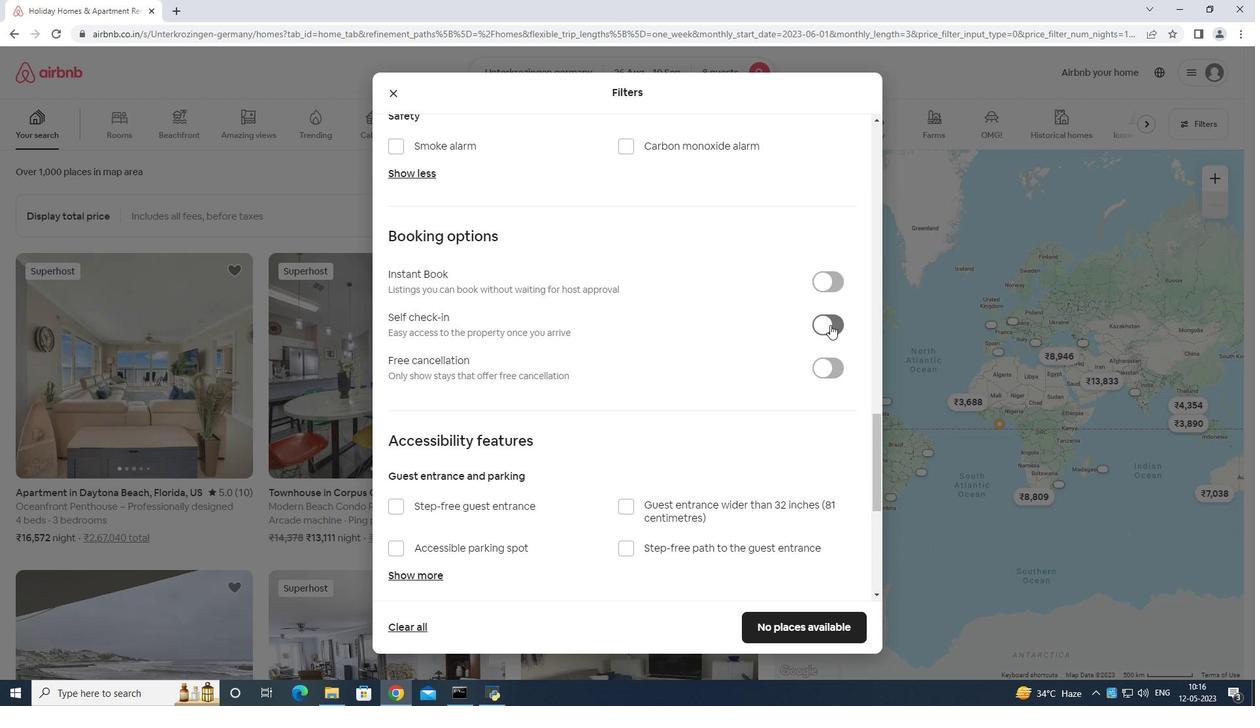 
Action: Mouse scrolled (830, 324) with delta (0, 0)
Screenshot: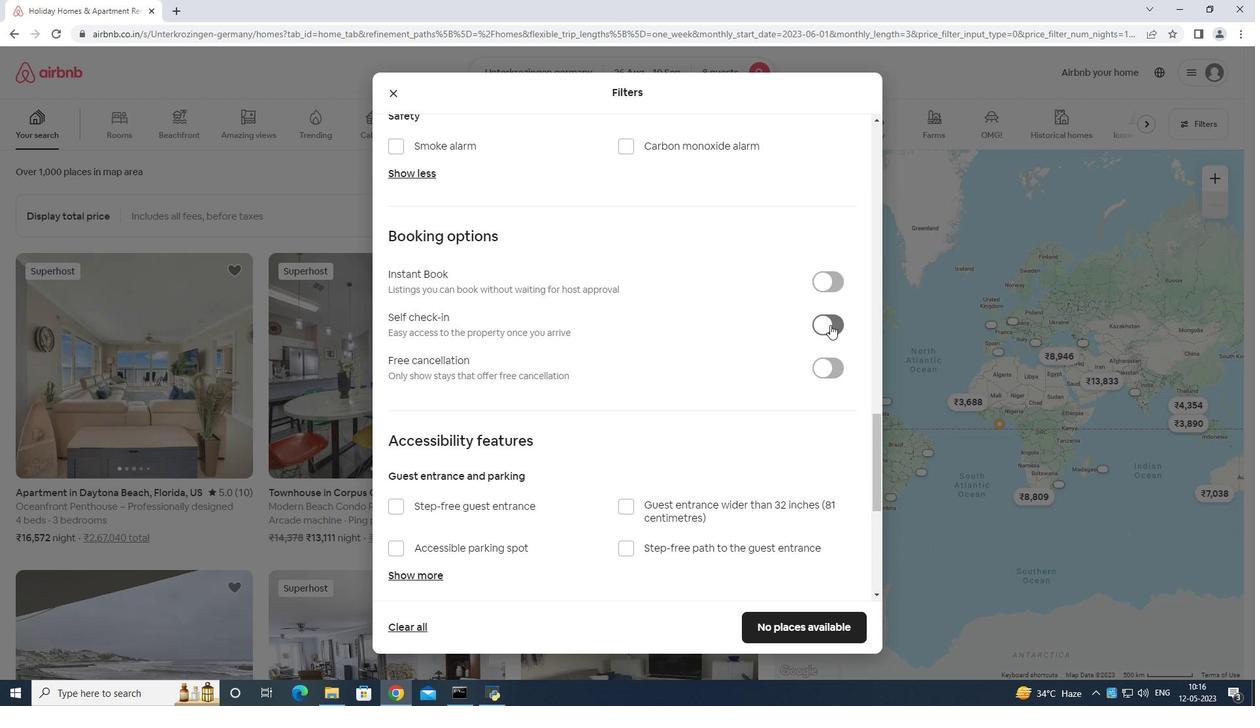 
Action: Mouse moved to (830, 324)
Screenshot: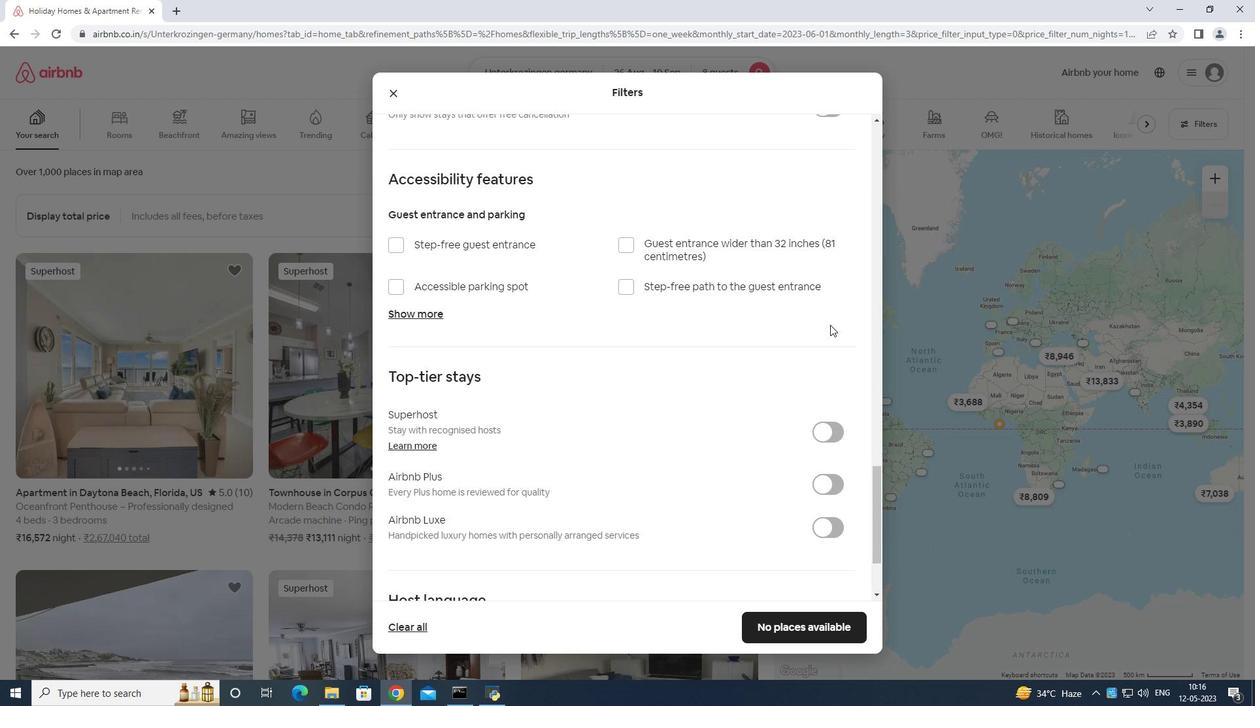 
Action: Mouse scrolled (830, 325) with delta (0, 0)
Screenshot: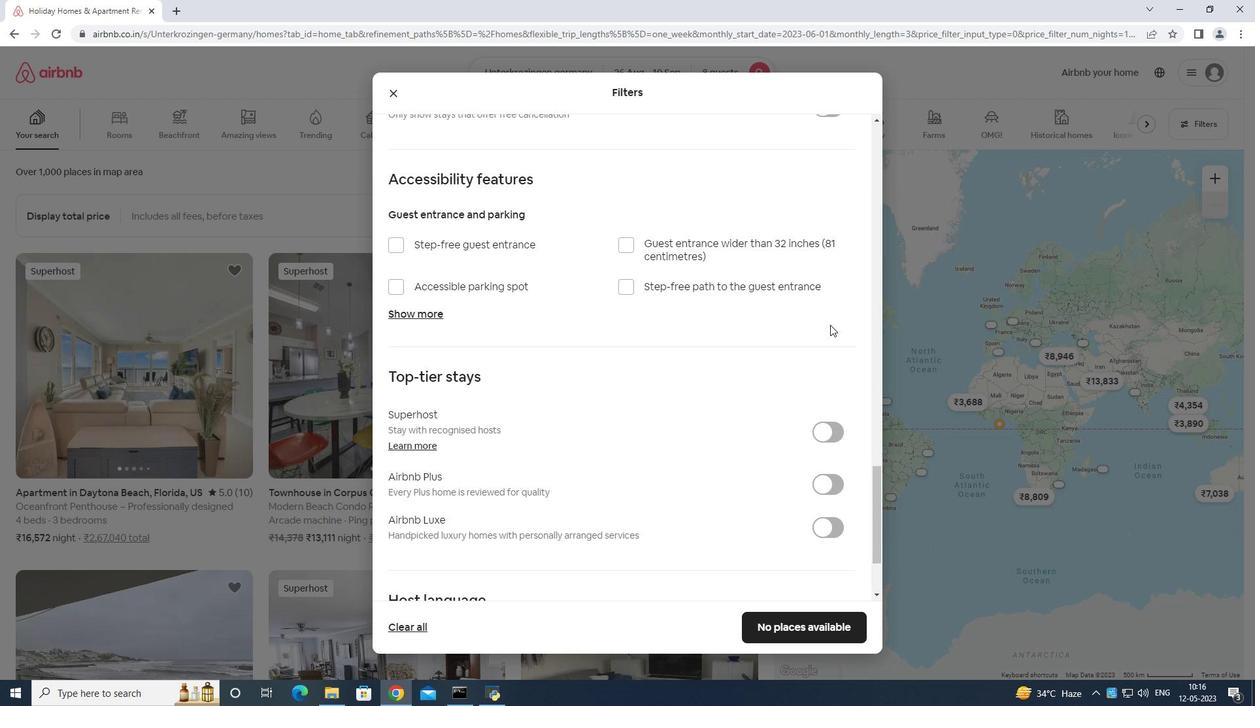 
Action: Mouse scrolled (830, 325) with delta (0, 0)
Screenshot: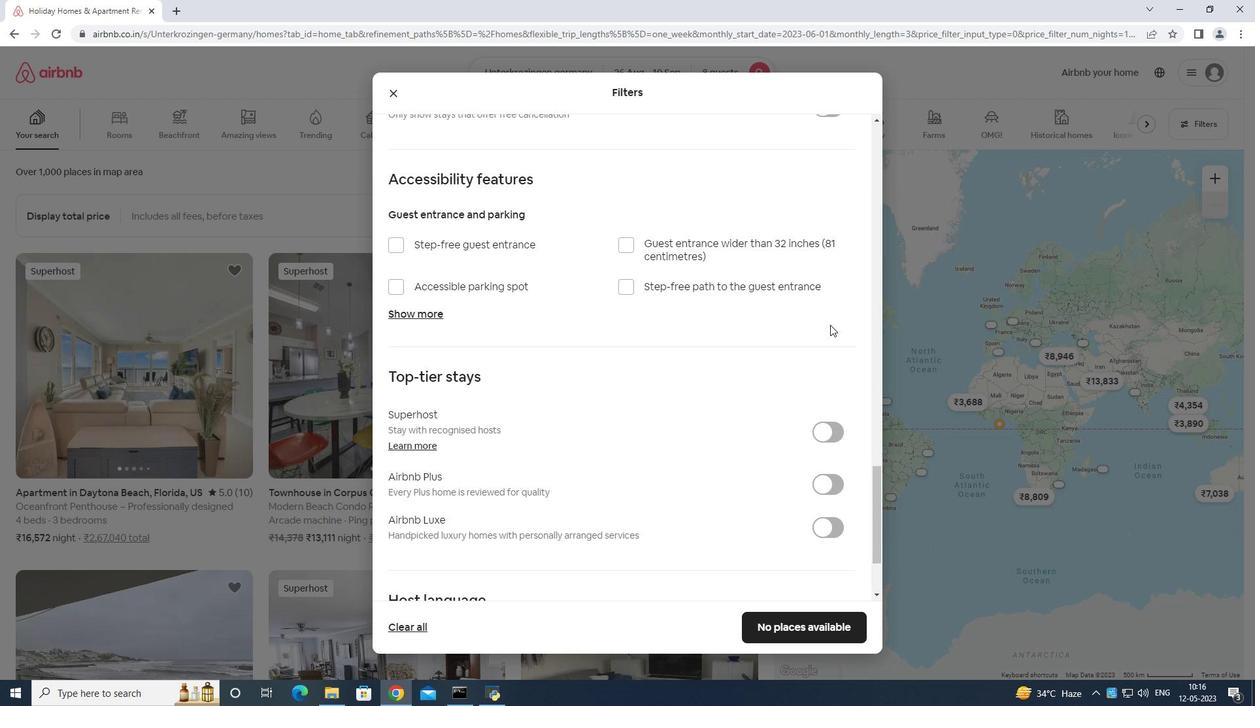 
Action: Mouse scrolled (830, 325) with delta (0, 0)
Screenshot: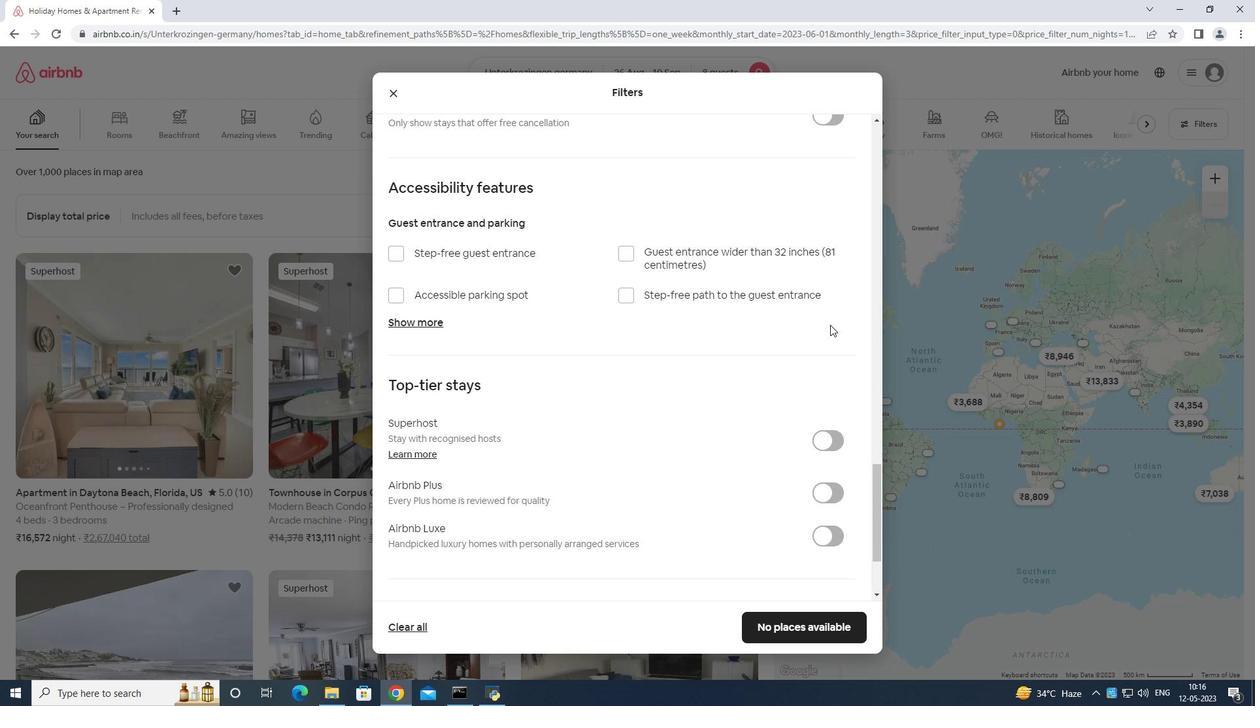 
Action: Mouse scrolled (830, 325) with delta (0, 0)
Screenshot: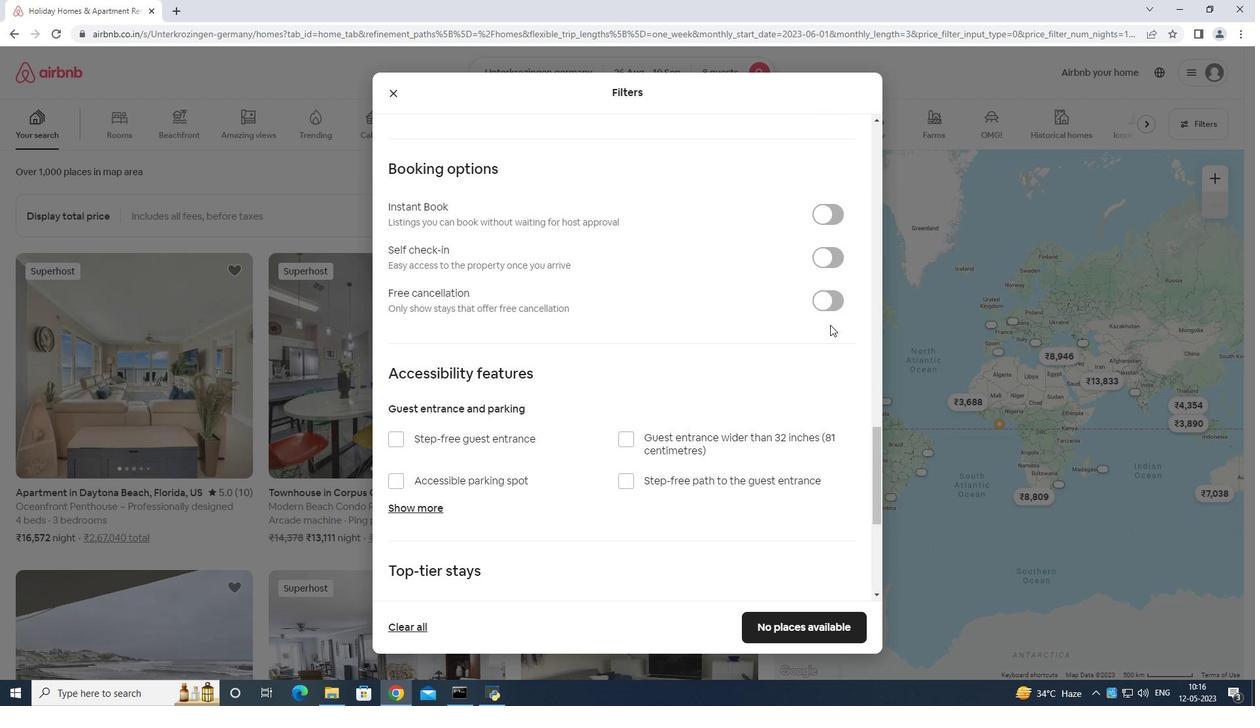 
Action: Mouse scrolled (830, 325) with delta (0, 0)
Screenshot: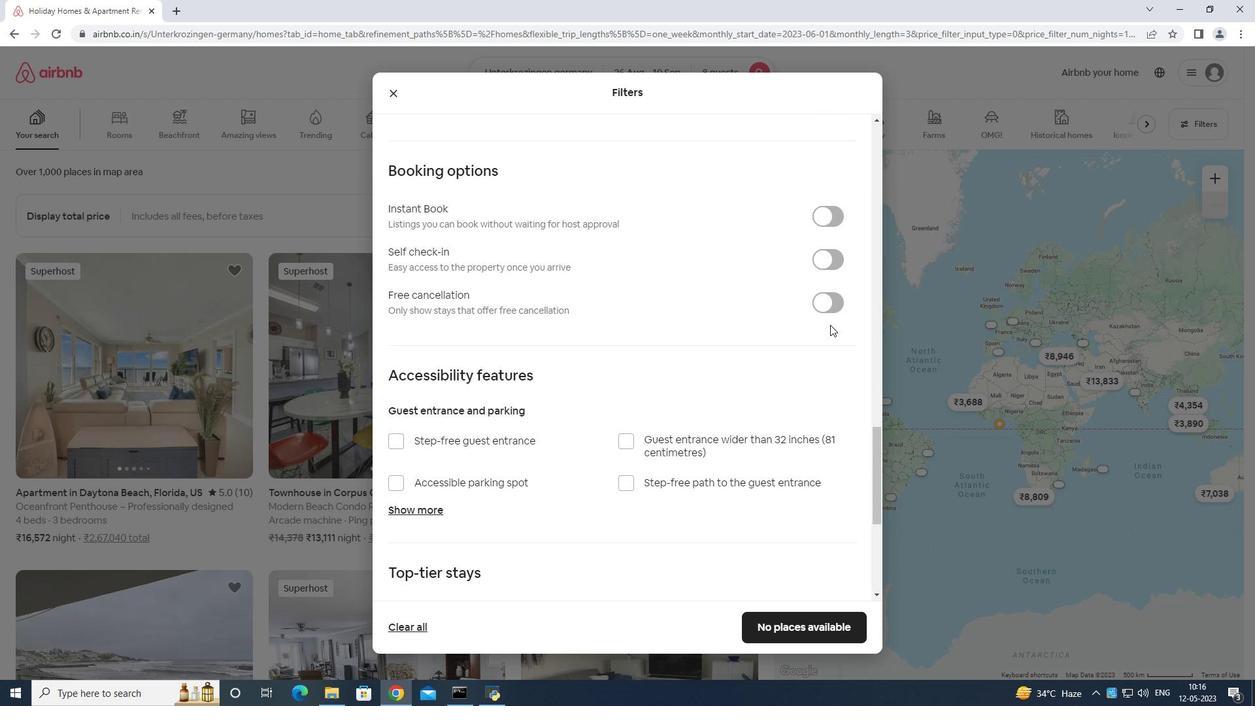 
Action: Mouse moved to (822, 397)
Screenshot: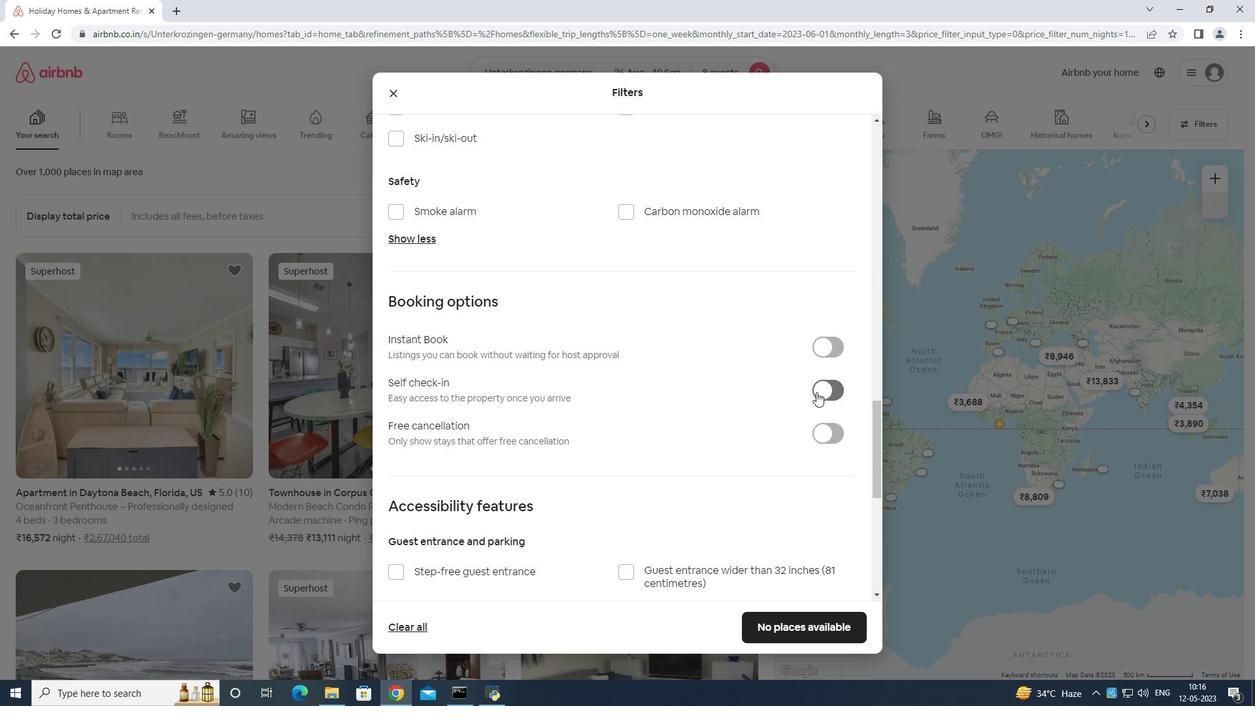 
Action: Mouse pressed left at (822, 397)
Screenshot: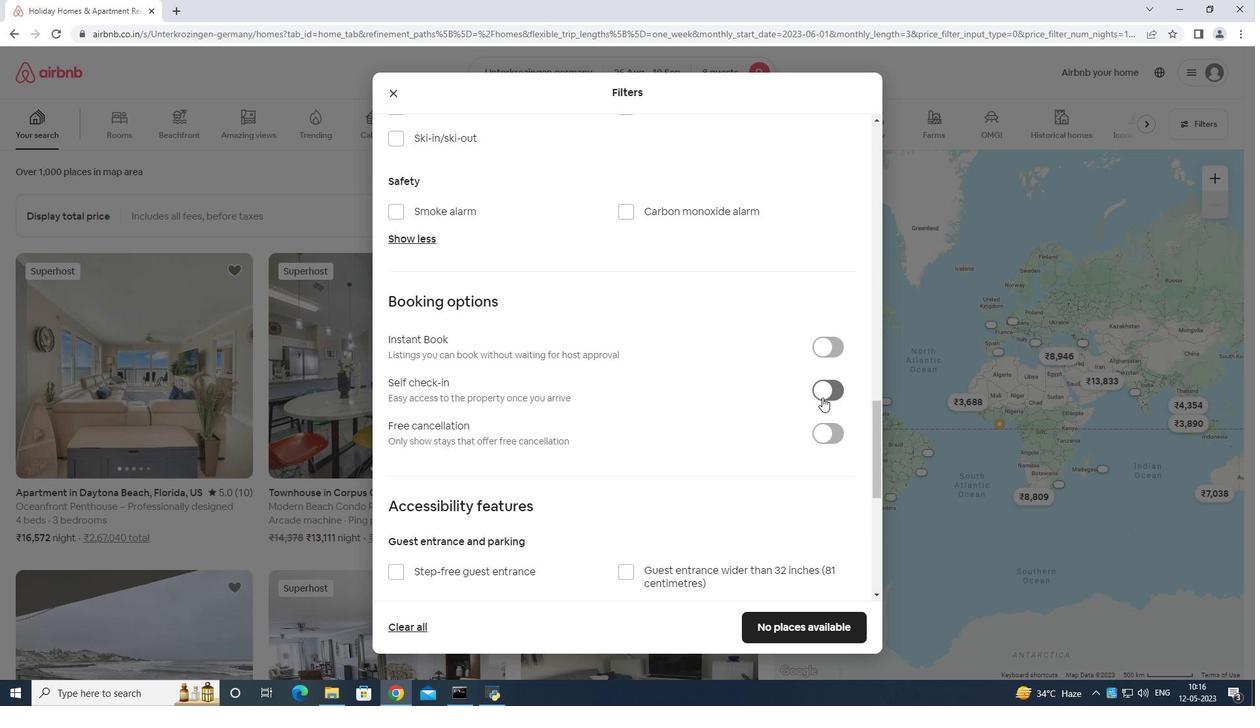
Action: Mouse moved to (828, 383)
Screenshot: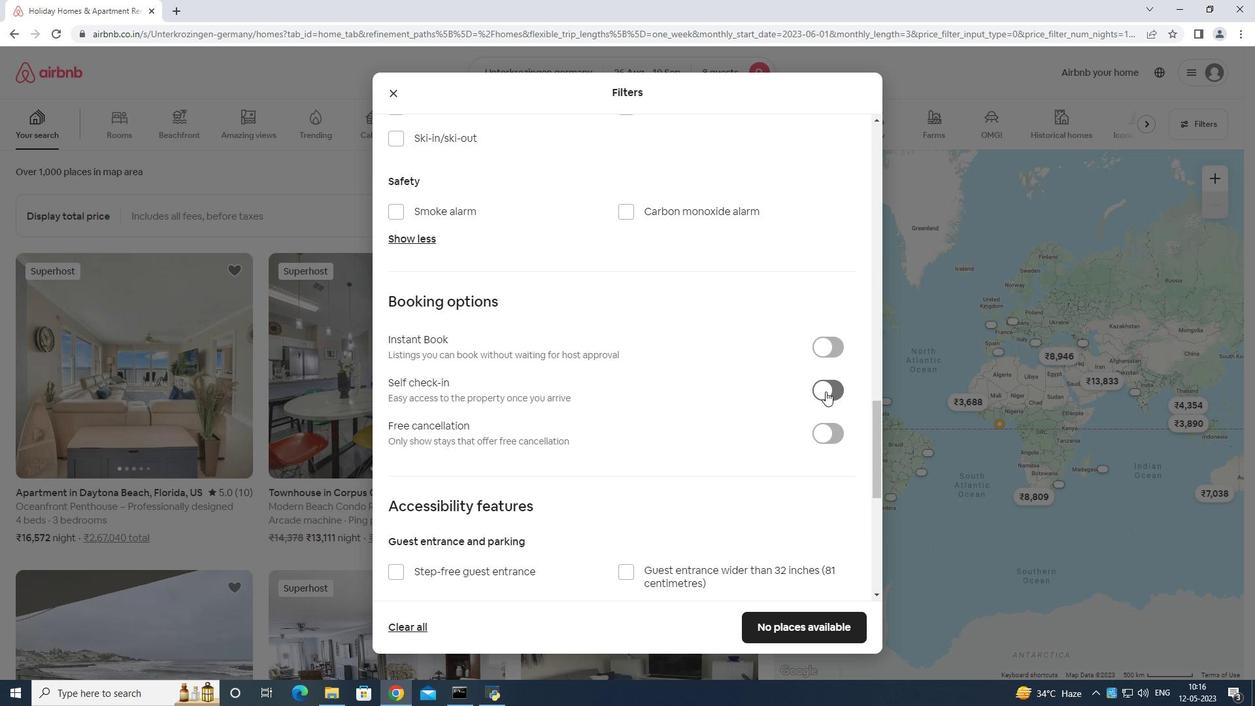 
Action: Mouse scrolled (828, 382) with delta (0, 0)
Screenshot: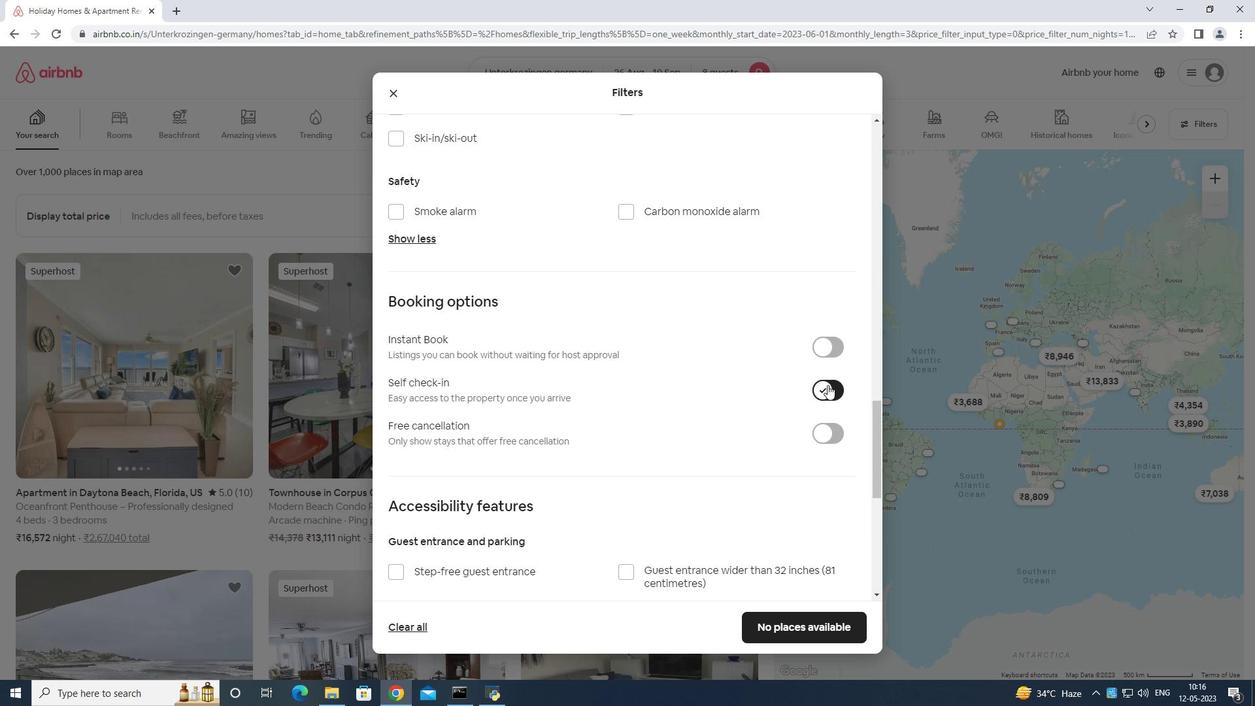 
Action: Mouse scrolled (828, 382) with delta (0, 0)
Screenshot: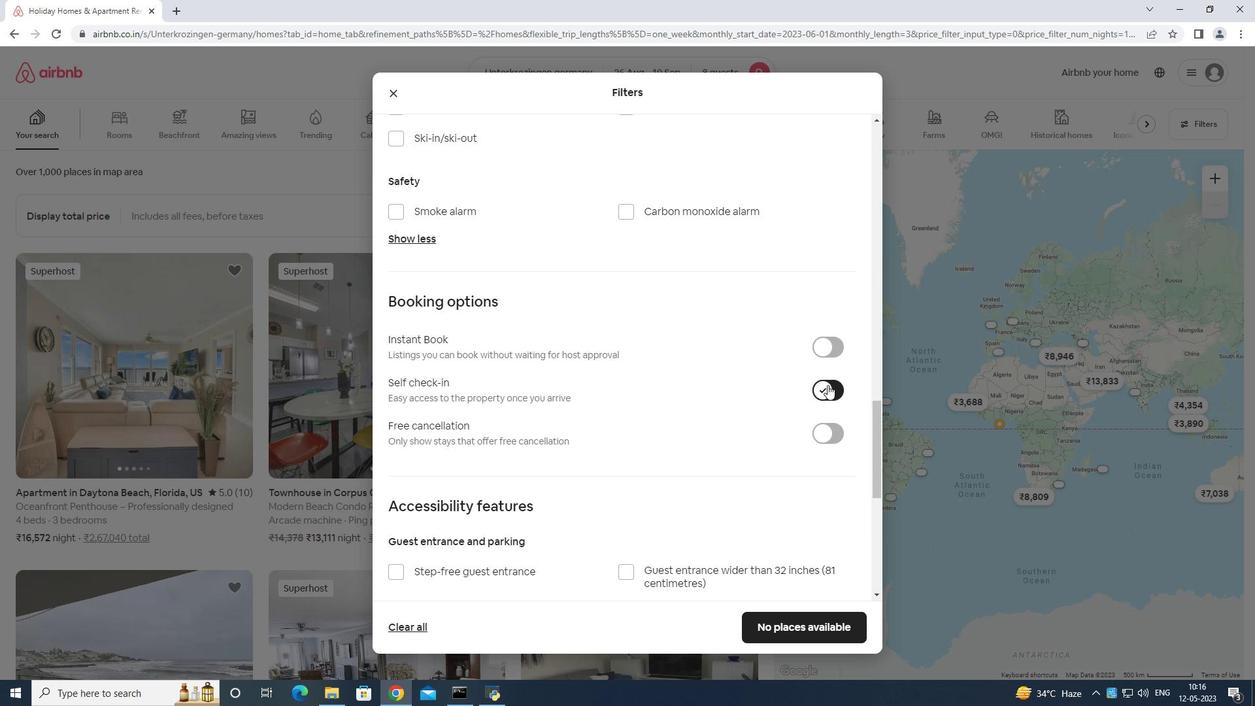 
Action: Mouse scrolled (828, 382) with delta (0, 0)
Screenshot: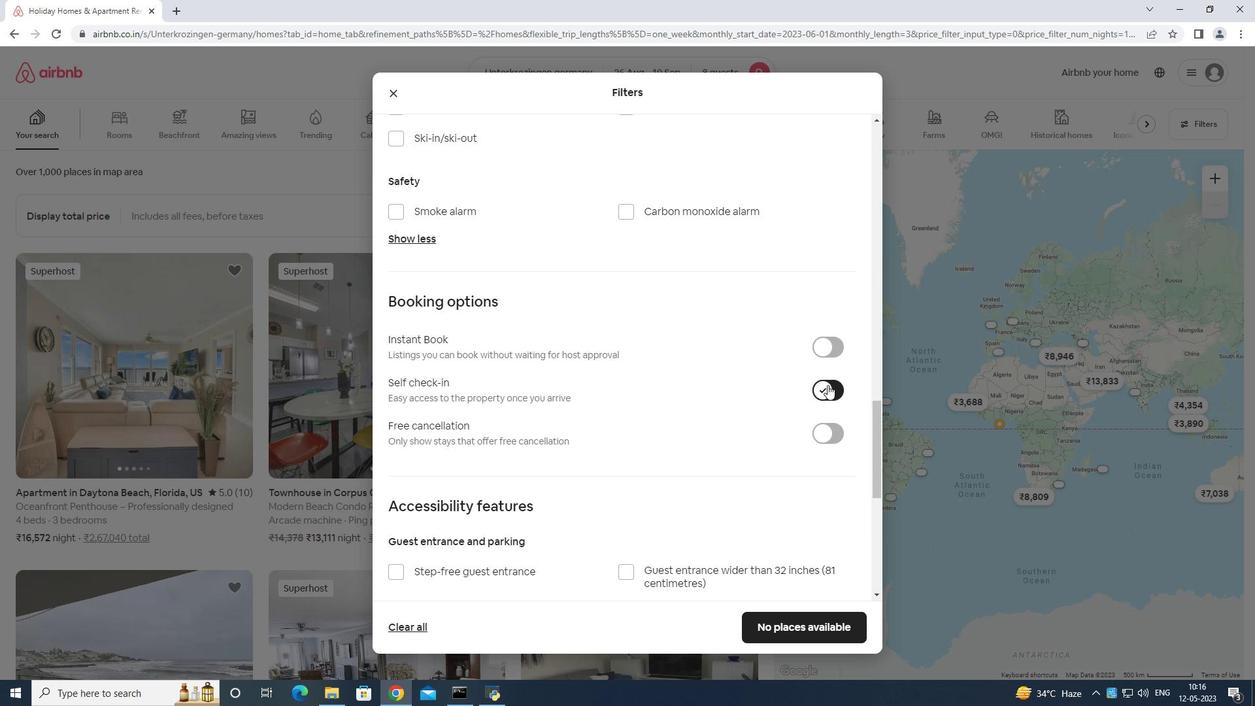 
Action: Mouse scrolled (828, 382) with delta (0, 0)
Screenshot: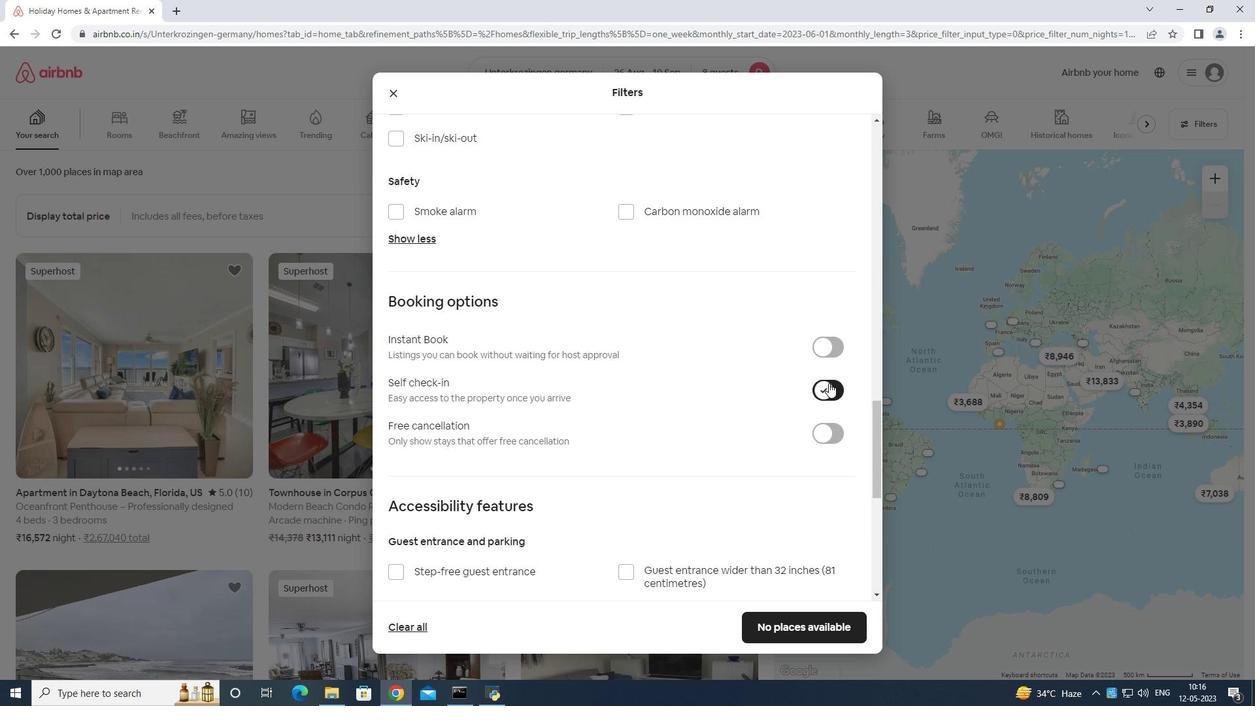 
Action: Mouse moved to (830, 379)
Screenshot: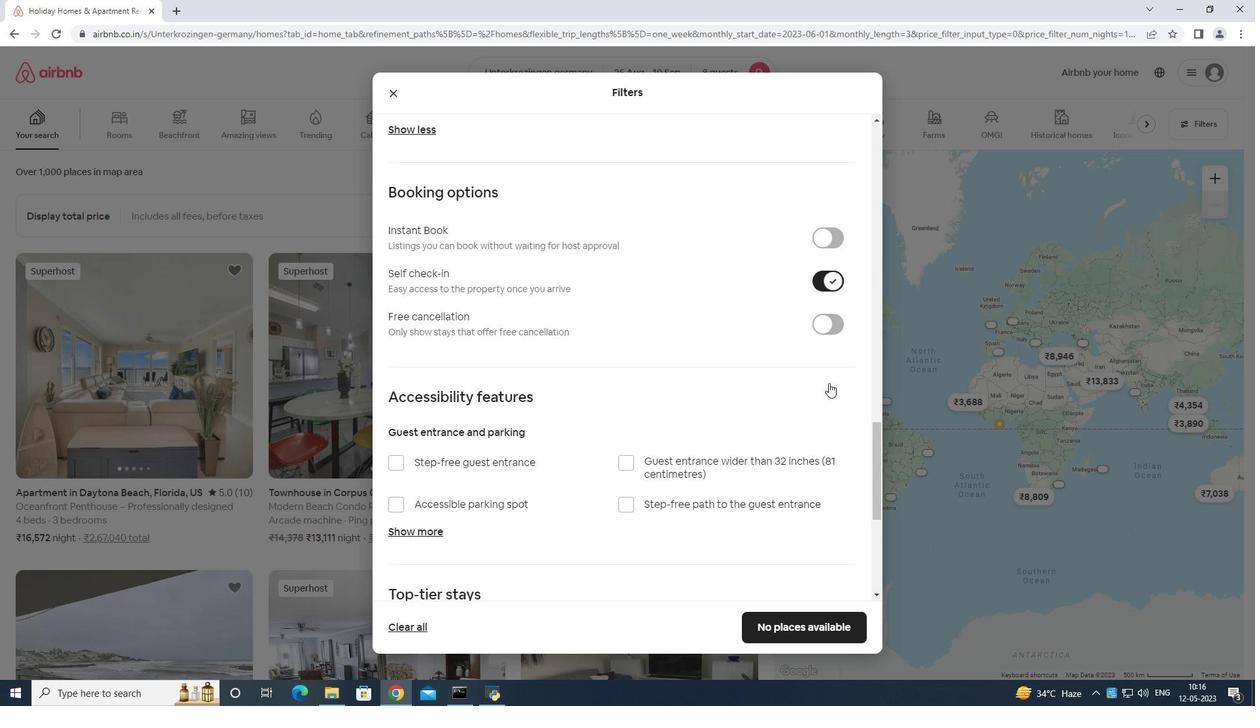 
Action: Mouse scrolled (830, 379) with delta (0, 0)
Screenshot: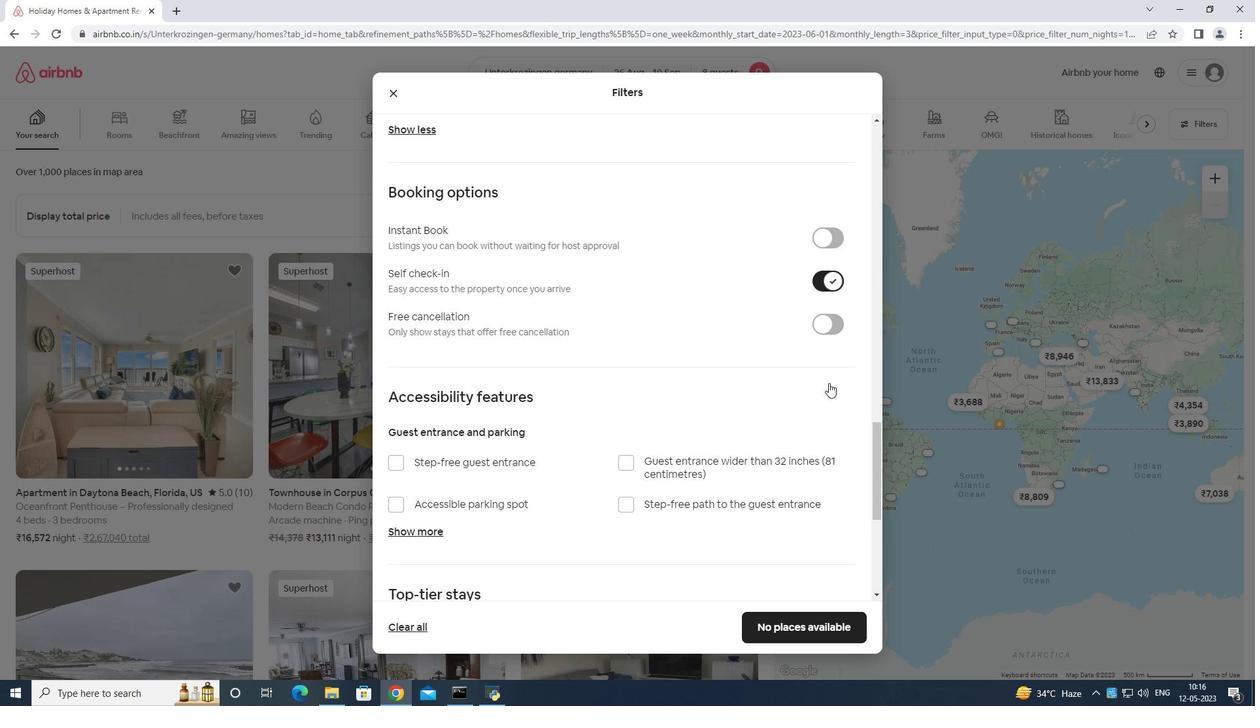 
Action: Mouse scrolled (830, 379) with delta (0, 0)
Screenshot: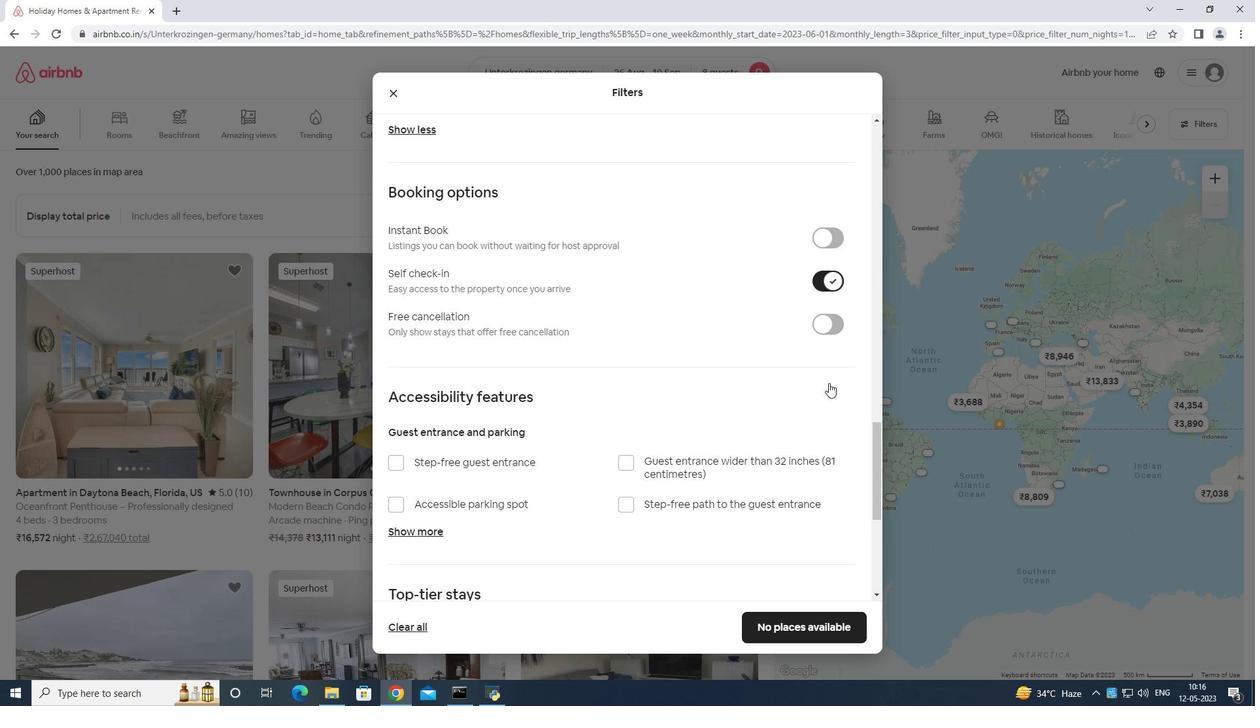 
Action: Mouse scrolled (830, 379) with delta (0, 0)
Screenshot: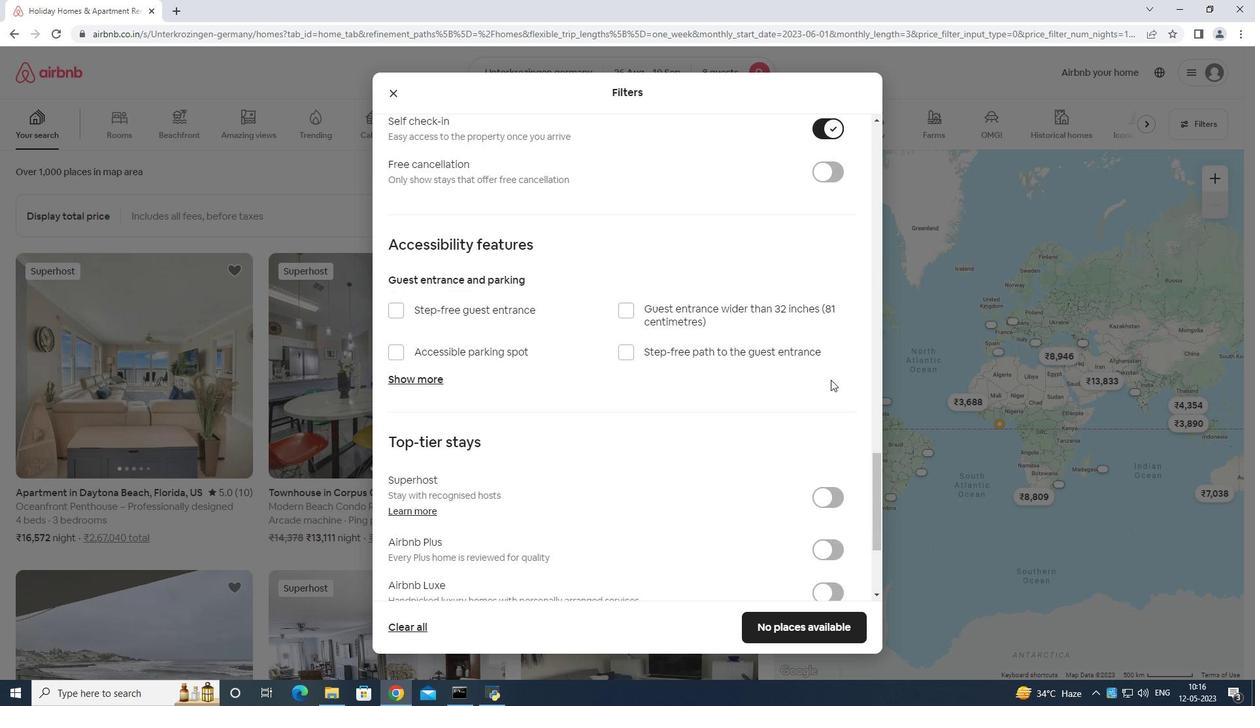 
Action: Mouse moved to (830, 379)
Screenshot: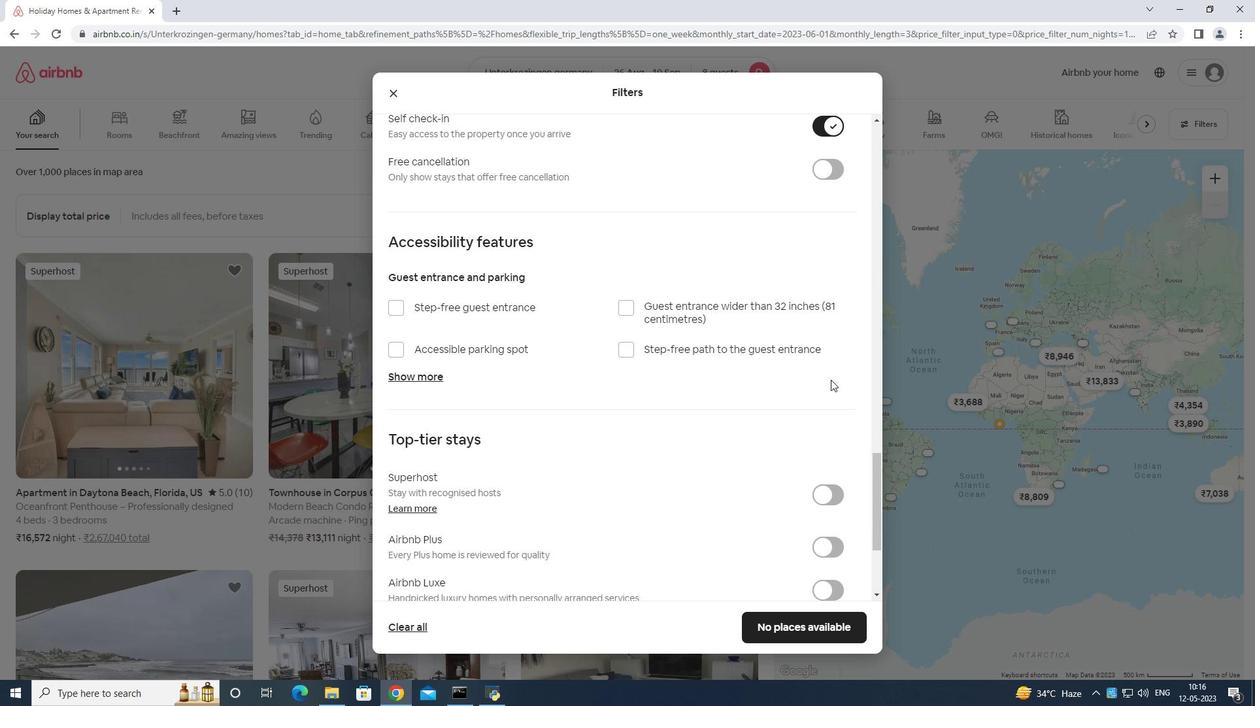 
Action: Mouse scrolled (830, 378) with delta (0, 0)
Screenshot: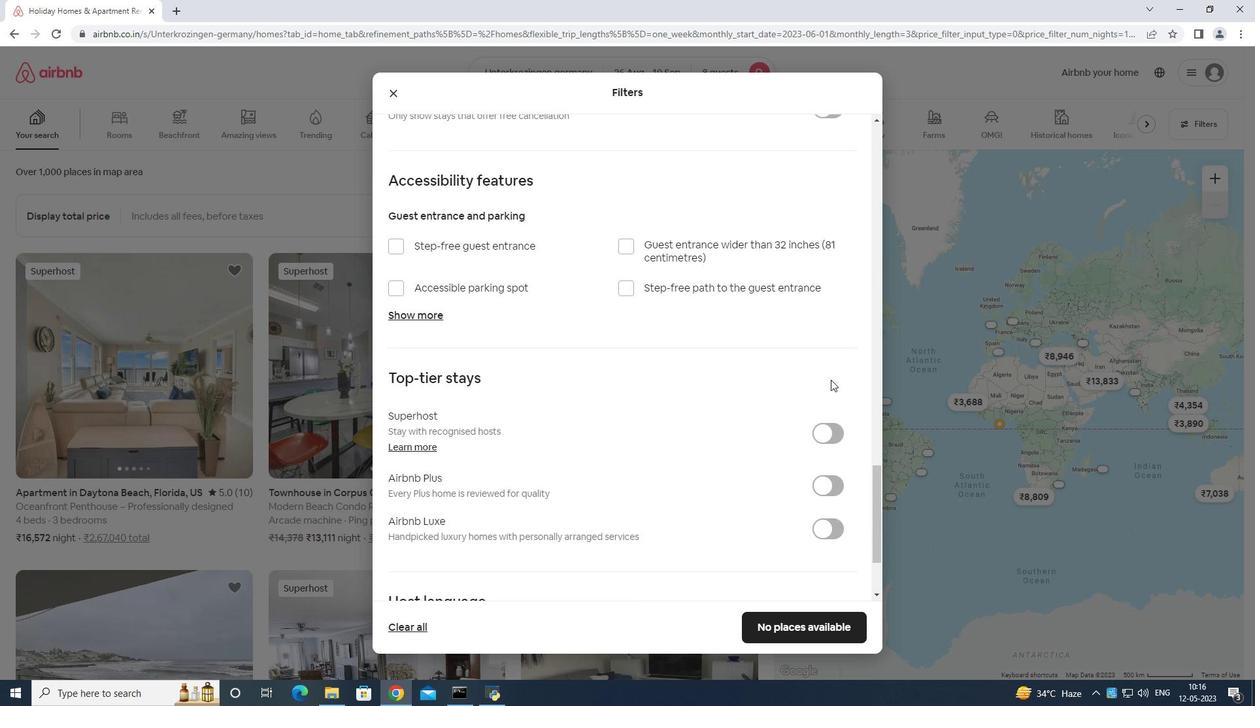 
Action: Mouse scrolled (830, 378) with delta (0, 0)
Screenshot: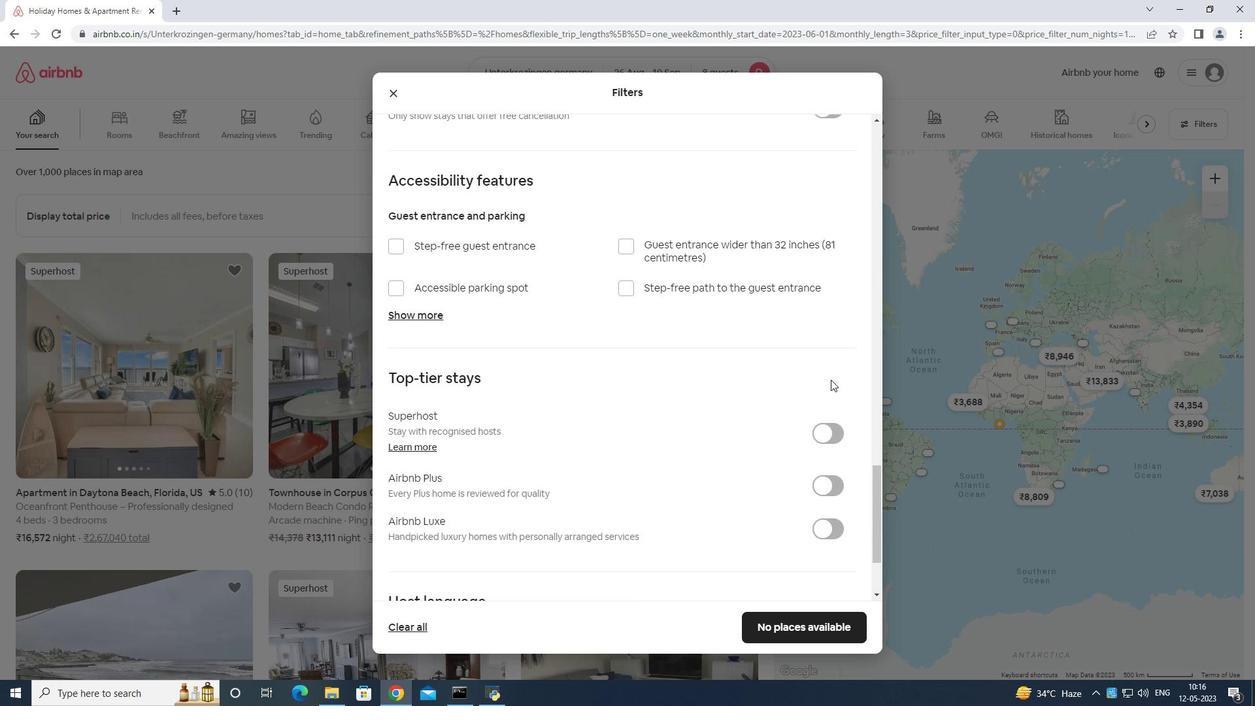 
Action: Mouse scrolled (830, 378) with delta (0, 0)
Screenshot: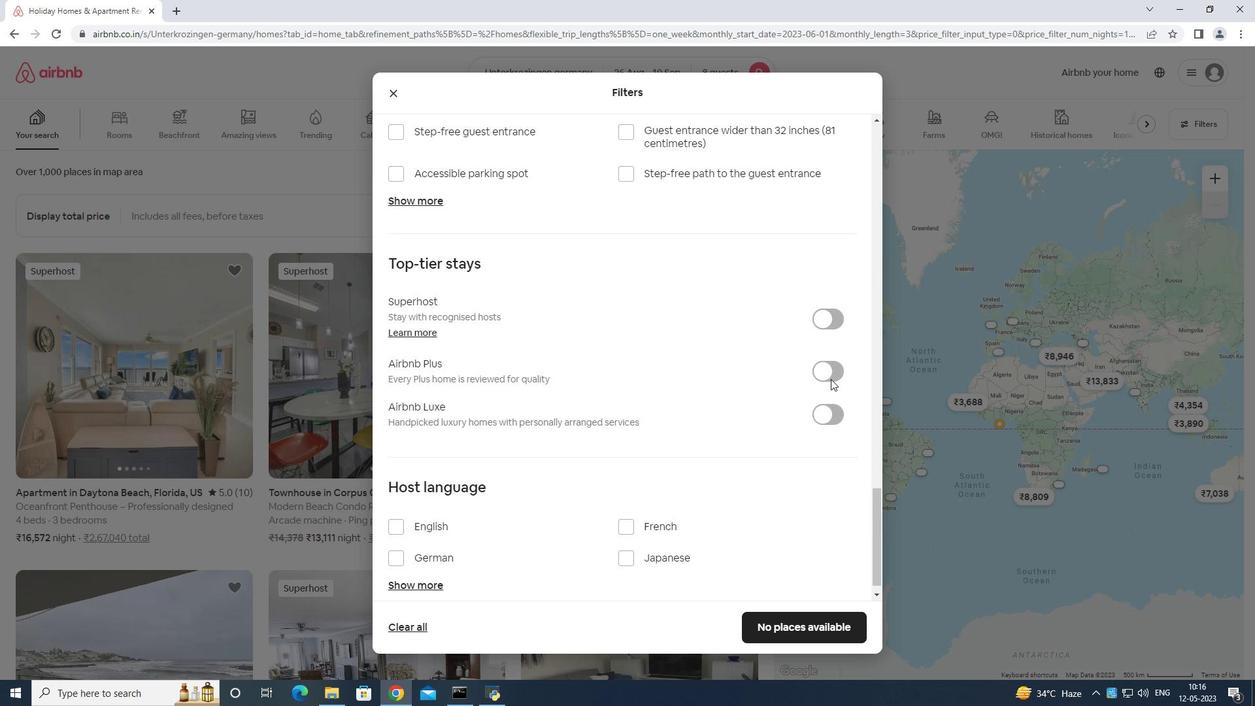 
Action: Mouse moved to (830, 379)
Screenshot: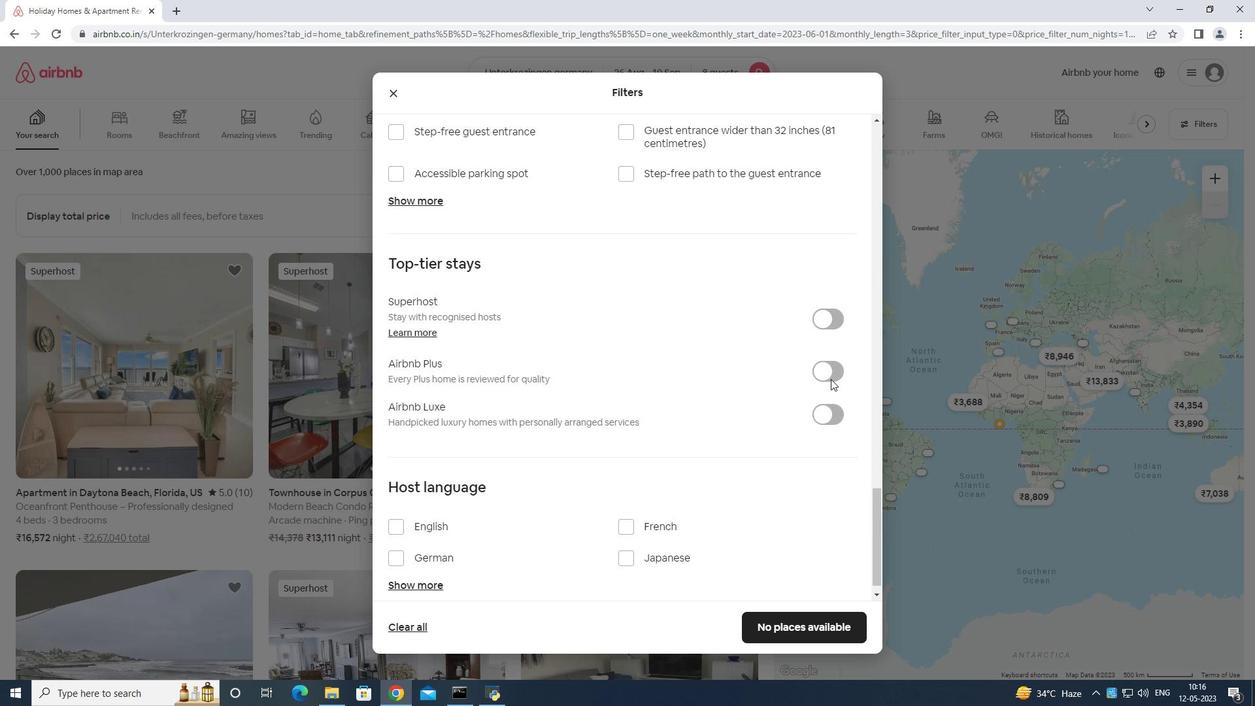 
Action: Mouse scrolled (830, 378) with delta (0, 0)
Screenshot: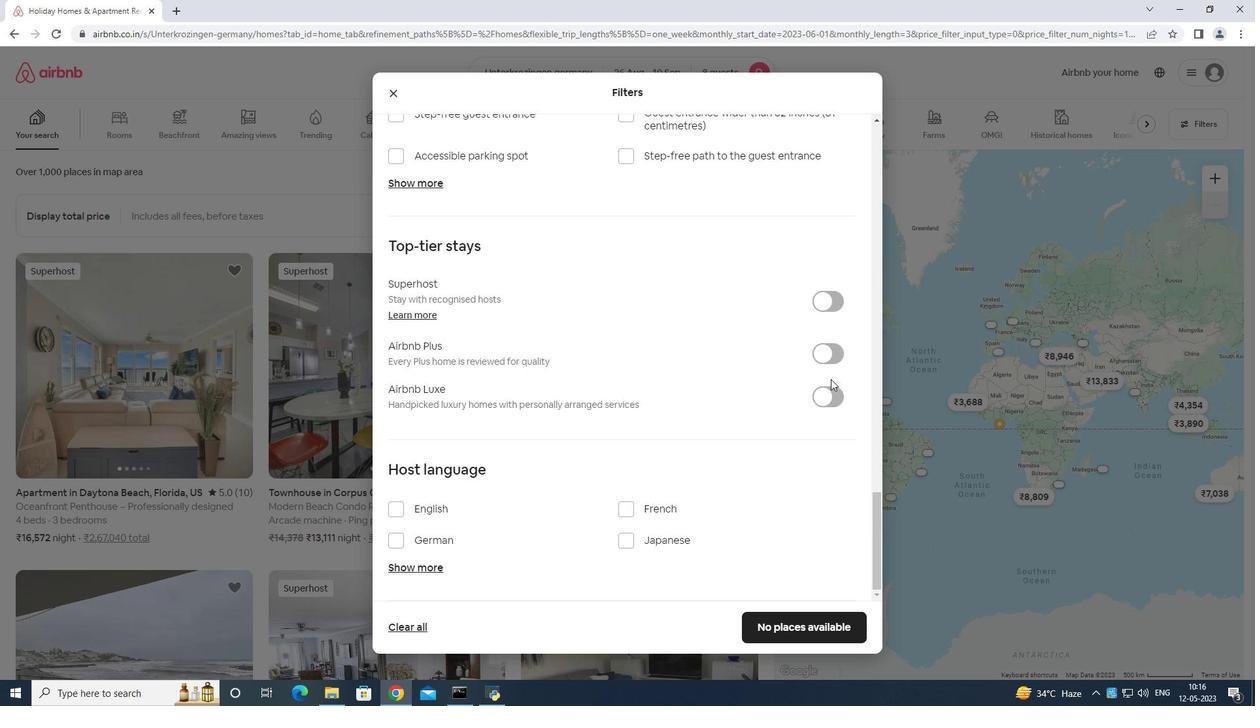 
Action: Mouse scrolled (830, 378) with delta (0, 0)
Screenshot: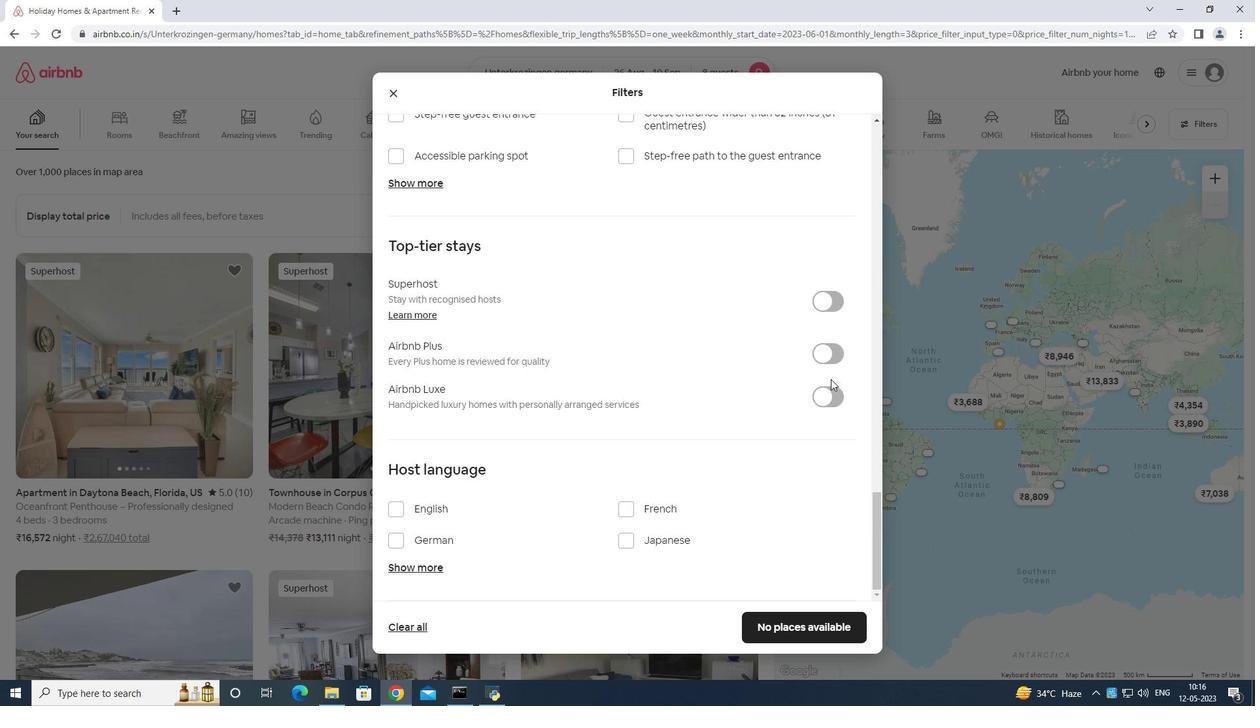 
Action: Mouse scrolled (830, 378) with delta (0, 0)
Screenshot: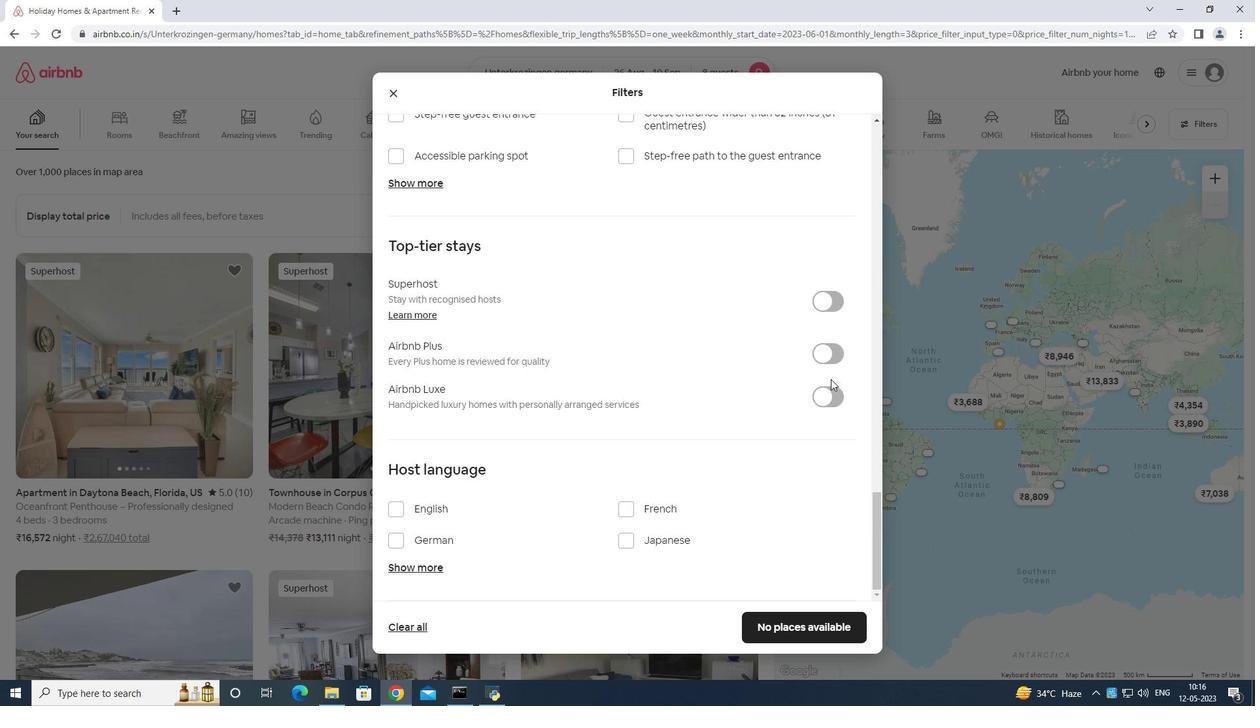 
Action: Mouse moved to (397, 511)
Screenshot: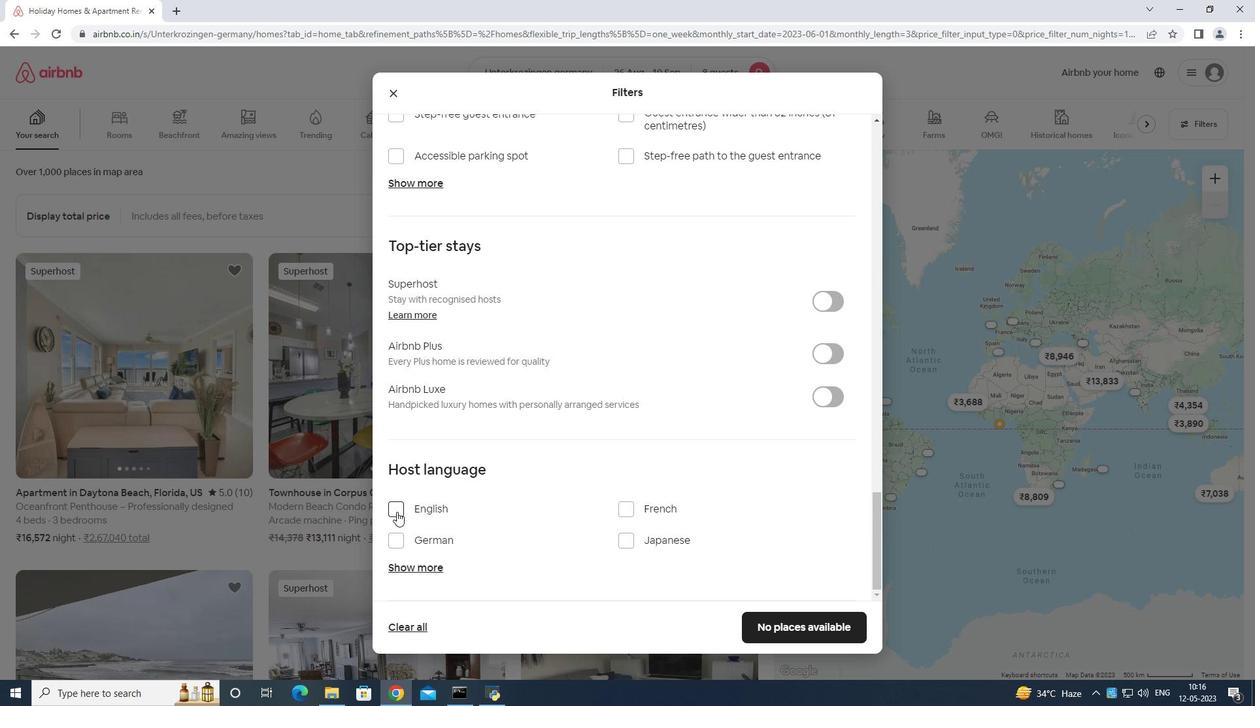 
Action: Mouse pressed left at (397, 511)
Screenshot: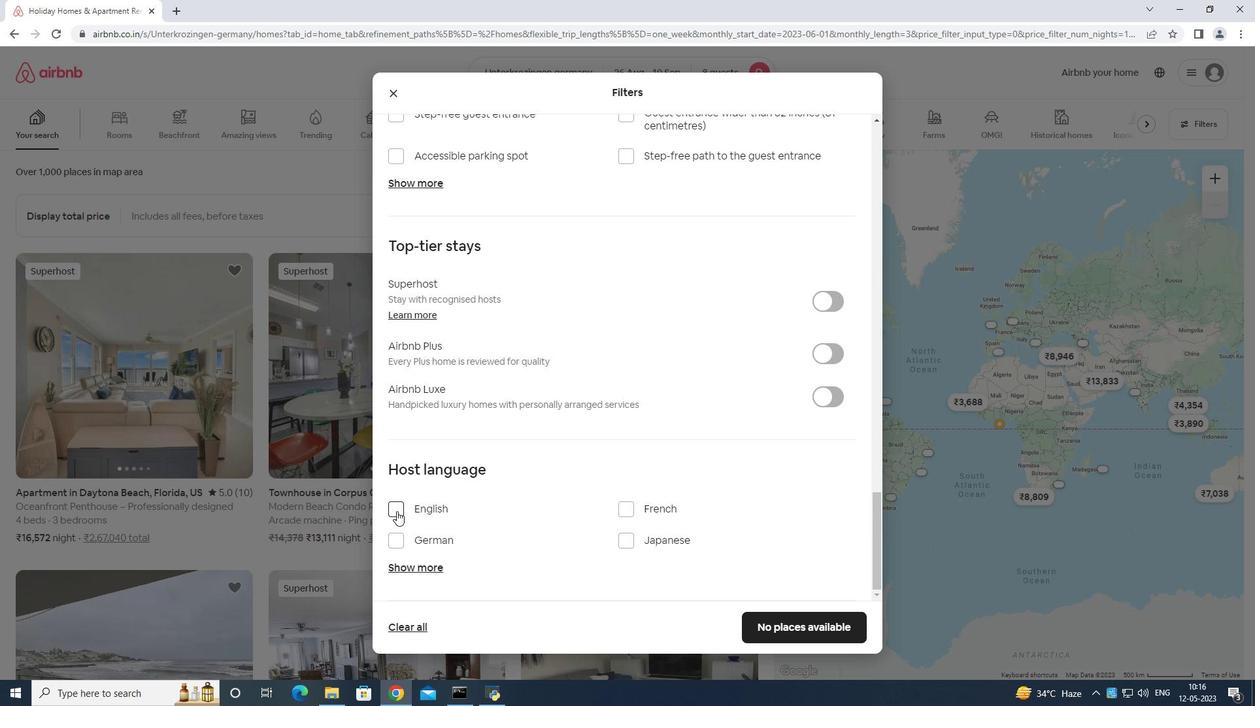 
Action: Mouse moved to (765, 627)
Screenshot: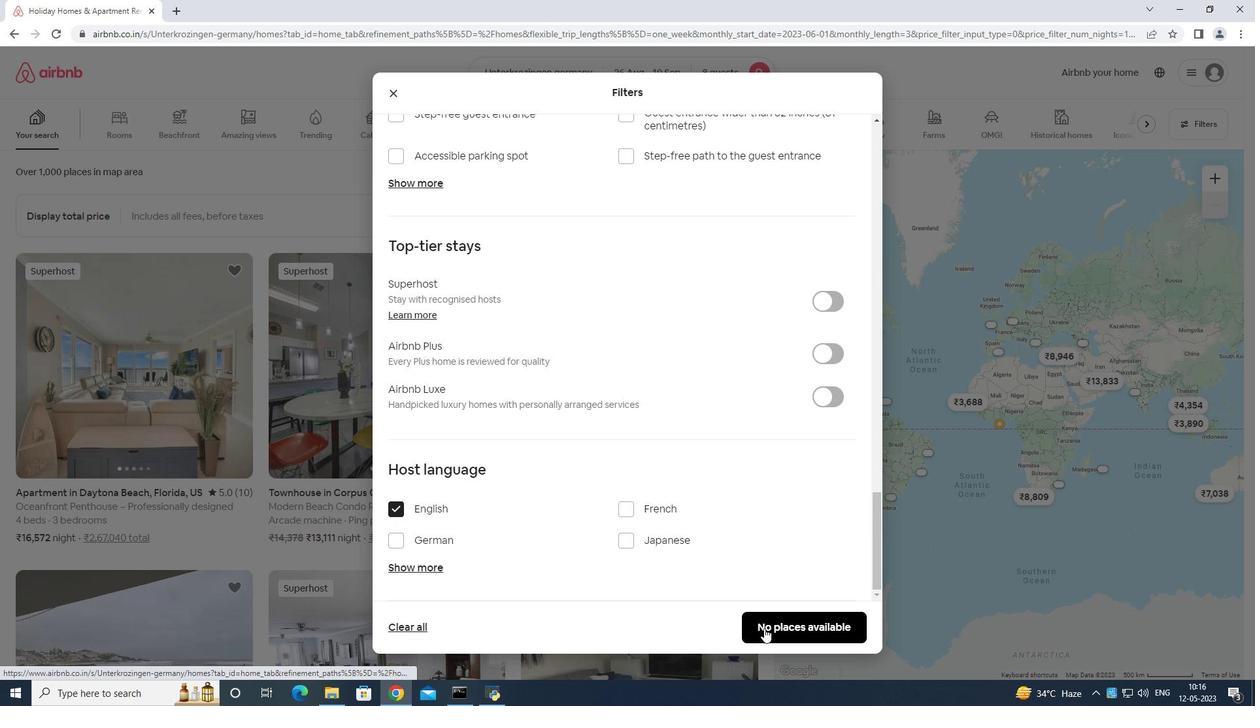
Action: Mouse pressed left at (765, 627)
Screenshot: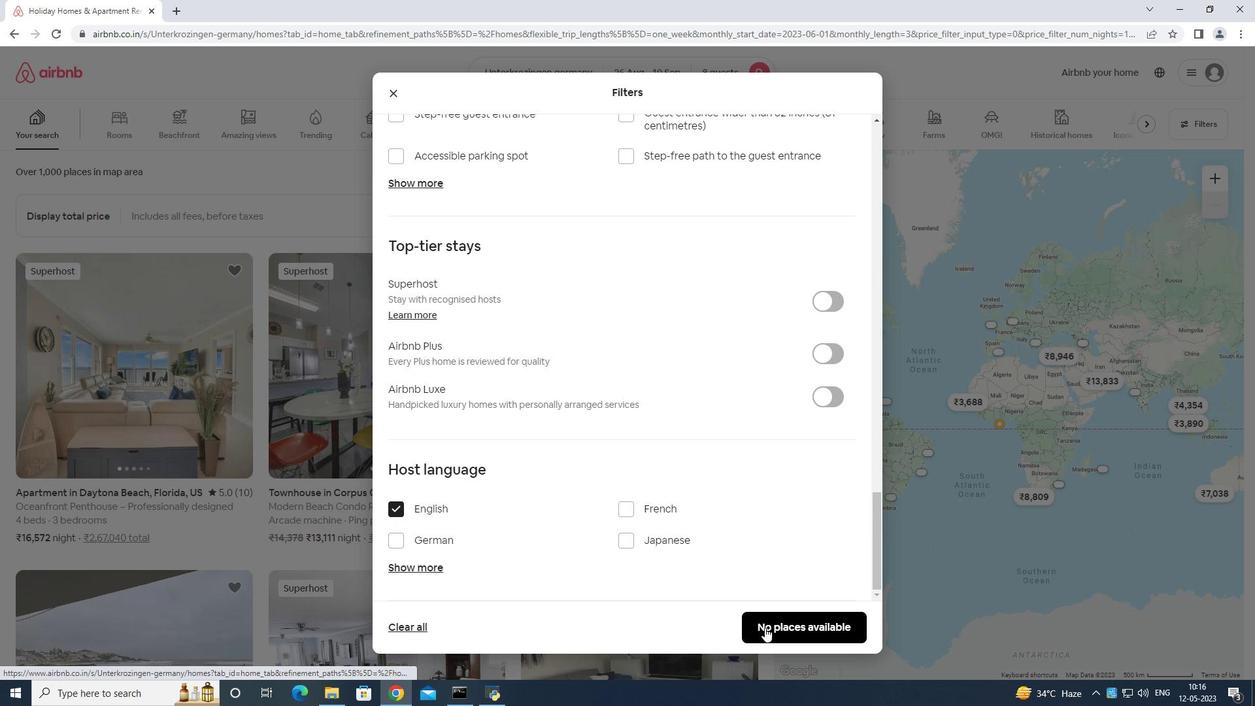 
Action: Mouse moved to (766, 626)
Screenshot: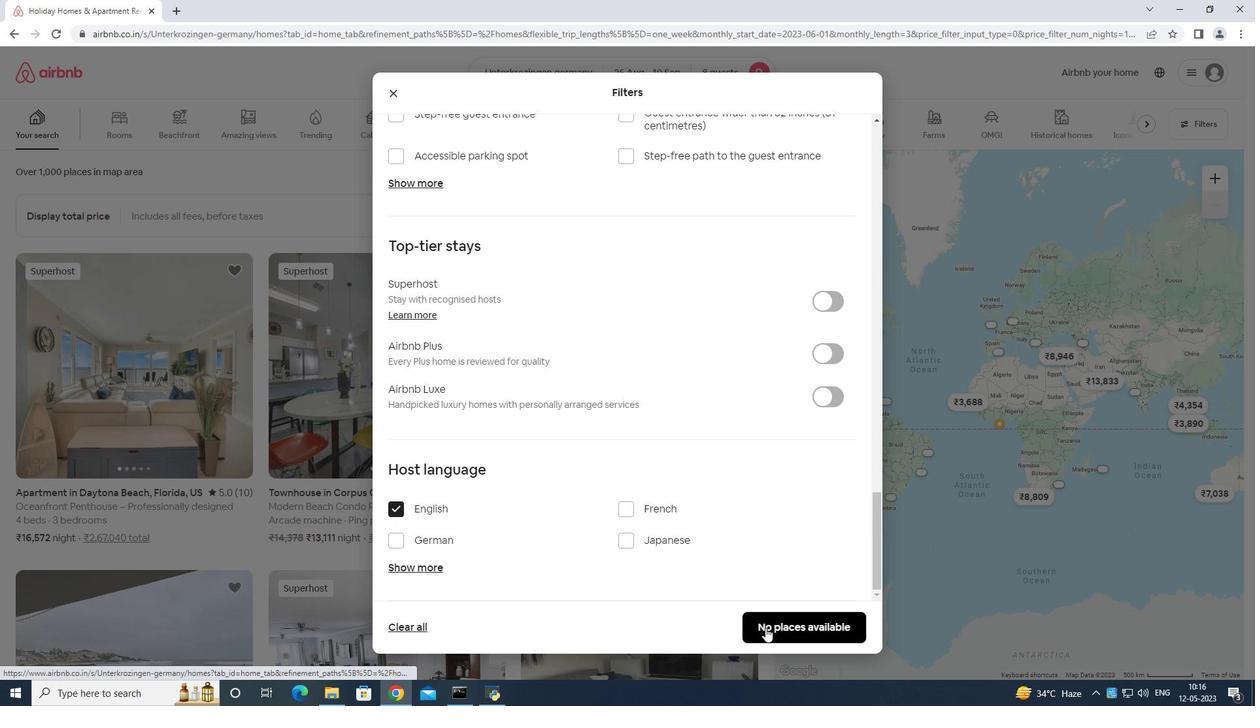 
Action: Key pressed <Key.backspace>
Screenshot: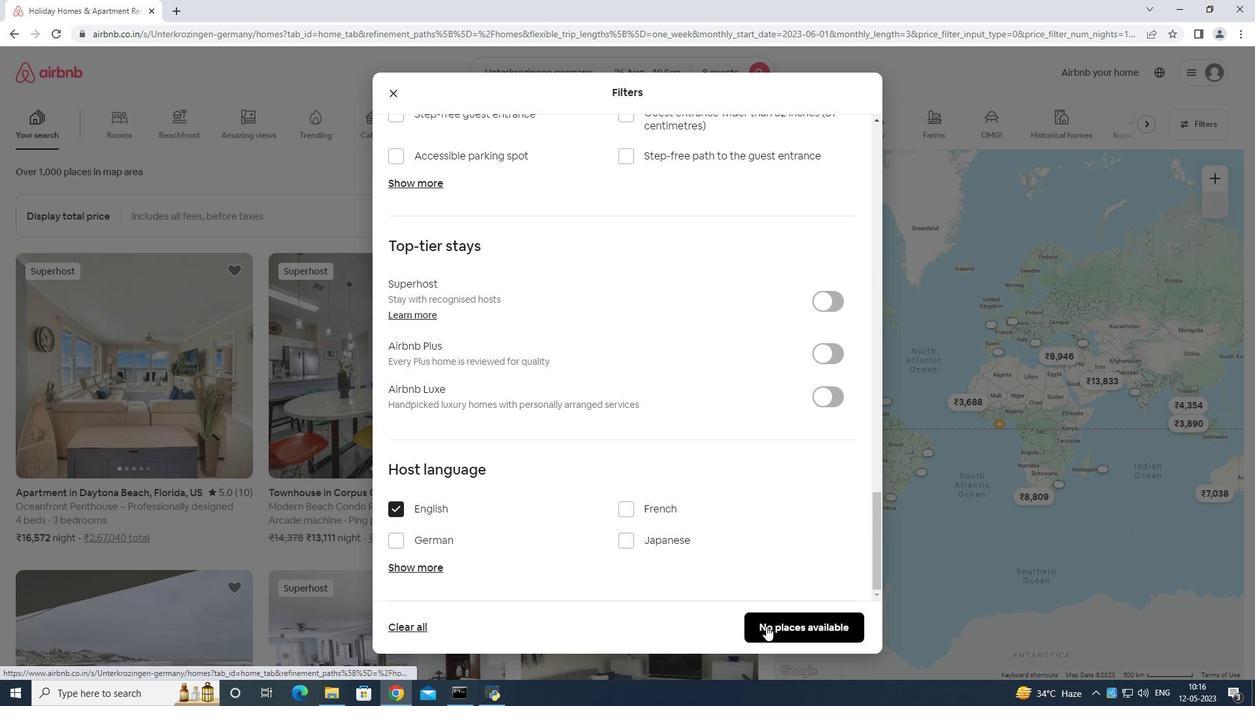
Action: Mouse moved to (769, 622)
Screenshot: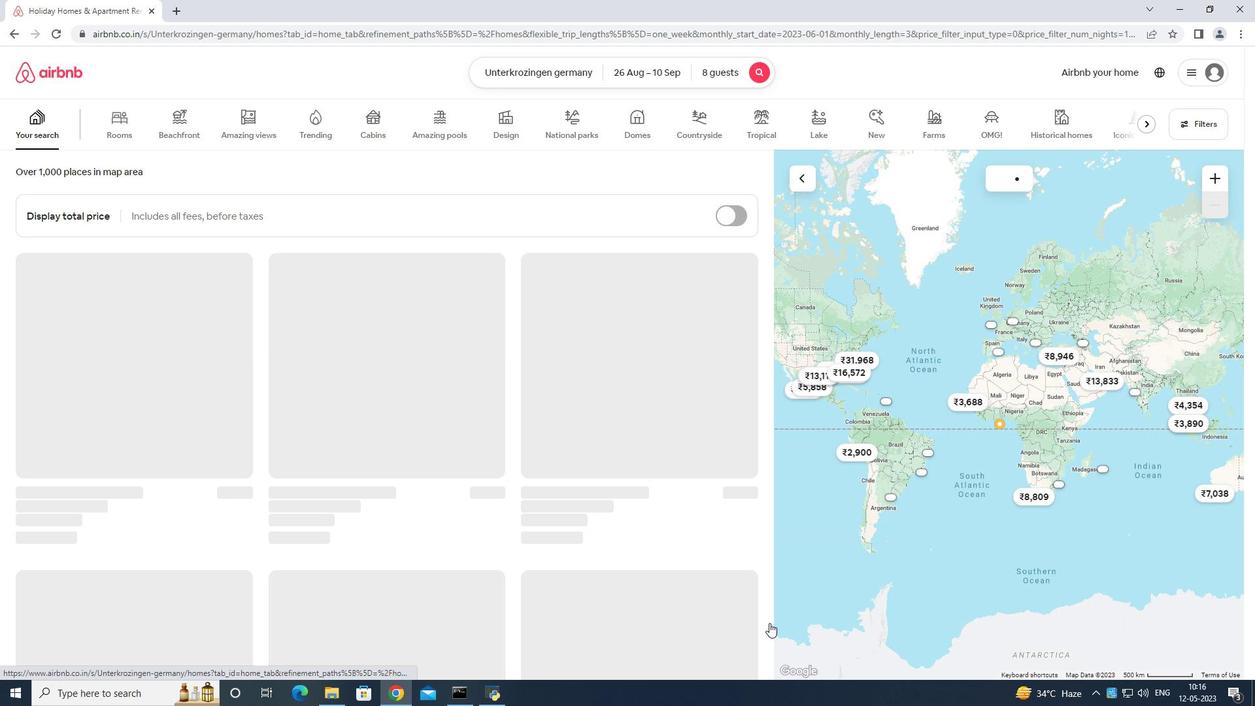
